 Task: Model a Vintage Vehicle.
Action: Key pressed Key.shift'A'
Screenshot: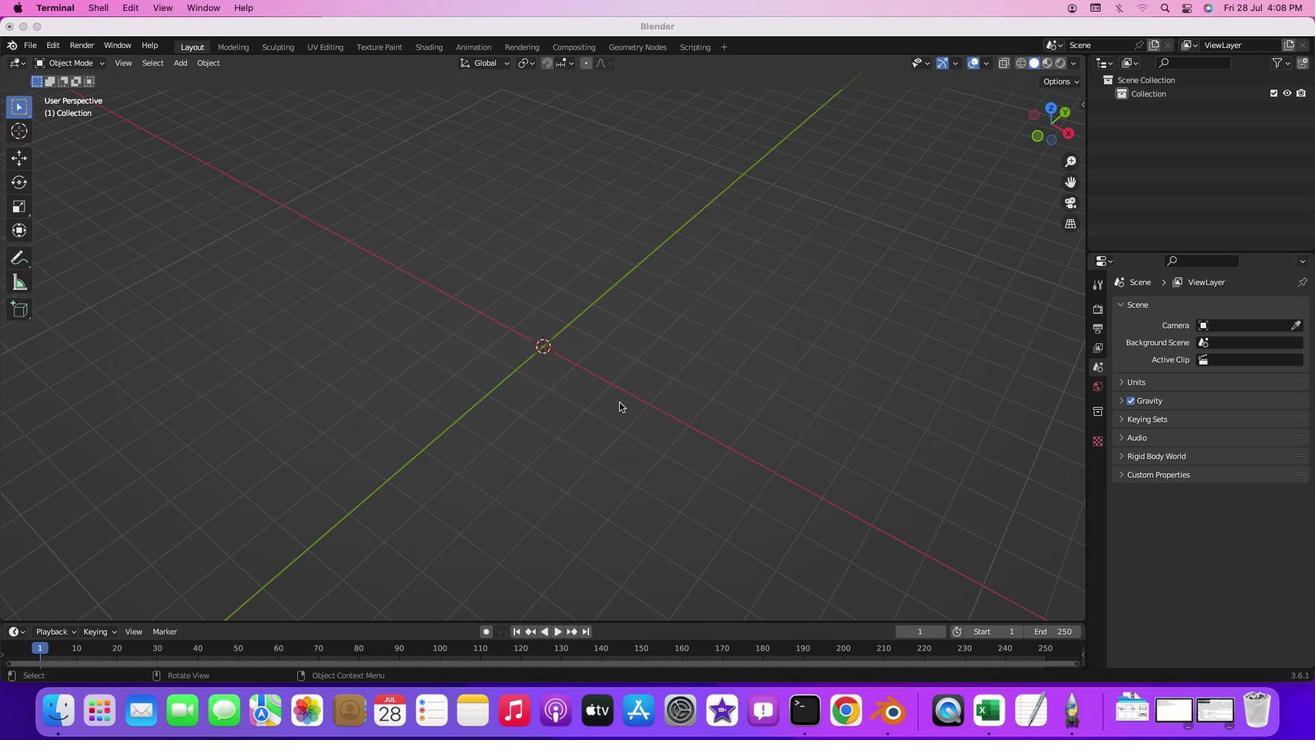 
Action: Mouse pressed left at (639, 455)
Screenshot: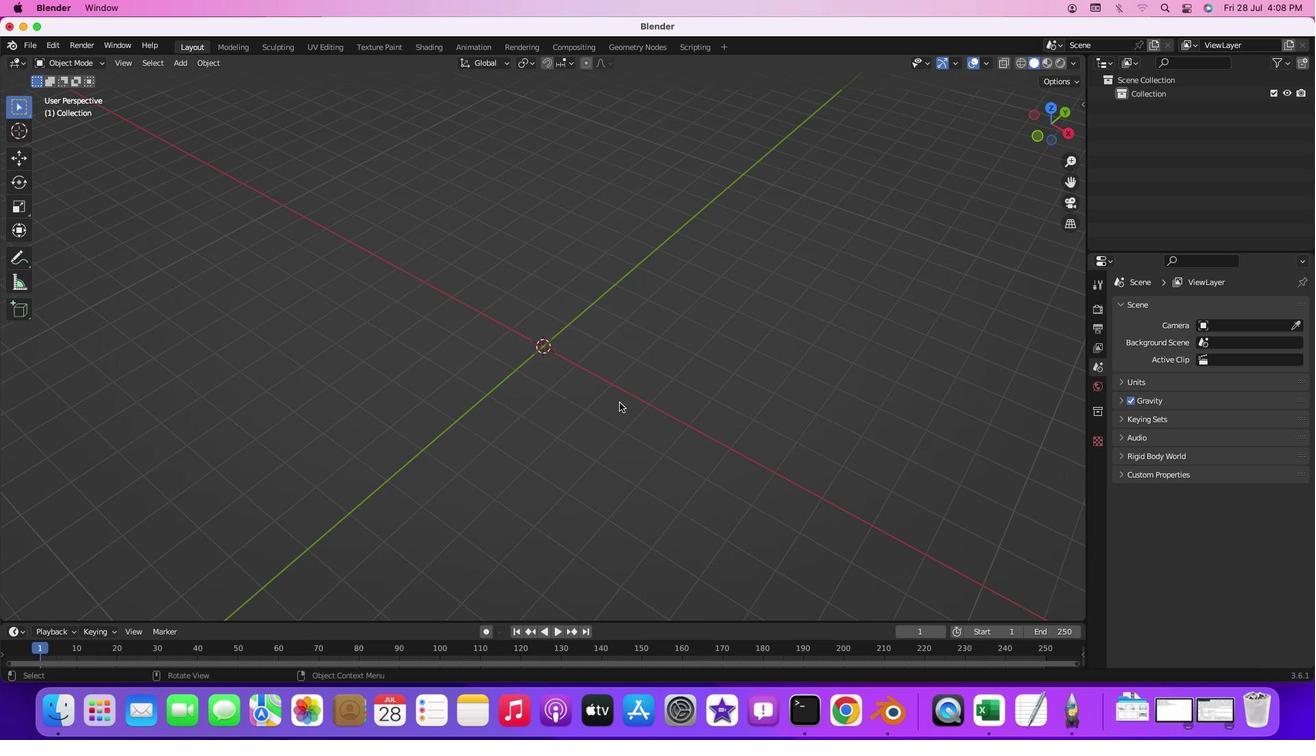 
Action: Mouse moved to (589, 416)
Screenshot: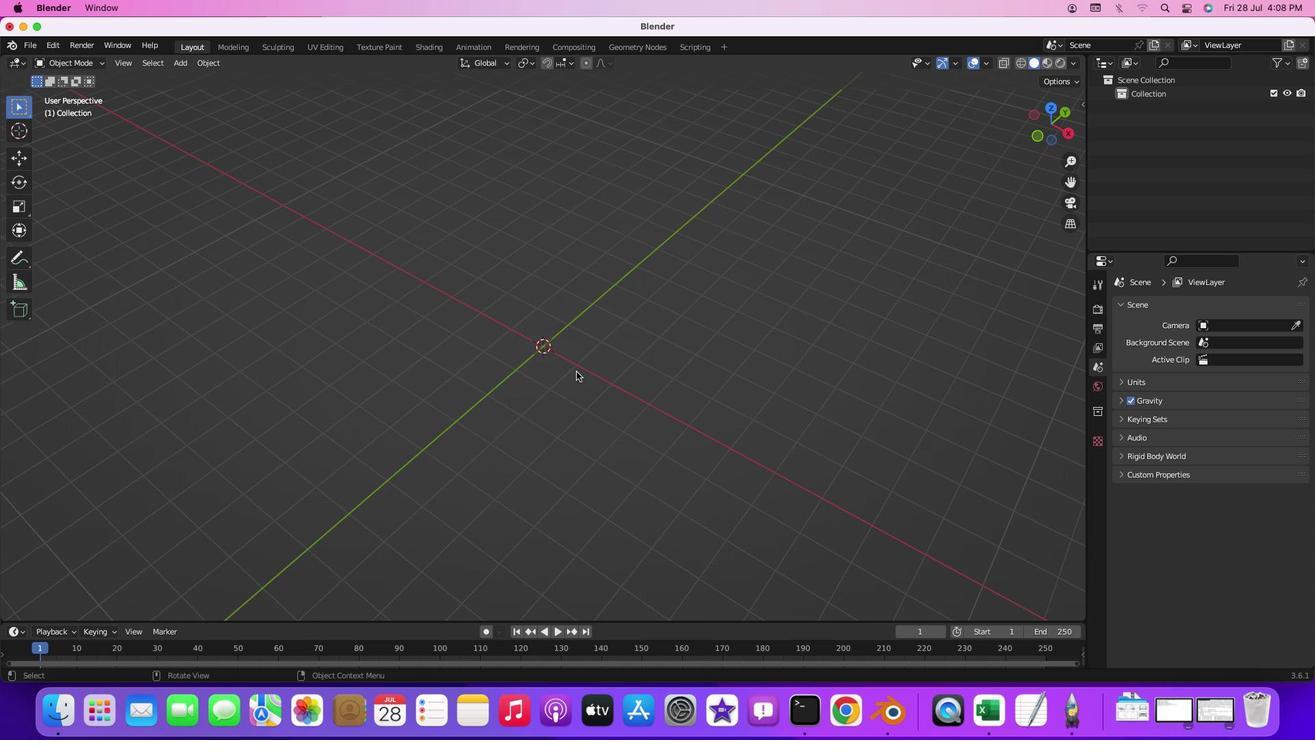
Action: Key pressed Key.shift'A'
Screenshot: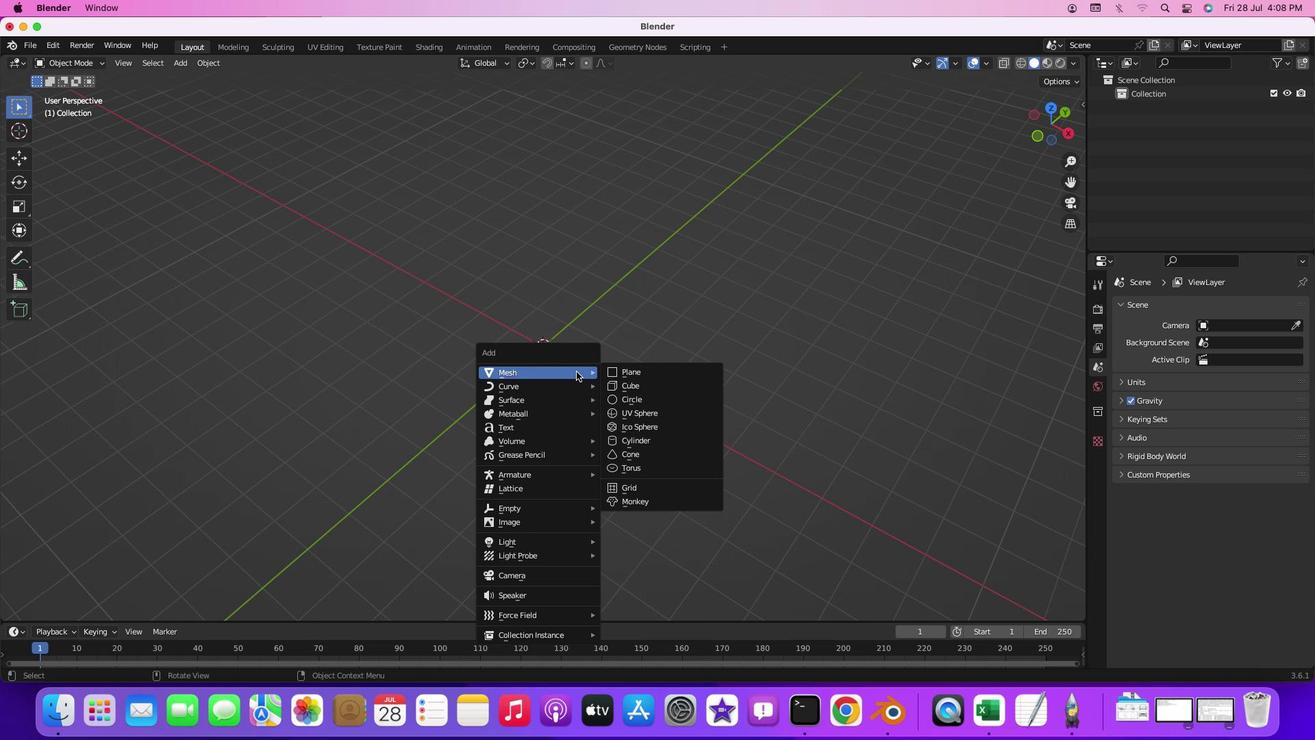 
Action: Mouse moved to (672, 438)
Screenshot: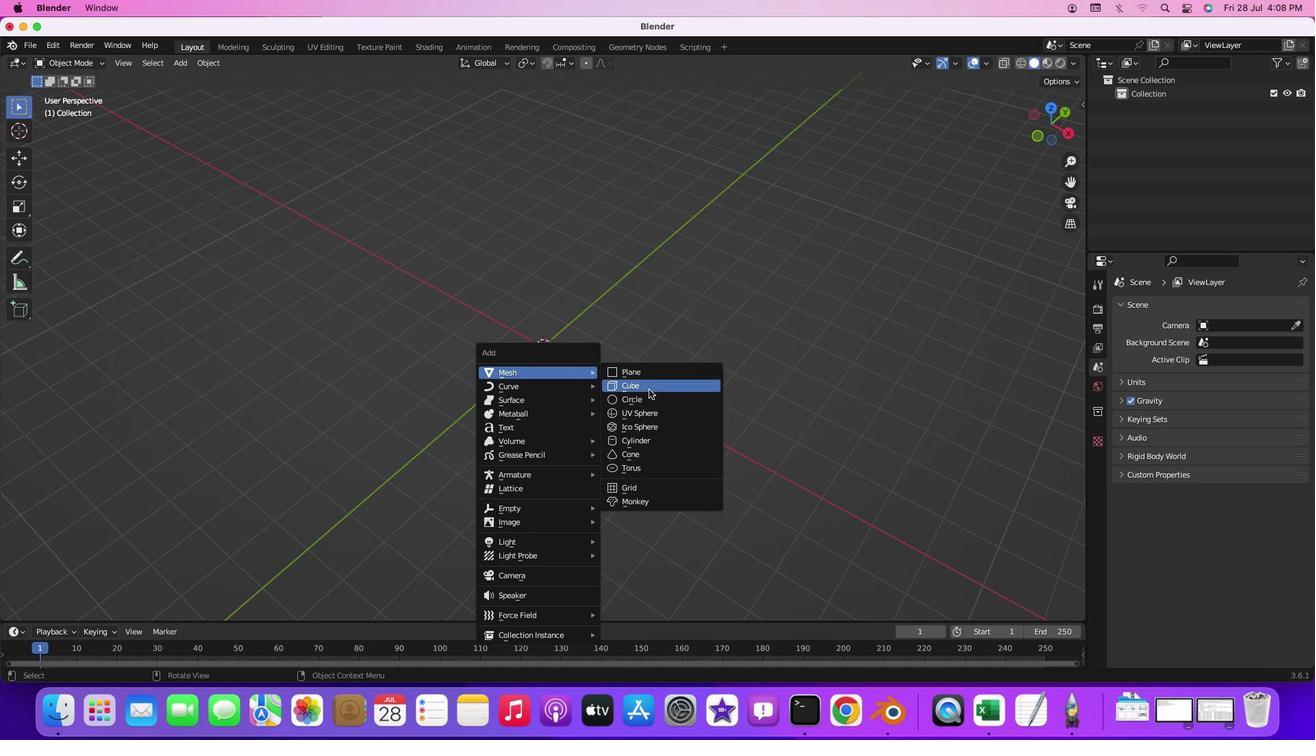 
Action: Mouse pressed left at (672, 438)
Screenshot: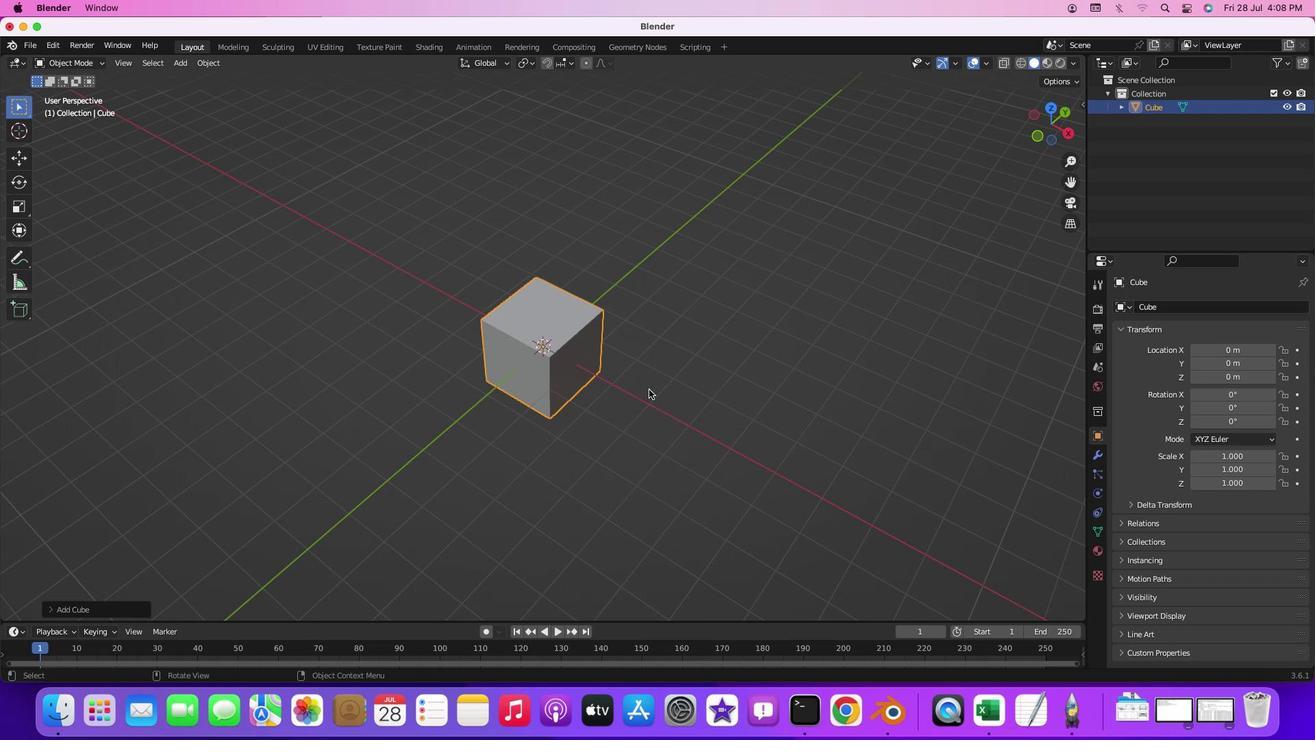 
Action: Mouse moved to (626, 447)
Screenshot: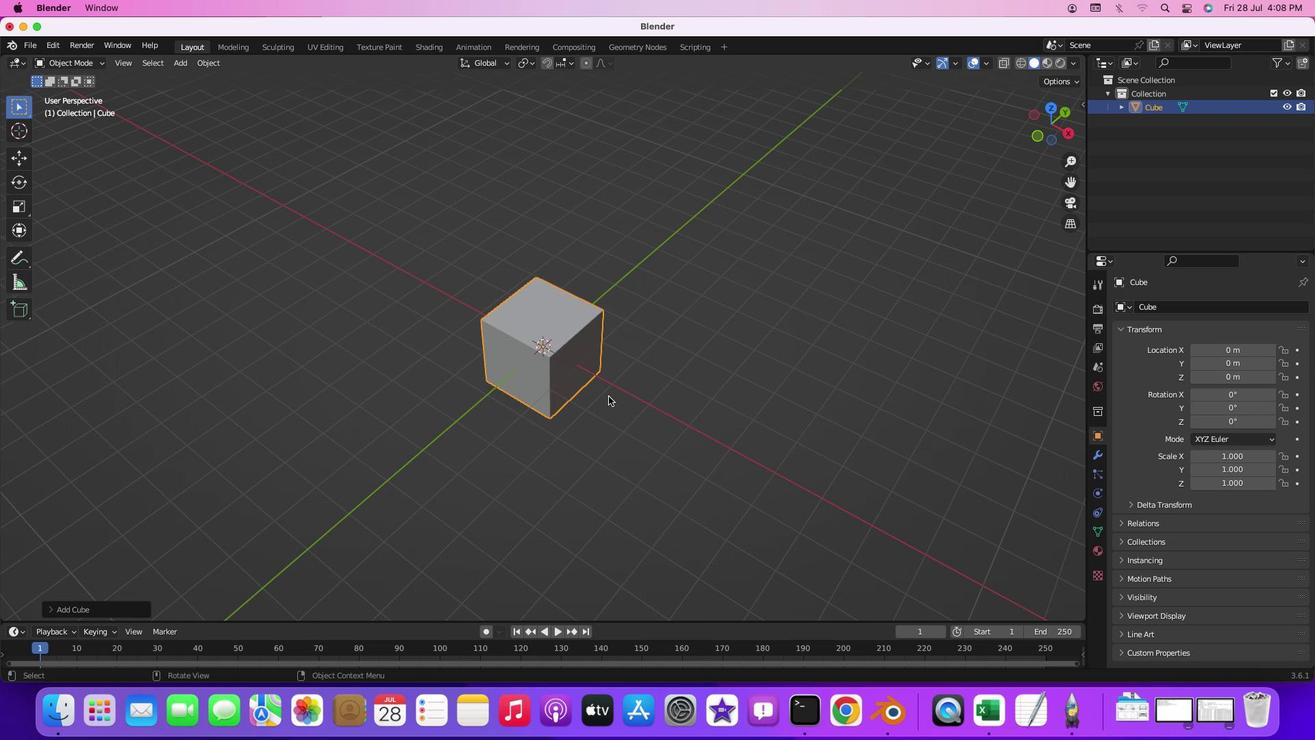 
Action: Key pressed '3'
Screenshot: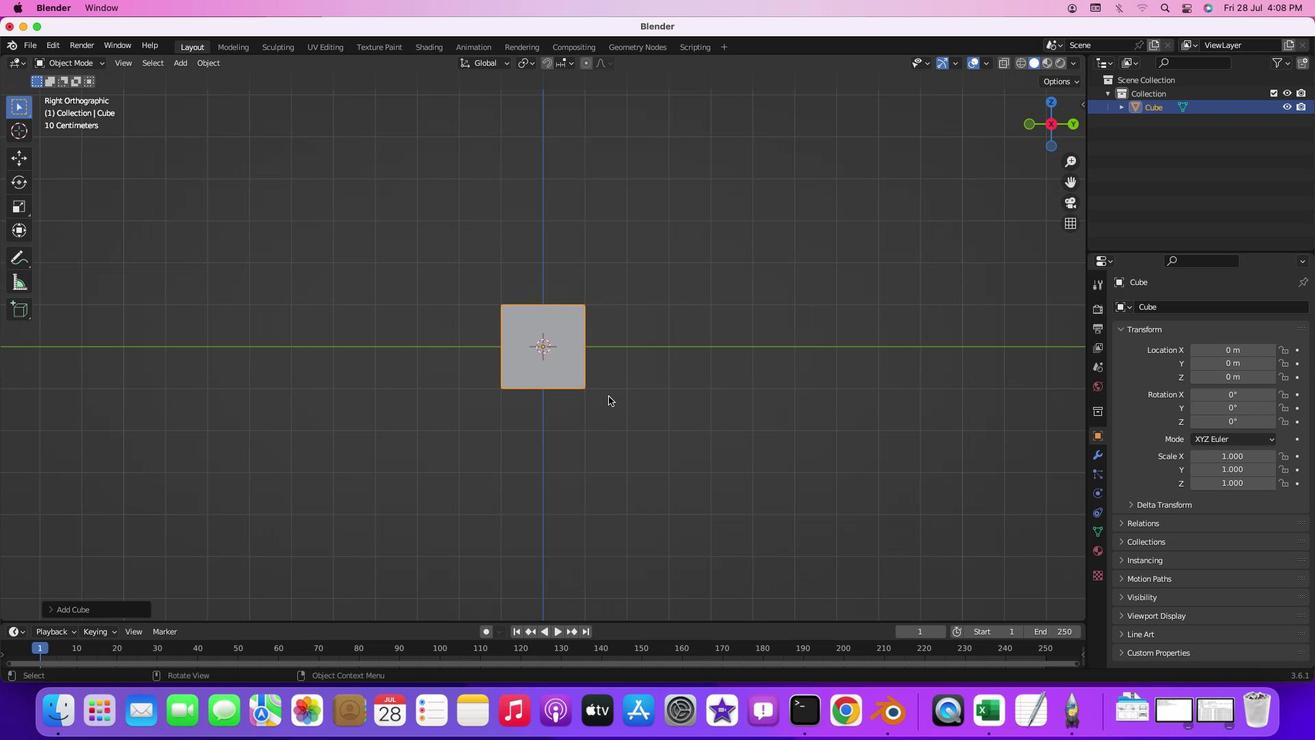 
Action: Mouse moved to (596, 402)
Screenshot: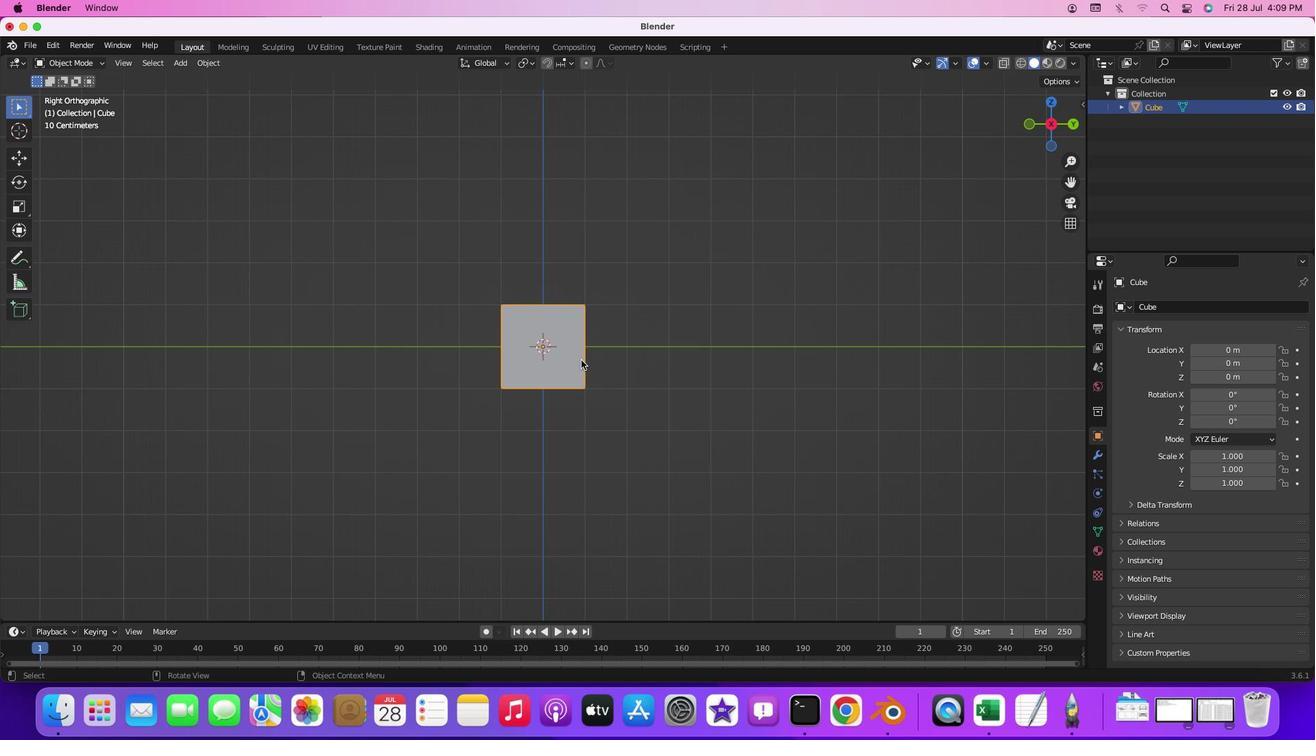 
Action: Mouse pressed left at (596, 402)
Screenshot: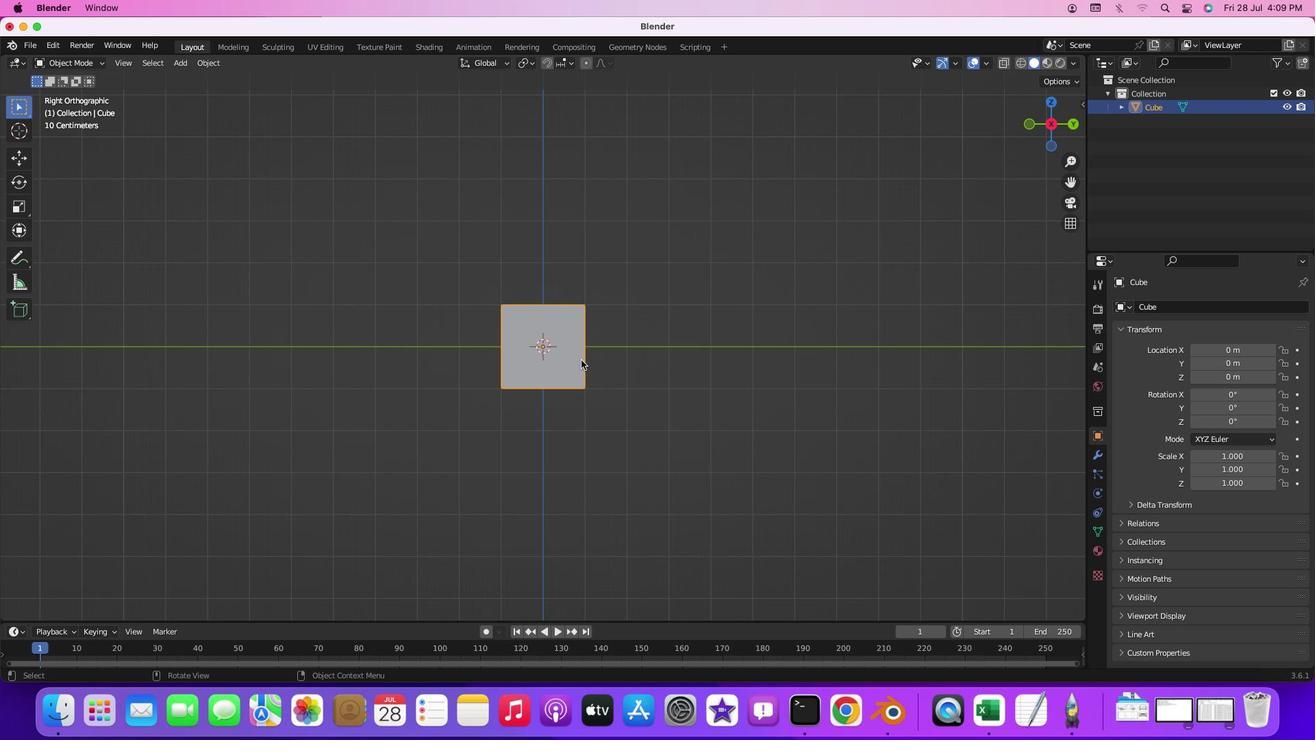 
Action: Mouse moved to (581, 397)
Screenshot: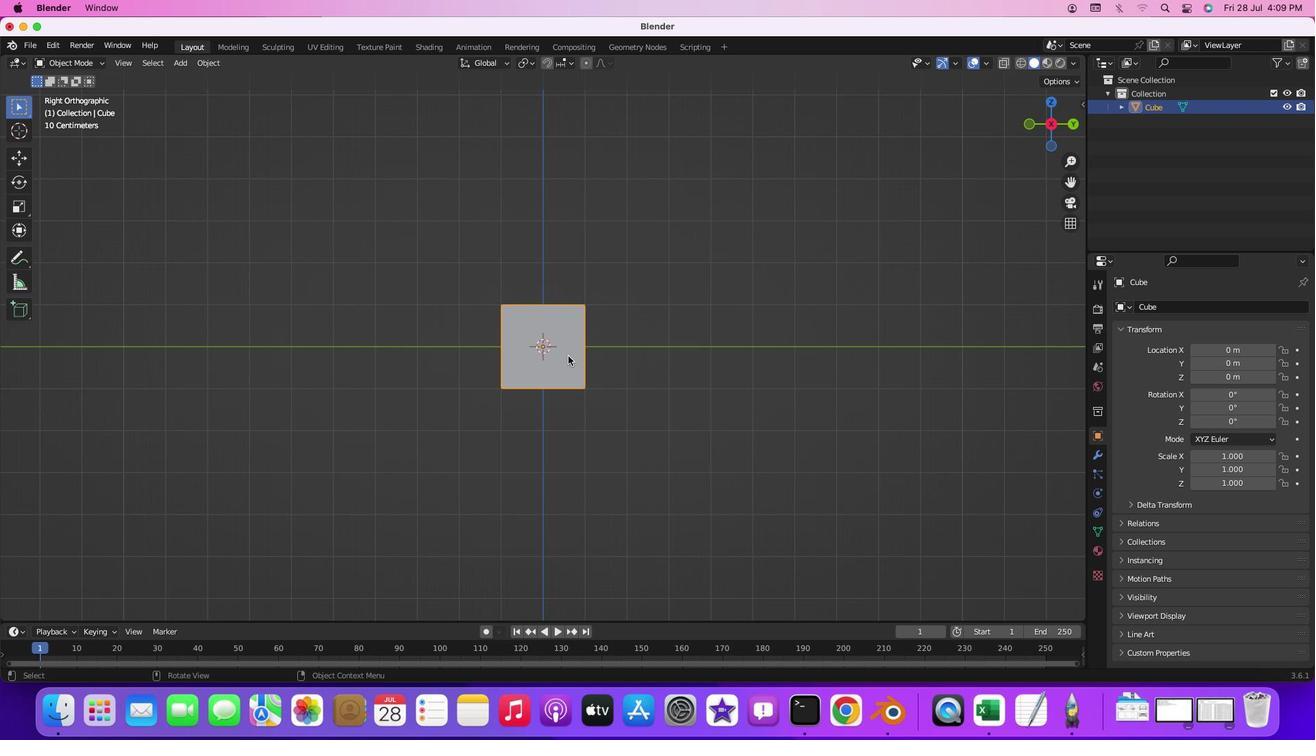 
Action: Key pressed 's''y'
Screenshot: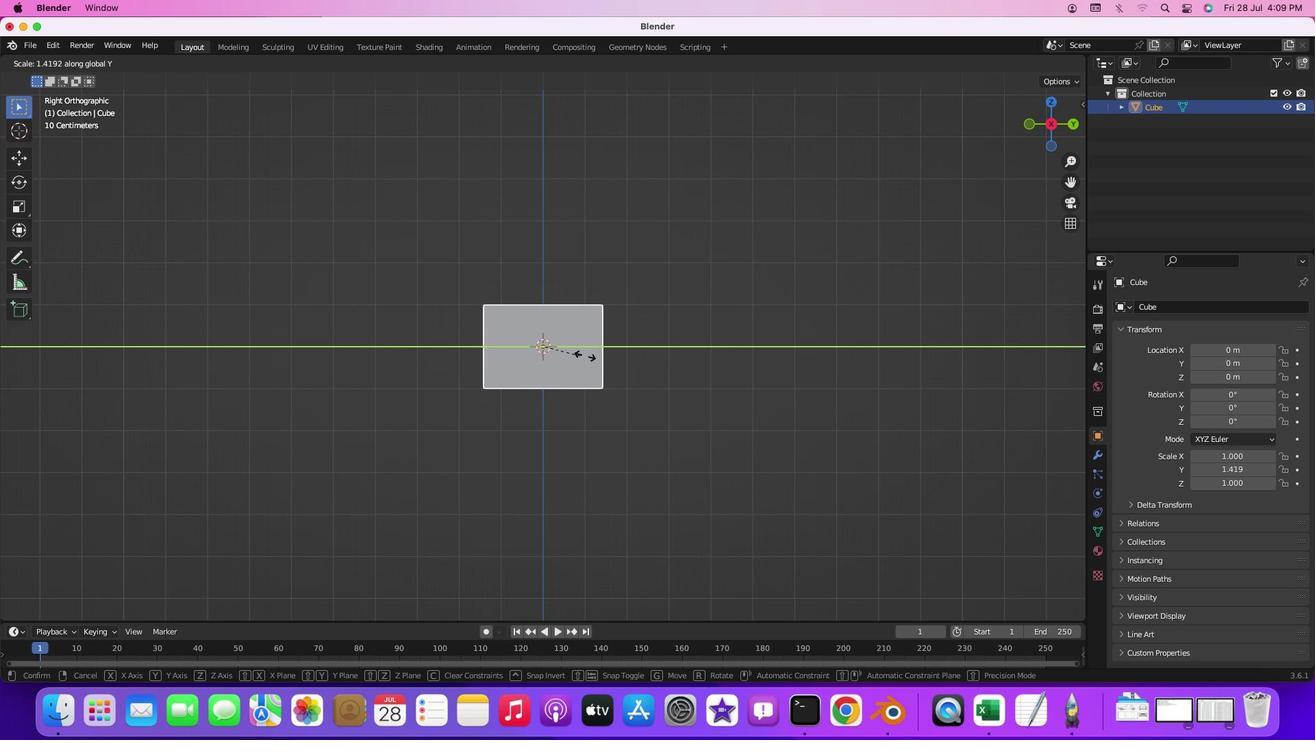 
Action: Mouse moved to (620, 396)
Screenshot: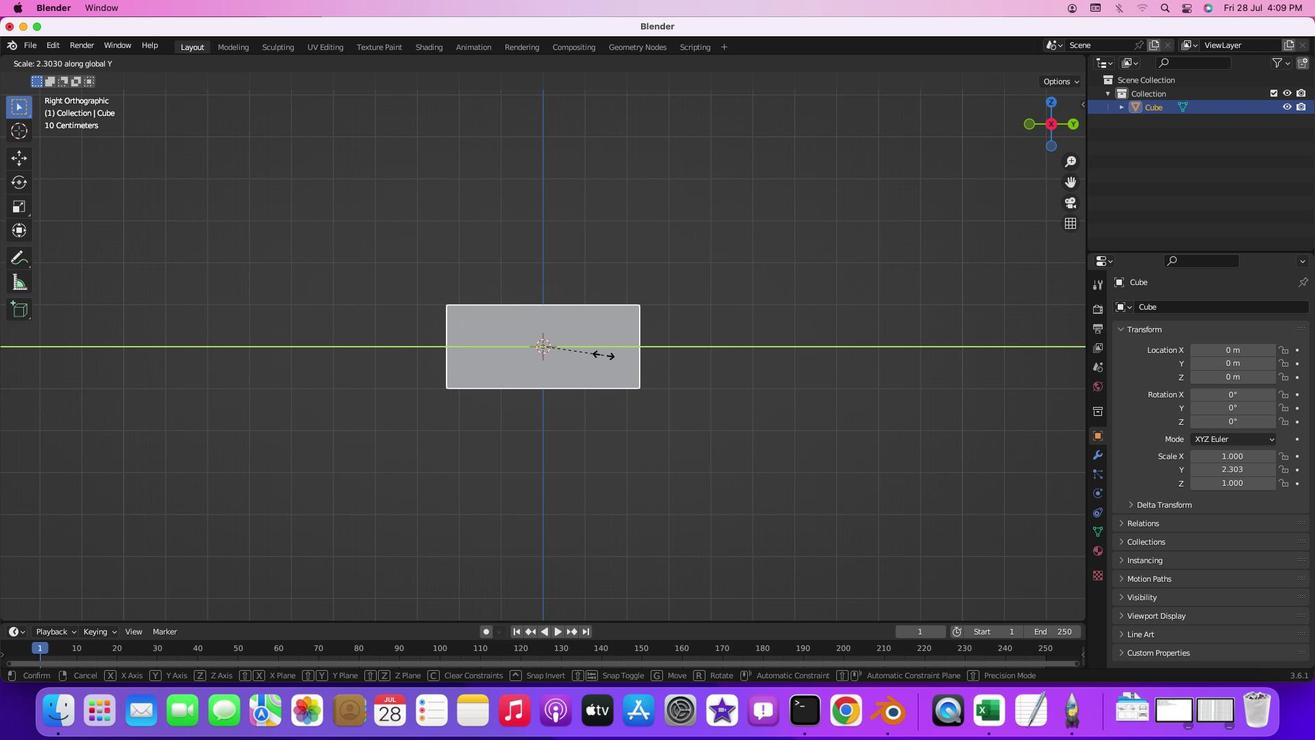 
Action: Mouse pressed left at (620, 396)
Screenshot: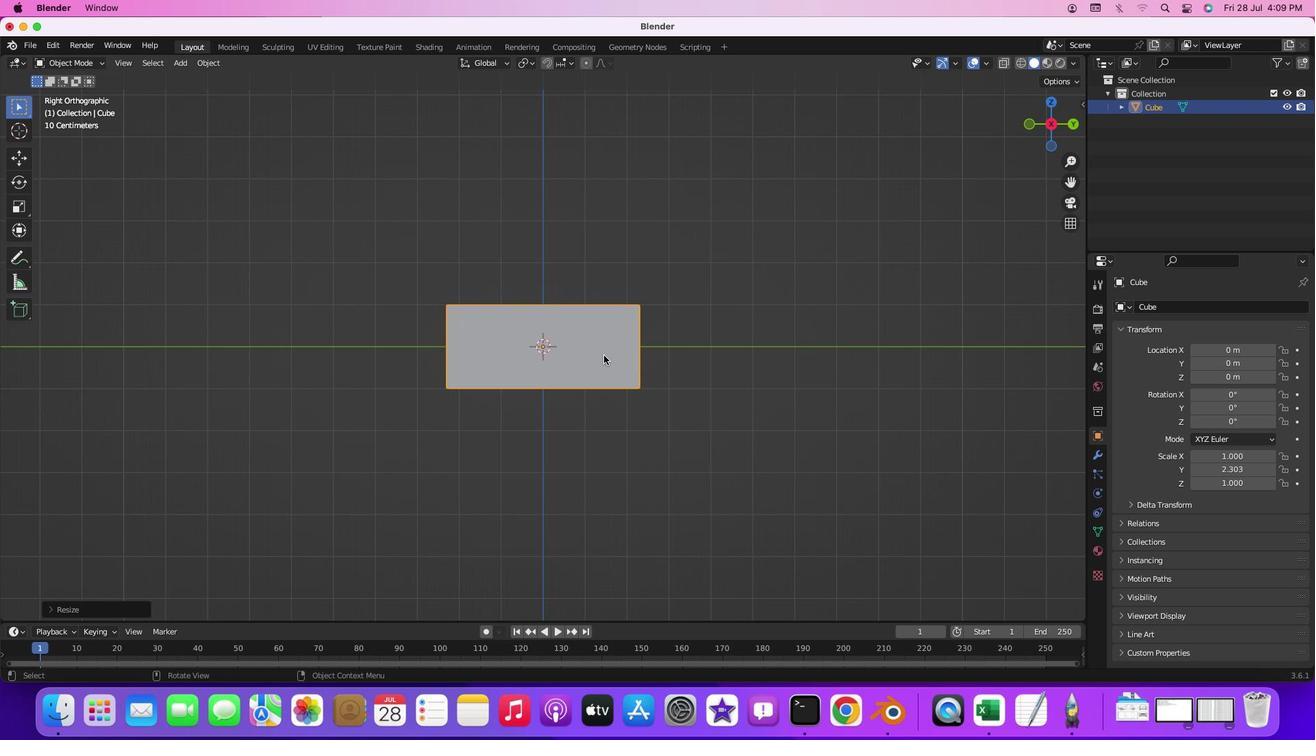
Action: Mouse moved to (541, 450)
Screenshot: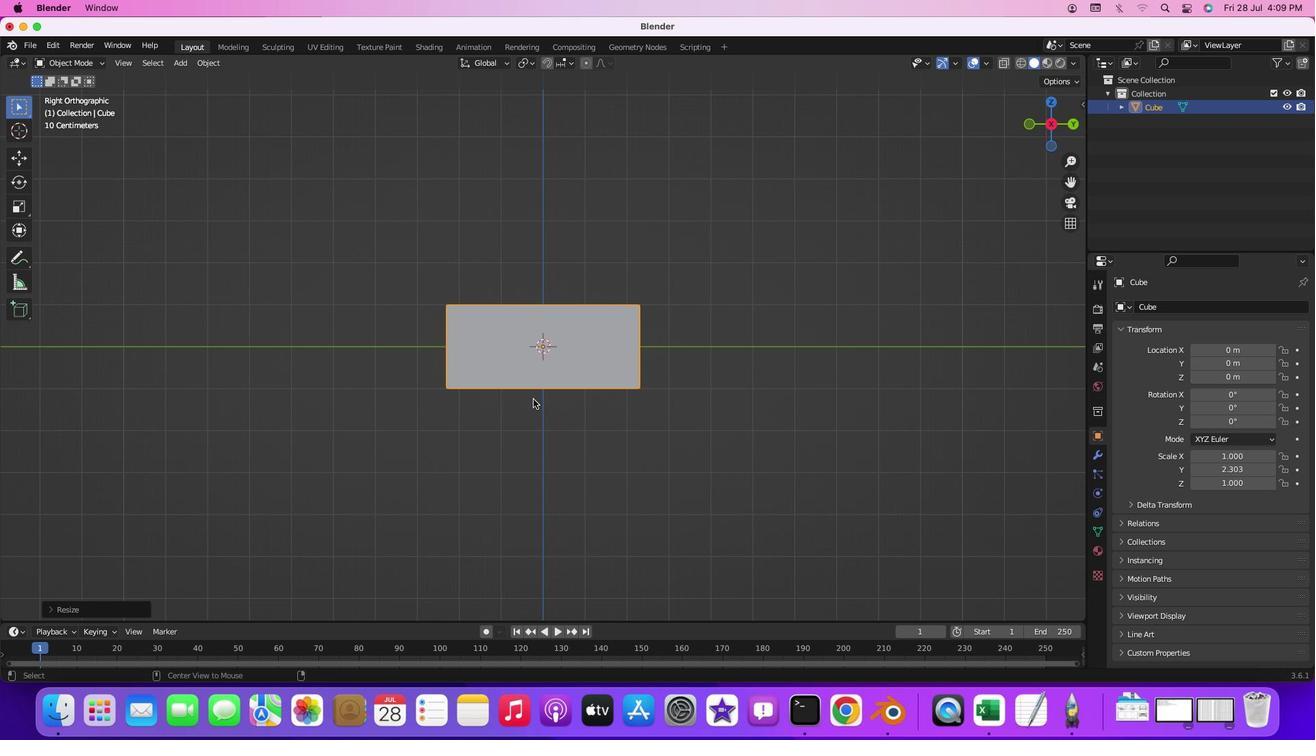 
Action: Key pressed Key.alt
Screenshot: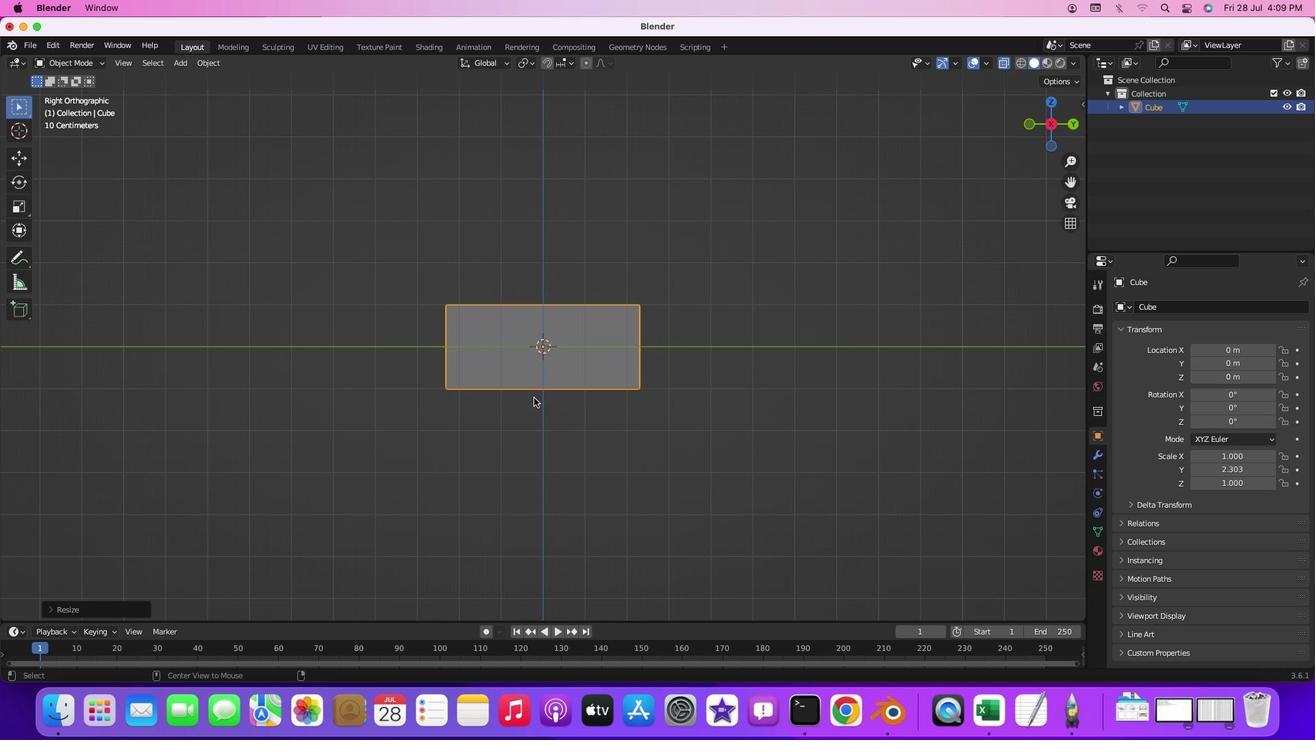 
Action: Mouse moved to (541, 450)
Screenshot: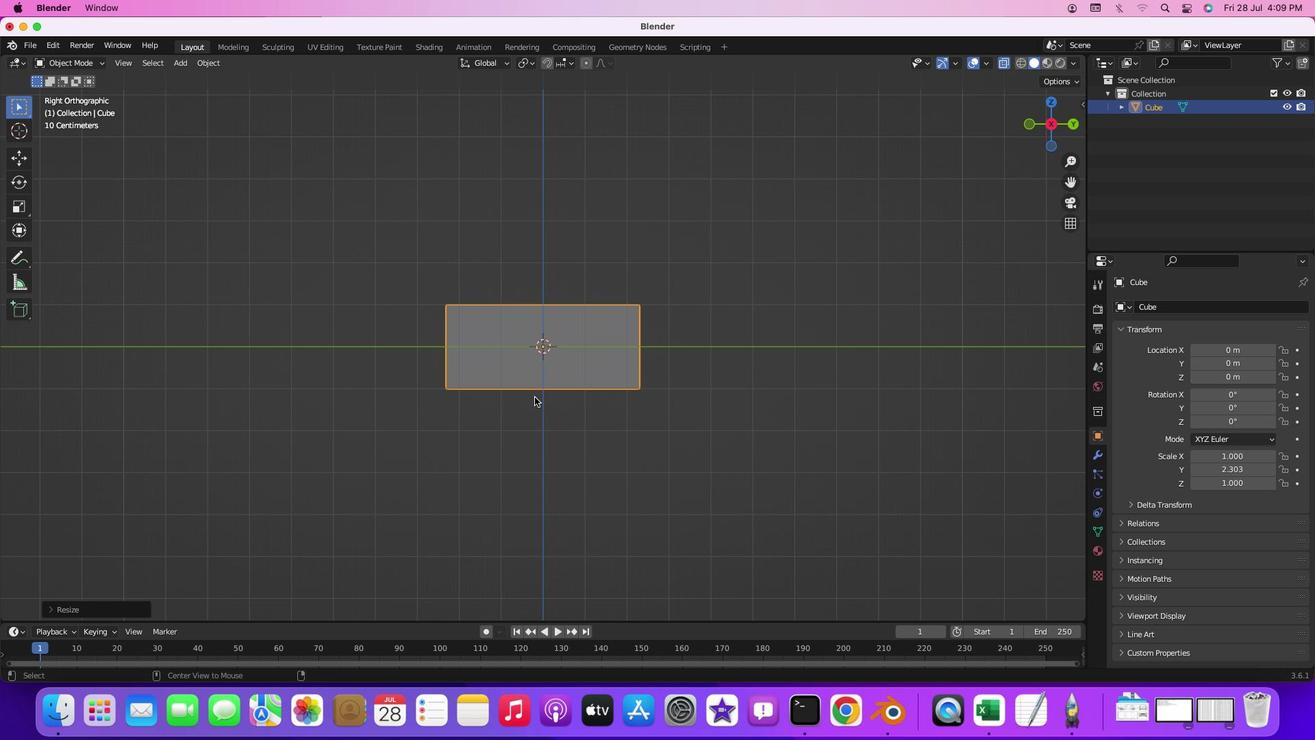
Action: Key pressed <6>
Screenshot: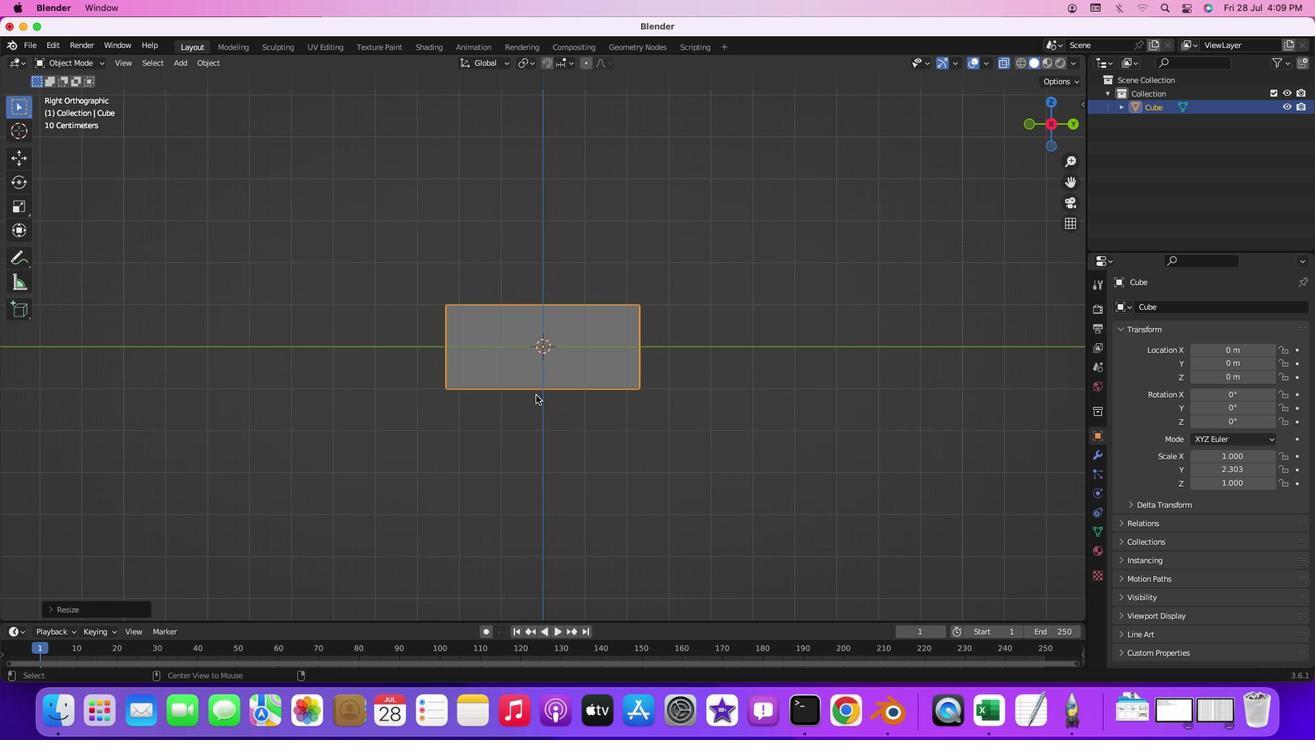 
Action: Mouse moved to (610, 475)
Screenshot: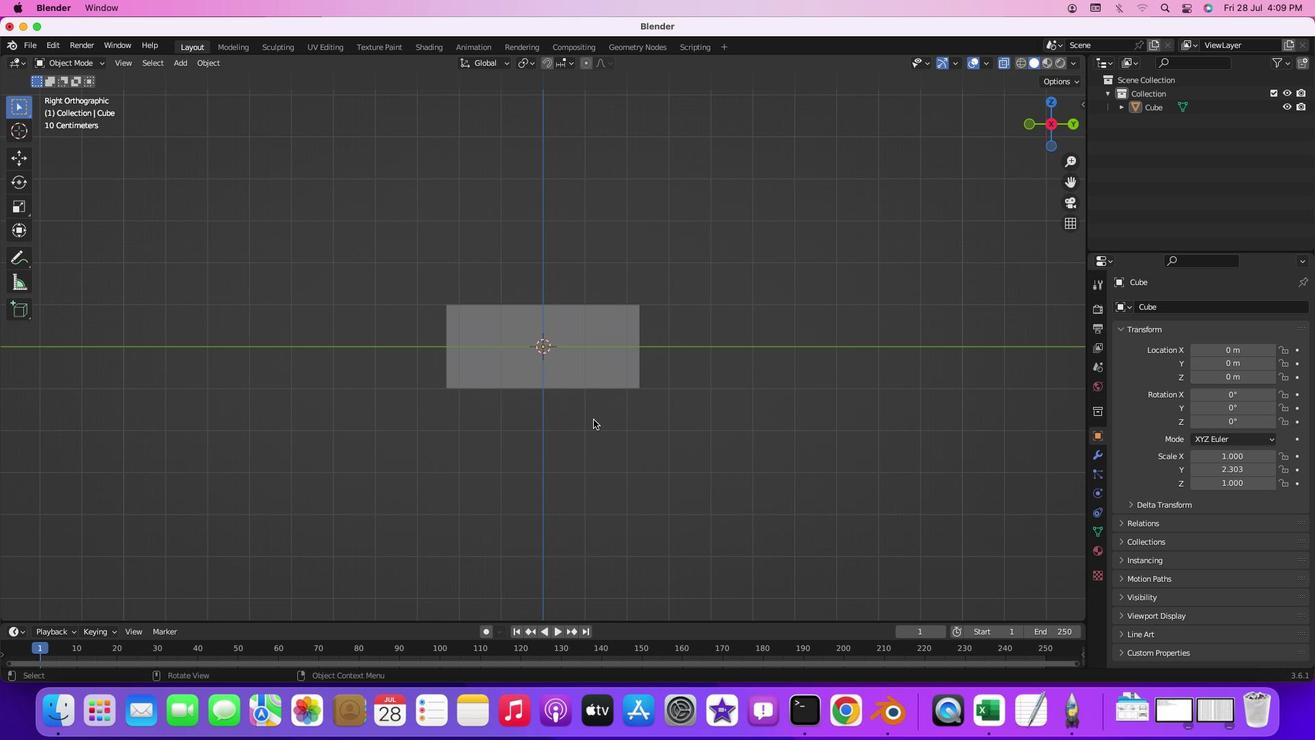 
Action: Mouse pressed left at (610, 475)
Screenshot: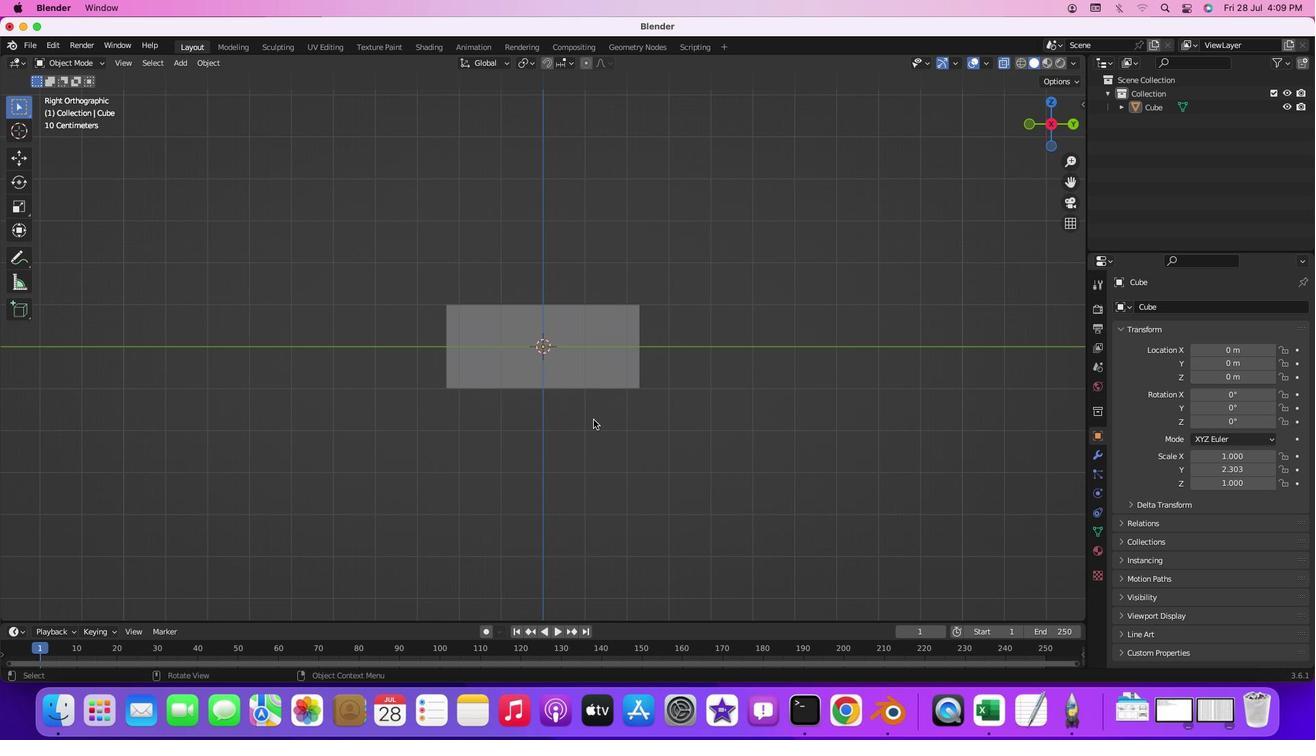 
Action: Mouse moved to (411, 407)
Screenshot: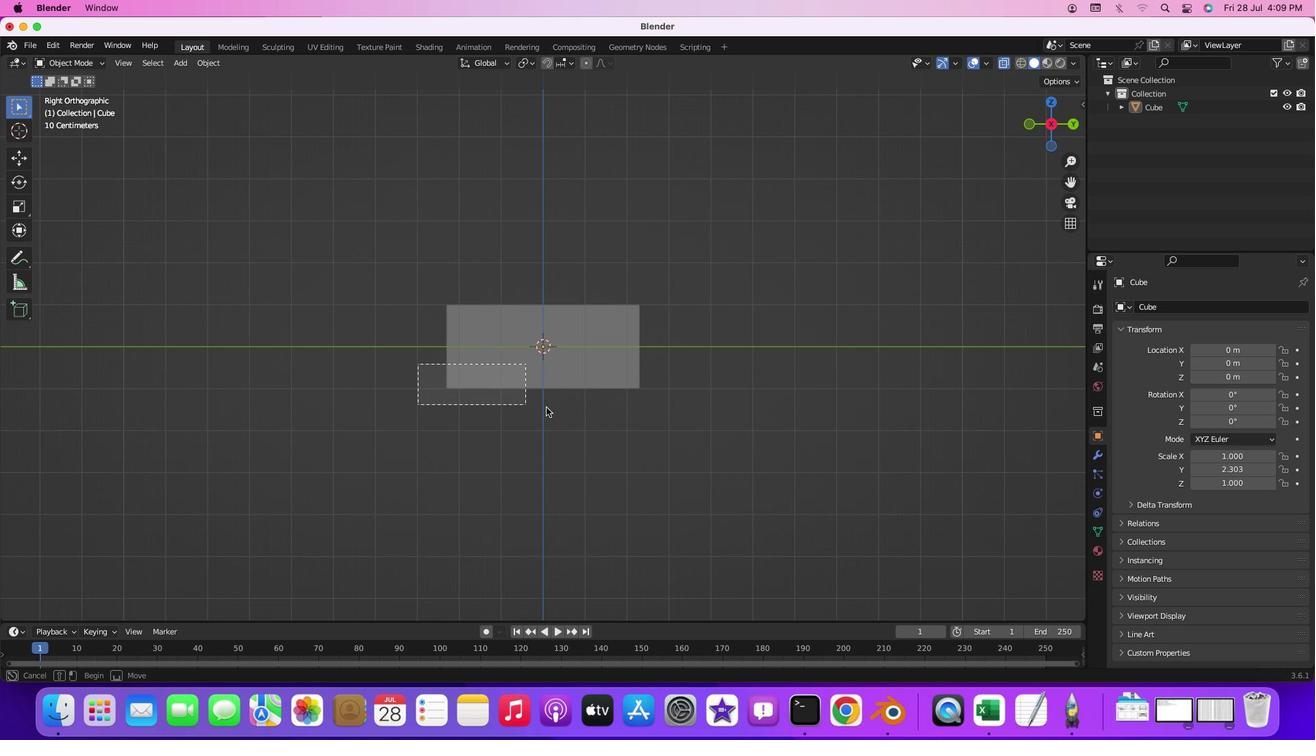 
Action: Mouse pressed left at (411, 407)
Screenshot: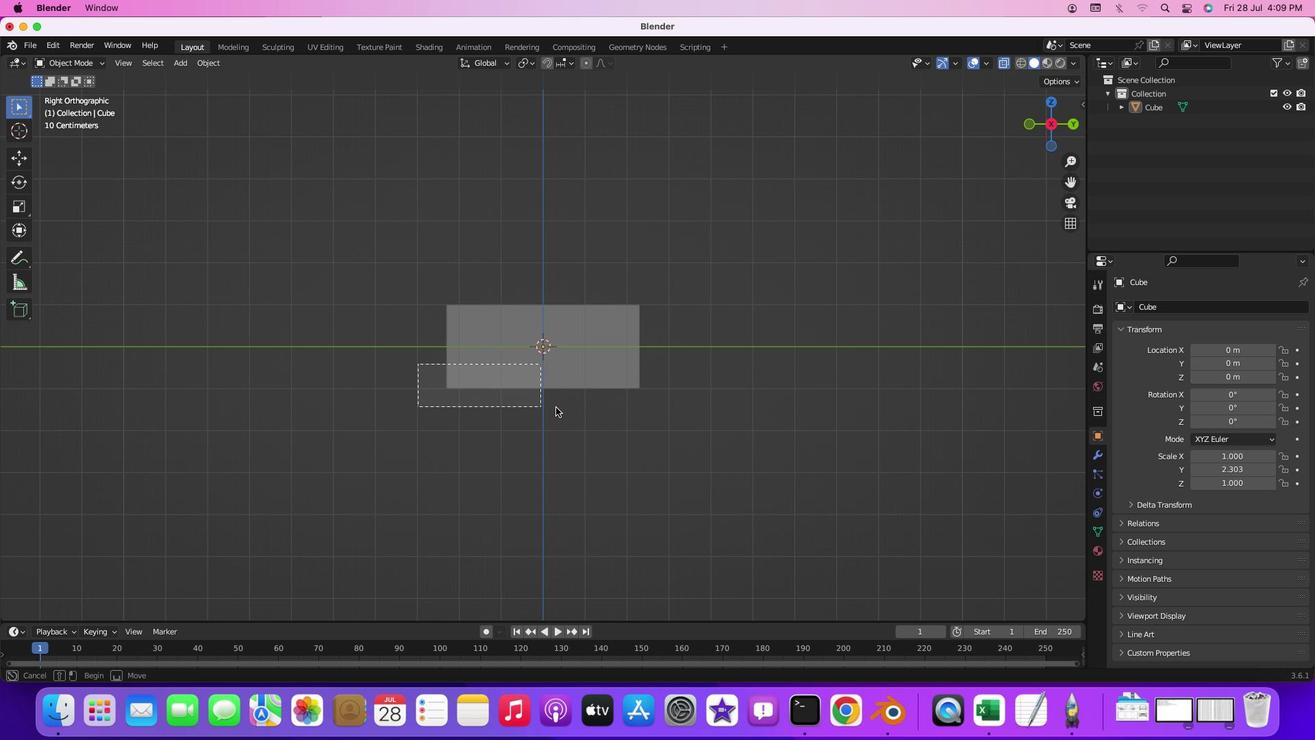 
Action: Mouse moved to (696, 478)
Screenshot: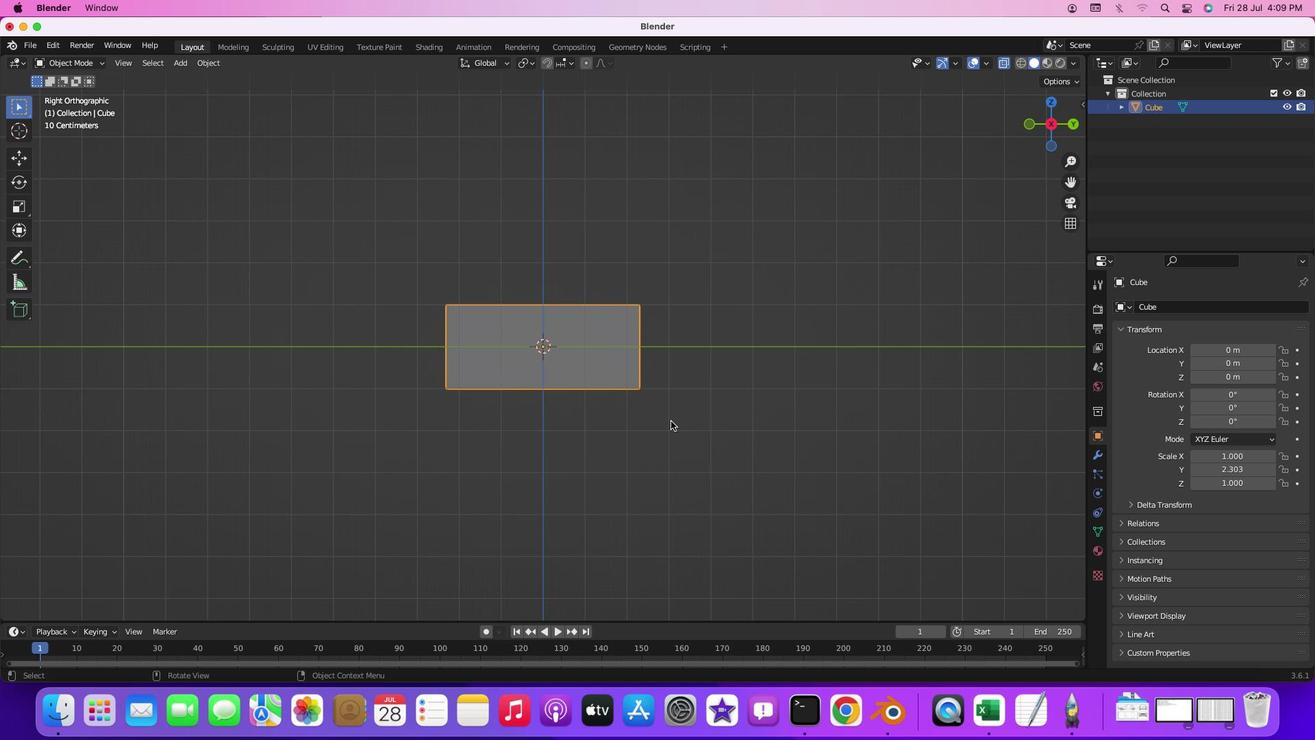 
Action: Key pressed Key.tab
Screenshot: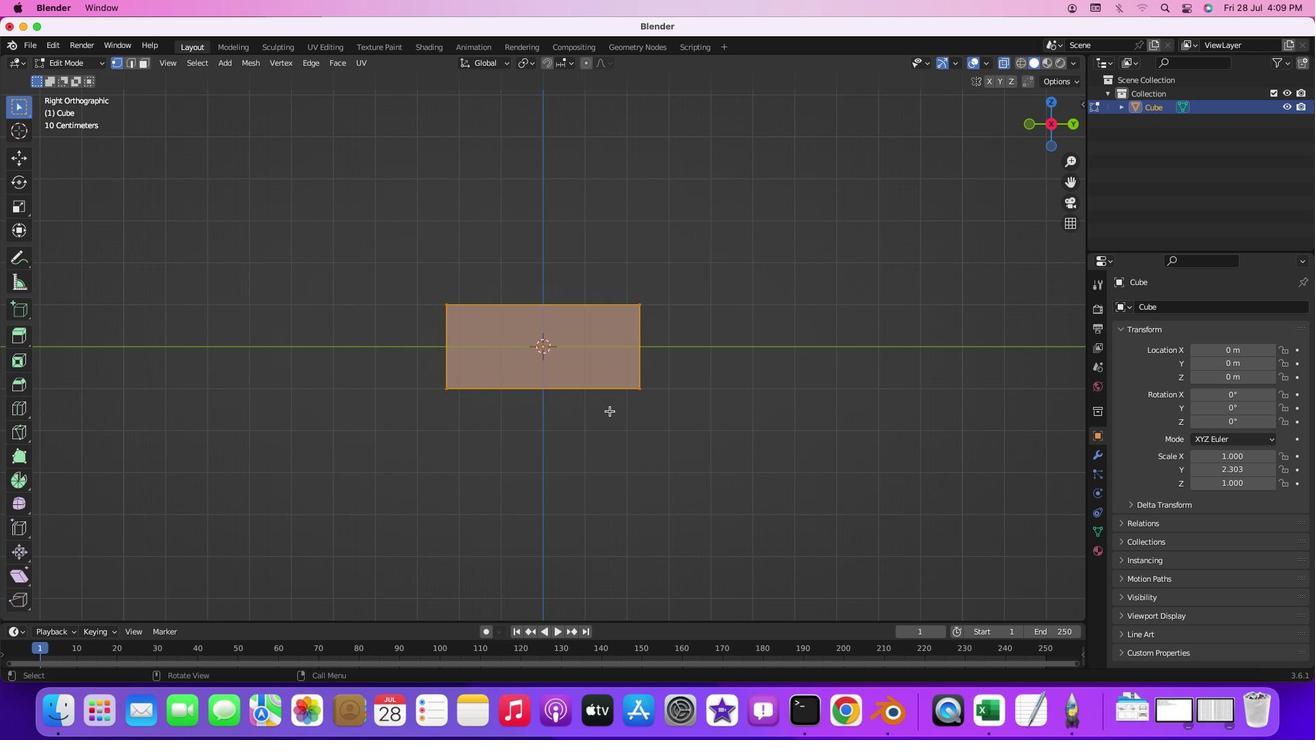 
Action: Mouse moved to (543, 464)
Screenshot: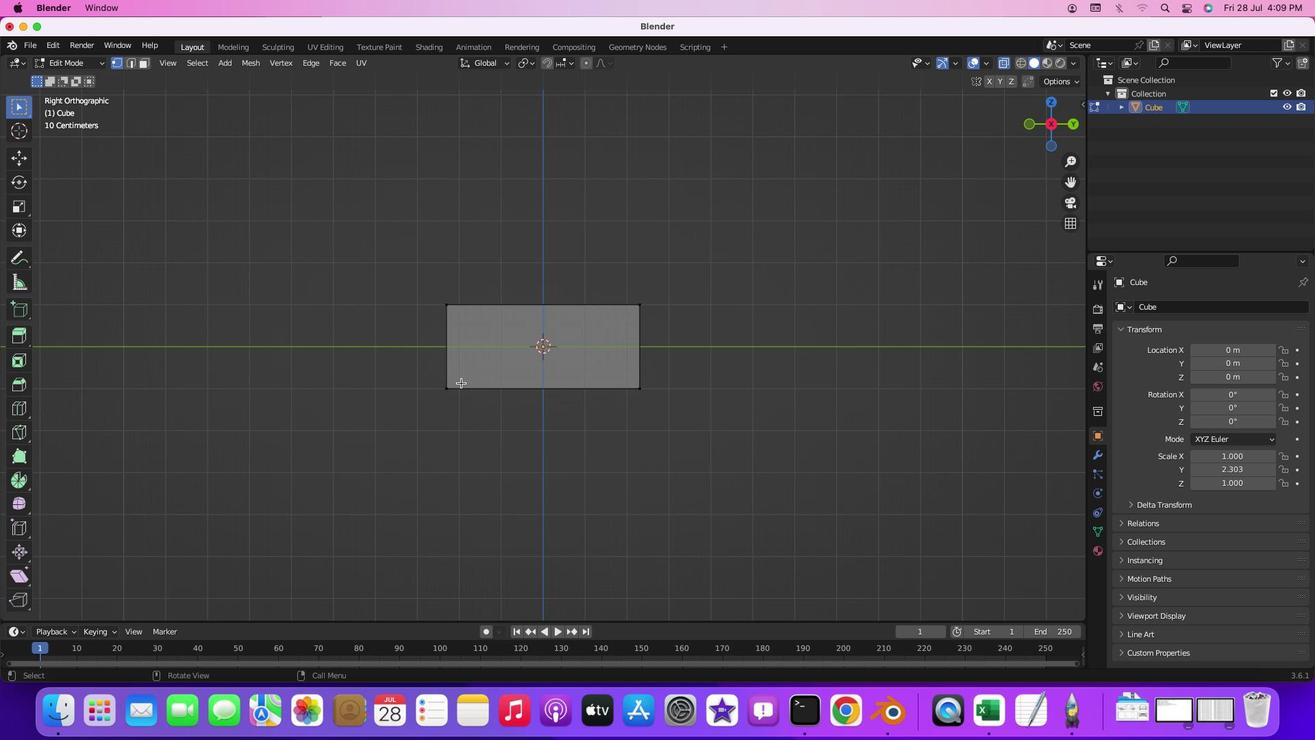 
Action: Mouse pressed left at (543, 464)
Screenshot: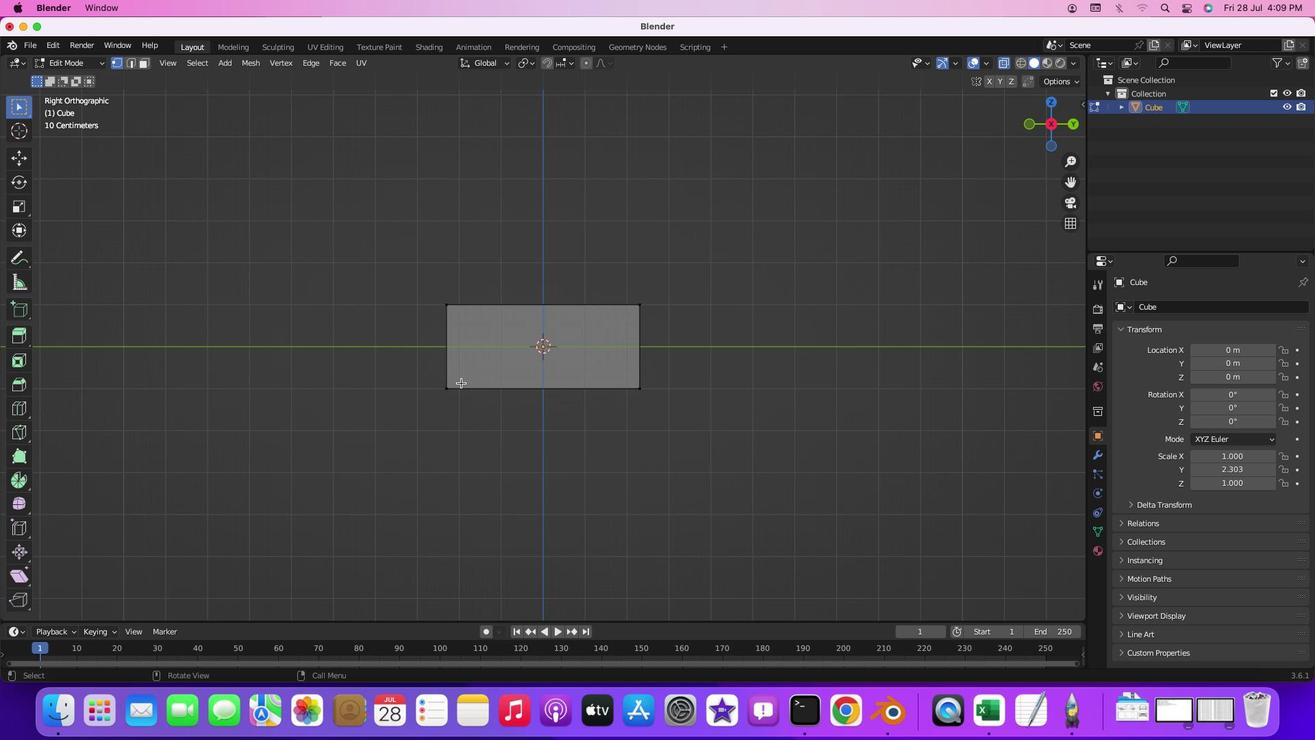 
Action: Mouse moved to (425, 411)
Screenshot: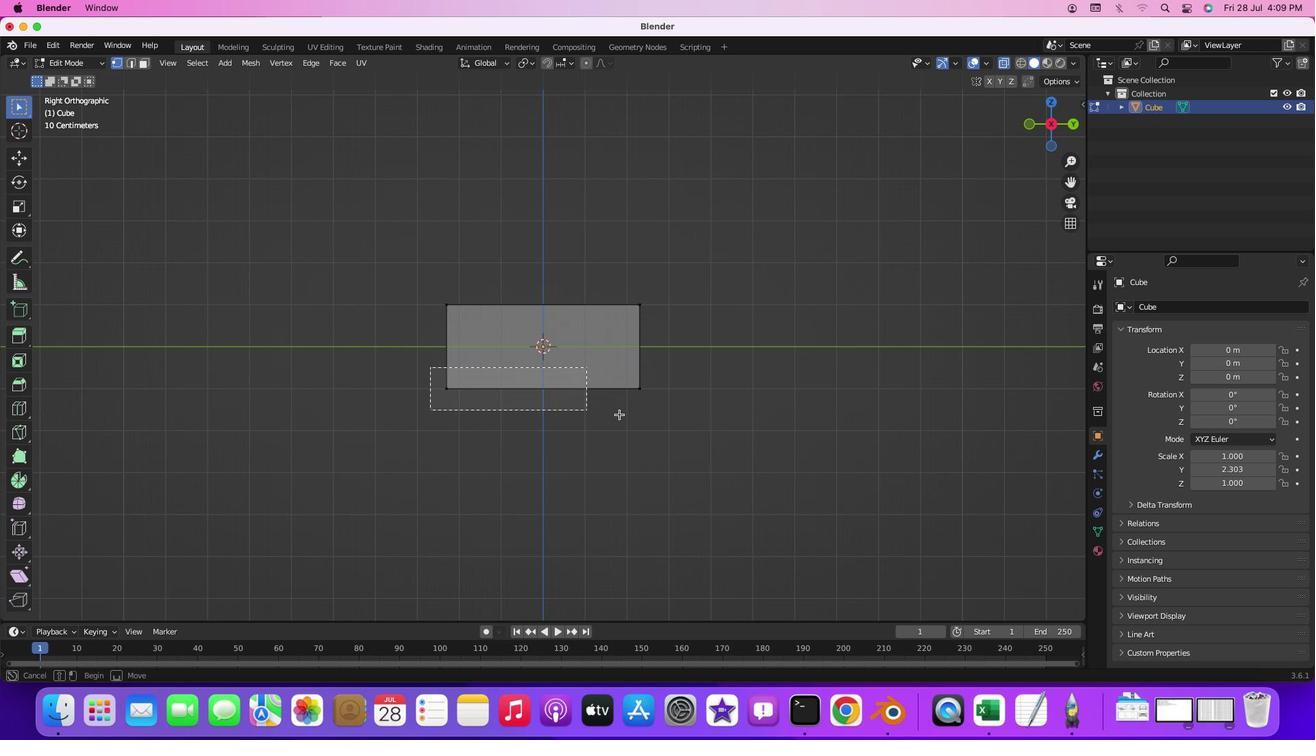 
Action: Mouse pressed left at (425, 411)
Screenshot: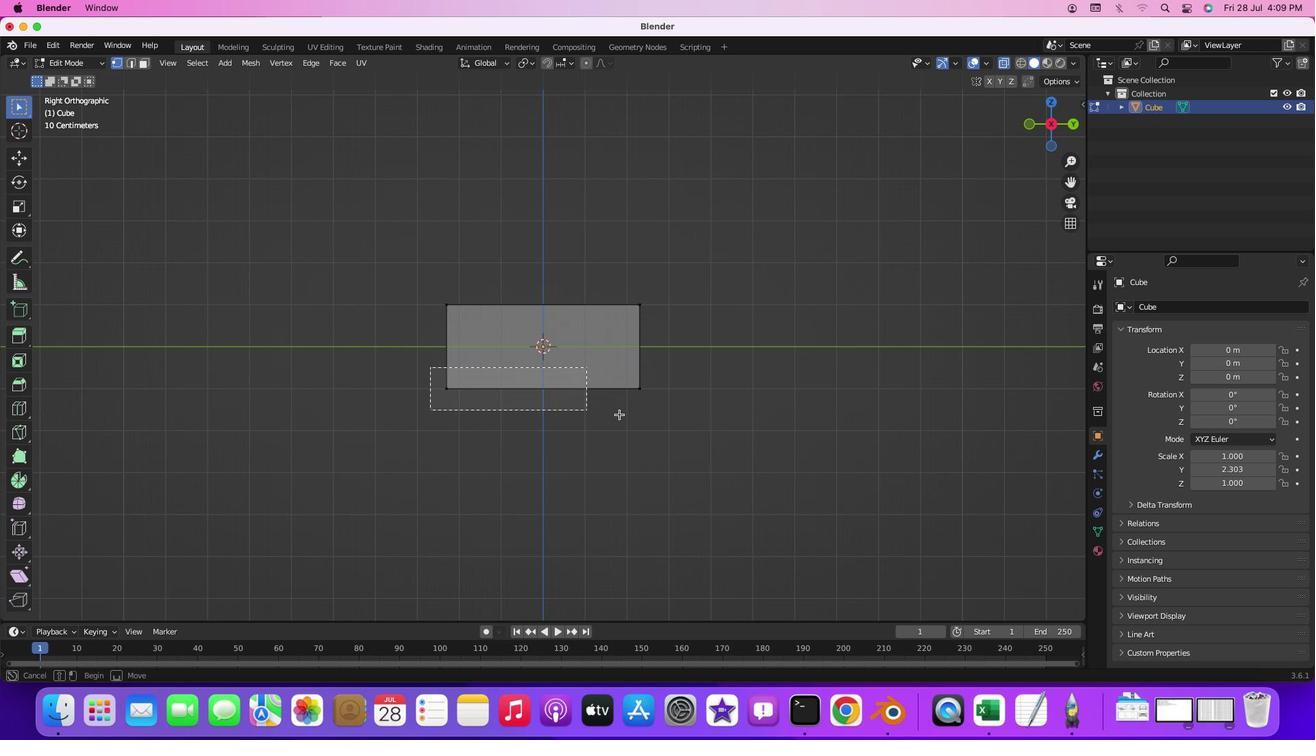 
Action: Mouse moved to (611, 494)
Screenshot: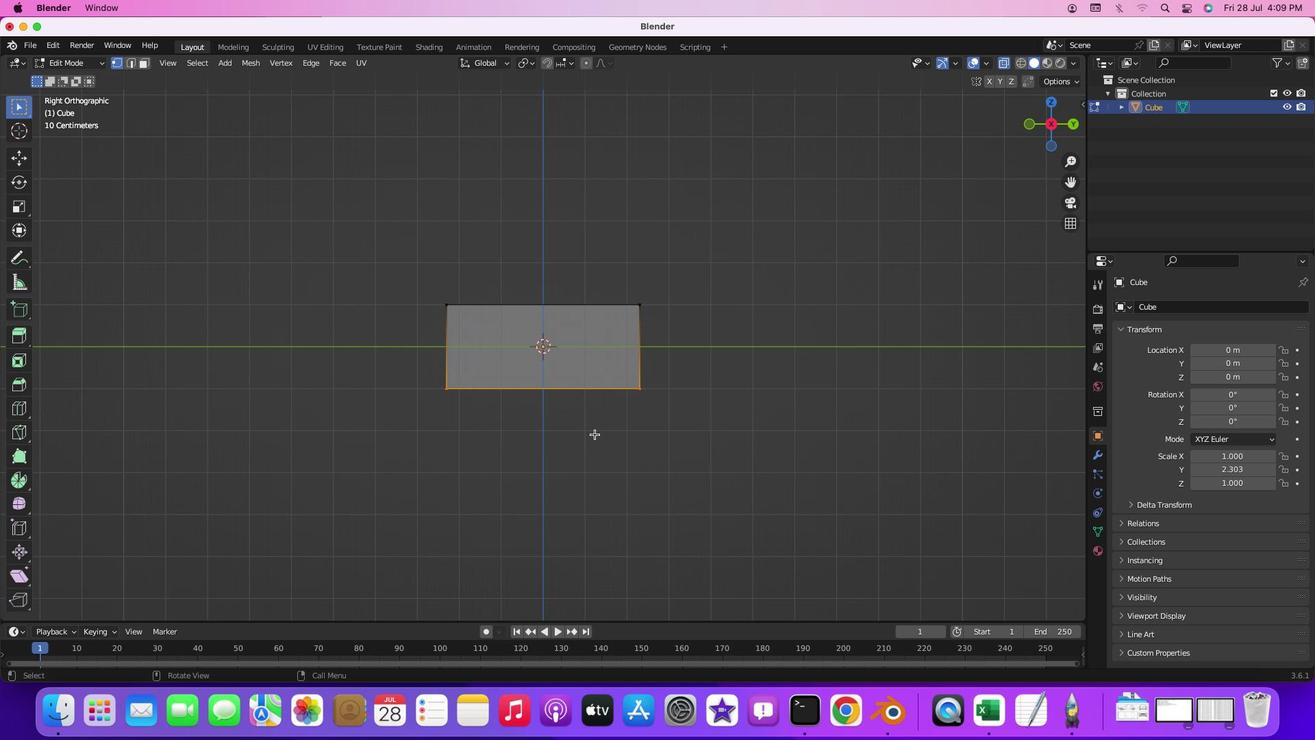 
Action: Key pressed 'g''z'
Screenshot: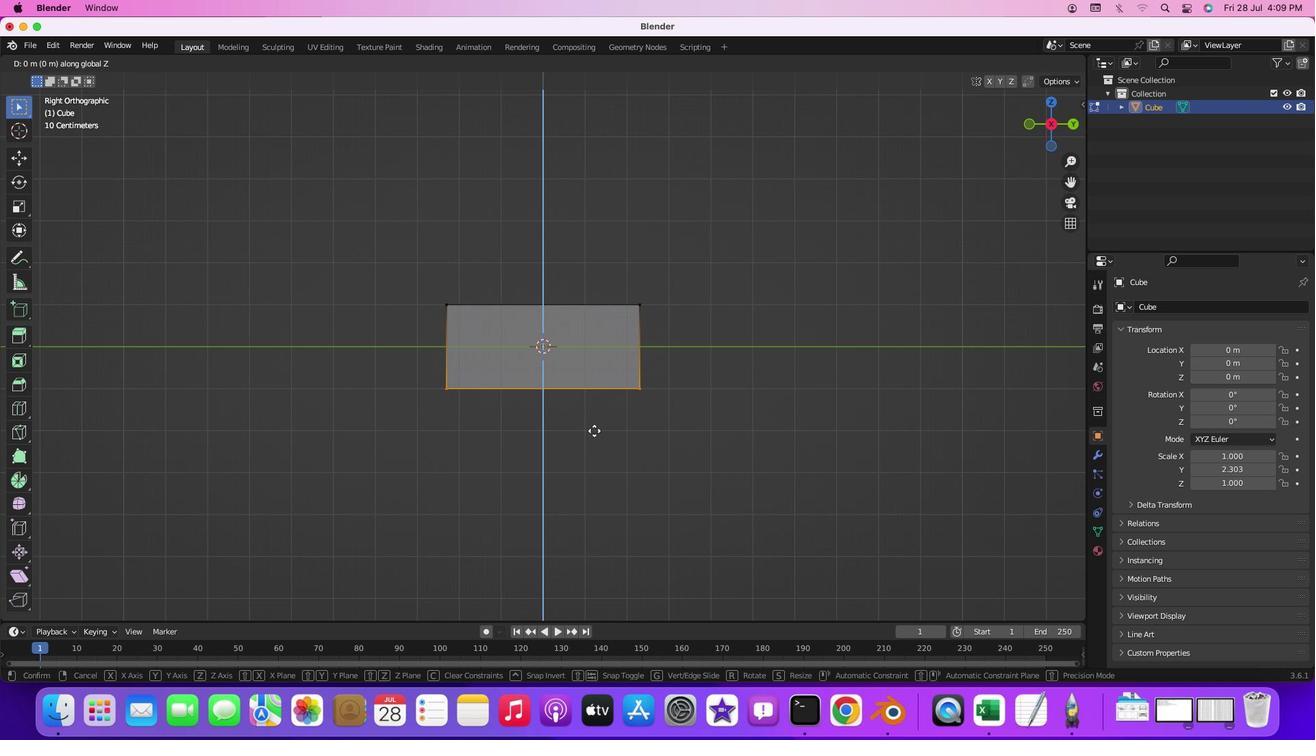 
Action: Mouse moved to (609, 430)
Screenshot: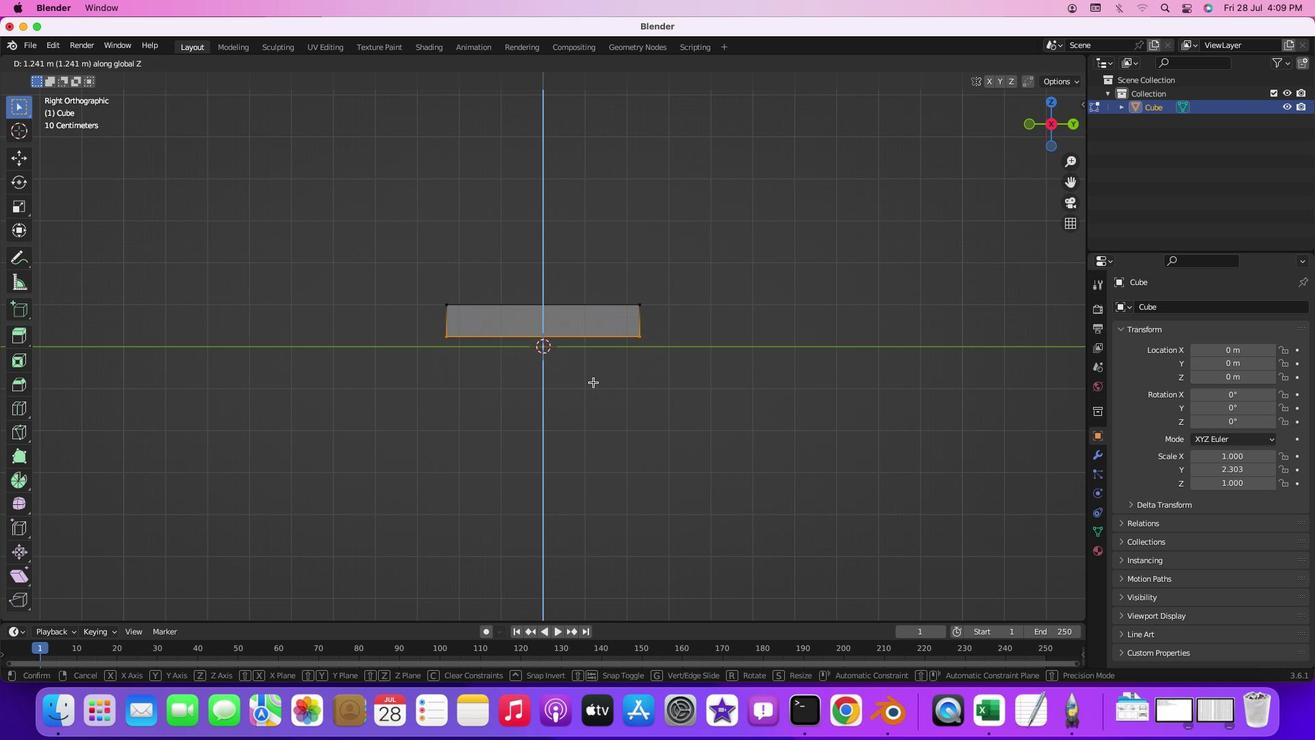 
Action: Mouse pressed left at (609, 430)
Screenshot: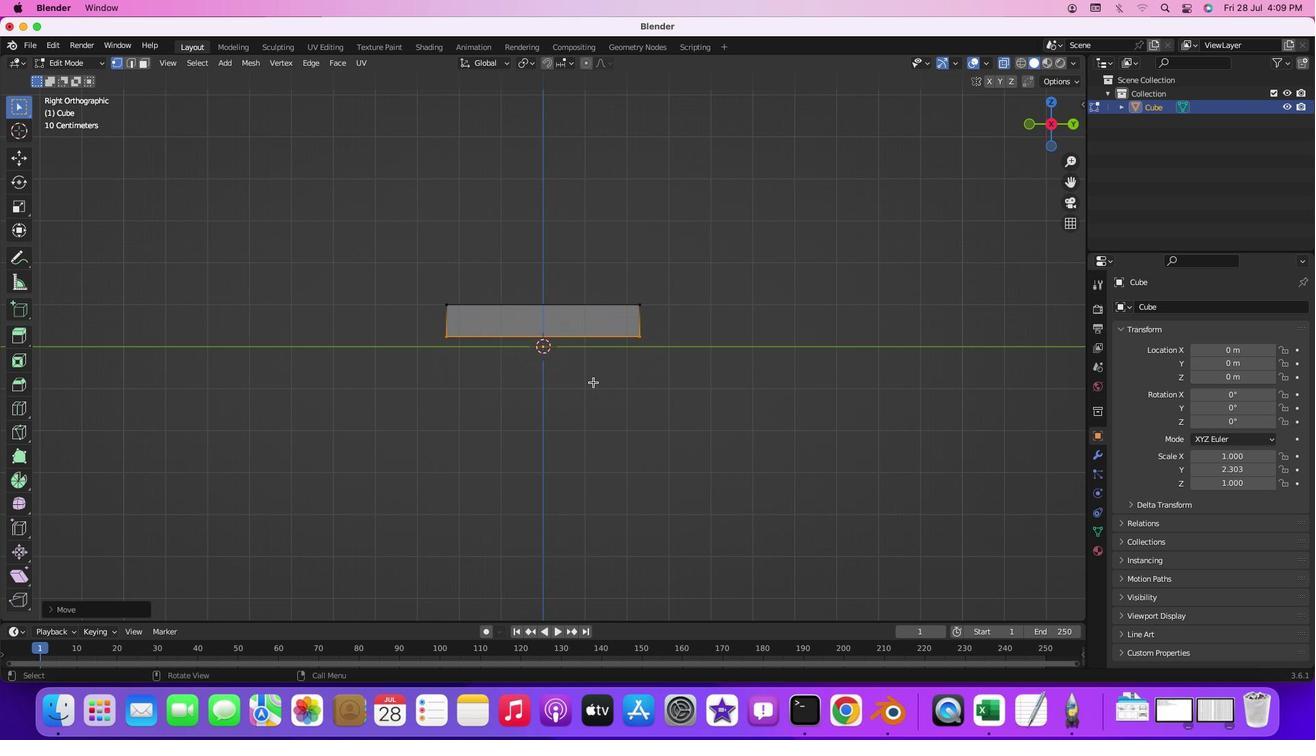 
Action: Mouse moved to (421, 324)
Screenshot: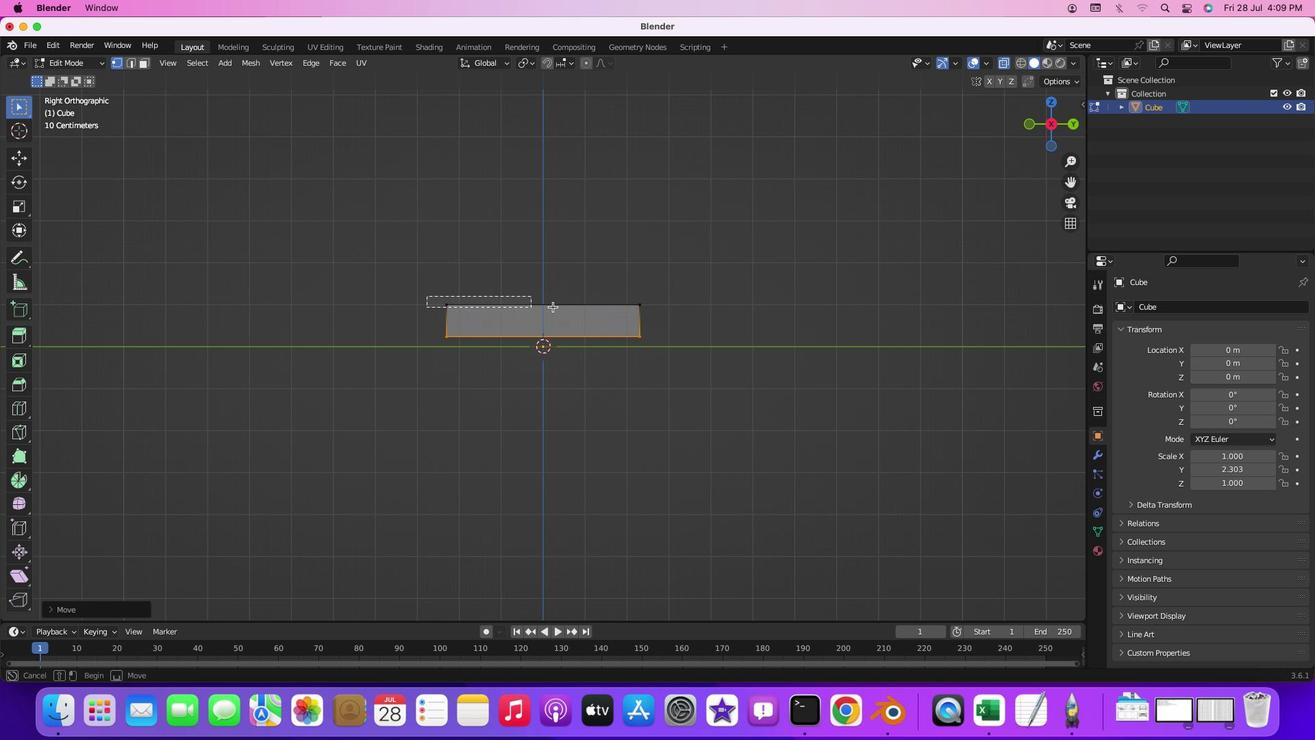 
Action: Mouse pressed left at (421, 324)
Screenshot: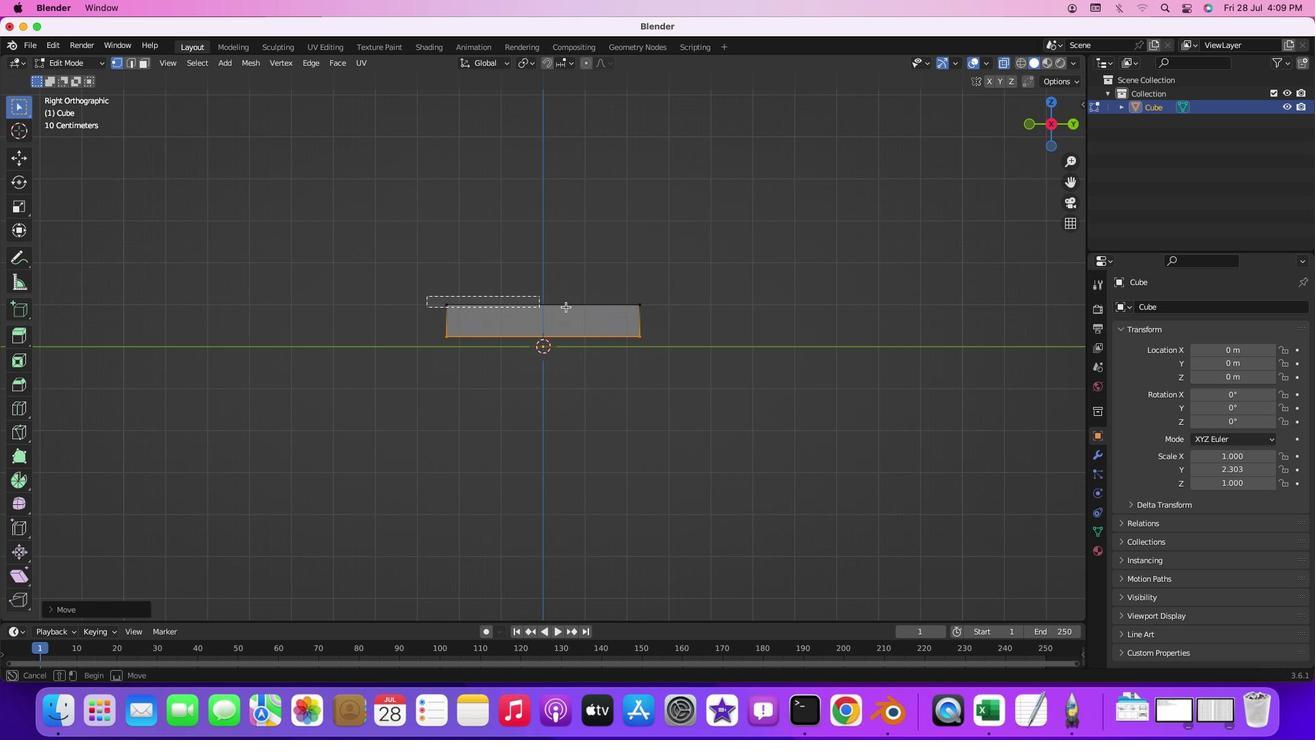 
Action: Mouse moved to (576, 328)
Screenshot: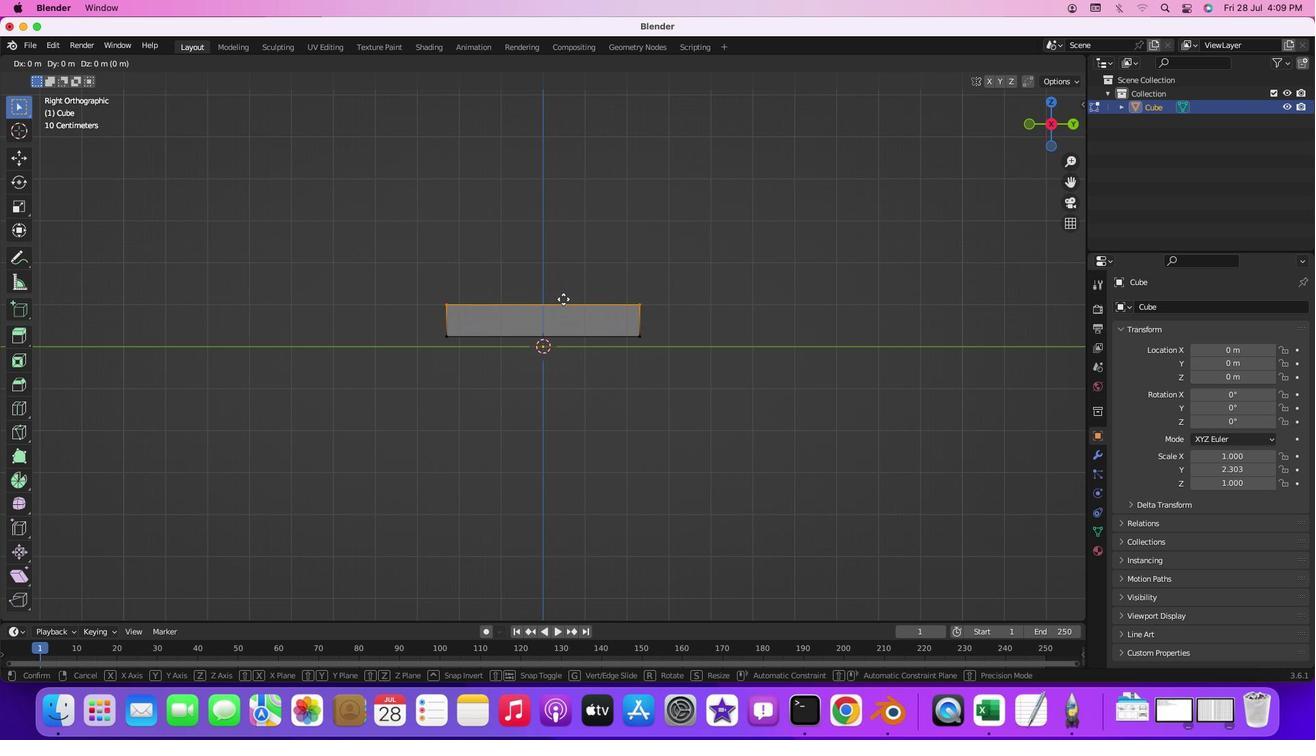 
Action: Key pressed 'g'
Screenshot: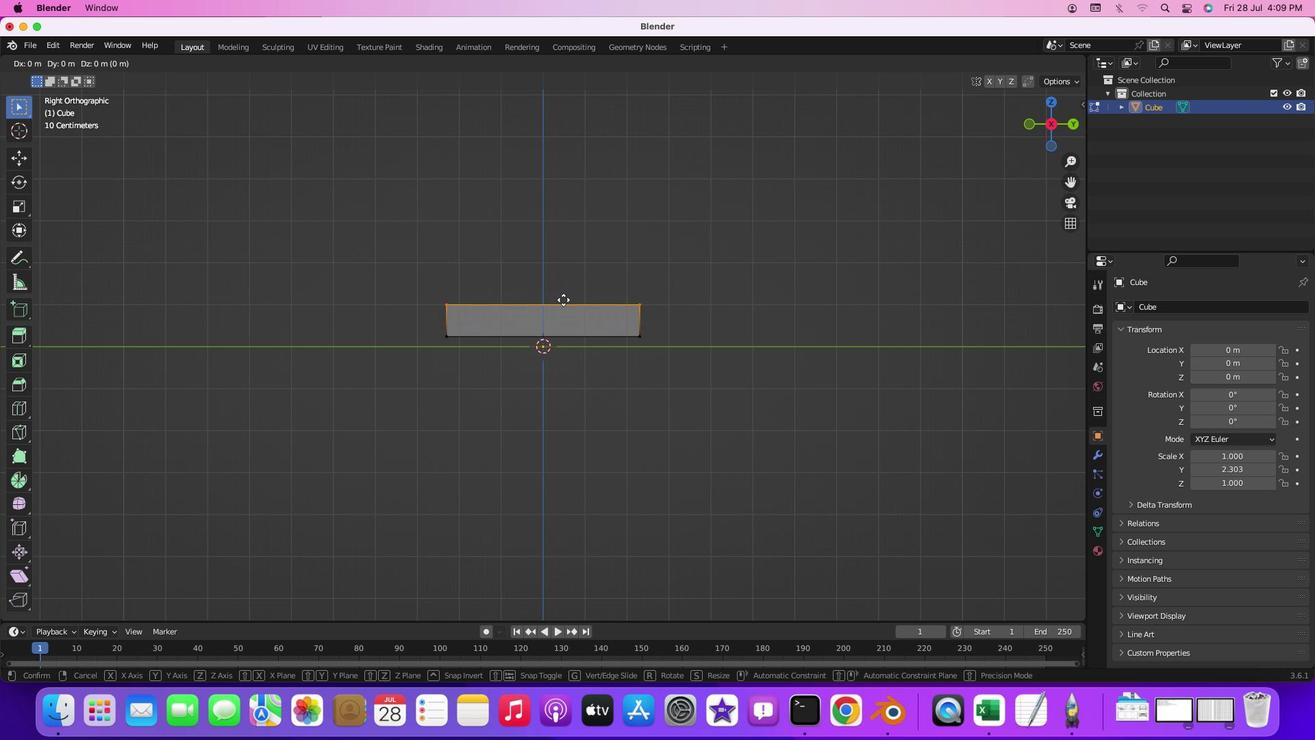 
Action: Mouse moved to (578, 333)
Screenshot: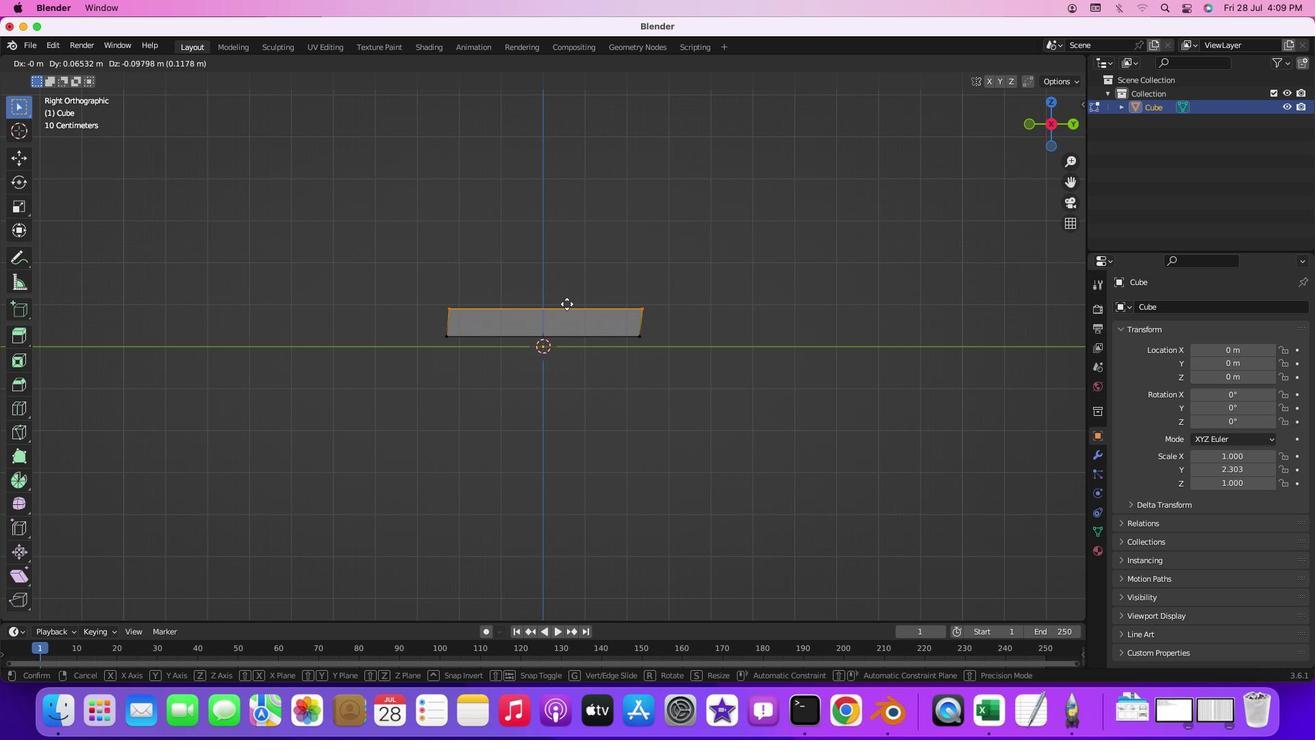 
Action: Key pressed 'z'
Screenshot: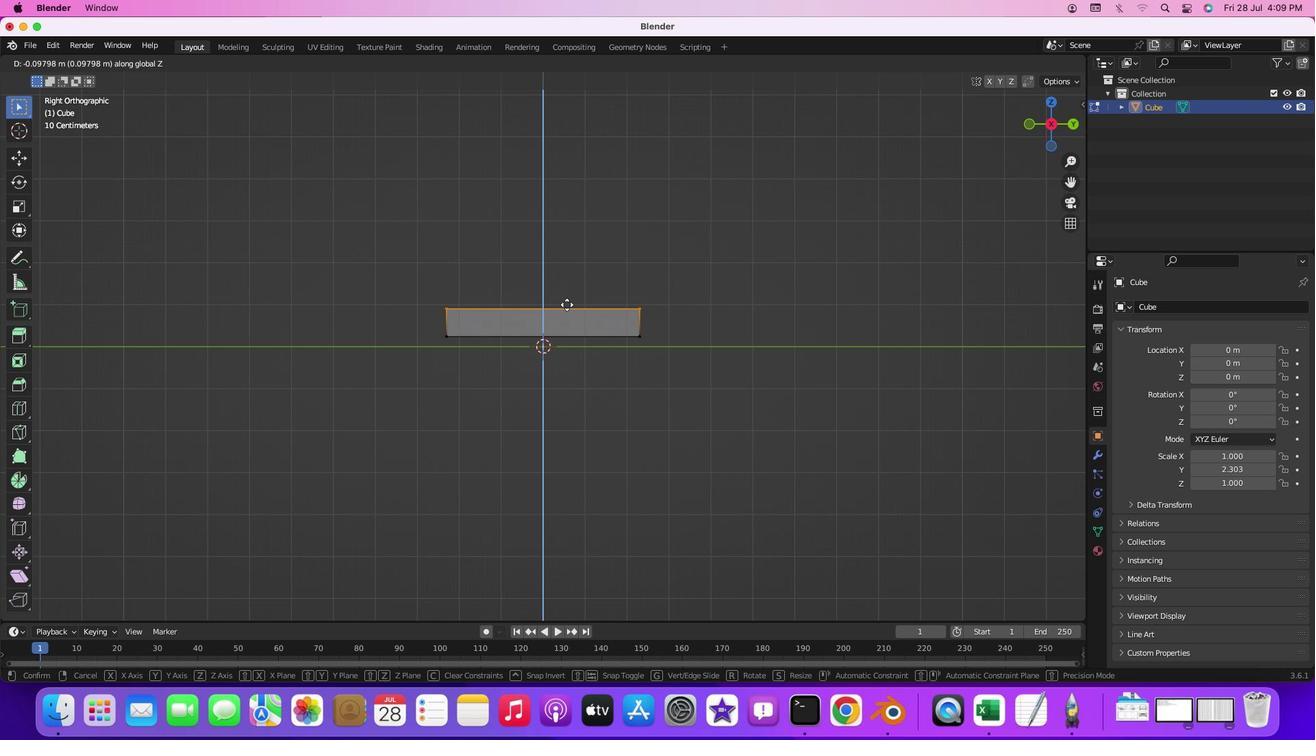 
Action: Mouse moved to (578, 338)
Screenshot: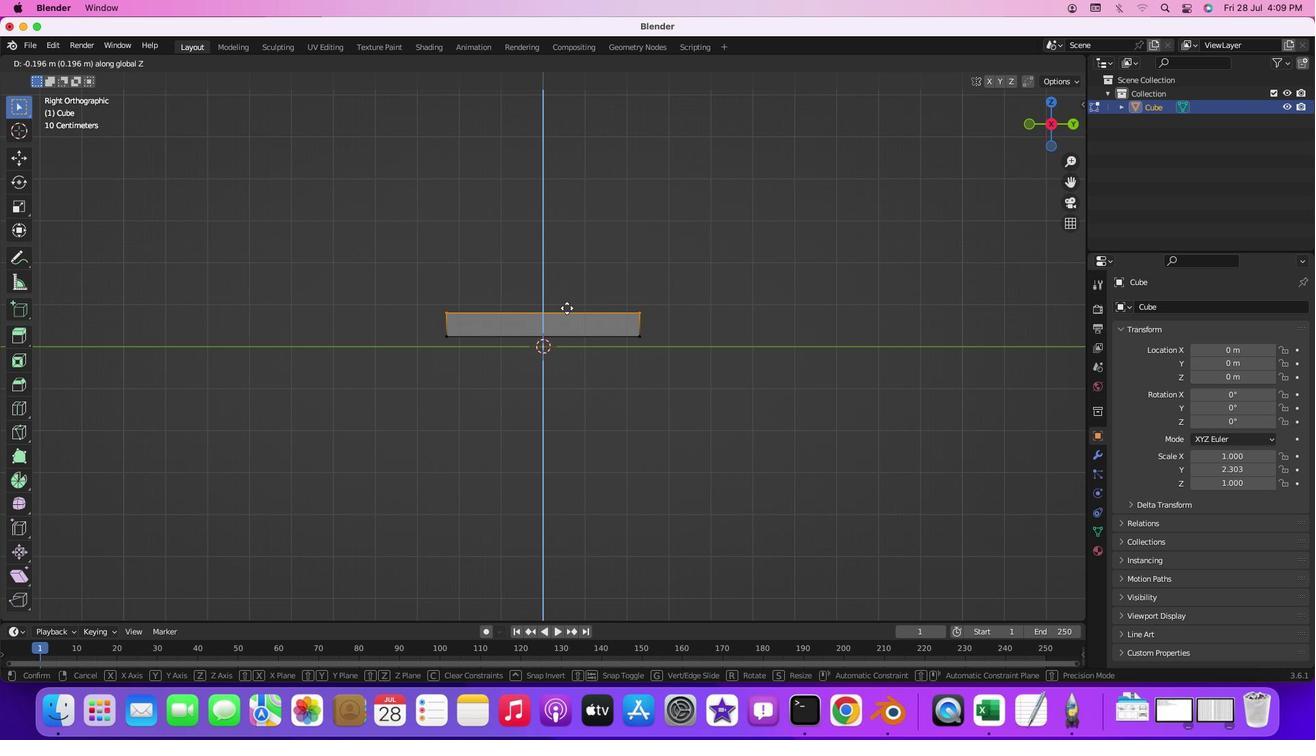 
Action: Mouse pressed left at (578, 338)
Screenshot: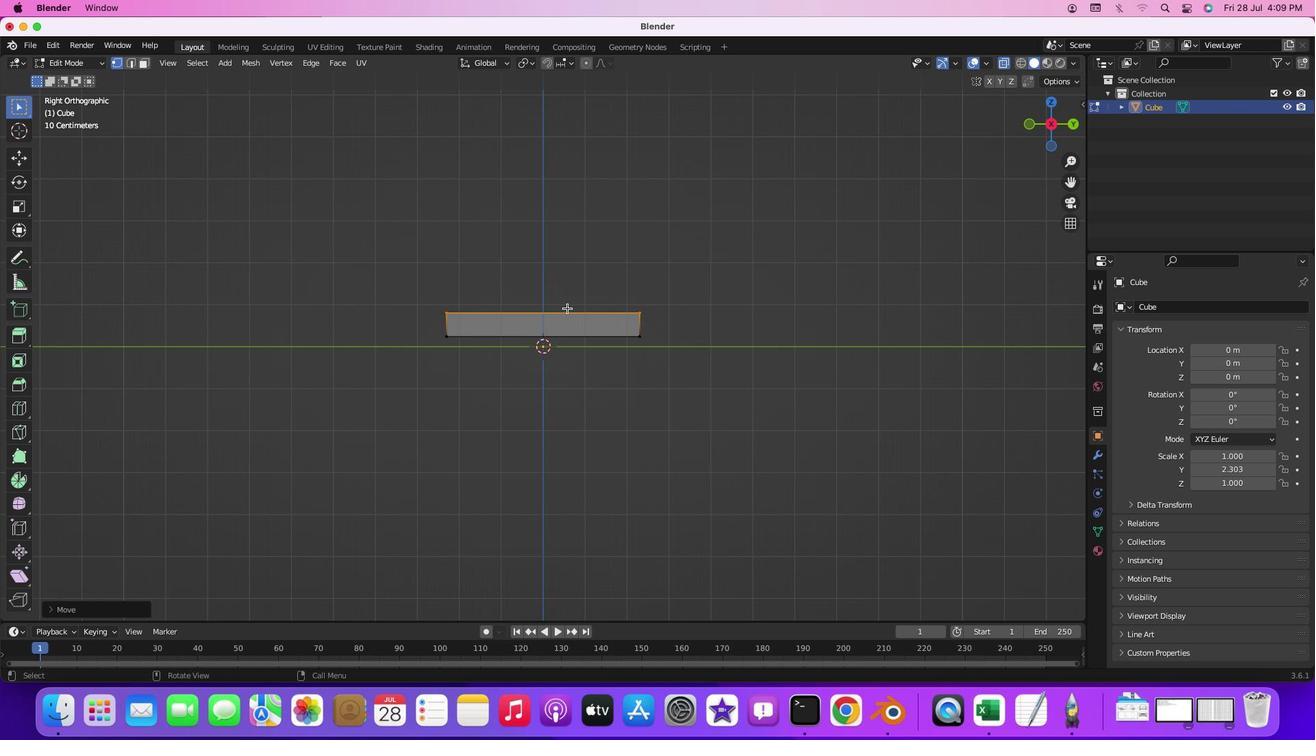 
Action: Key pressed '1'
Screenshot: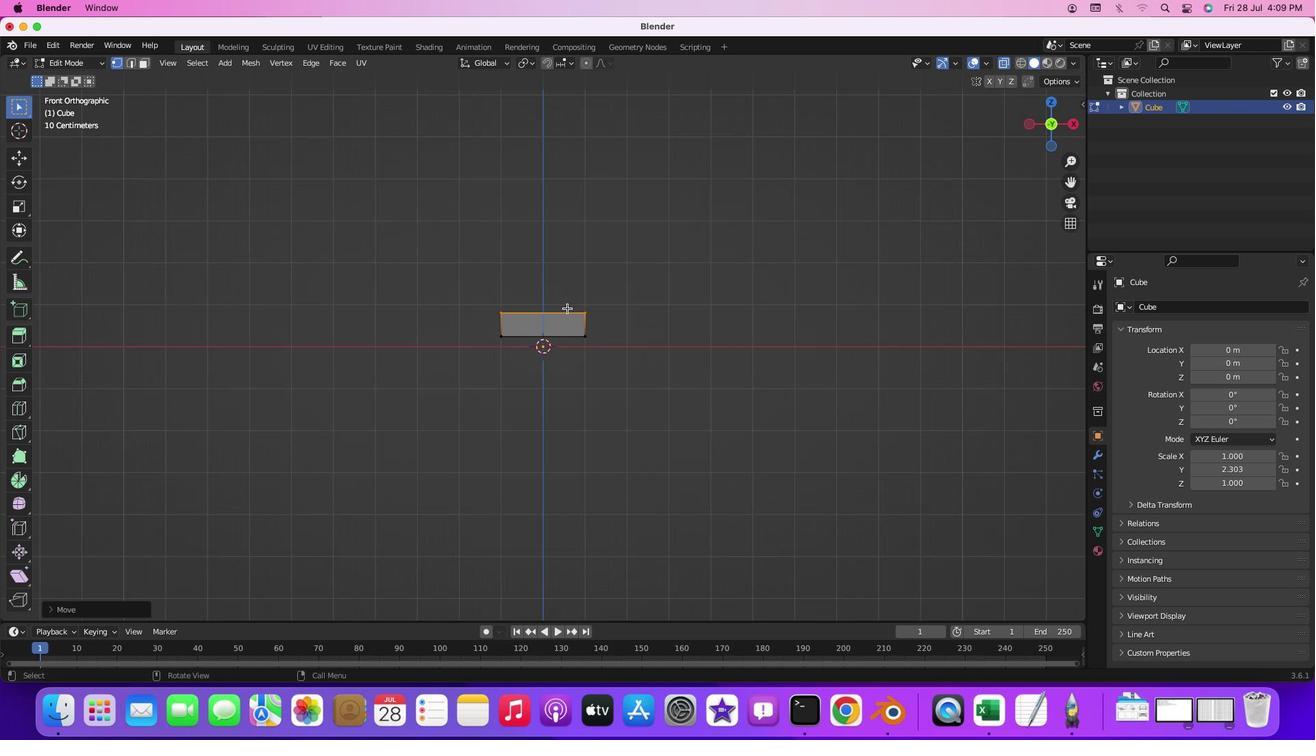 
Action: Mouse moved to (485, 328)
Screenshot: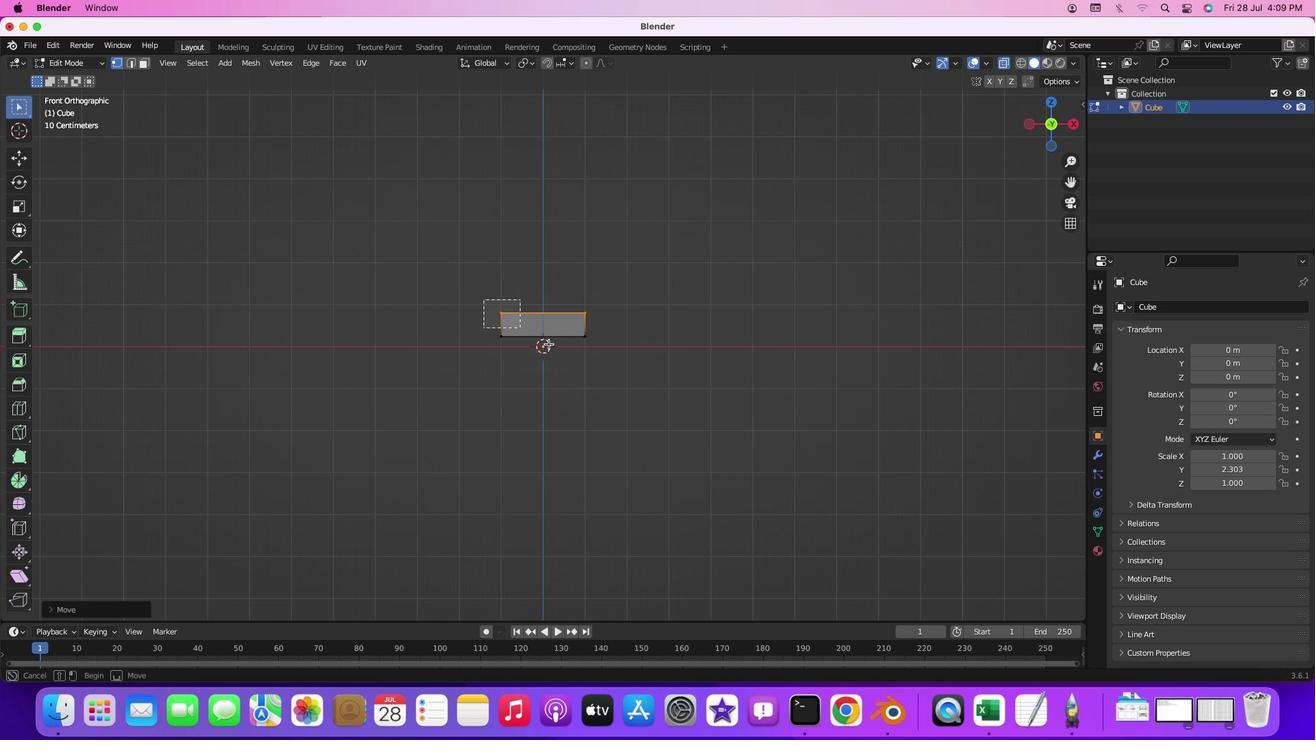 
Action: Mouse pressed left at (485, 328)
Screenshot: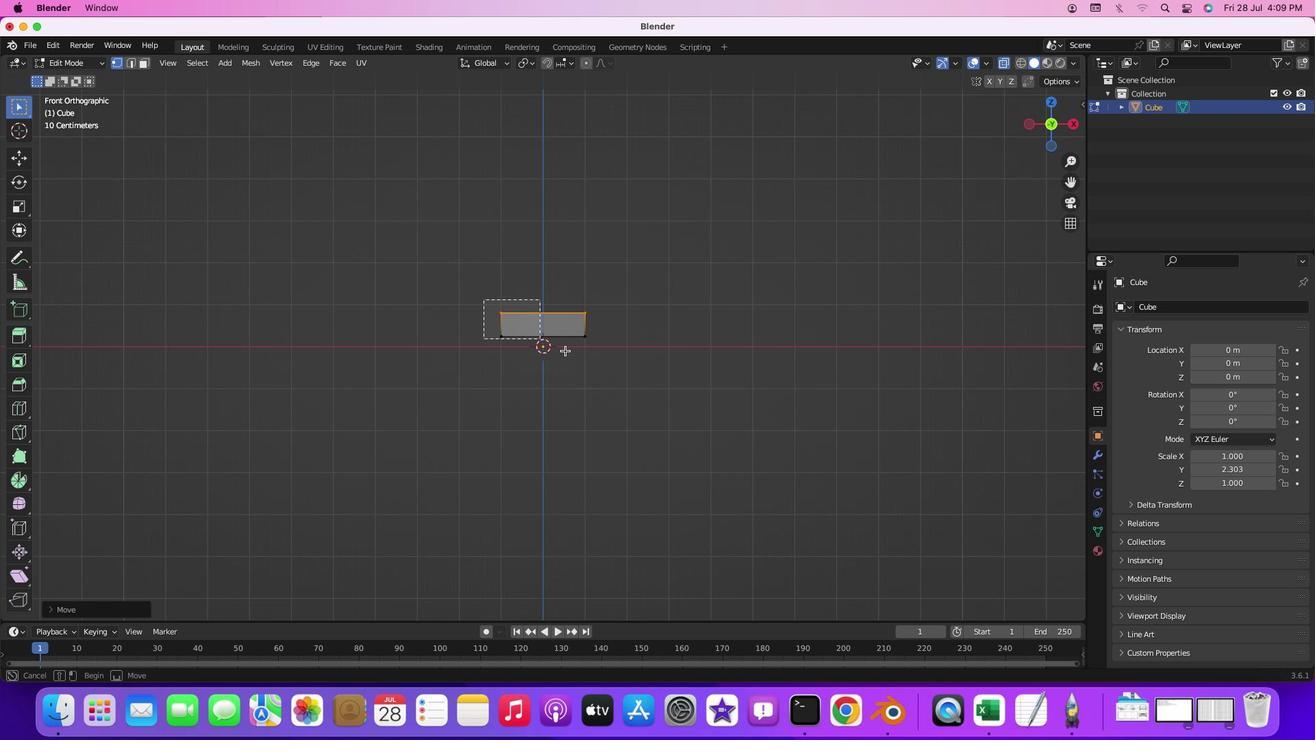 
Action: Mouse moved to (589, 365)
Screenshot: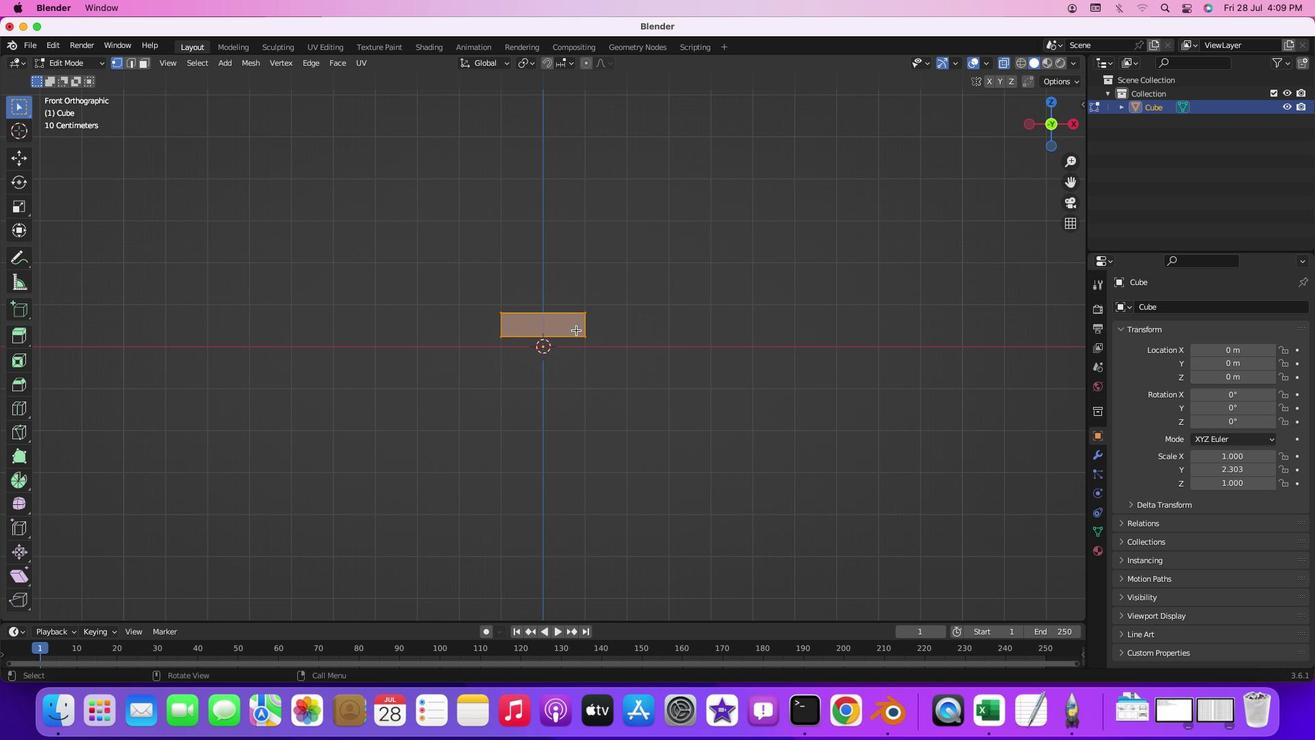 
Action: Key pressed 's''x'
Screenshot: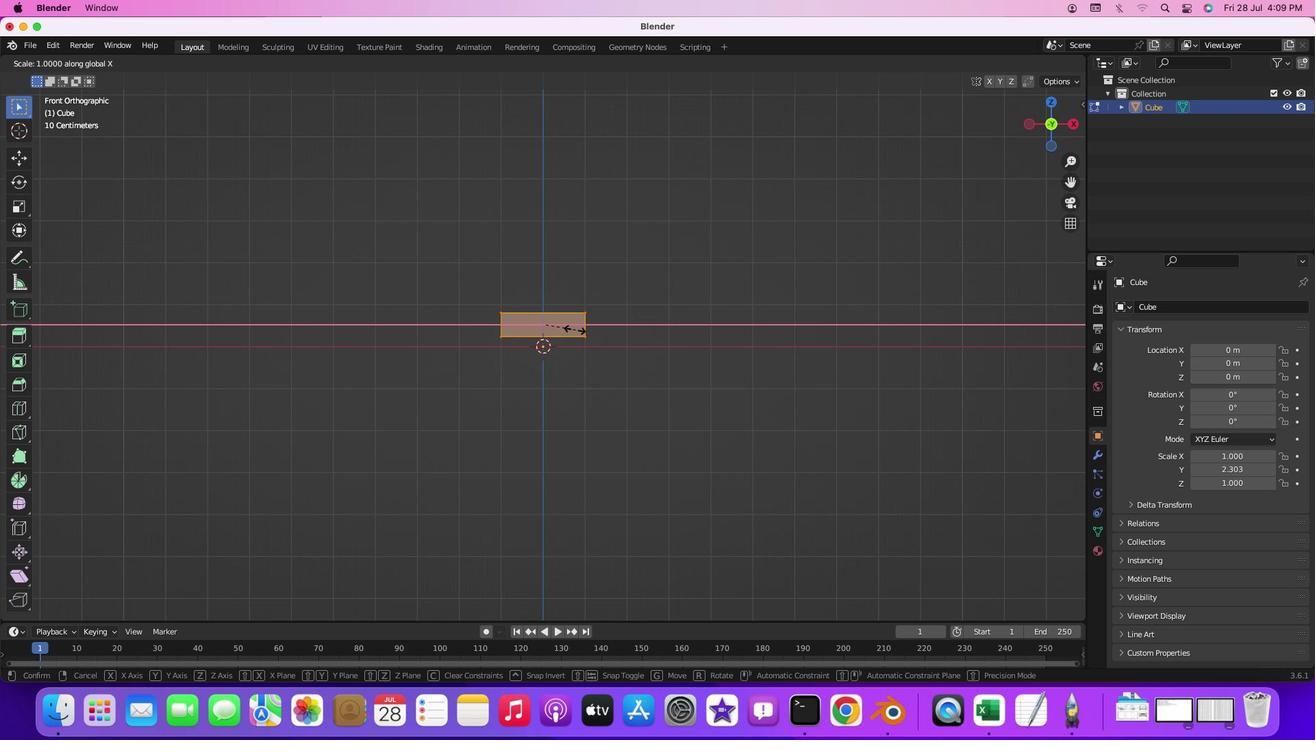
Action: Mouse moved to (578, 365)
Screenshot: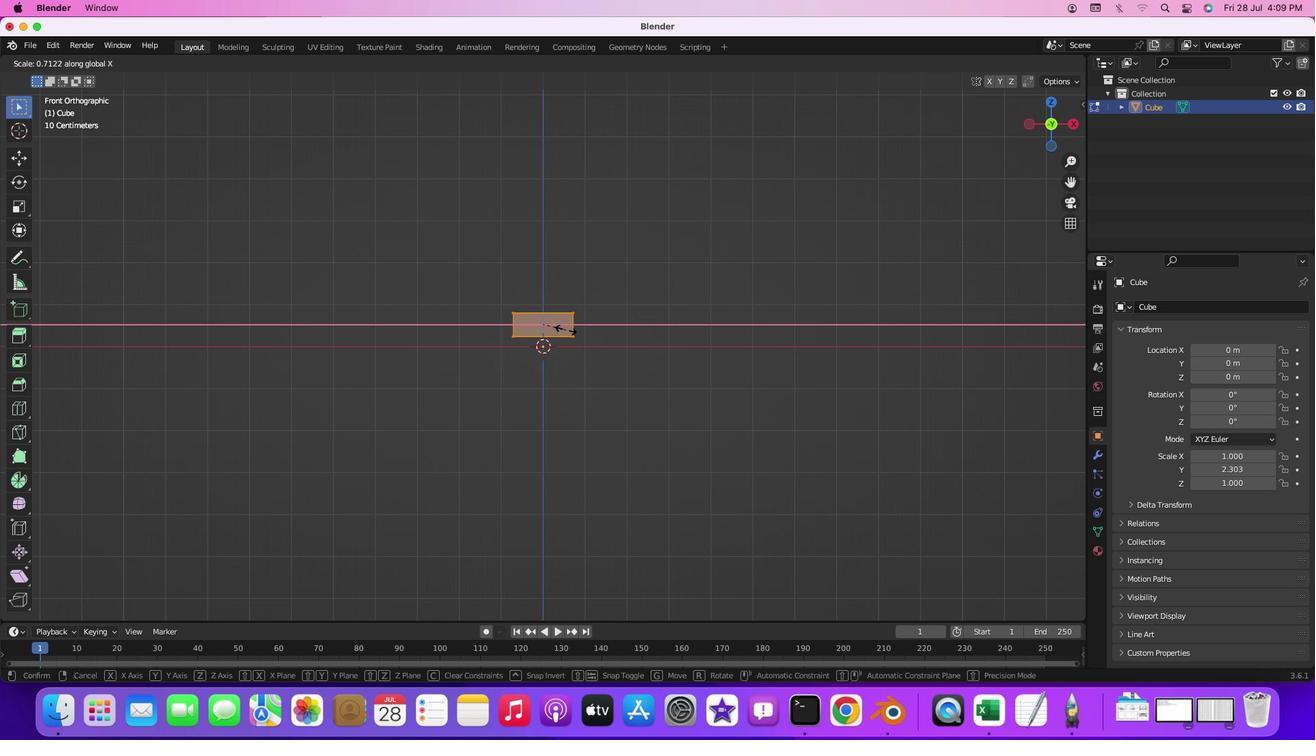 
Action: Mouse pressed left at (578, 365)
Screenshot: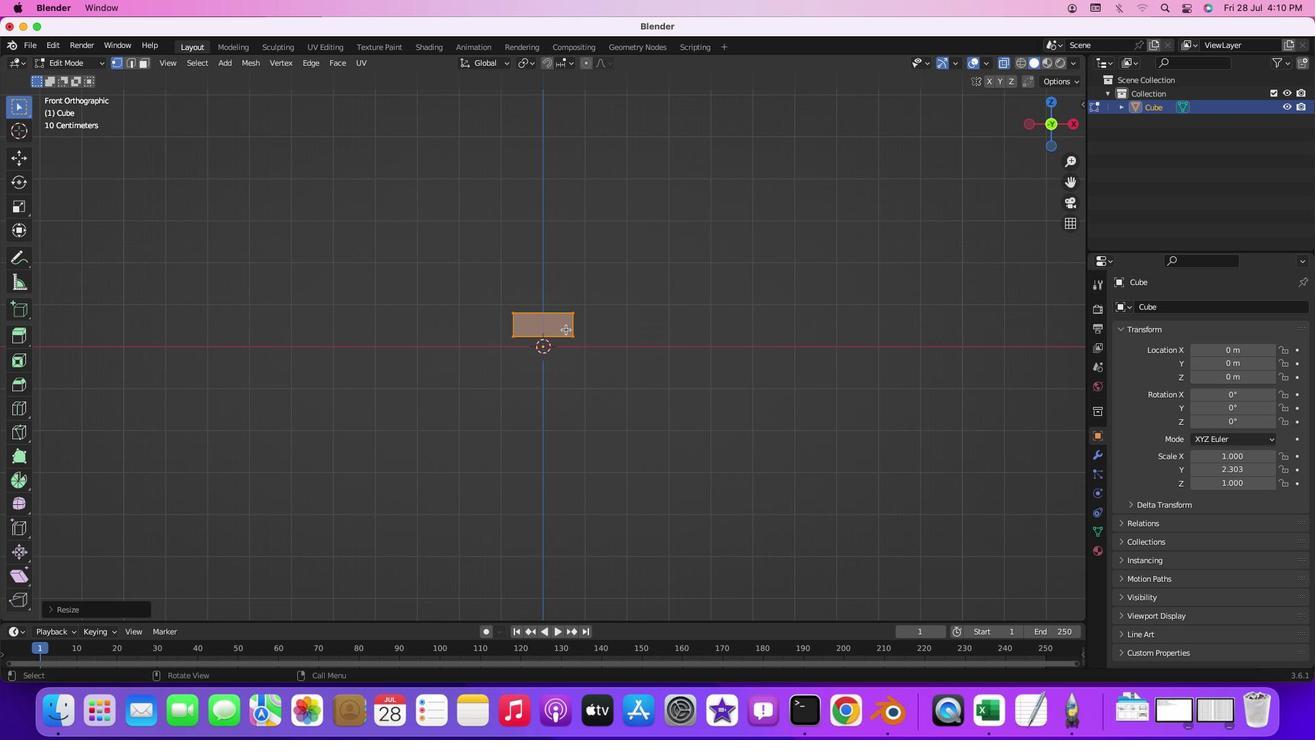 
Action: Mouse moved to (590, 348)
Screenshot: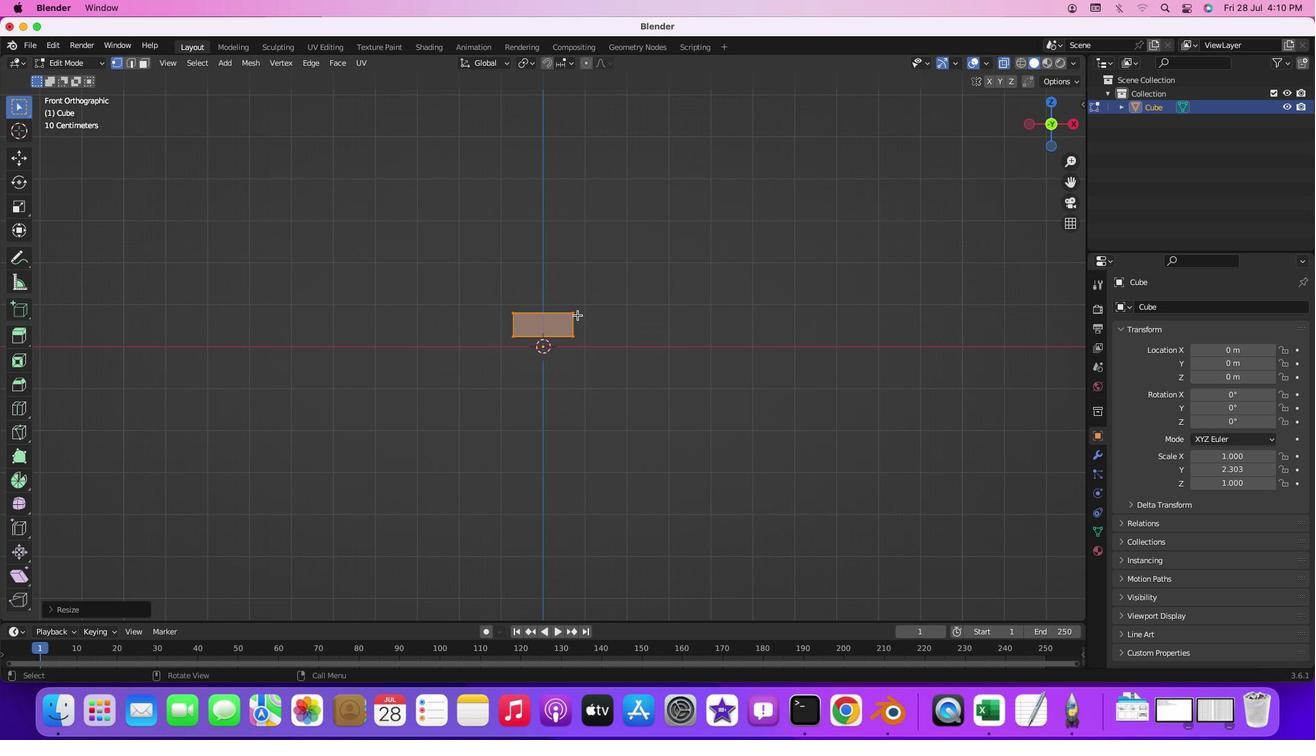 
Action: Mouse scrolled (590, 348) with delta (-59, -38)
Screenshot: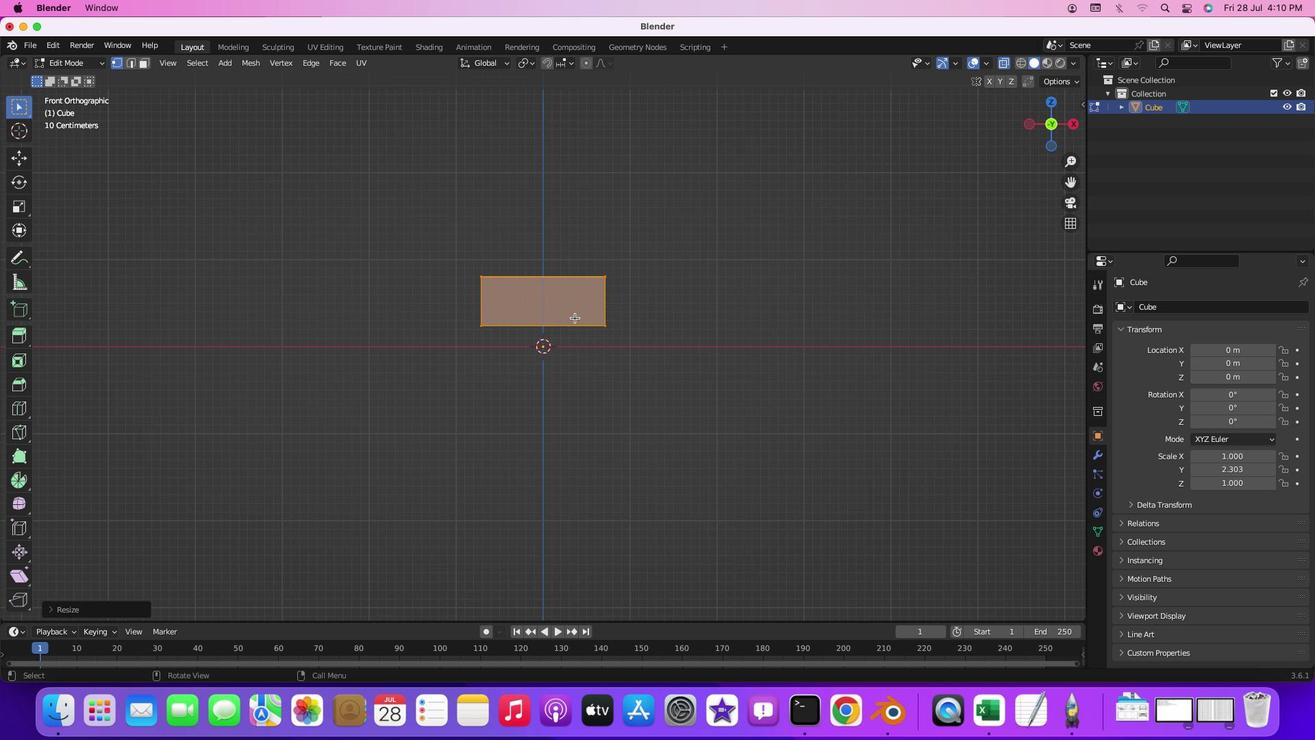 
Action: Mouse scrolled (590, 348) with delta (-59, -38)
Screenshot: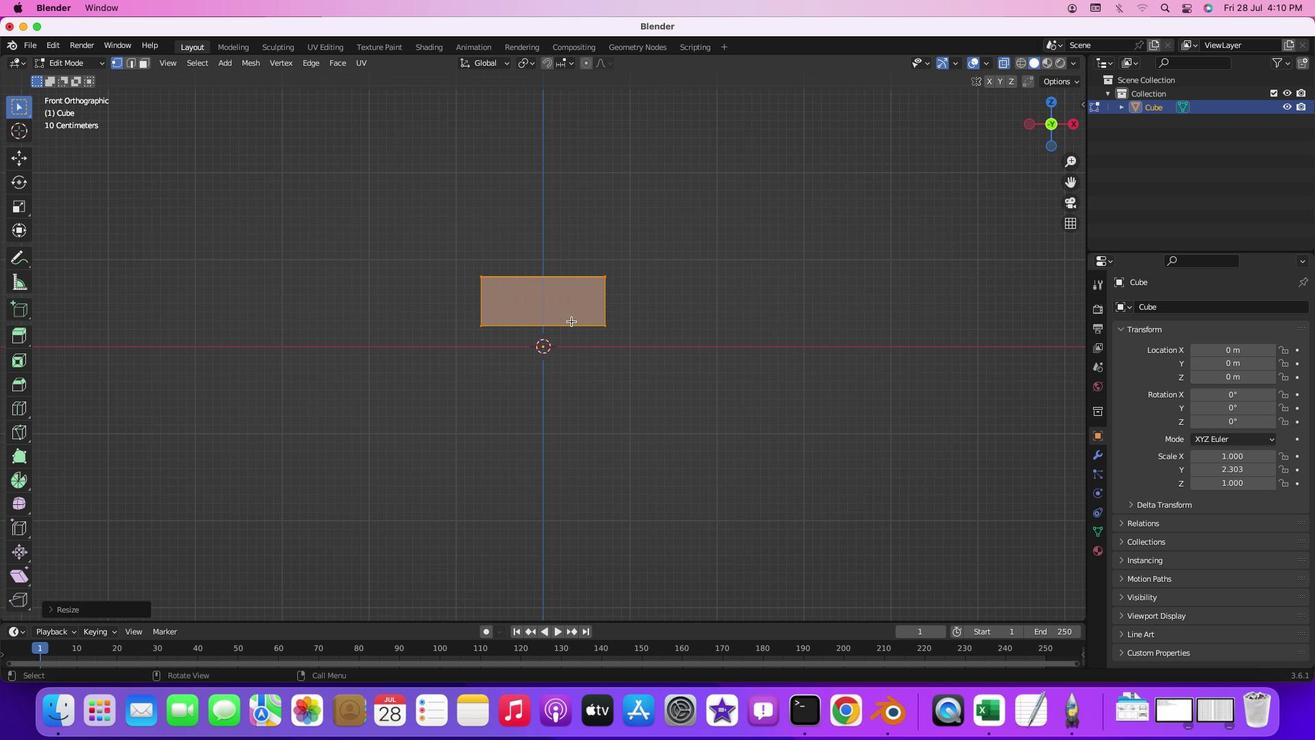 
Action: Mouse scrolled (590, 348) with delta (-59, -36)
Screenshot: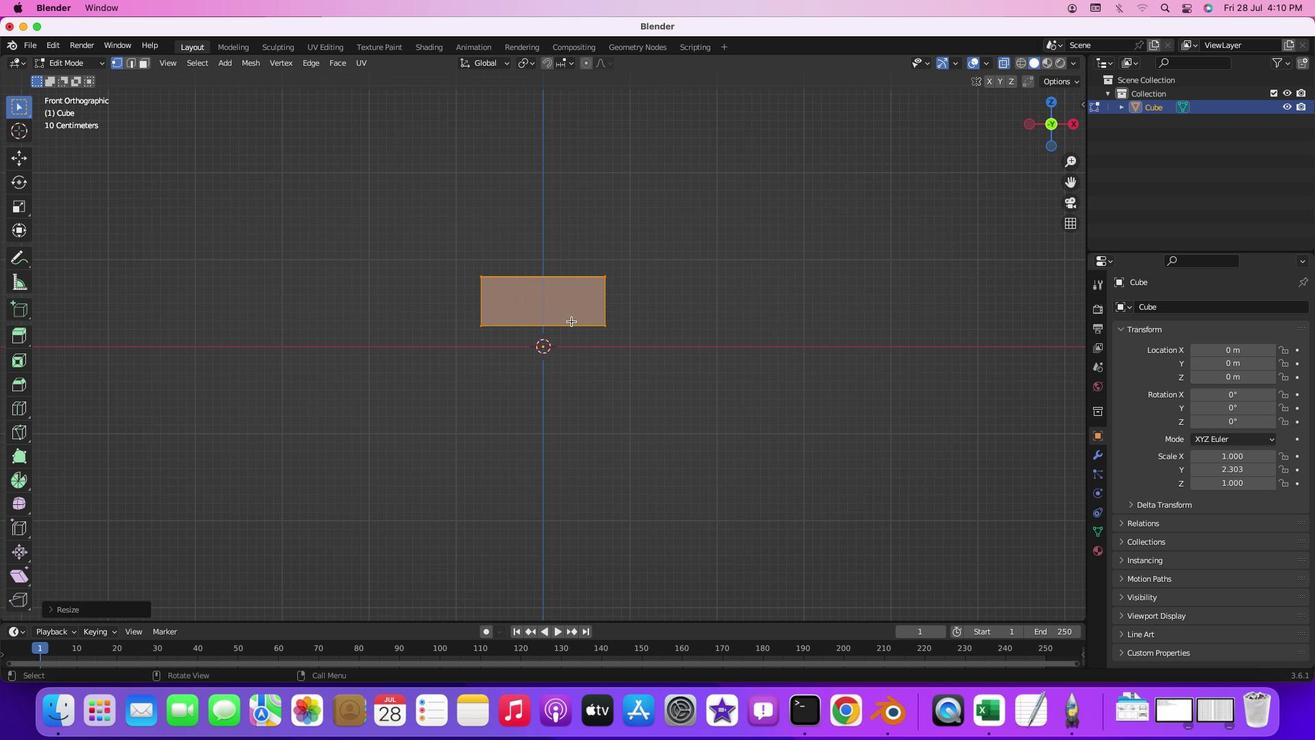
Action: Mouse scrolled (590, 348) with delta (-59, -35)
Screenshot: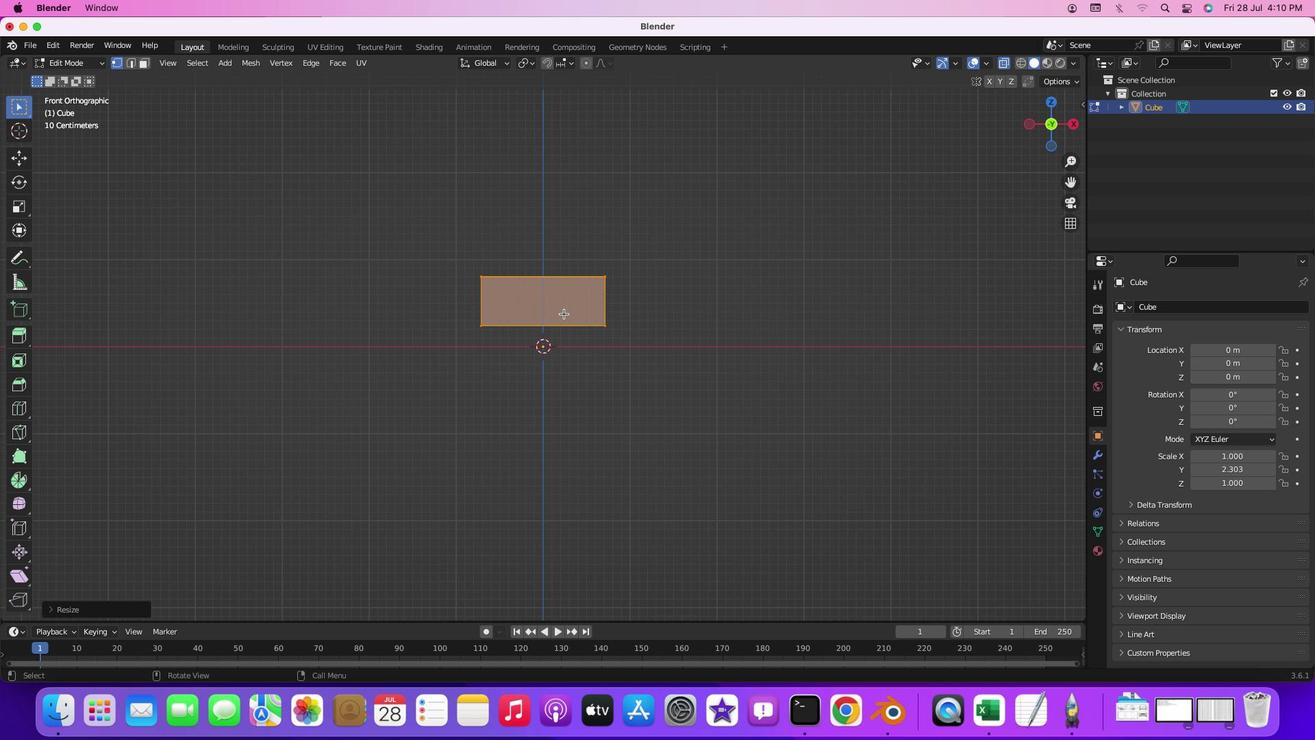 
Action: Mouse moved to (573, 327)
Screenshot: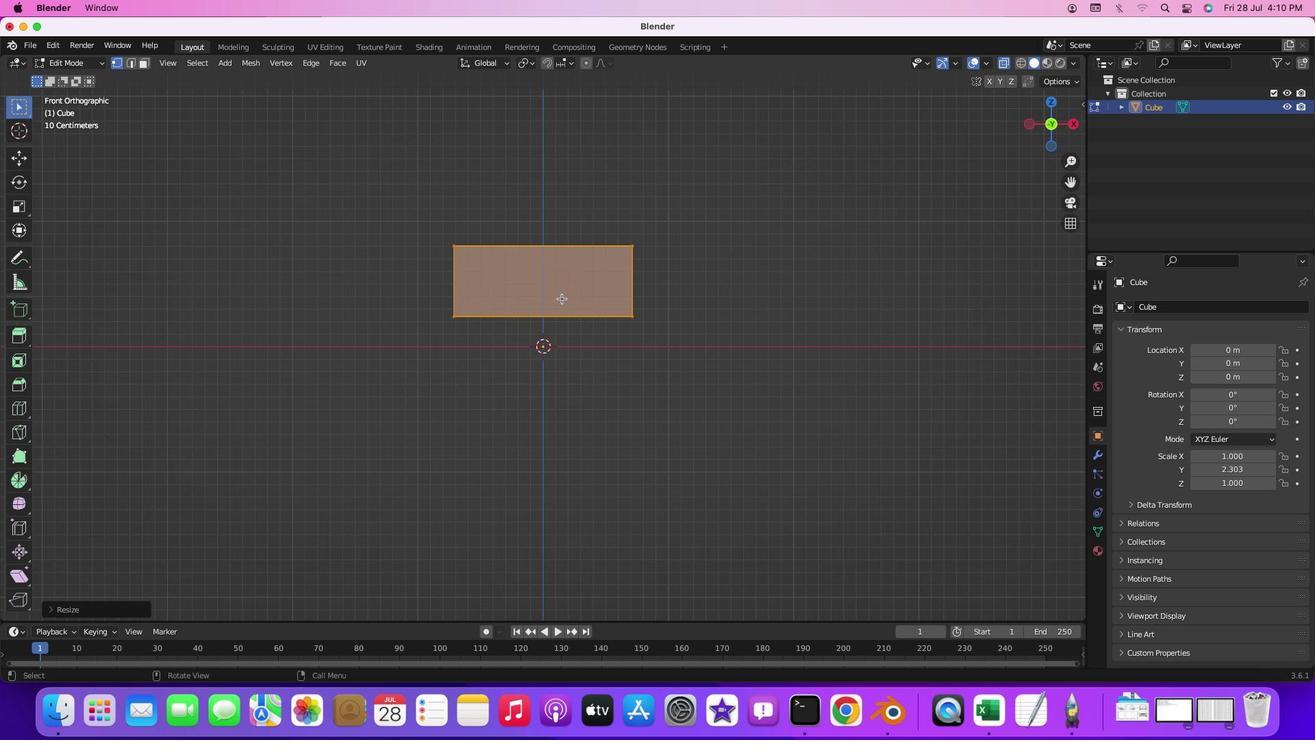 
Action: Mouse scrolled (573, 327) with delta (-59, -38)
Screenshot: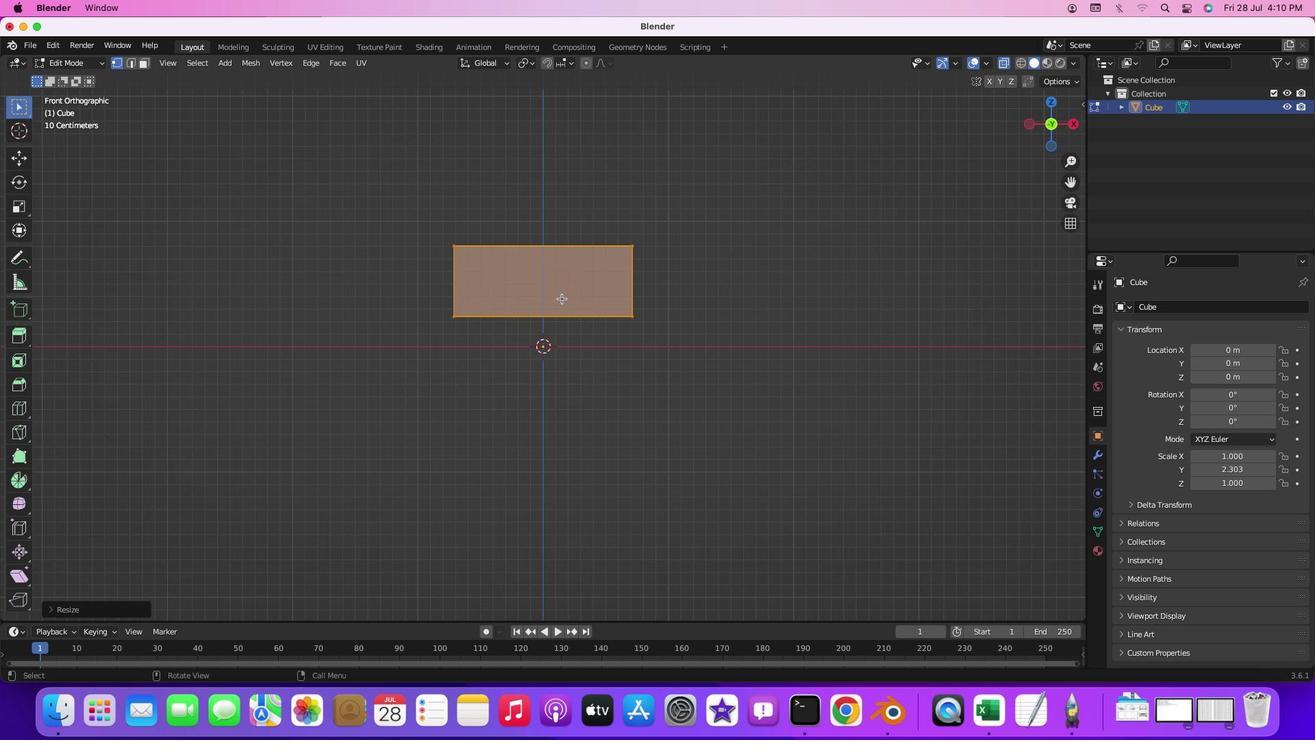 
Action: Mouse scrolled (573, 327) with delta (-59, -38)
Screenshot: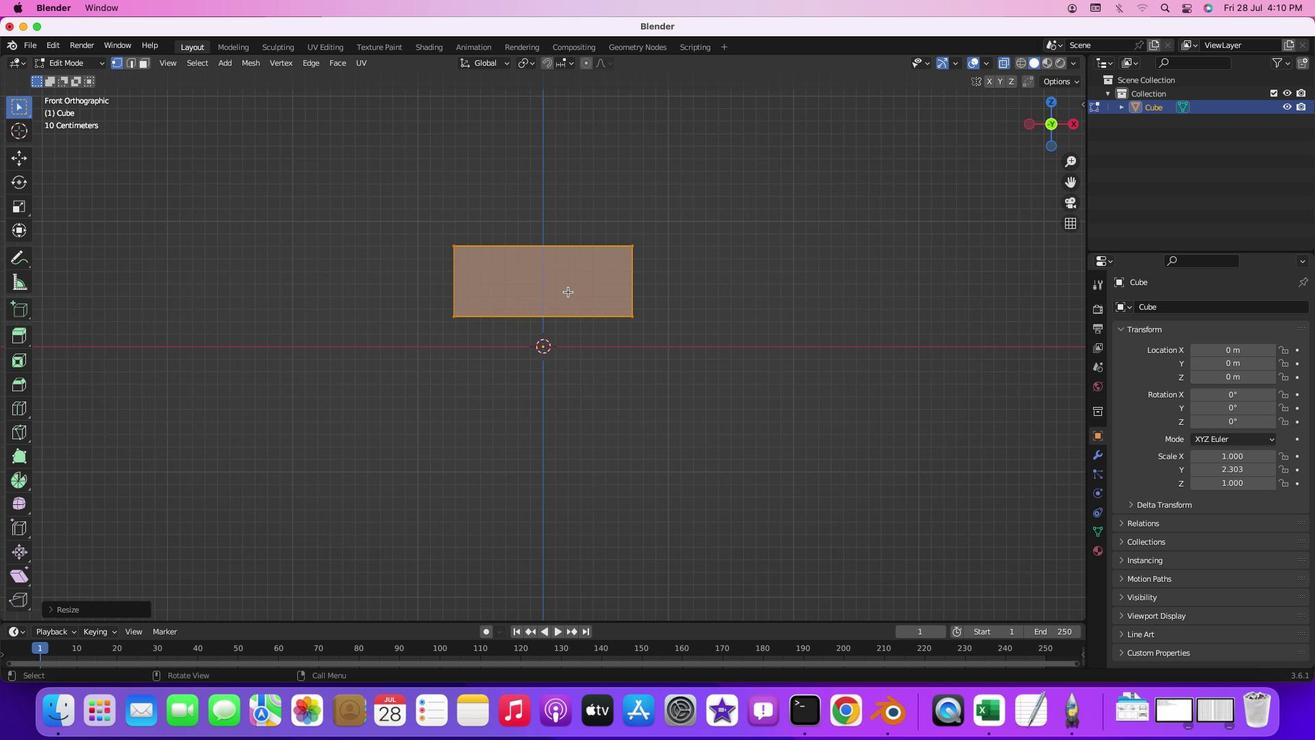 
Action: Mouse moved to (582, 309)
Screenshot: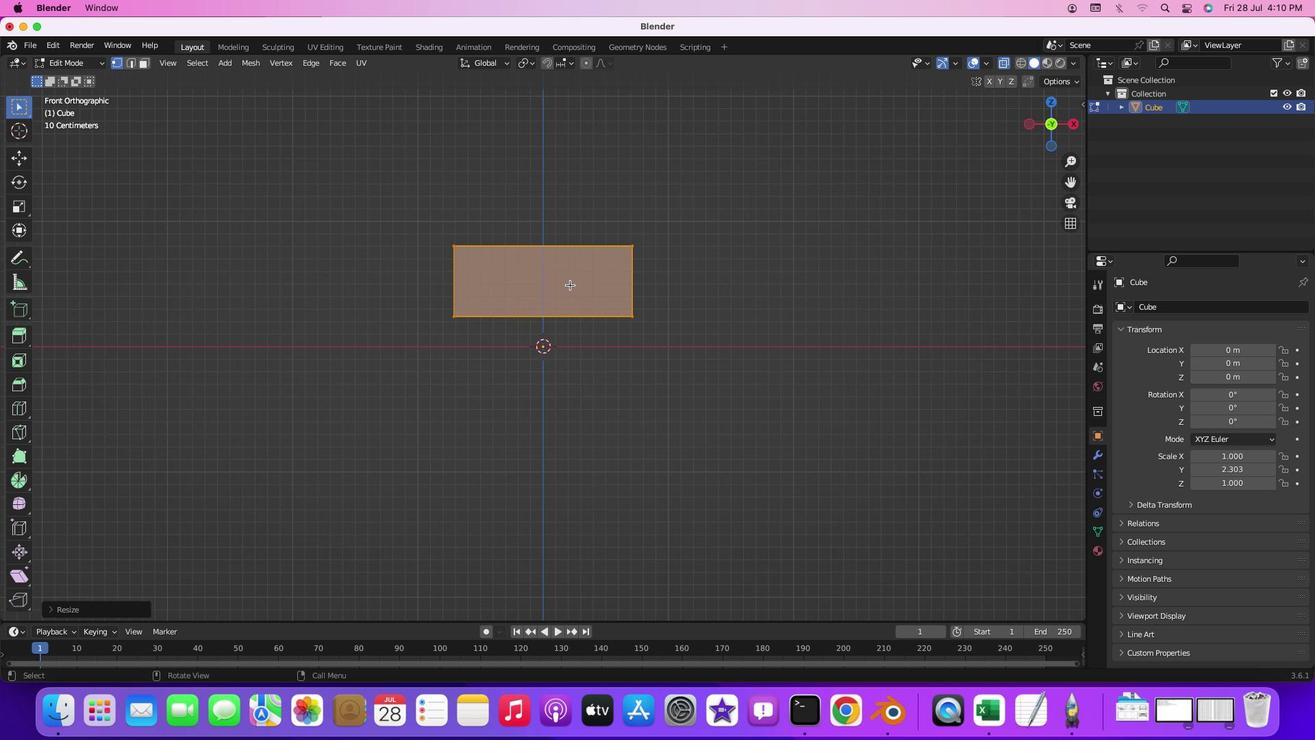 
Action: Key pressed Key.ctrl'r'
Screenshot: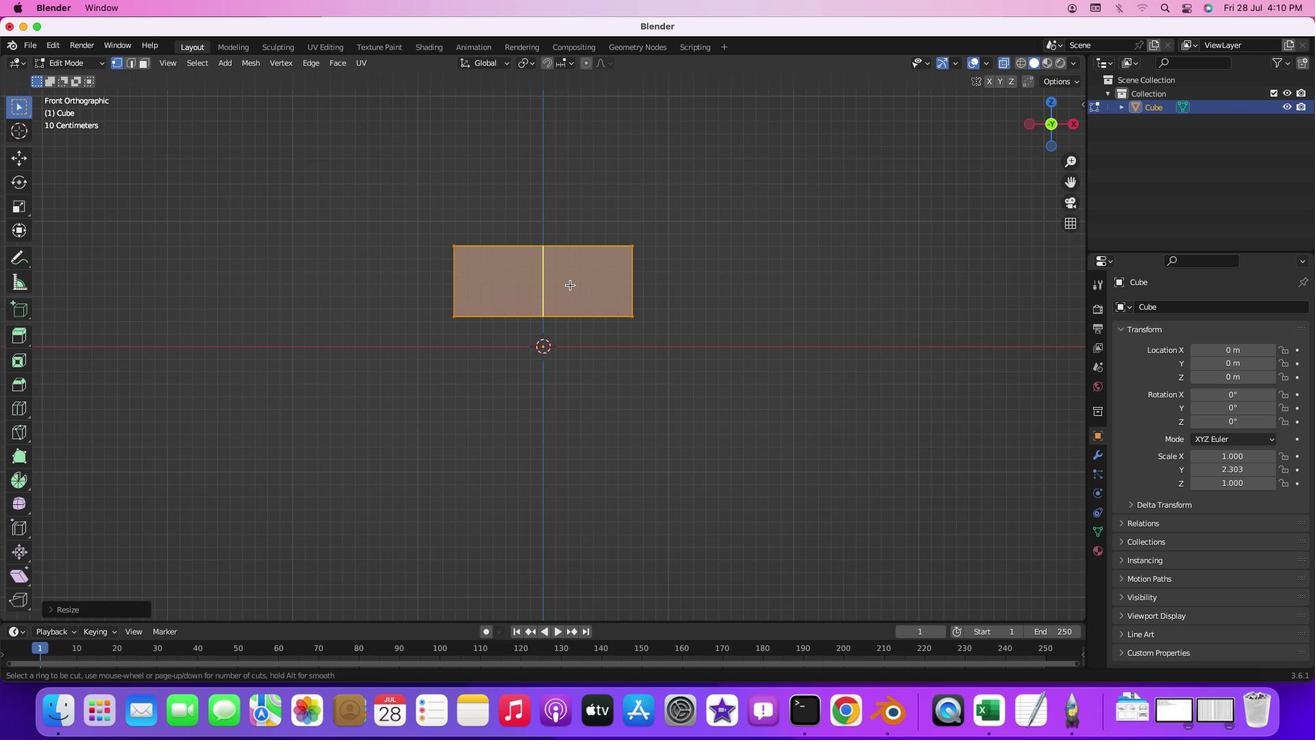 
Action: Mouse moved to (576, 309)
Screenshot: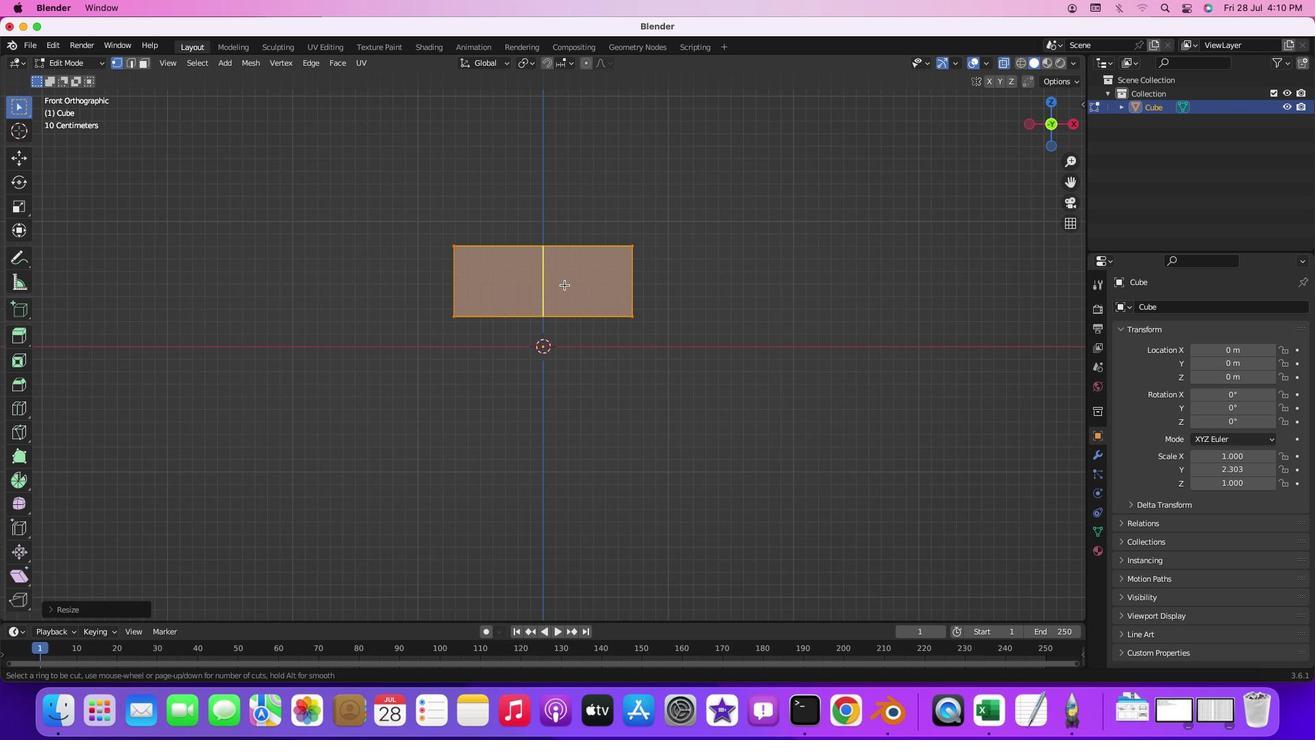 
Action: Mouse pressed left at (576, 309)
Screenshot: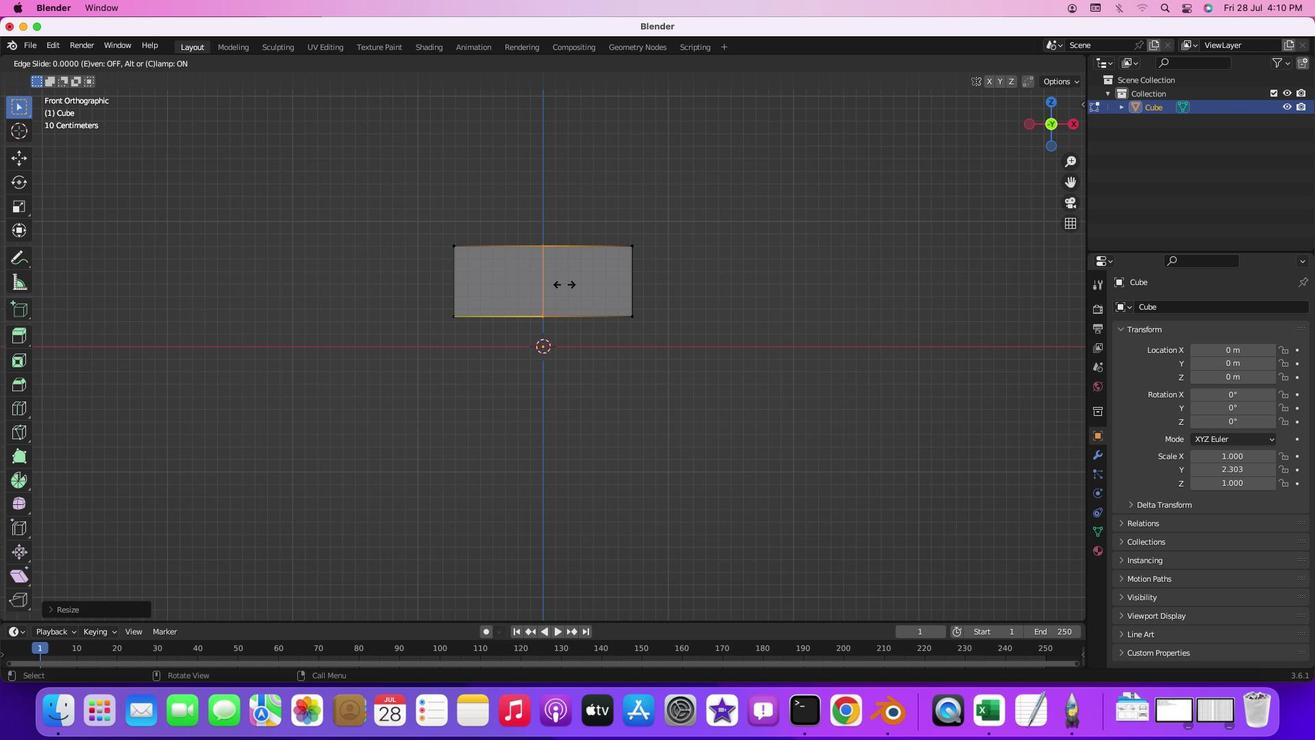
Action: Mouse pressed left at (576, 309)
Screenshot: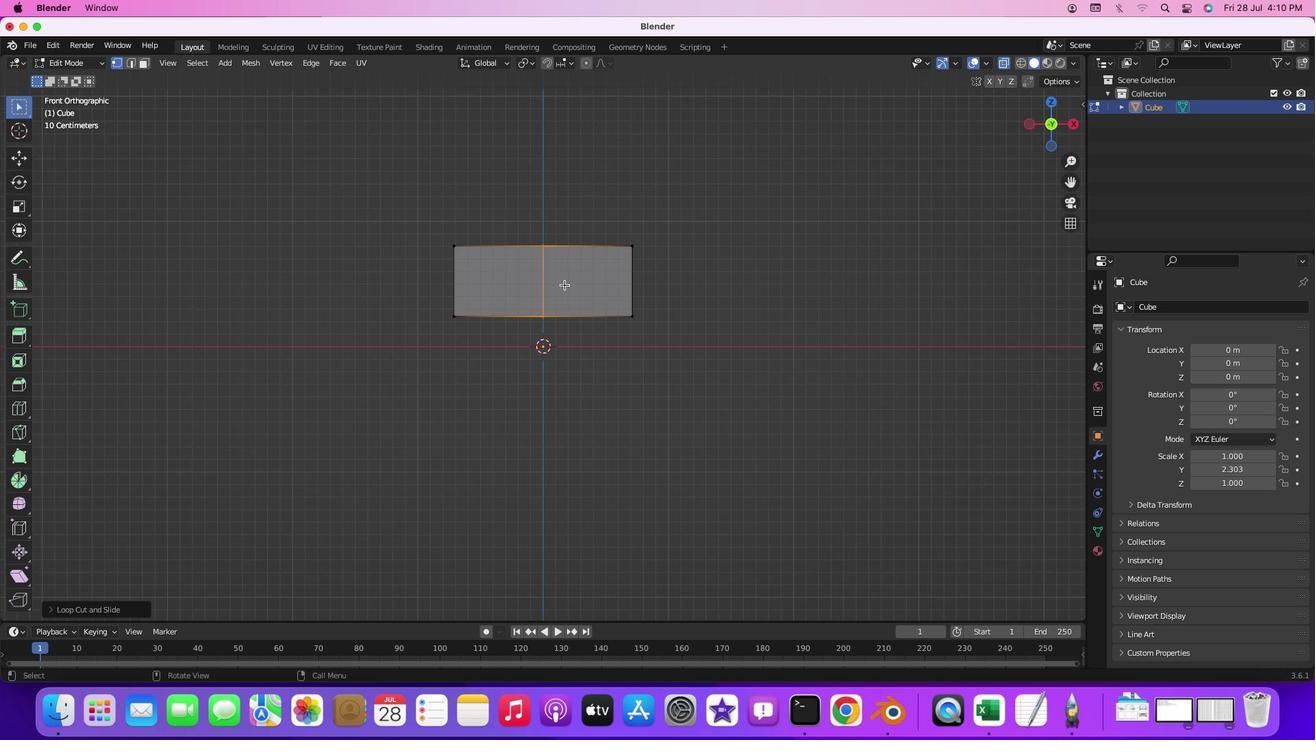 
Action: Mouse moved to (646, 407)
Screenshot: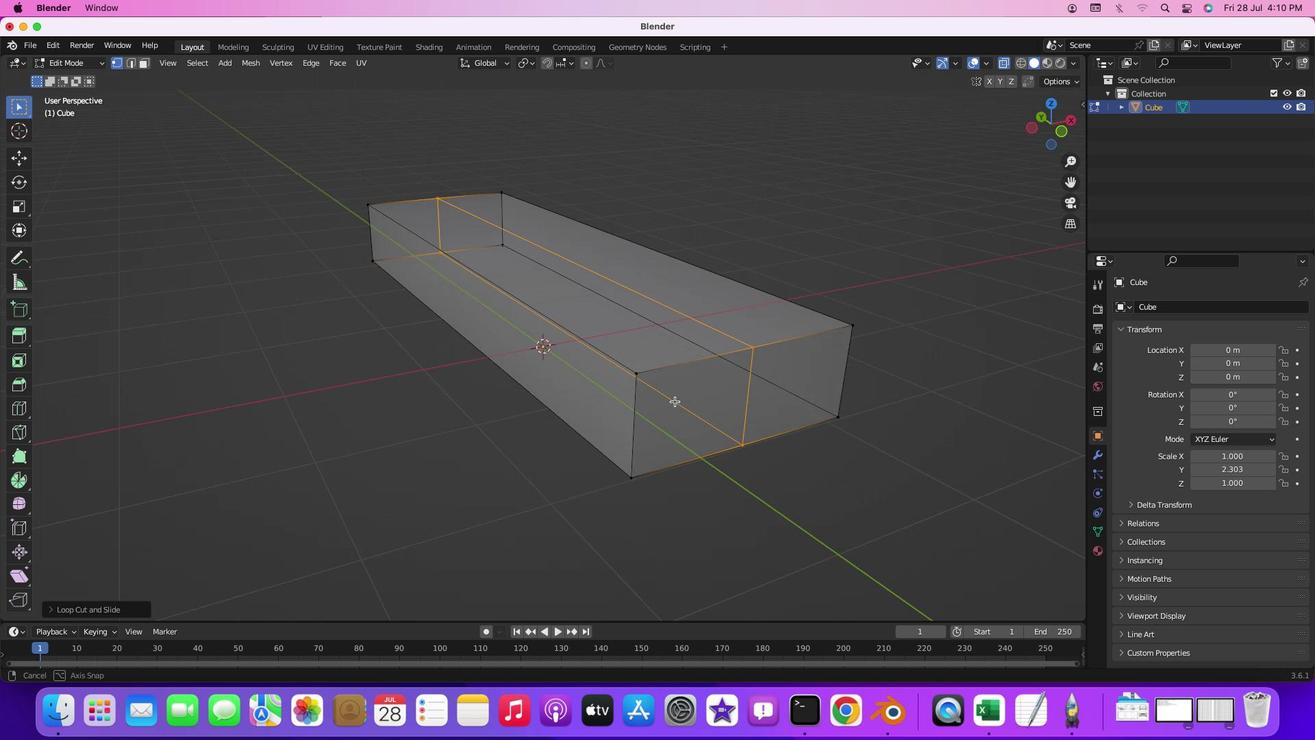 
Action: Mouse pressed middle at (646, 407)
Screenshot: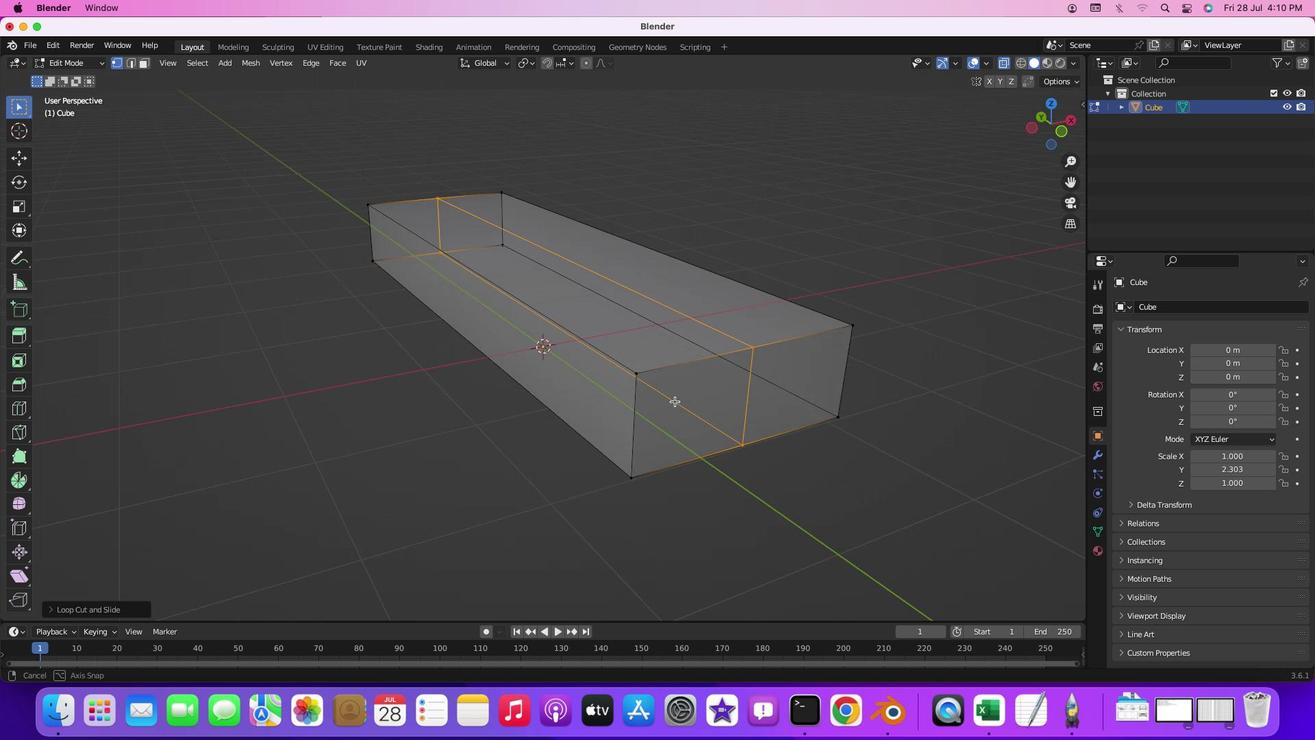 
Action: Mouse moved to (341, 206)
Screenshot: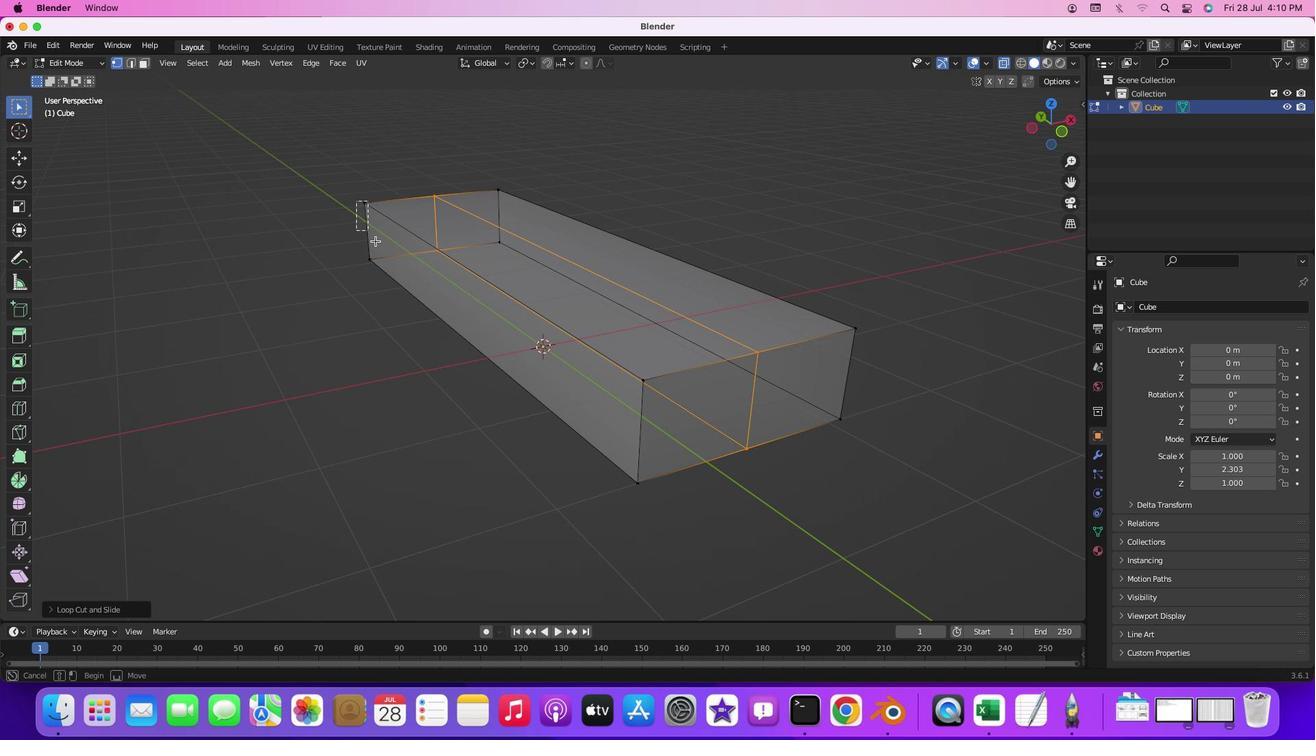 
Action: Mouse pressed left at (341, 206)
Screenshot: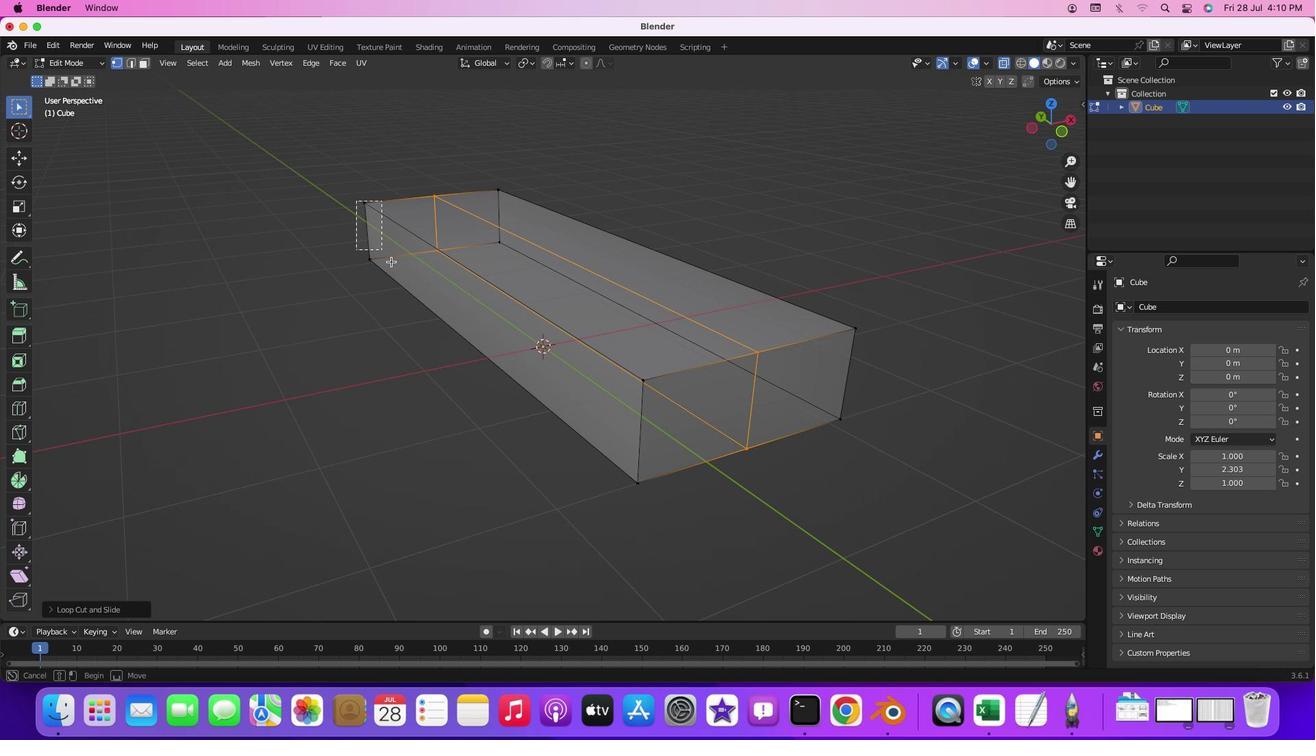 
Action: Mouse moved to (522, 415)
Screenshot: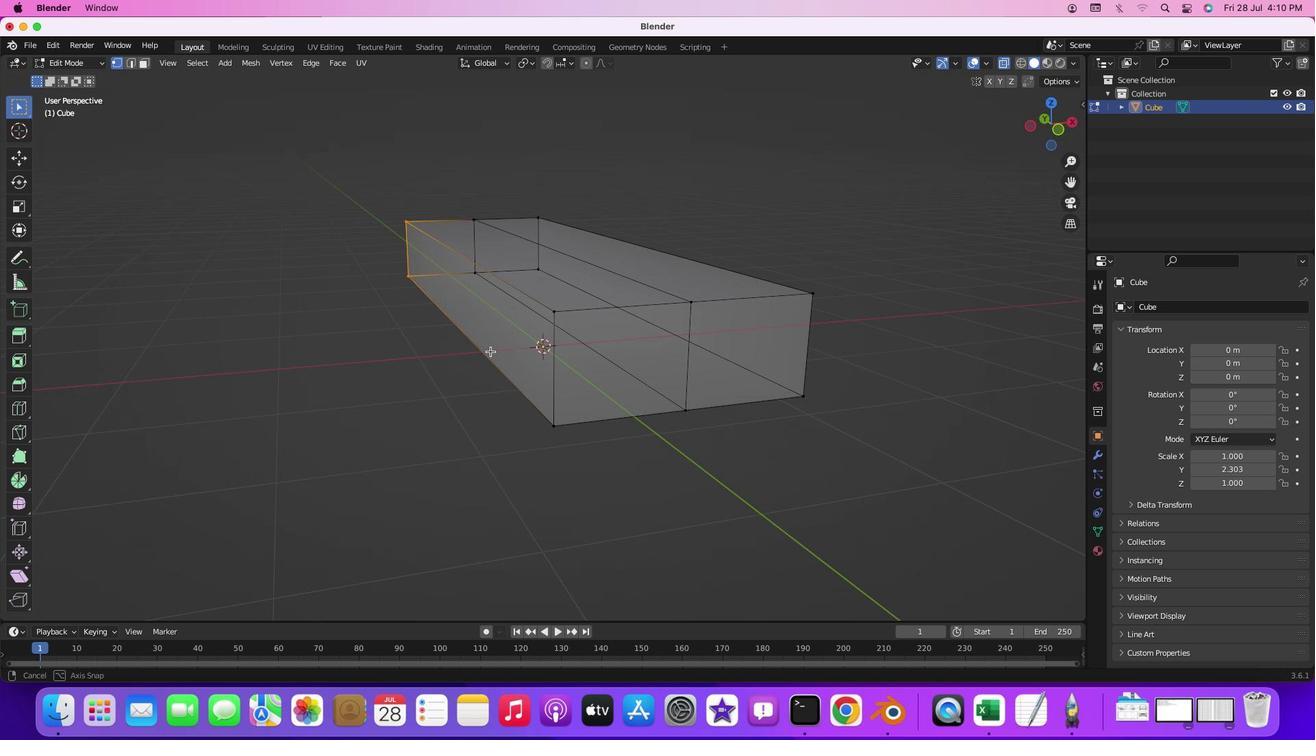 
Action: Mouse pressed middle at (522, 415)
Screenshot: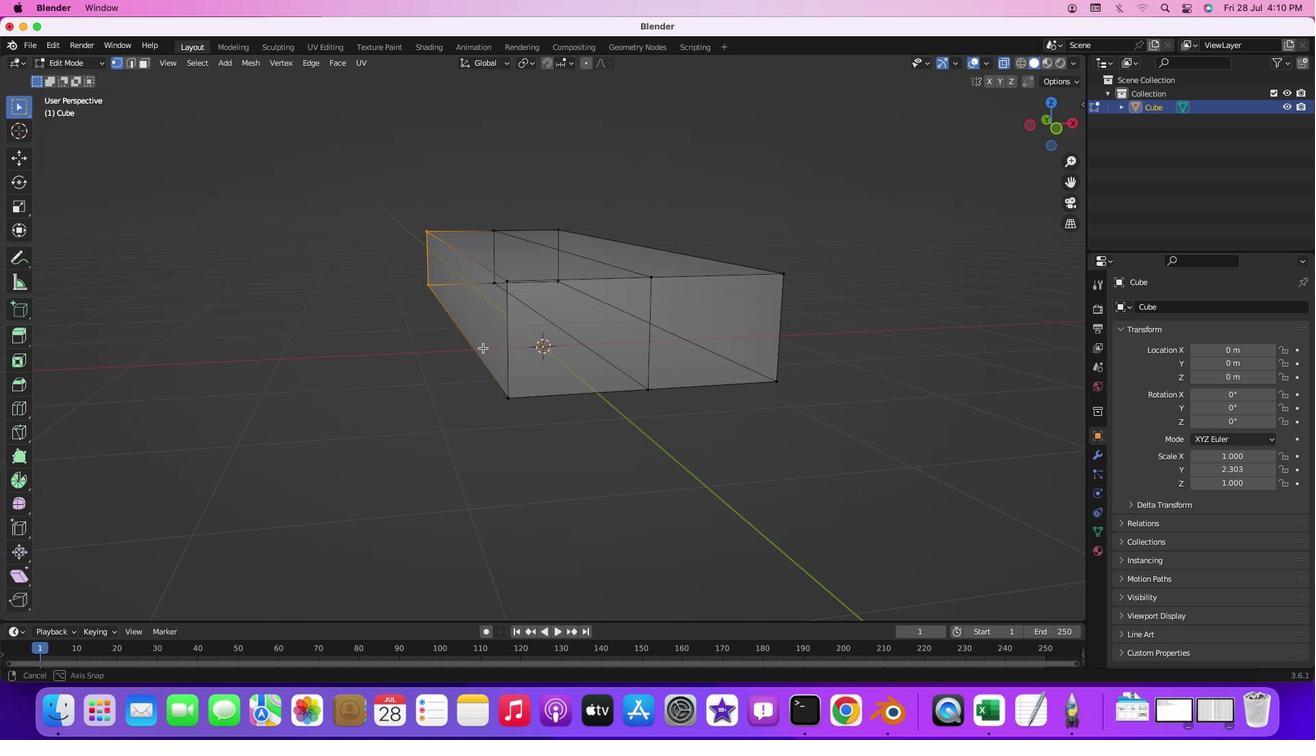 
Action: Mouse moved to (428, 228)
Screenshot: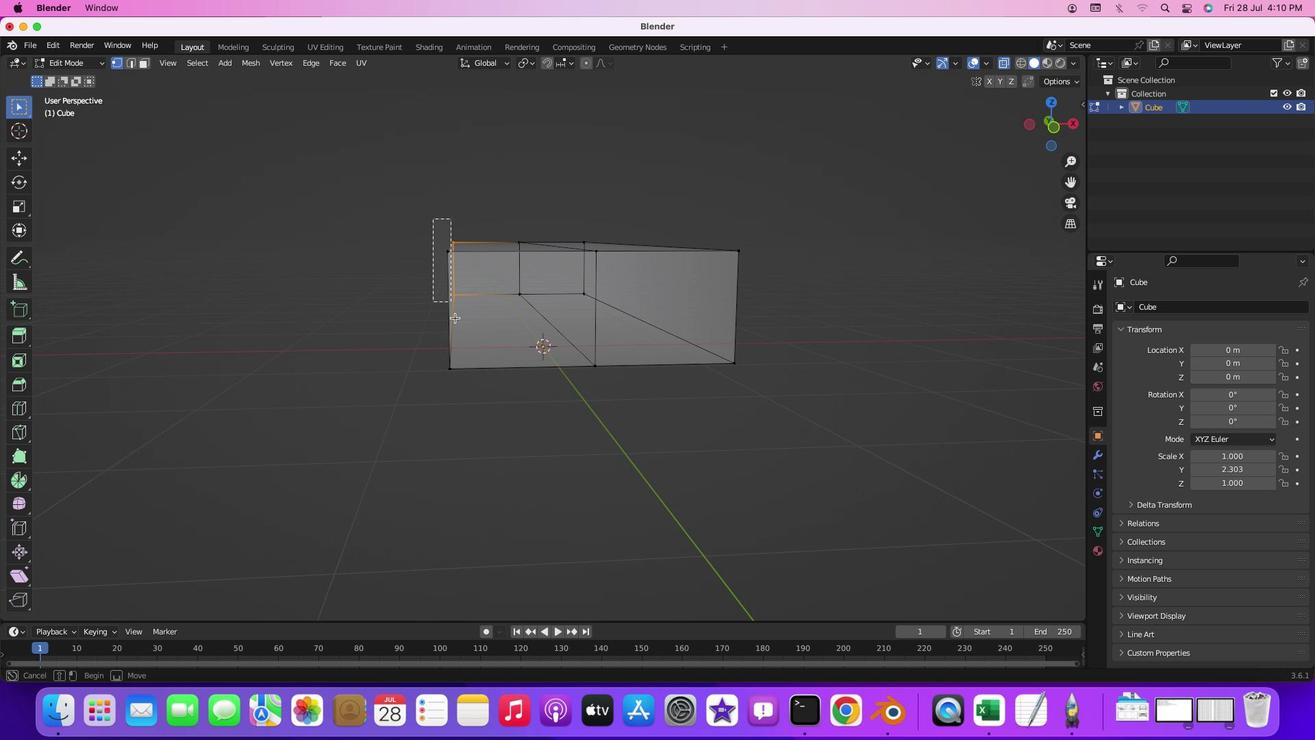 
Action: Mouse pressed left at (428, 228)
Screenshot: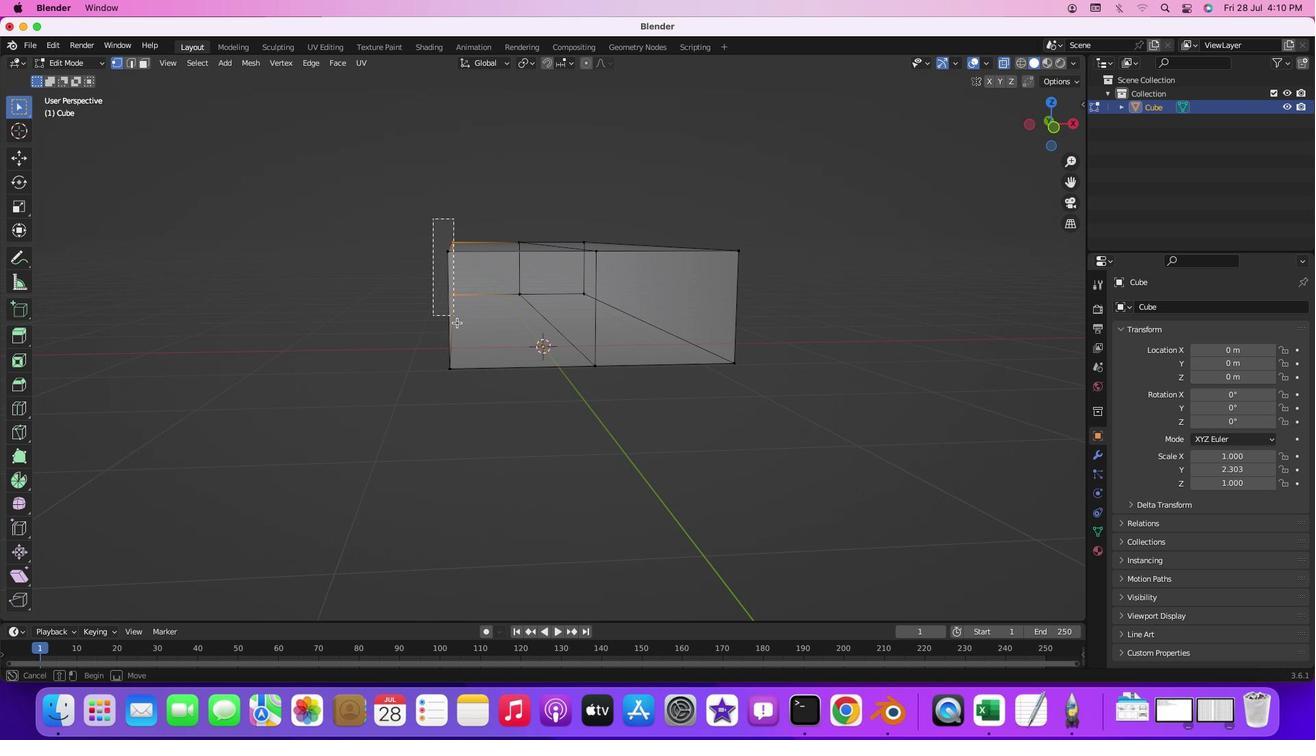 
Action: Mouse moved to (425, 238)
Screenshot: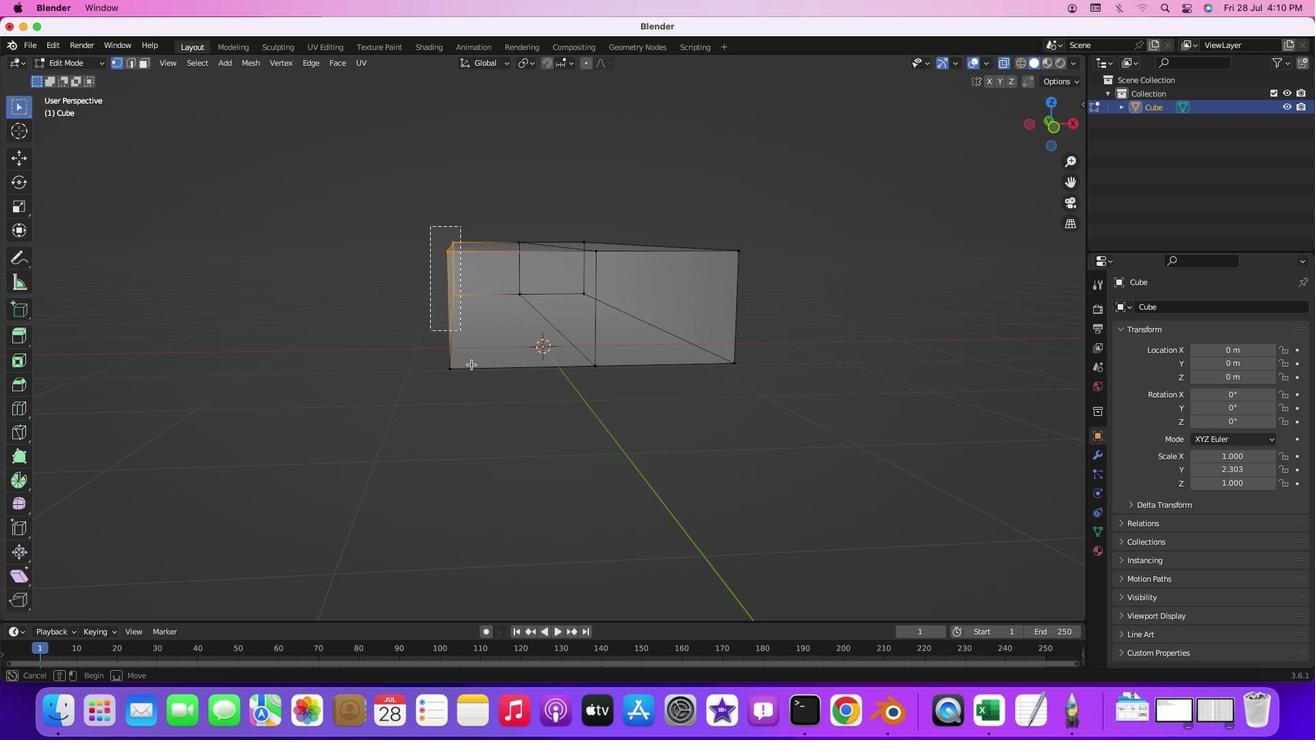 
Action: Mouse pressed left at (425, 238)
Screenshot: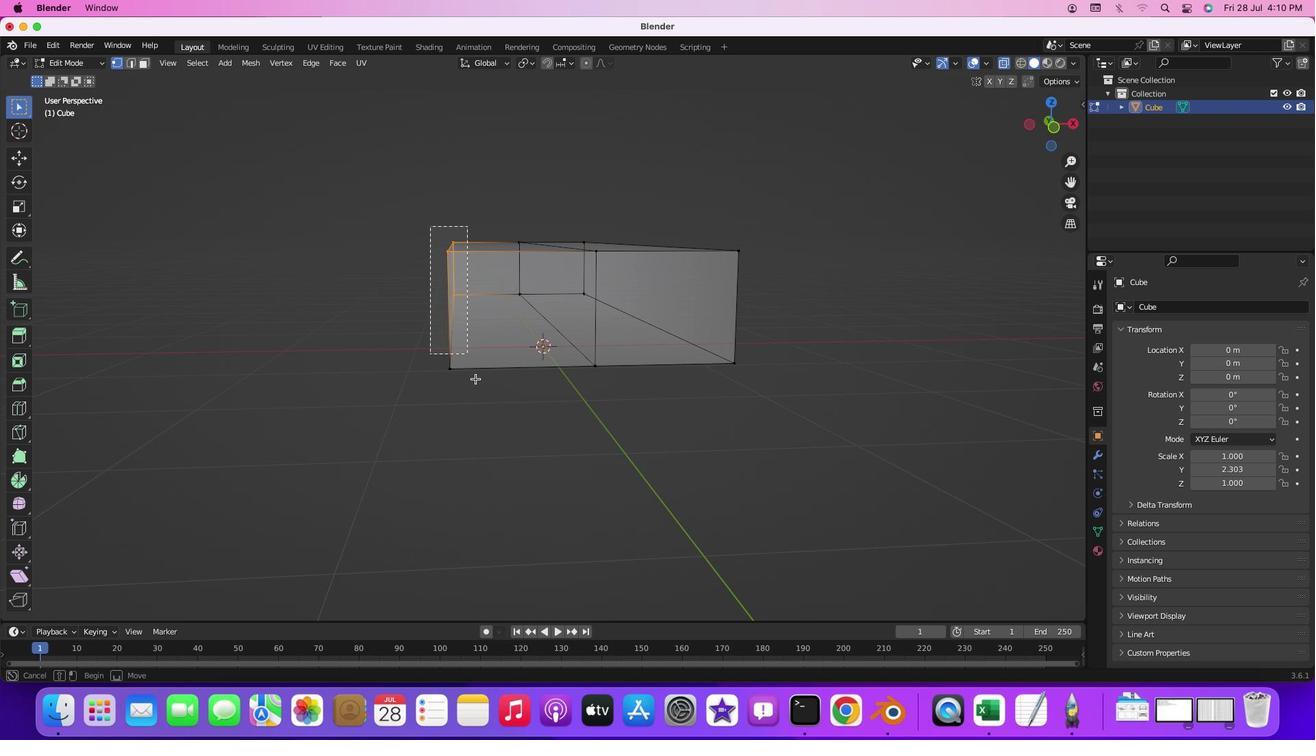 
Action: Mouse moved to (452, 365)
Screenshot: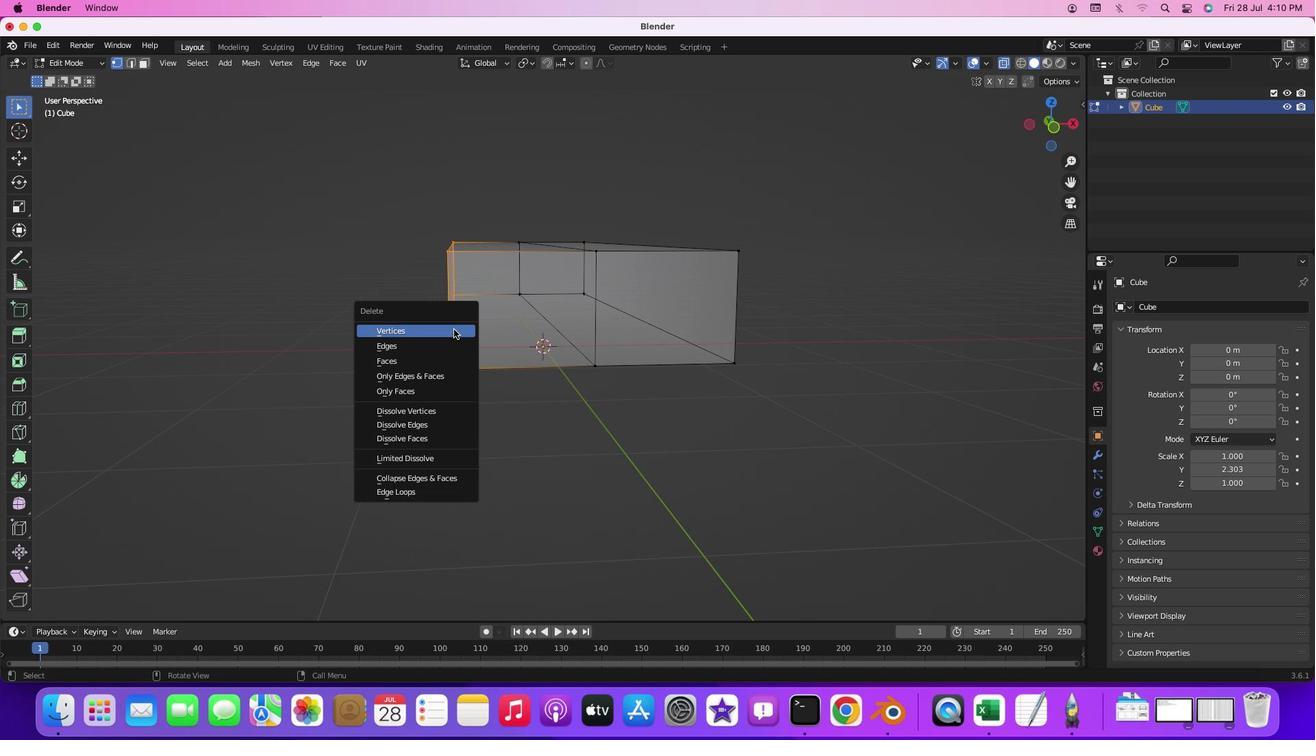 
Action: Key pressed Key.delete
Screenshot: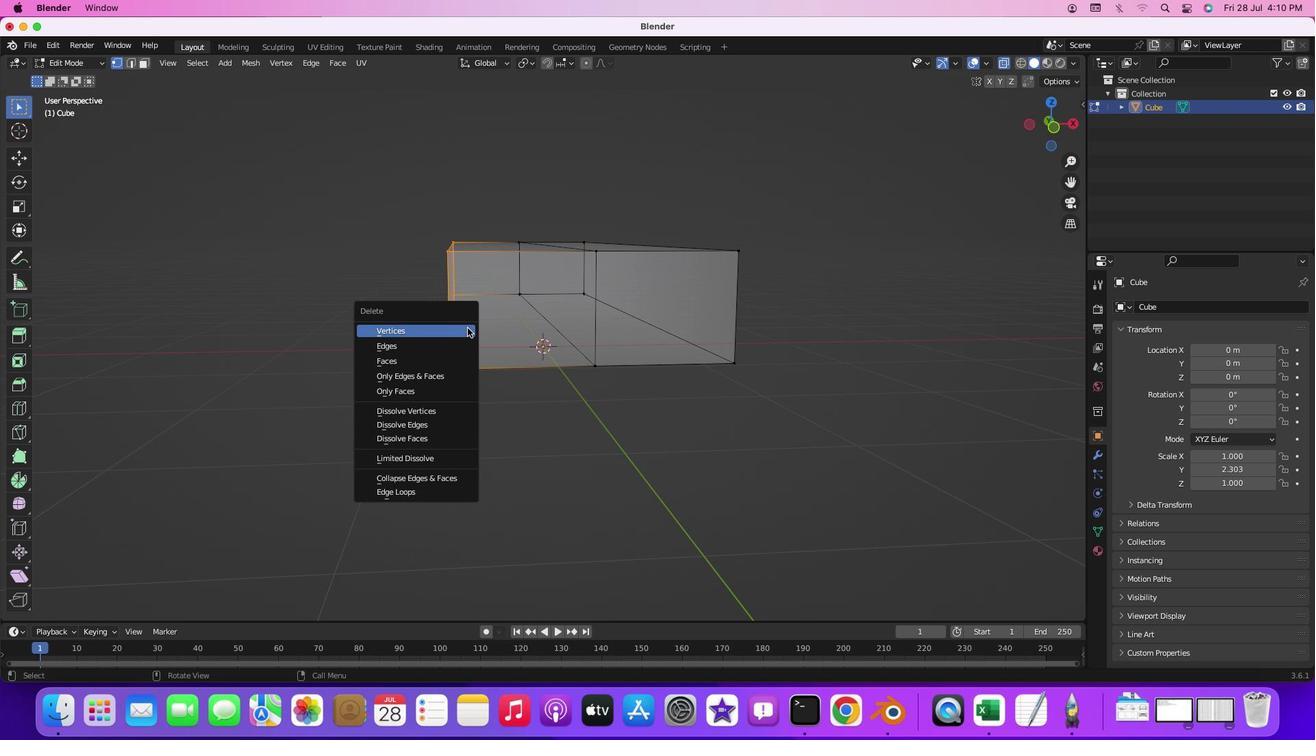 
Action: Mouse moved to (446, 366)
Screenshot: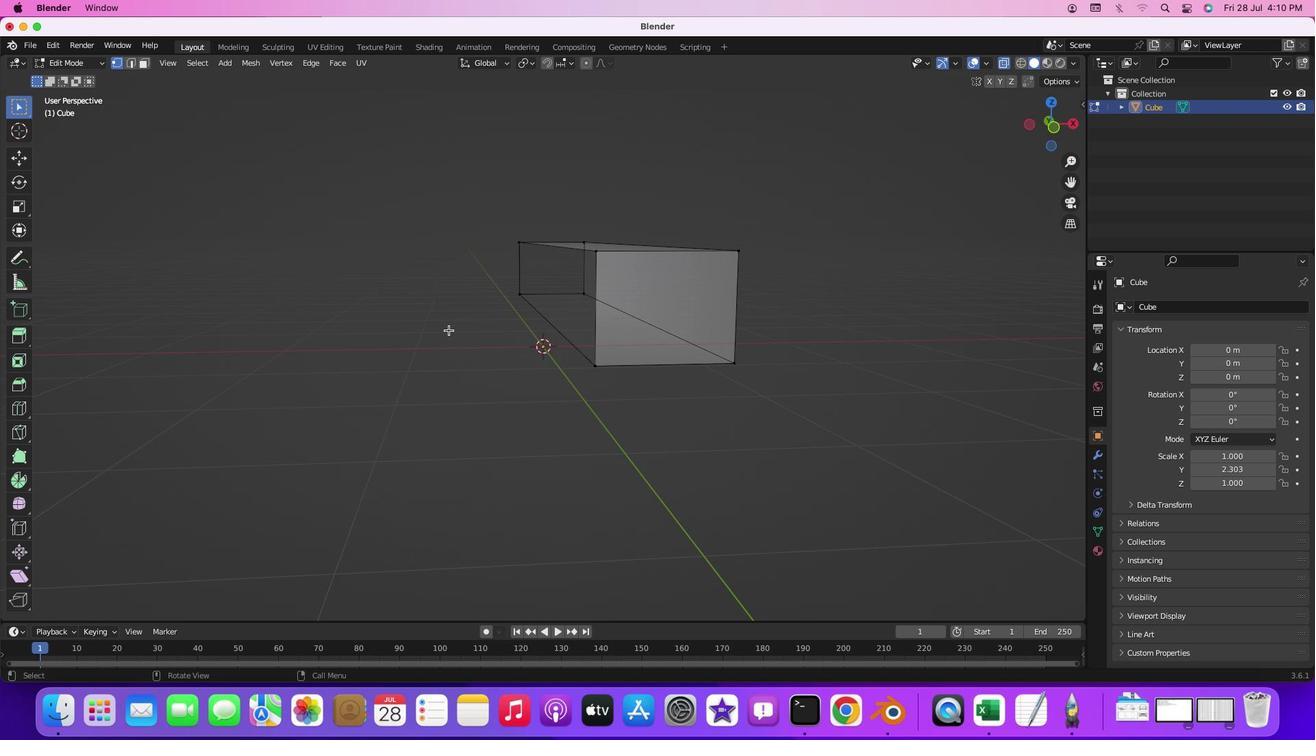 
Action: Mouse pressed left at (446, 366)
Screenshot: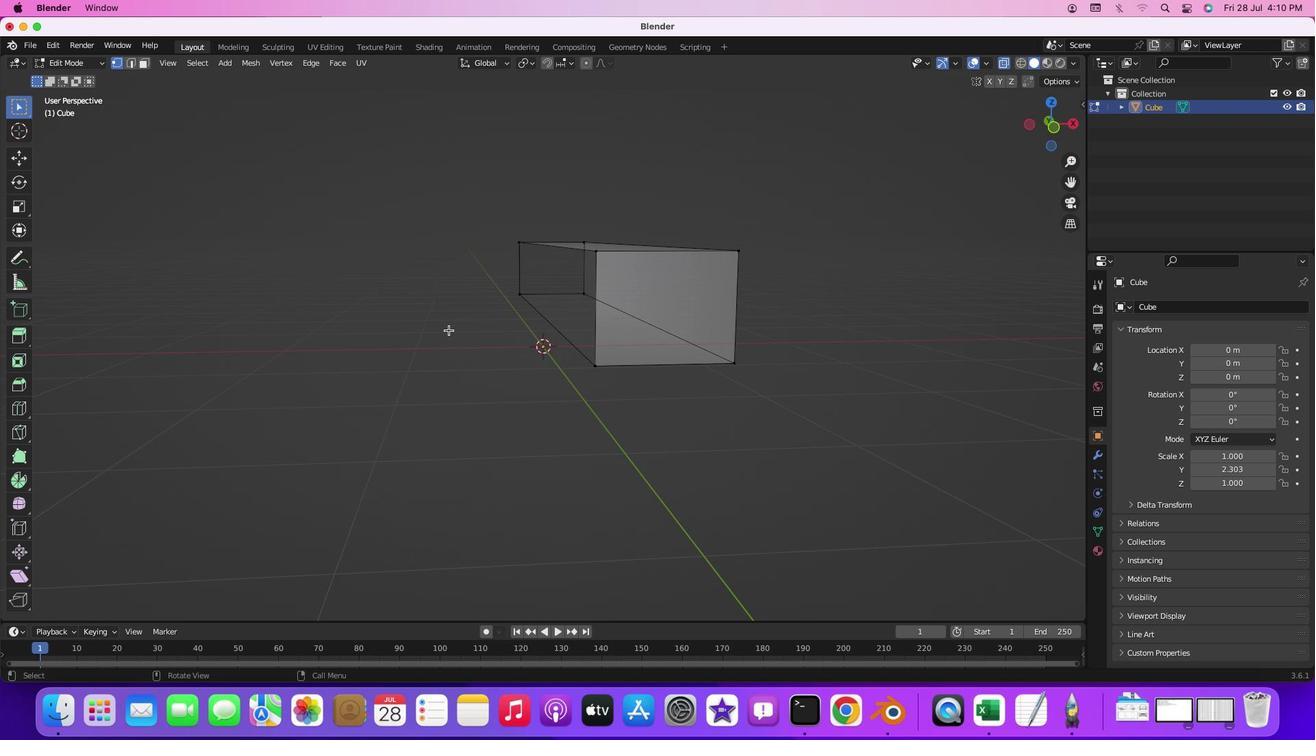 
Action: Mouse moved to (556, 462)
Screenshot: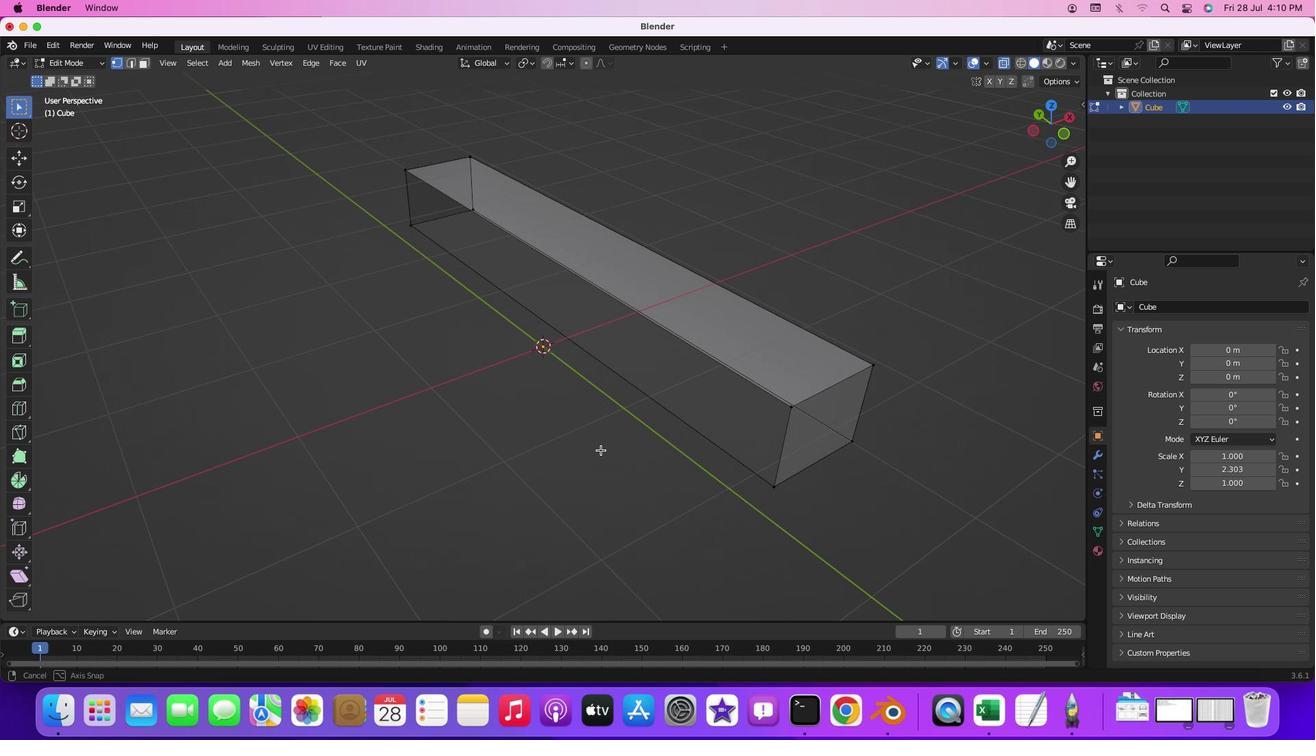 
Action: Mouse pressed middle at (556, 462)
Screenshot: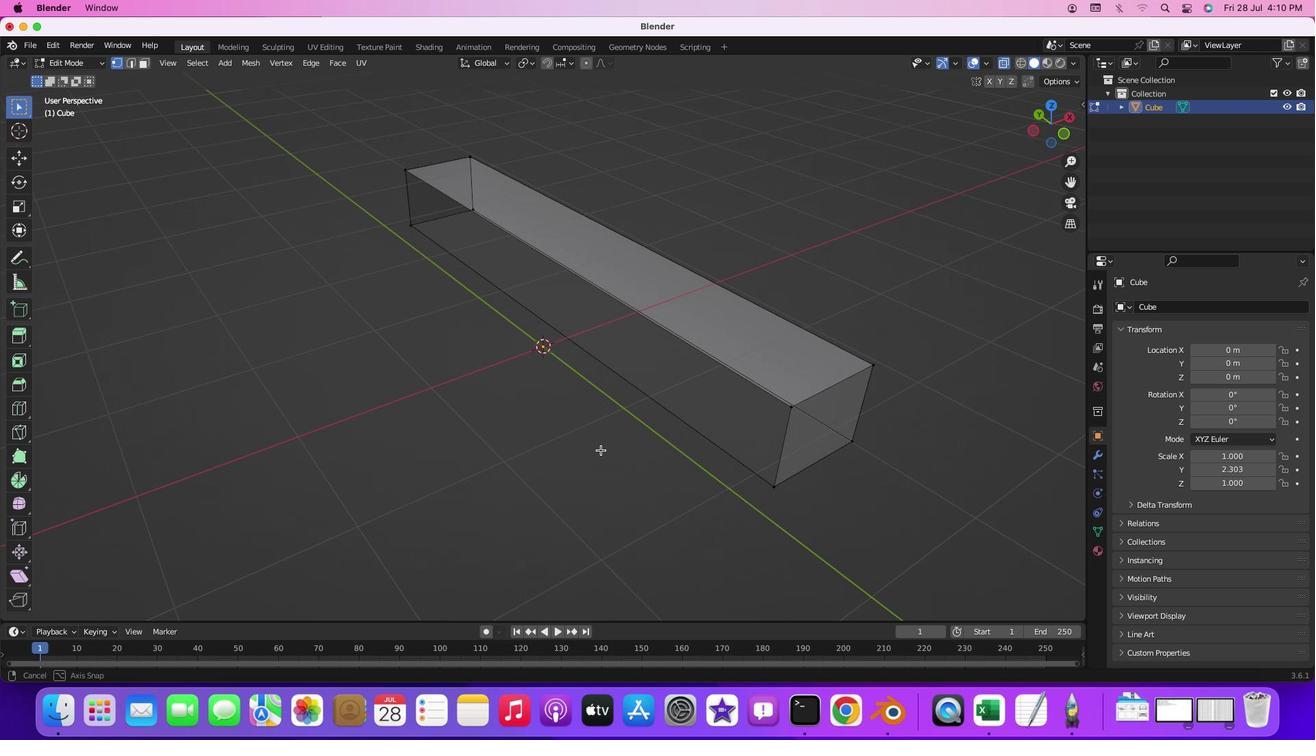 
Action: Mouse moved to (639, 504)
Screenshot: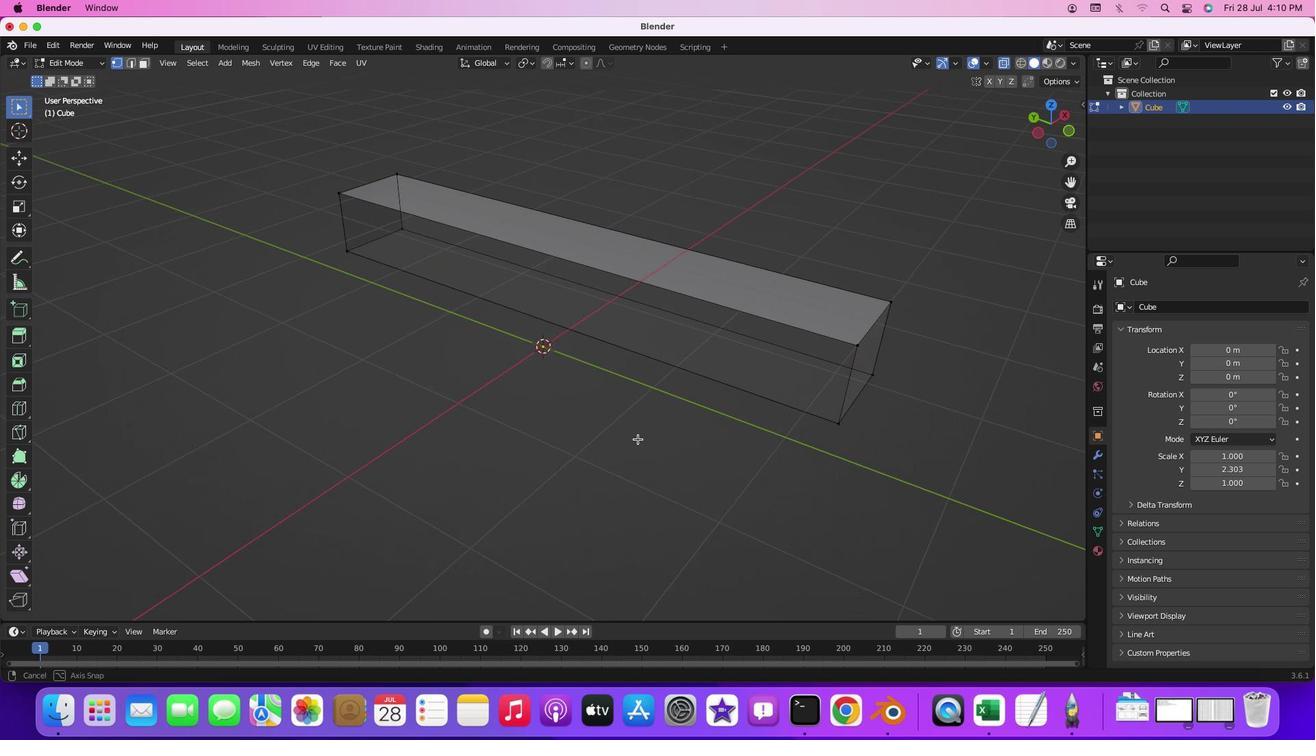 
Action: Mouse pressed middle at (639, 504)
Screenshot: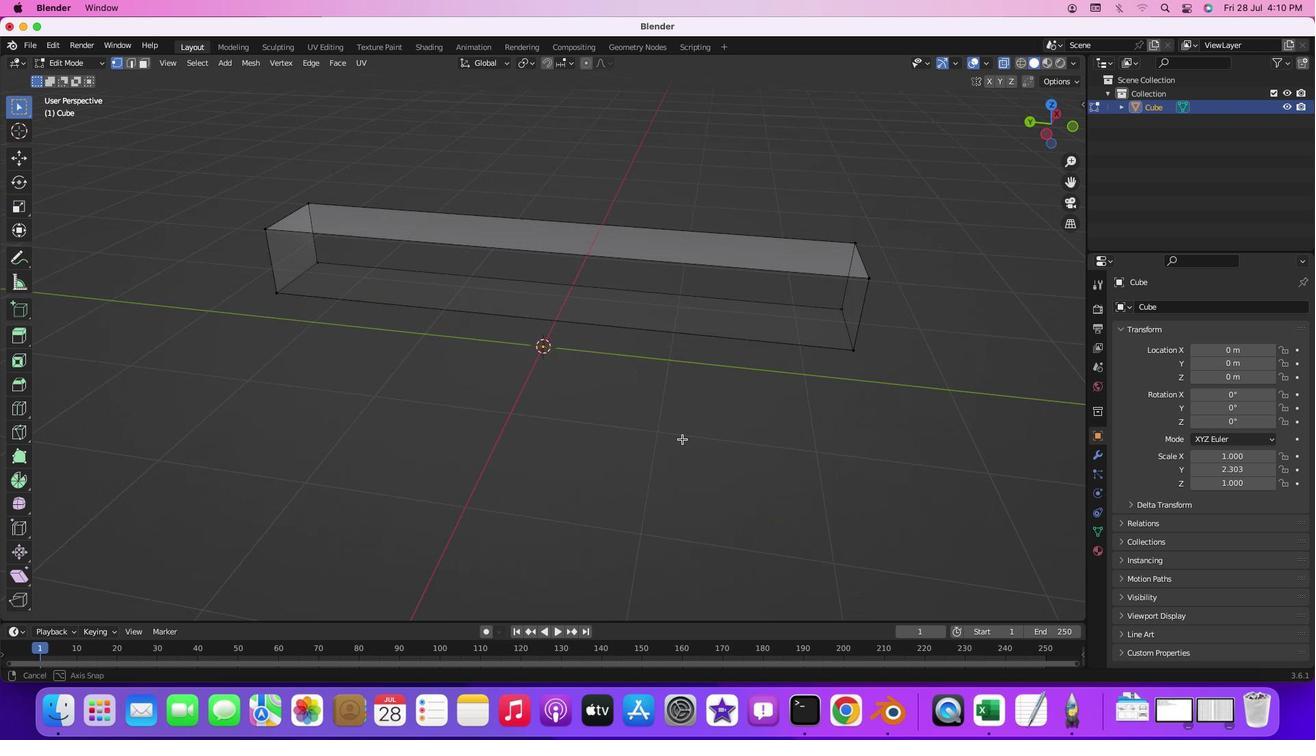 
Action: Mouse moved to (635, 485)
Screenshot: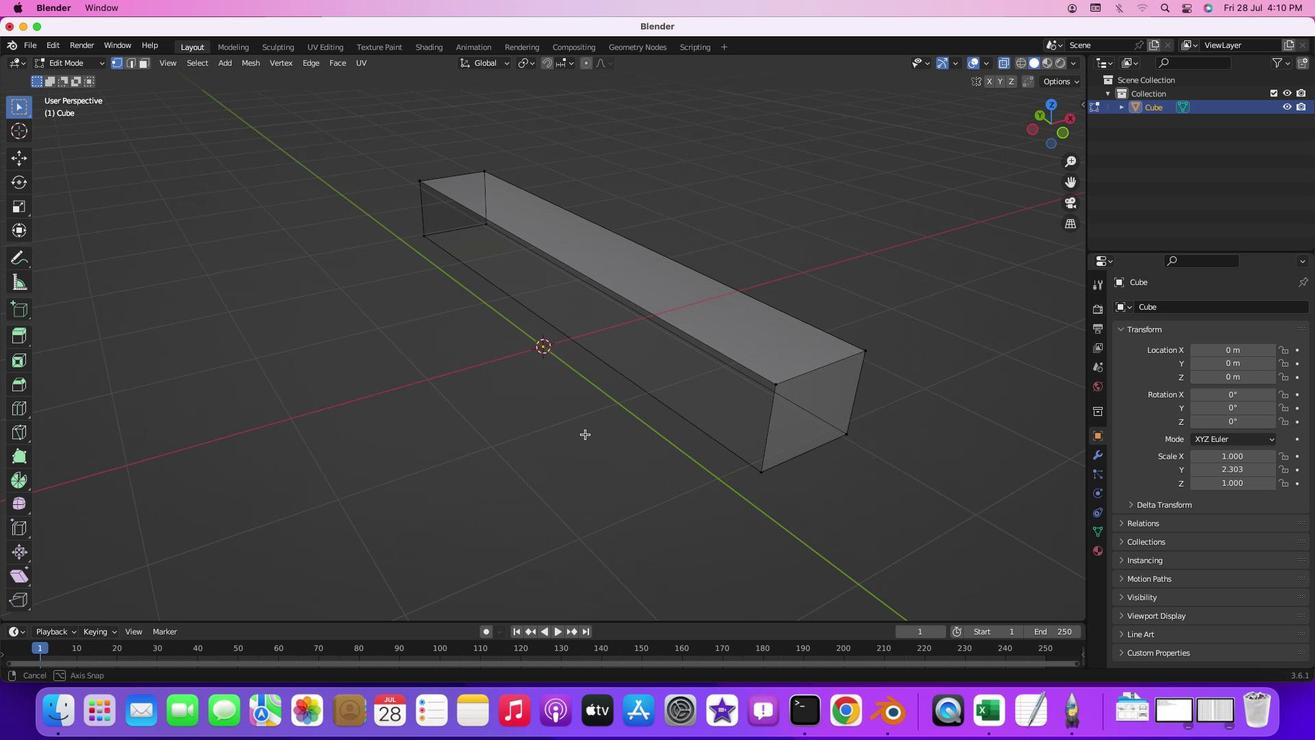 
Action: Mouse pressed middle at (635, 485)
Screenshot: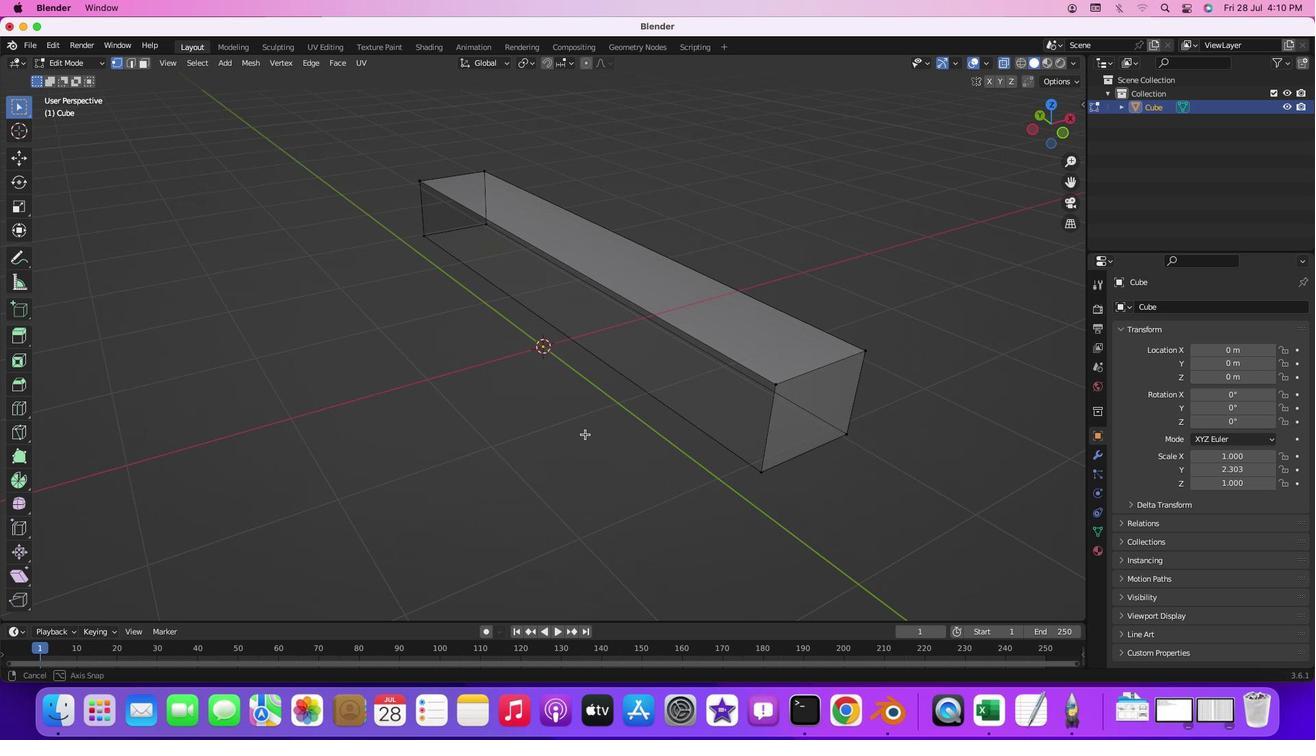 
Action: Mouse moved to (1180, 518)
Screenshot: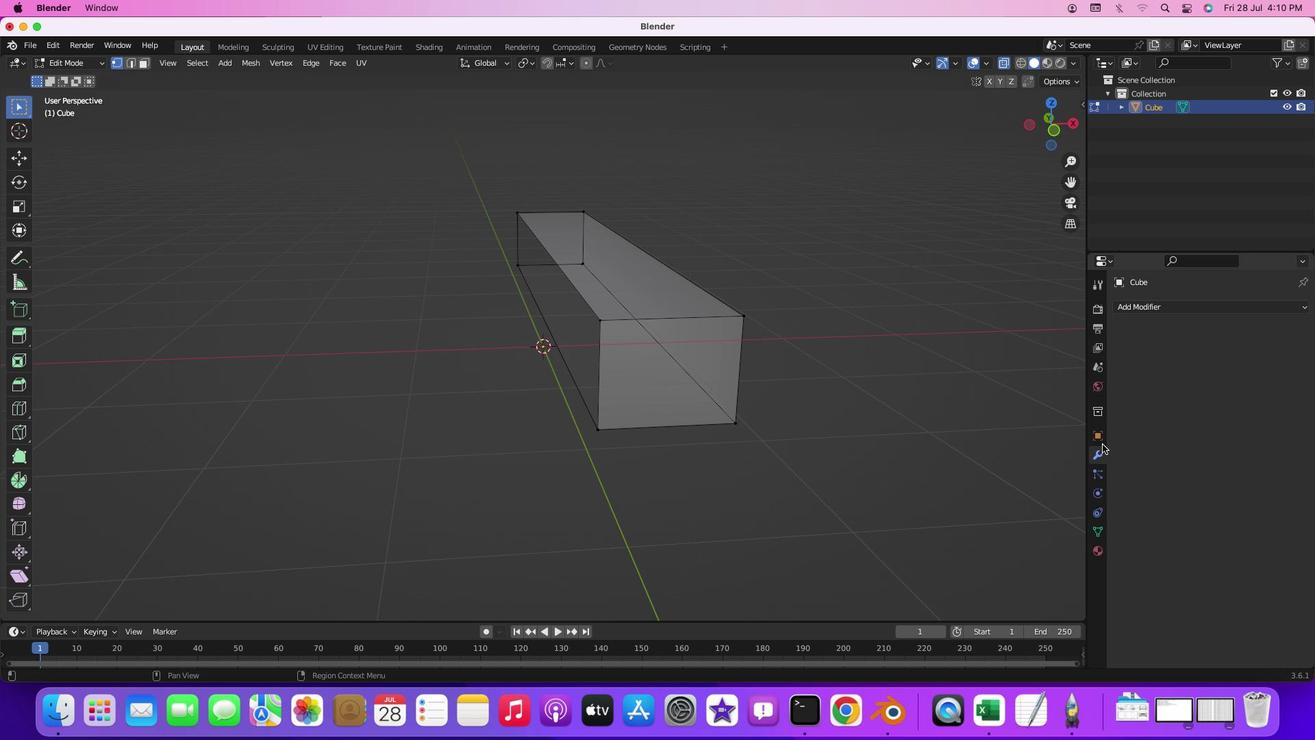 
Action: Mouse pressed left at (1180, 518)
Screenshot: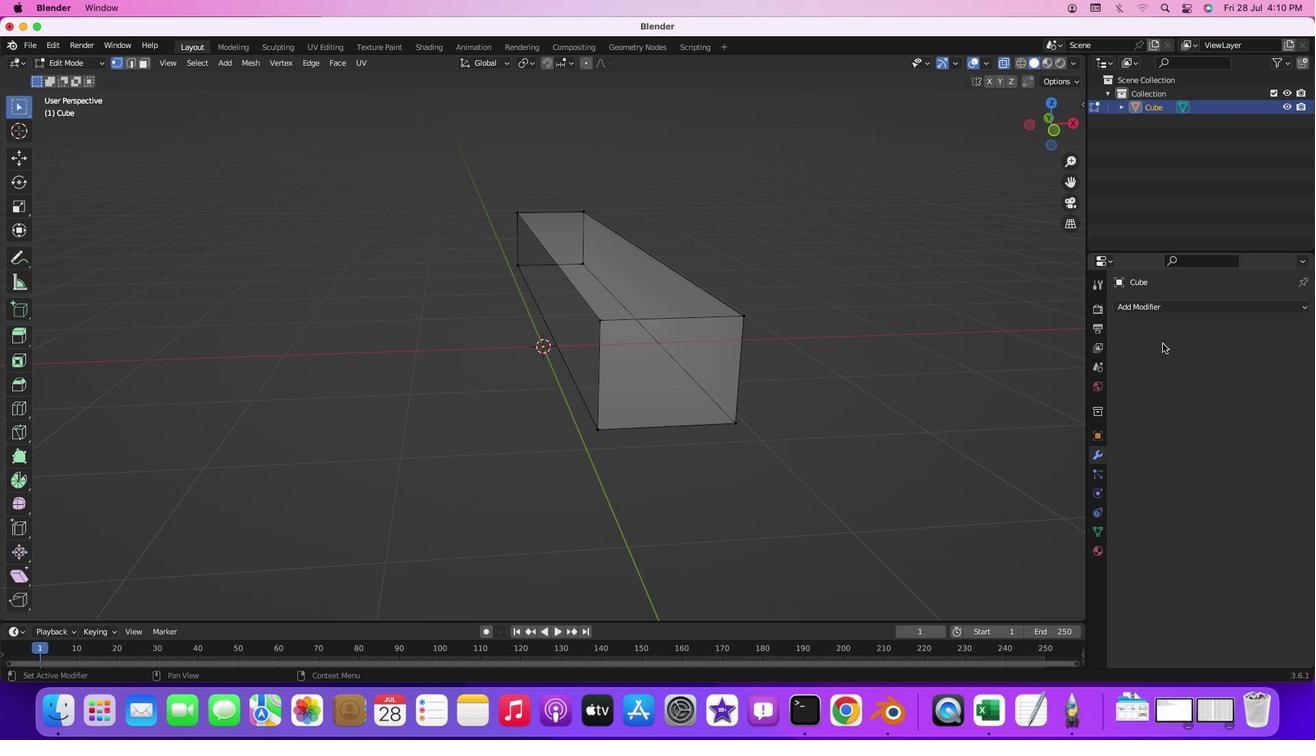 
Action: Mouse moved to (1264, 344)
Screenshot: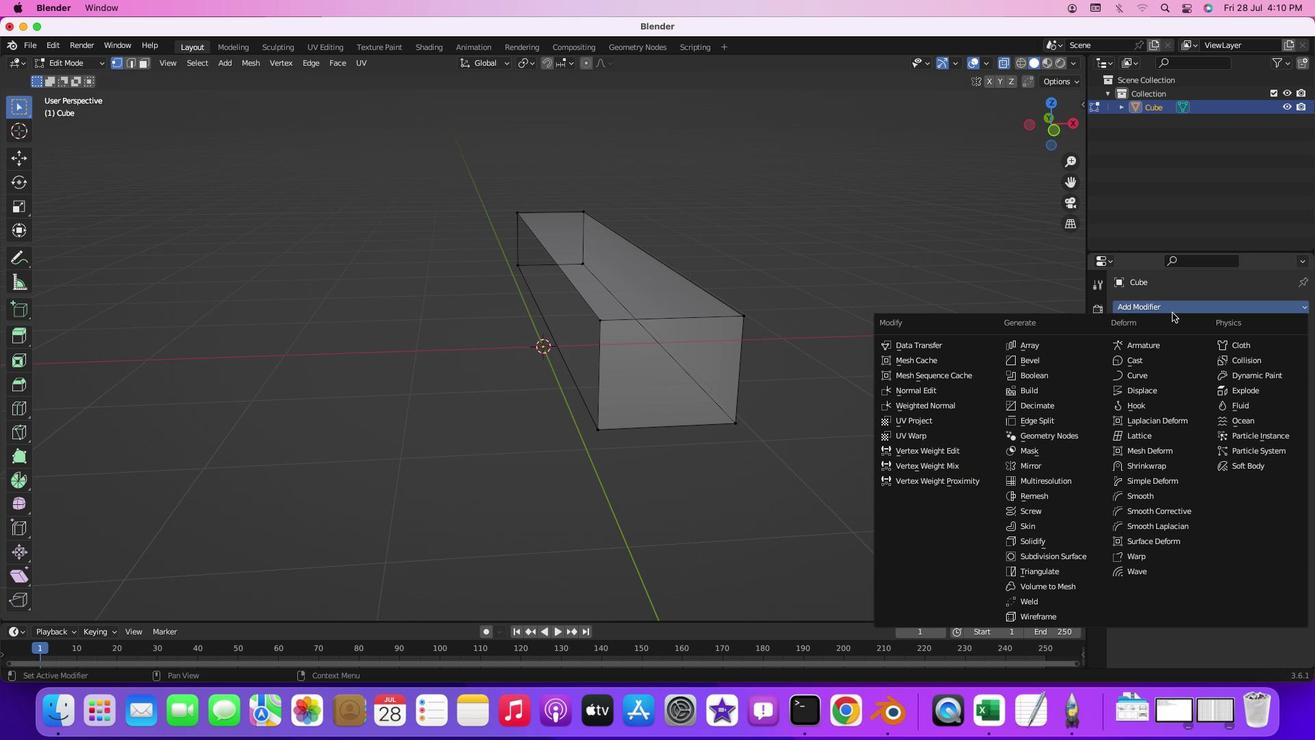 
Action: Mouse pressed left at (1264, 344)
Screenshot: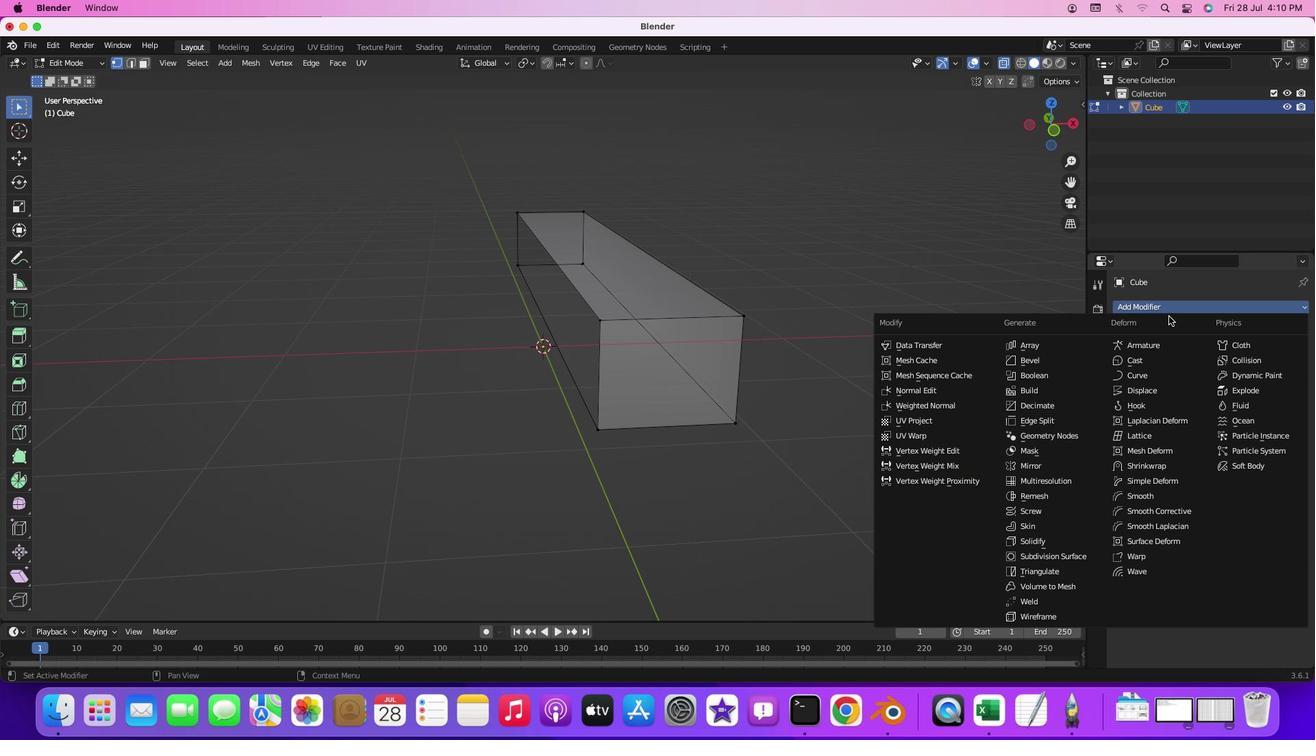 
Action: Mouse moved to (1112, 537)
Screenshot: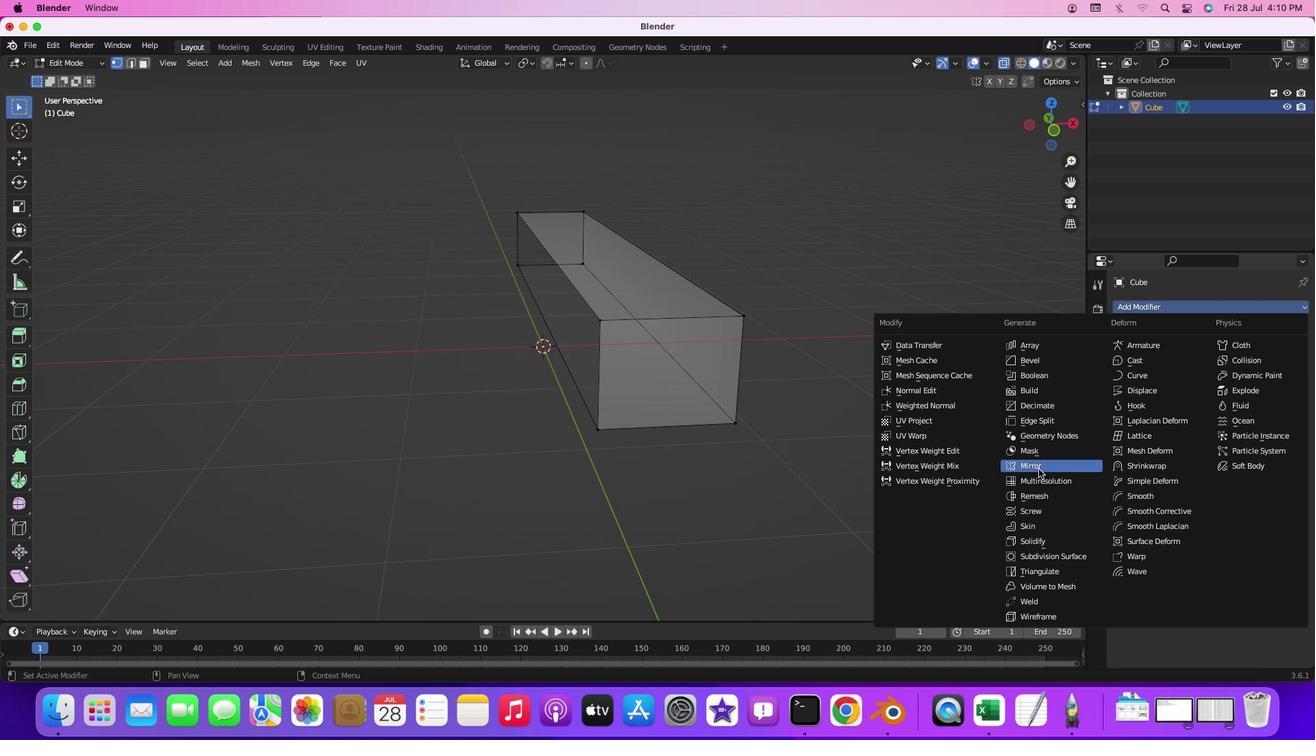 
Action: Mouse pressed left at (1112, 537)
Screenshot: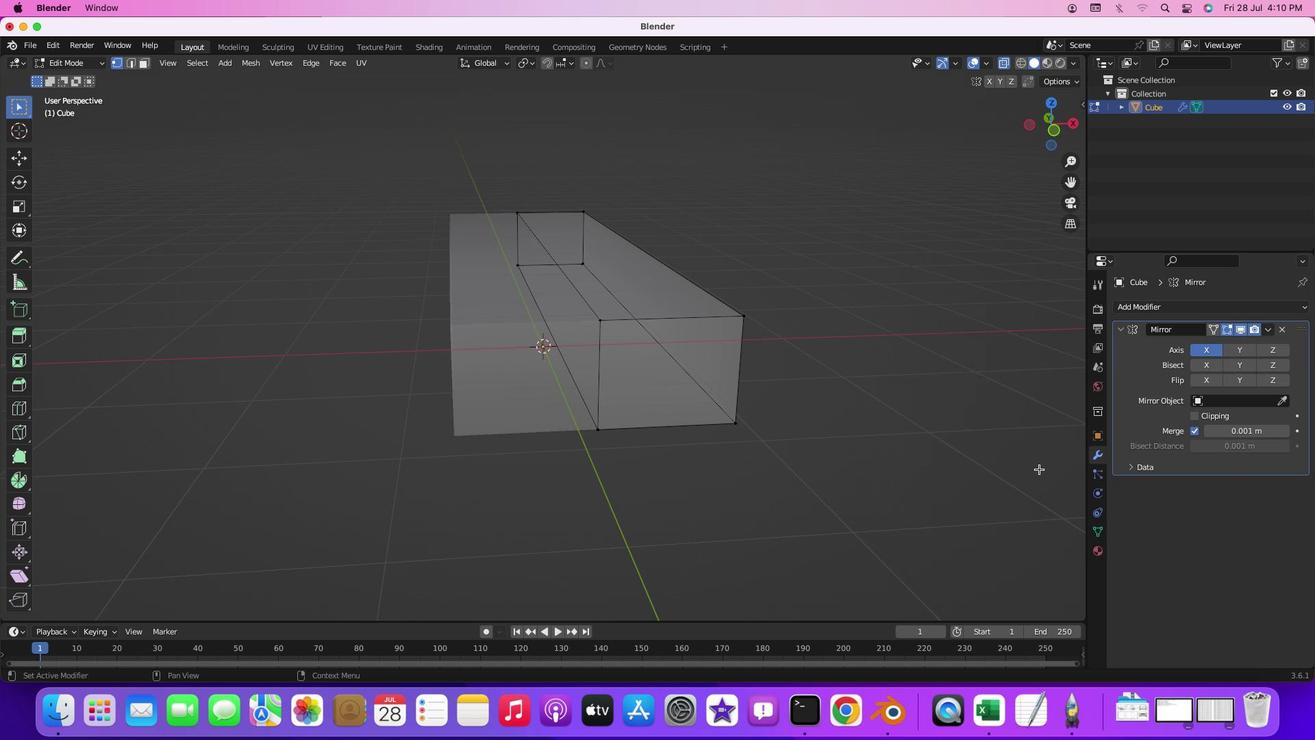 
Action: Mouse moved to (1284, 473)
Screenshot: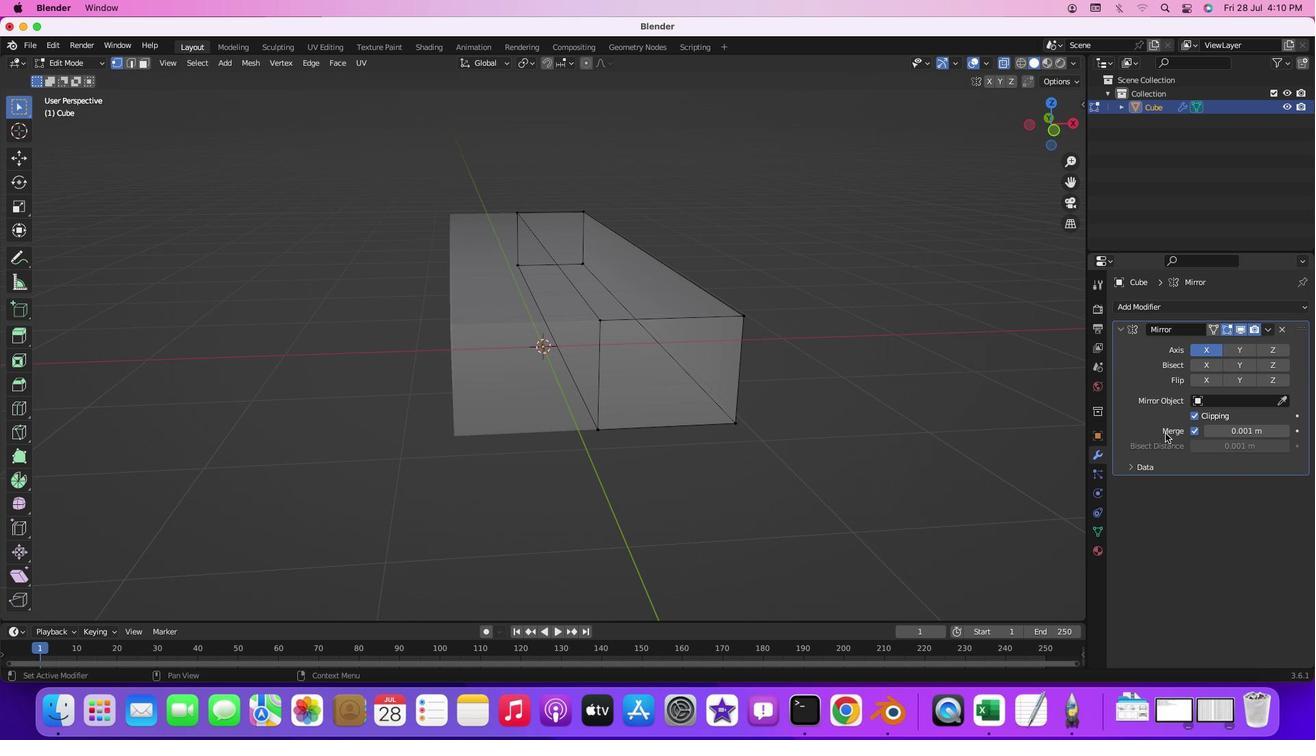 
Action: Mouse pressed left at (1284, 473)
Screenshot: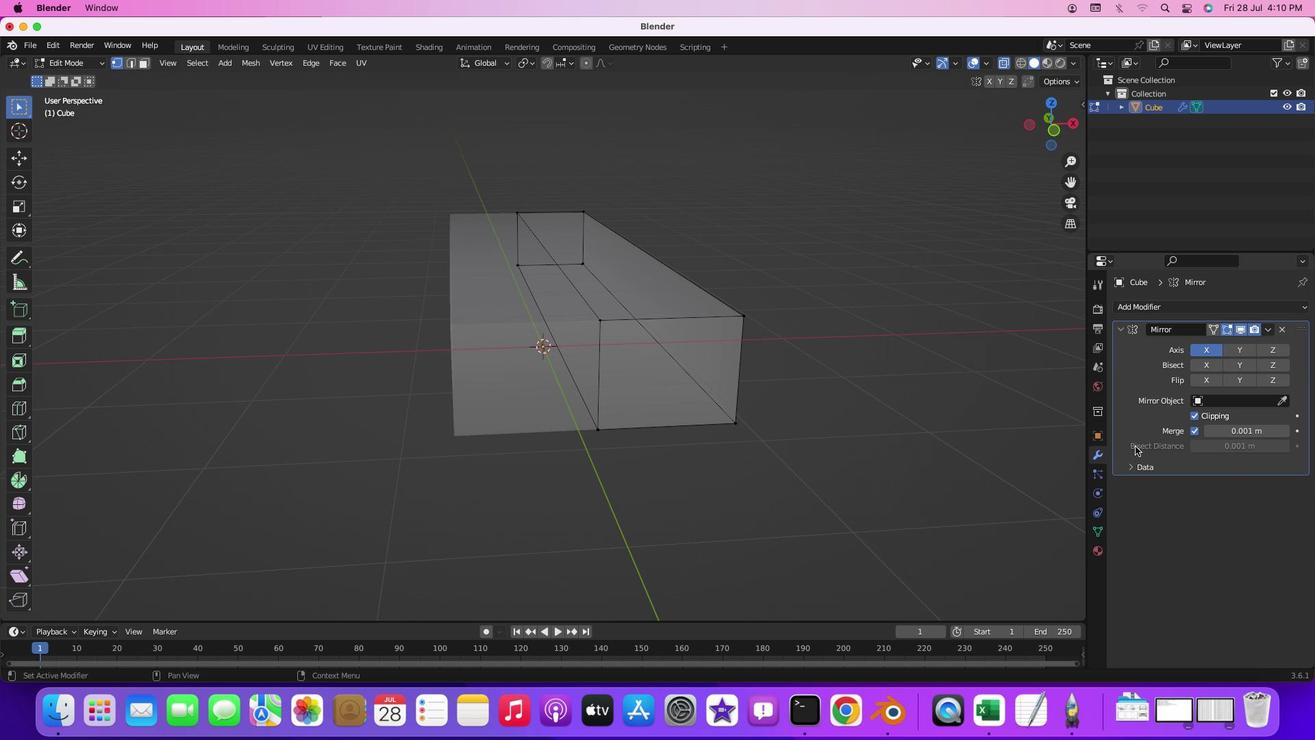 
Action: Mouse moved to (718, 515)
Screenshot: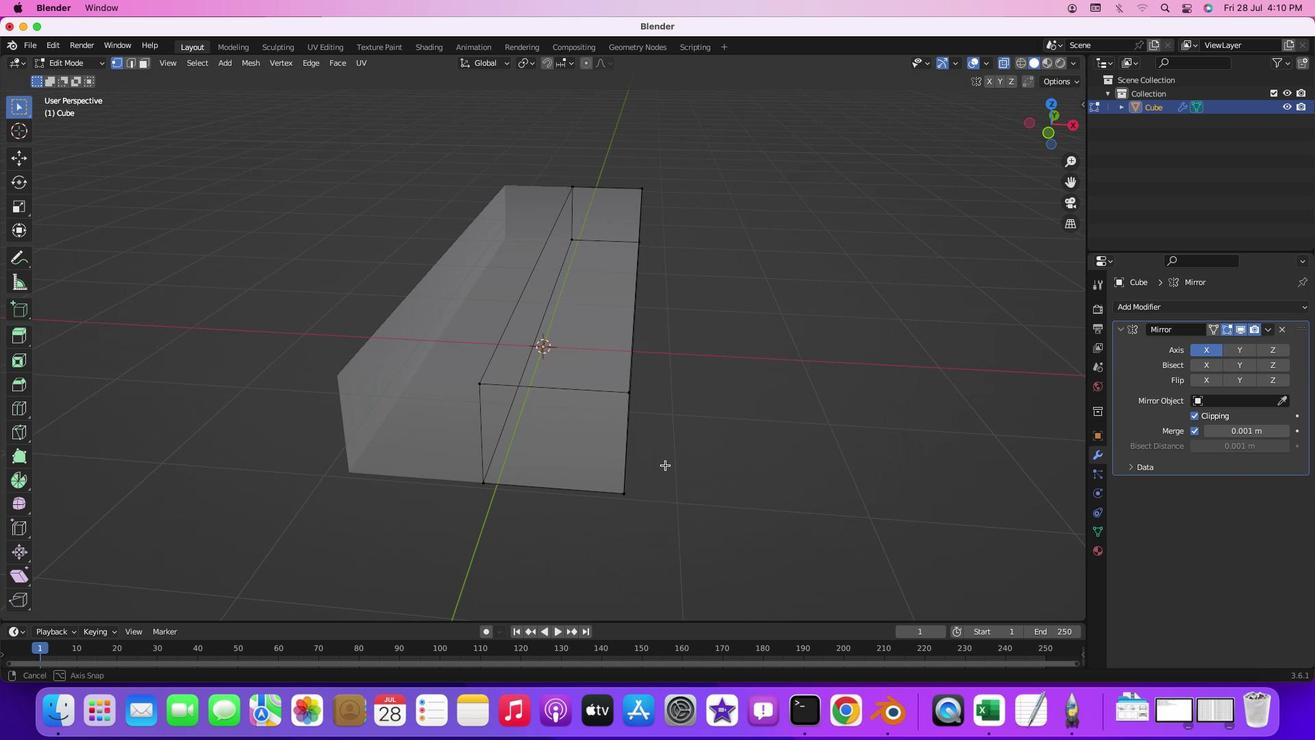 
Action: Mouse pressed middle at (718, 515)
Screenshot: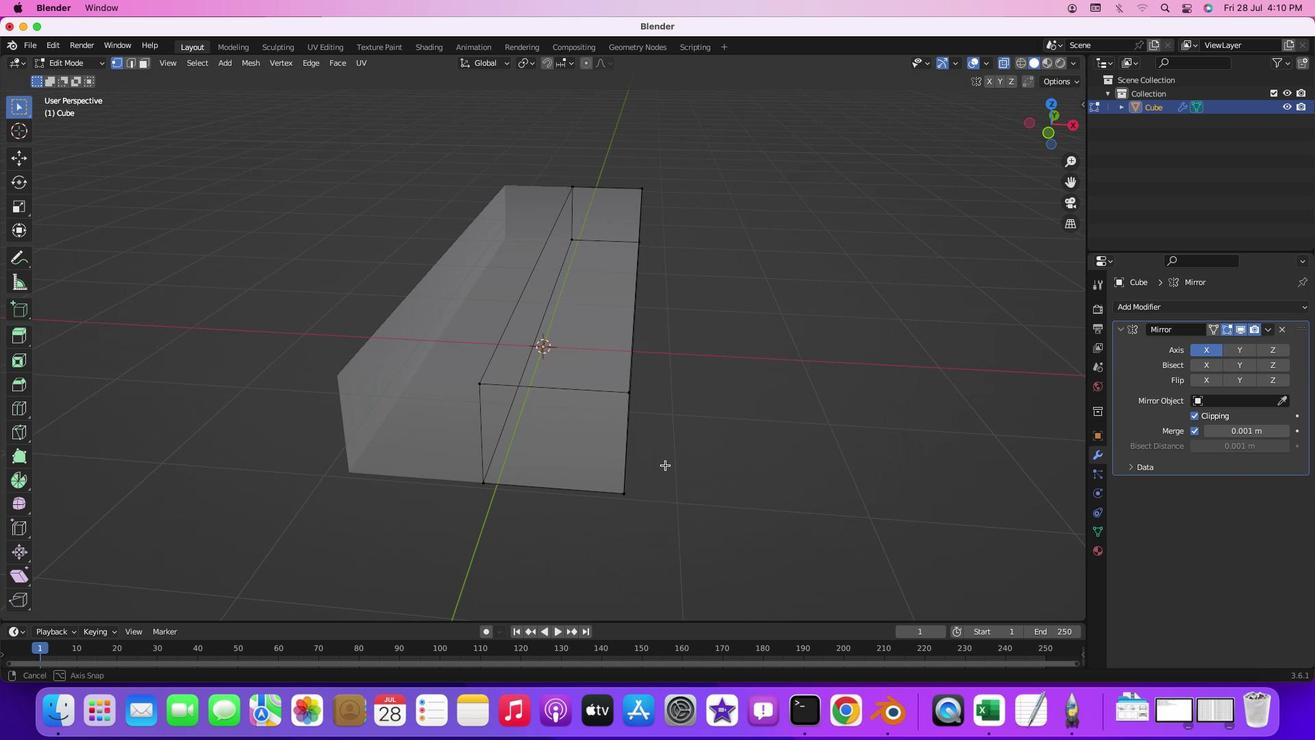 
Action: Mouse moved to (807, 515)
Screenshot: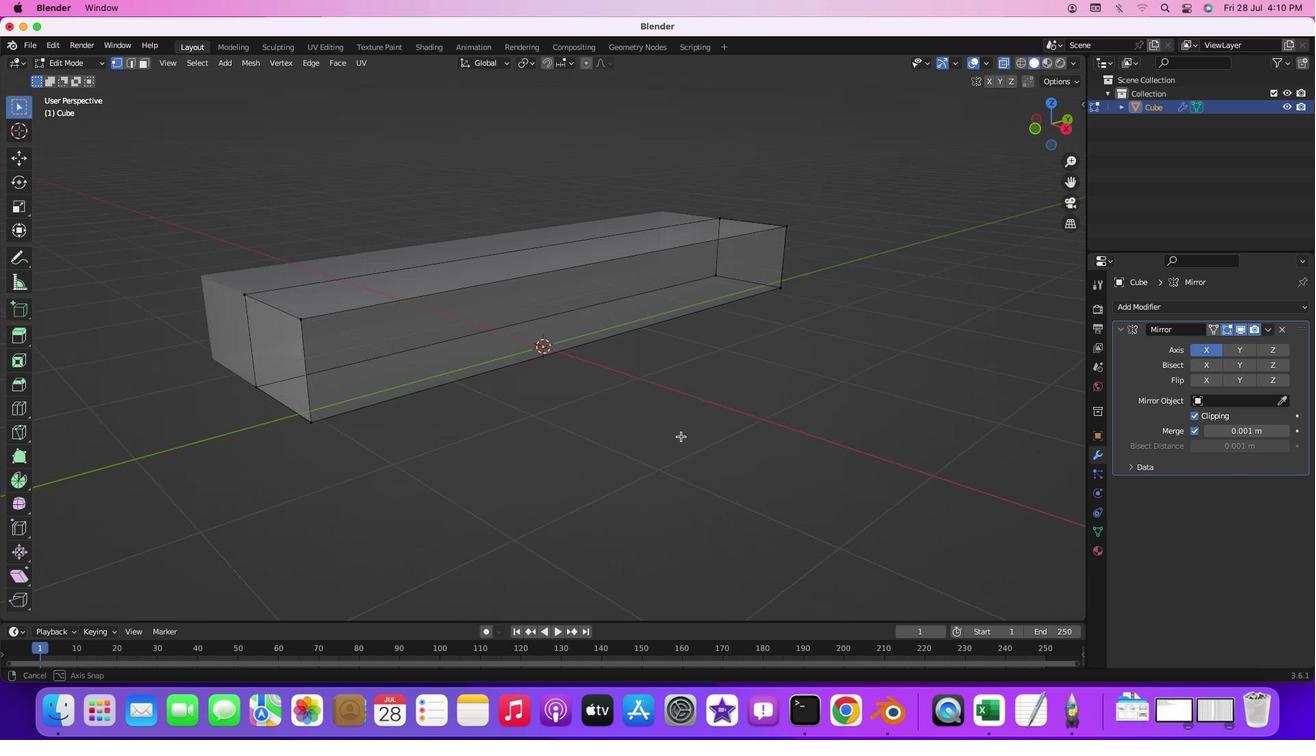 
Action: Mouse pressed middle at (807, 515)
Screenshot: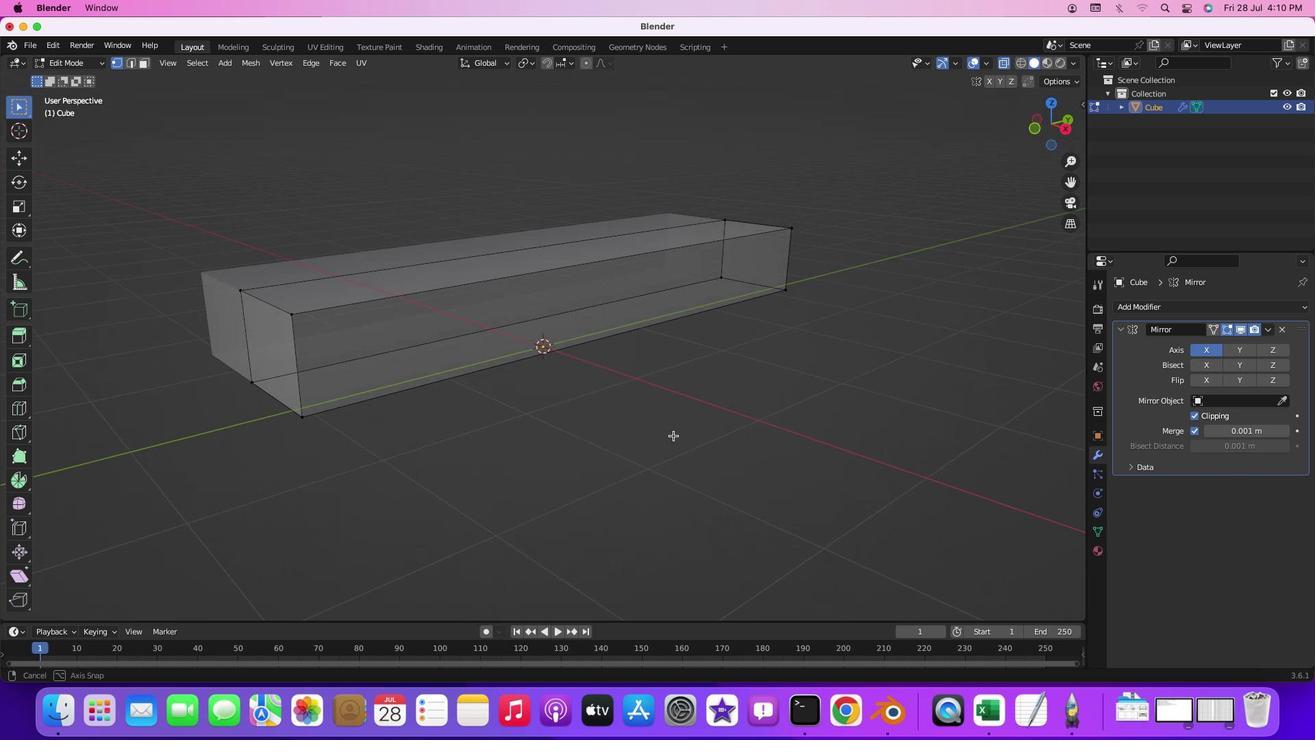 
Action: Mouse moved to (707, 517)
Screenshot: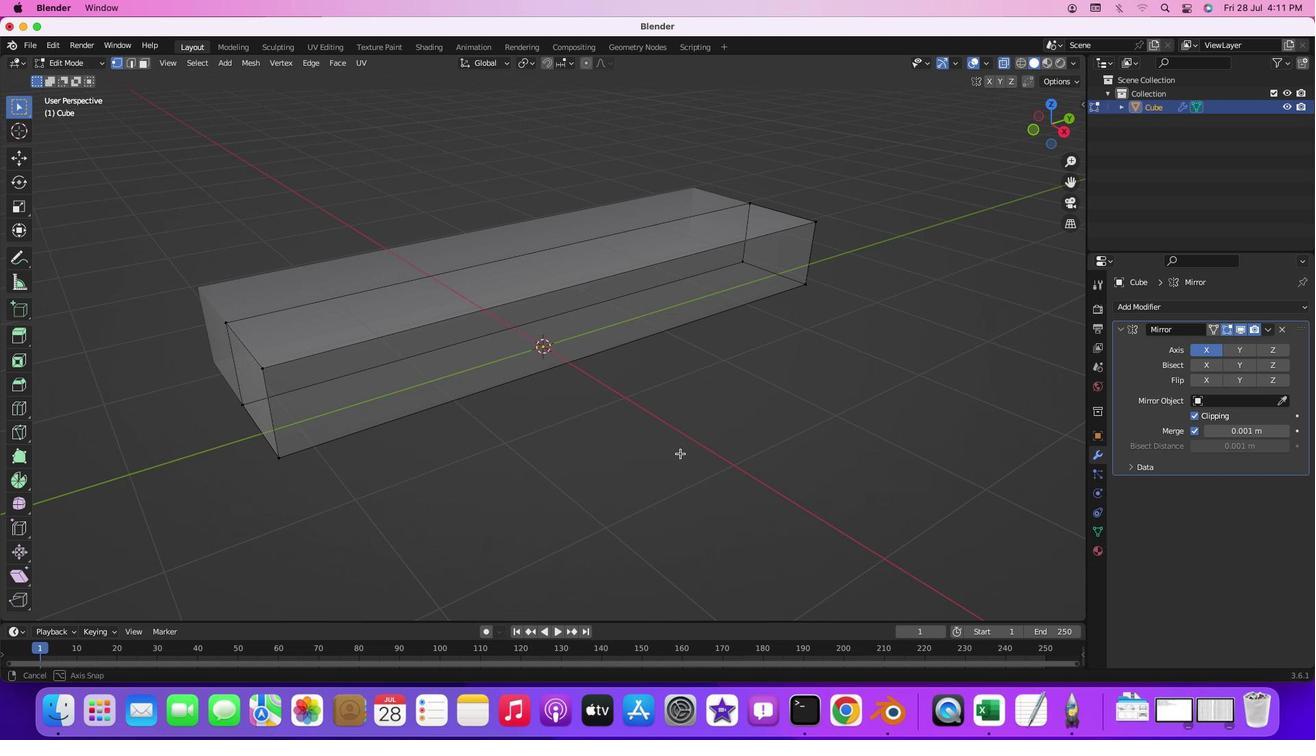 
Action: Key pressed '3'
Screenshot: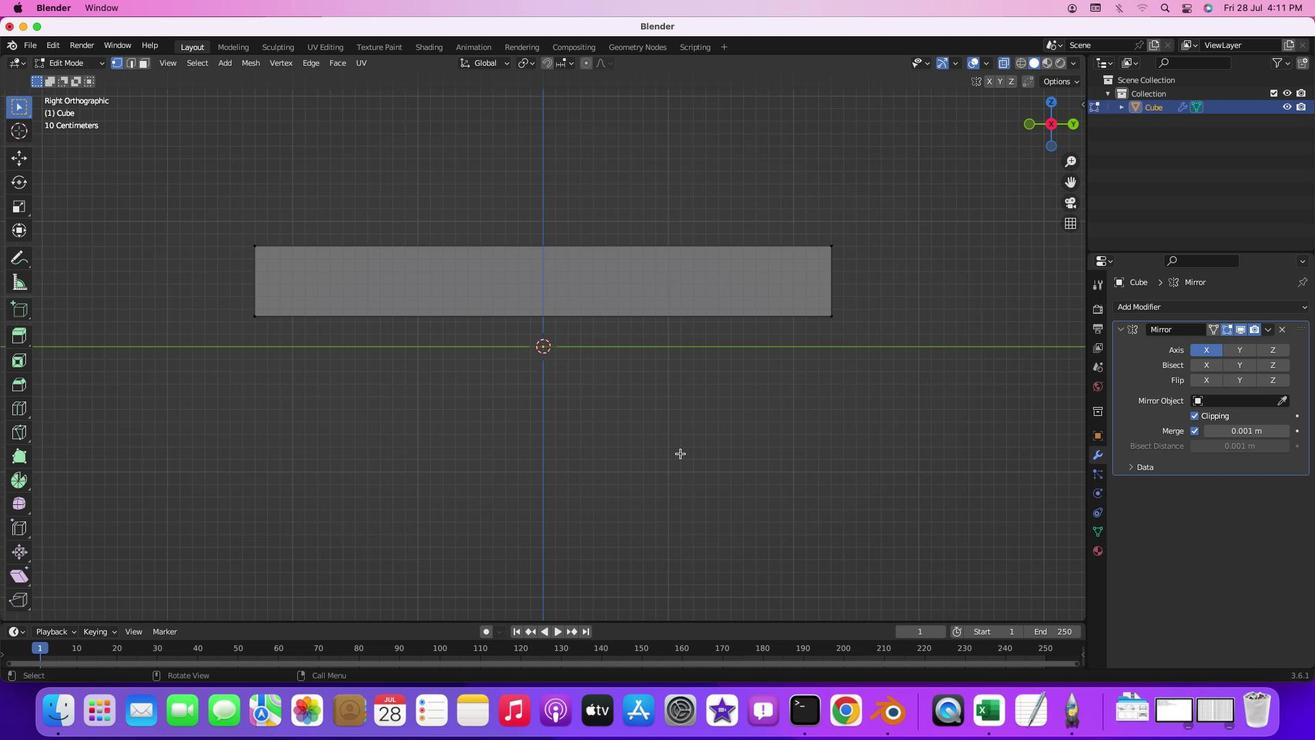 
Action: Mouse moved to (611, 530)
Screenshot: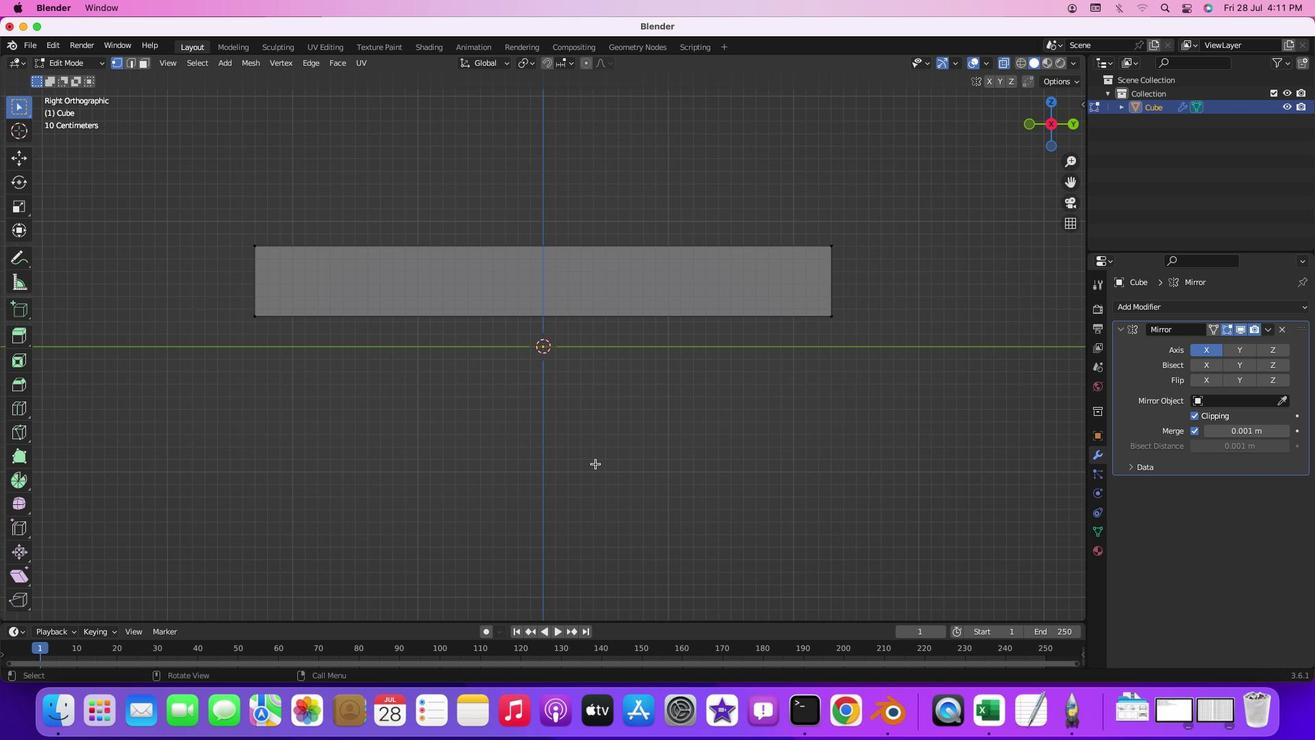 
Action: Mouse pressed left at (611, 530)
Screenshot: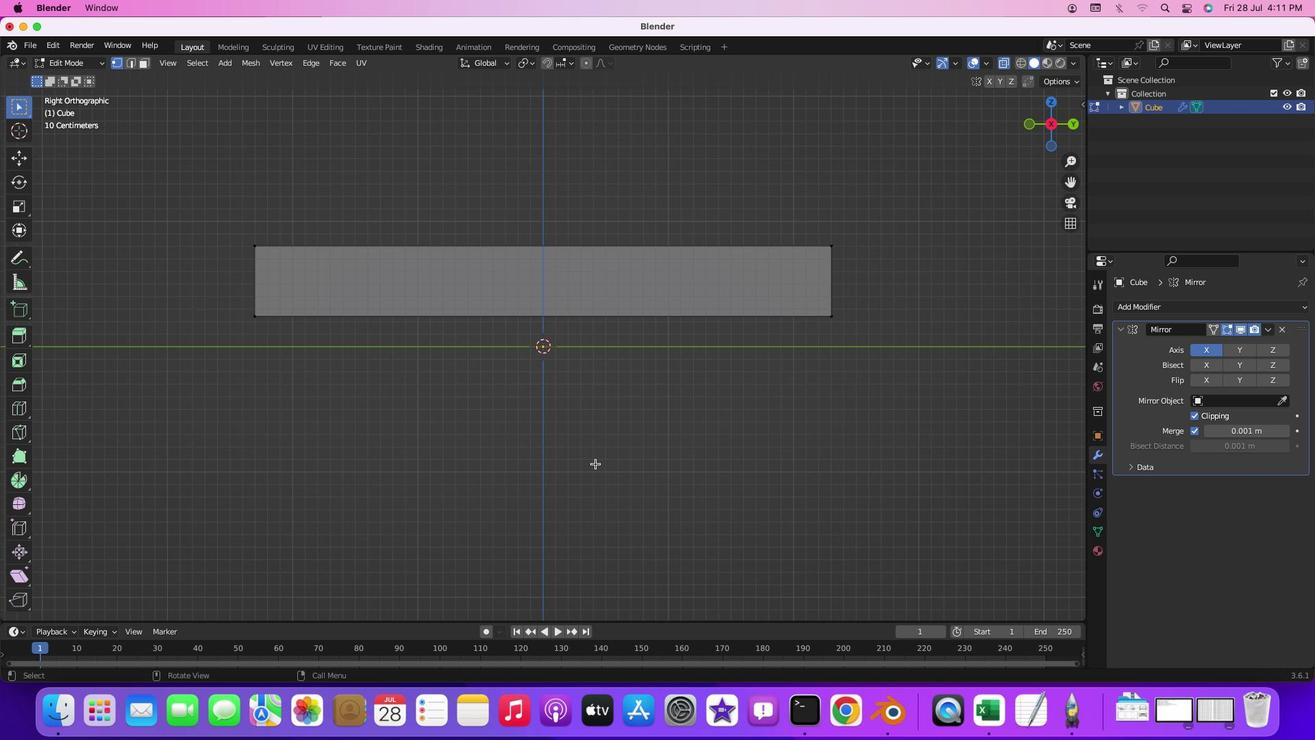 
Action: Mouse moved to (611, 530)
Screenshot: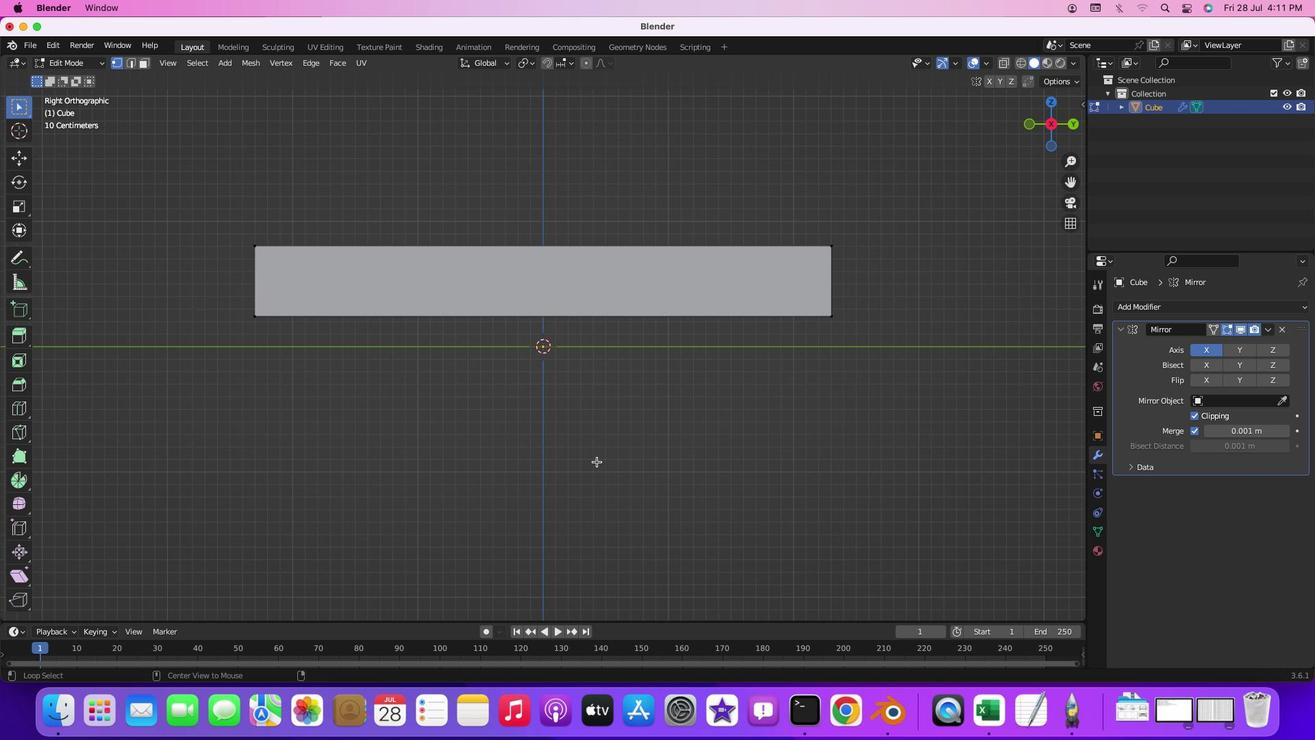 
Action: Key pressed Key.alt
Screenshot: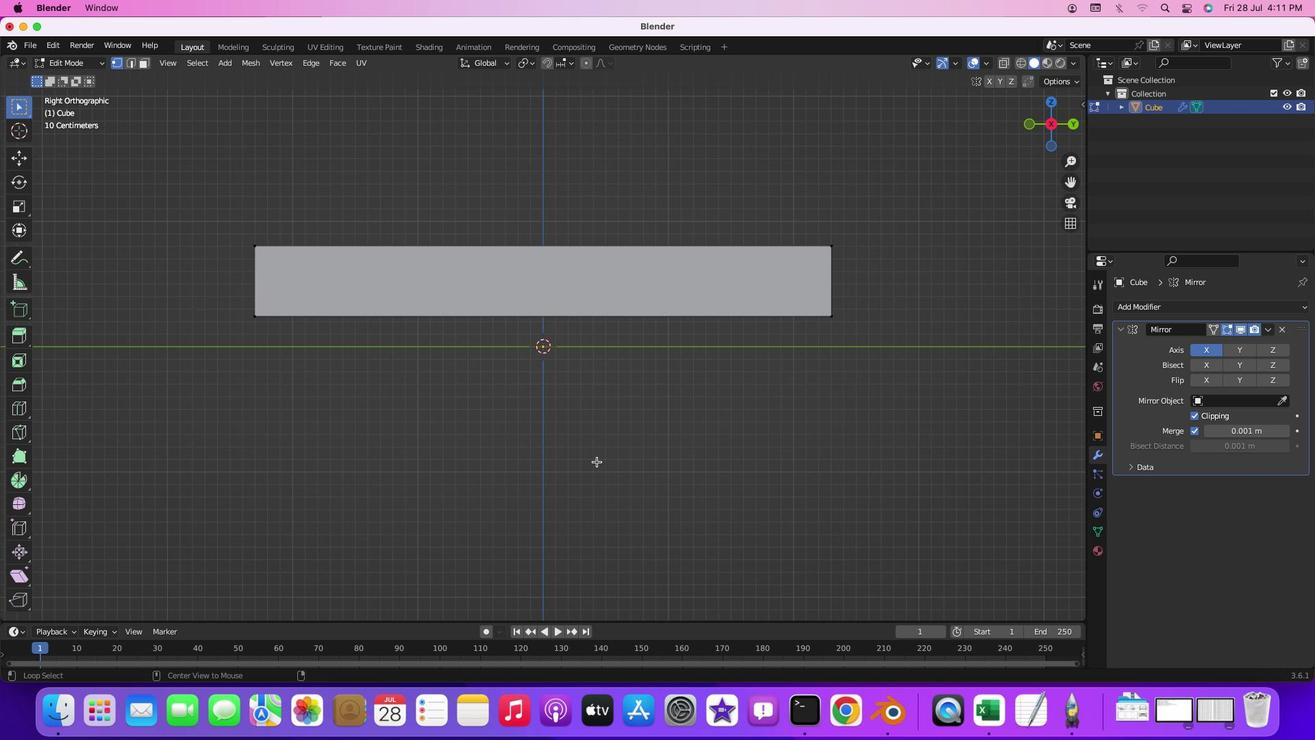 
Action: Mouse moved to (612, 528)
Screenshot: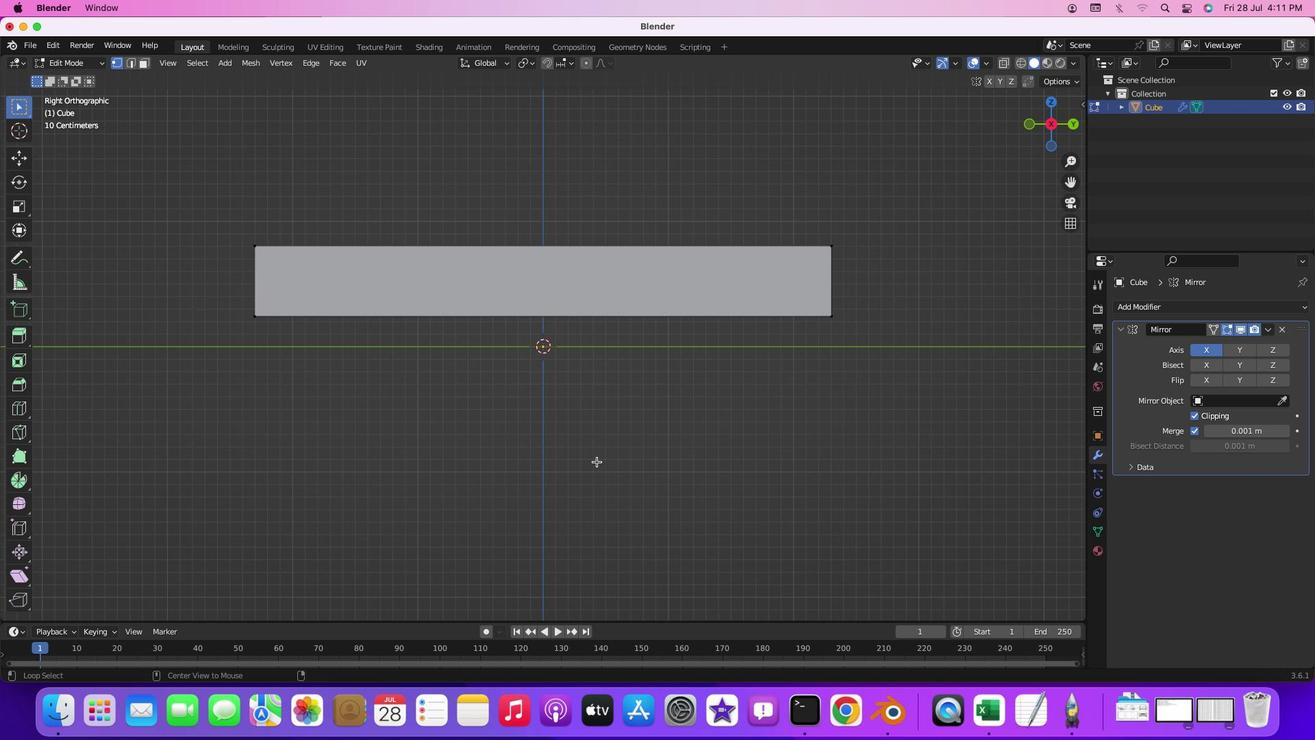 
Action: Key pressed <6>
Screenshot: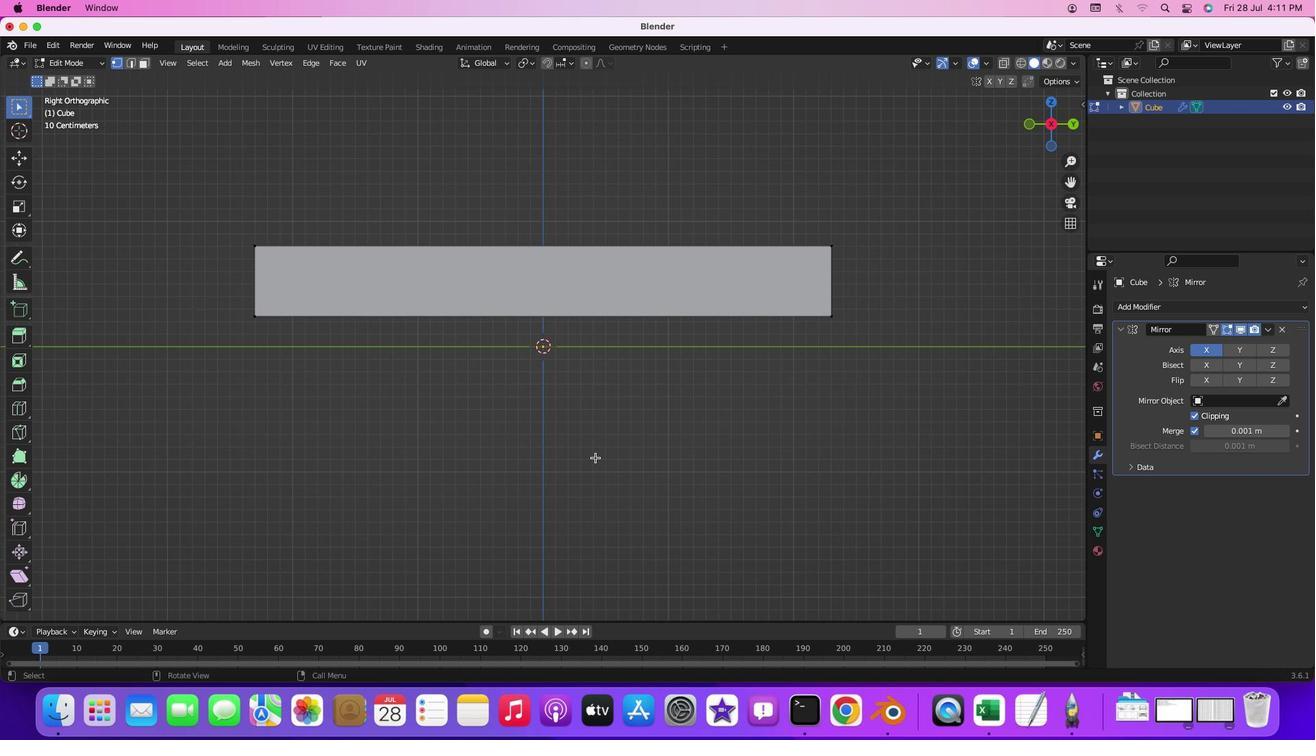 
Action: Mouse moved to (593, 308)
Screenshot: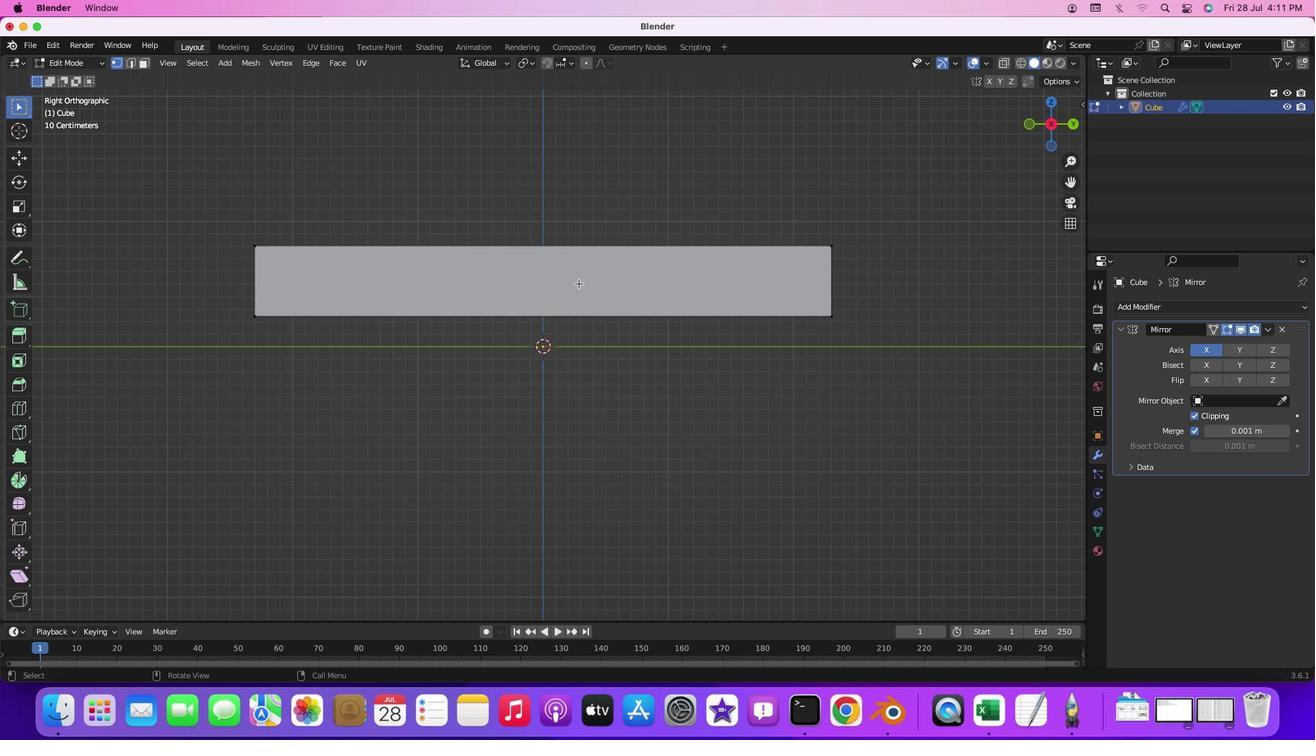 
Action: Mouse pressed left at (593, 308)
Screenshot: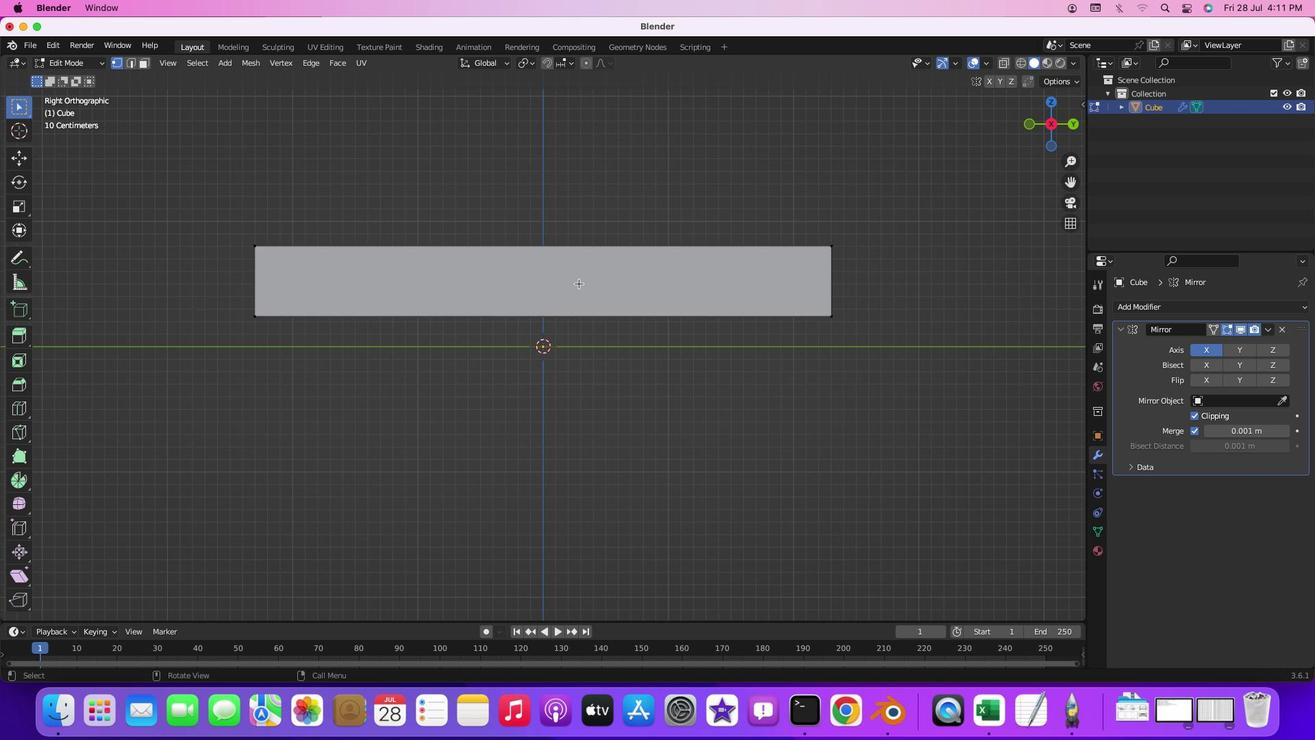
Action: Key pressed Key.ctrl'r'
Screenshot: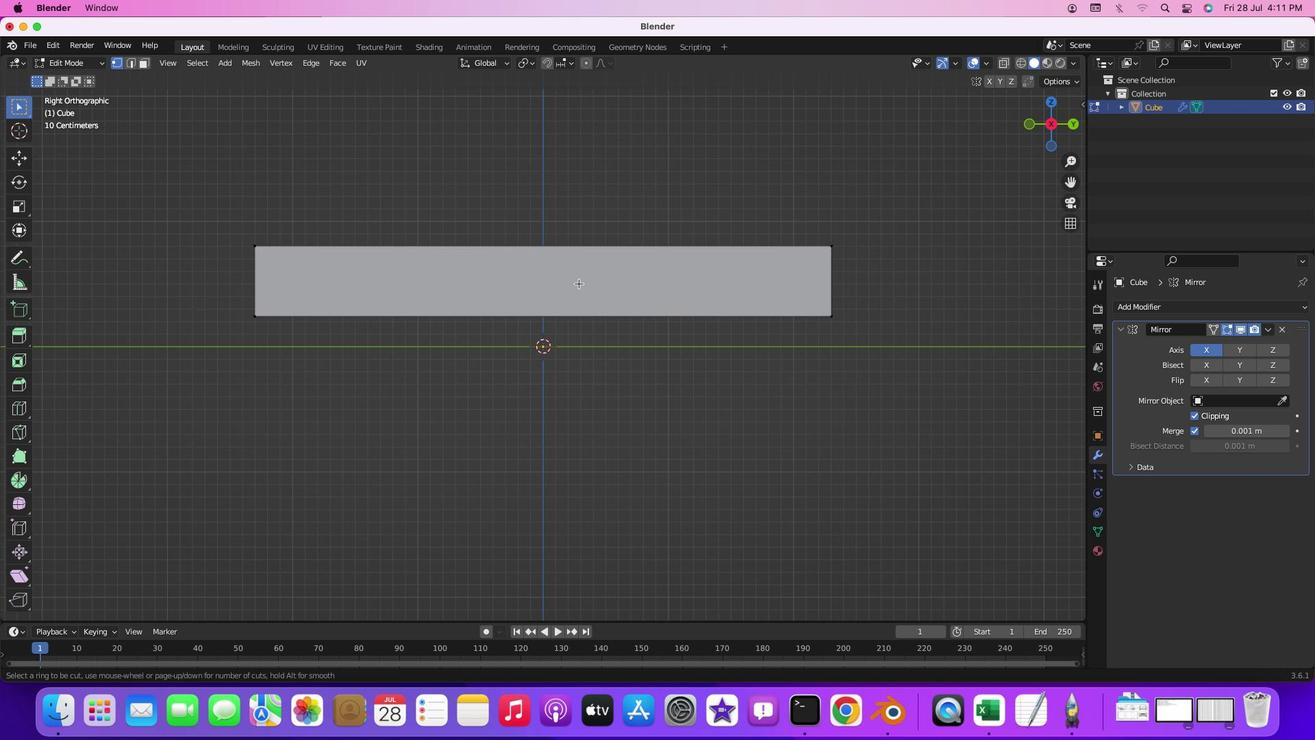 
Action: Mouse moved to (536, 300)
Screenshot: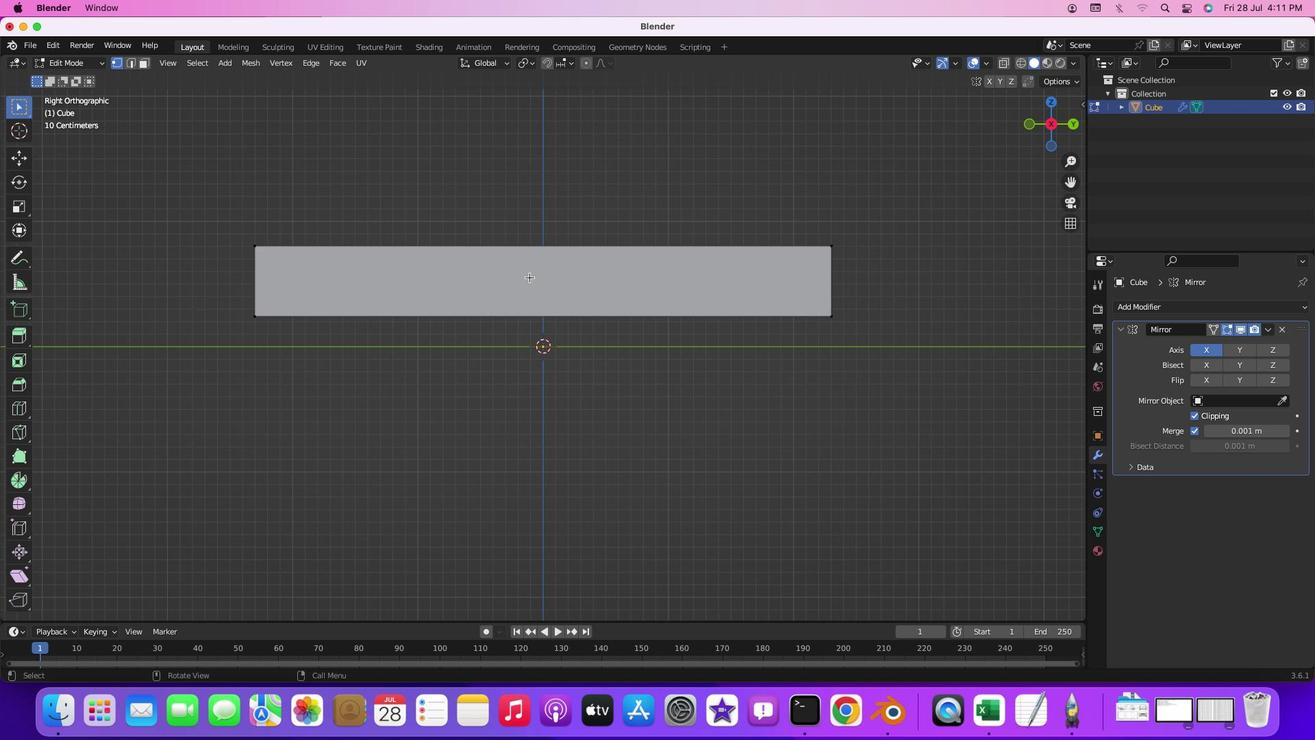 
Action: Mouse pressed left at (536, 300)
Screenshot: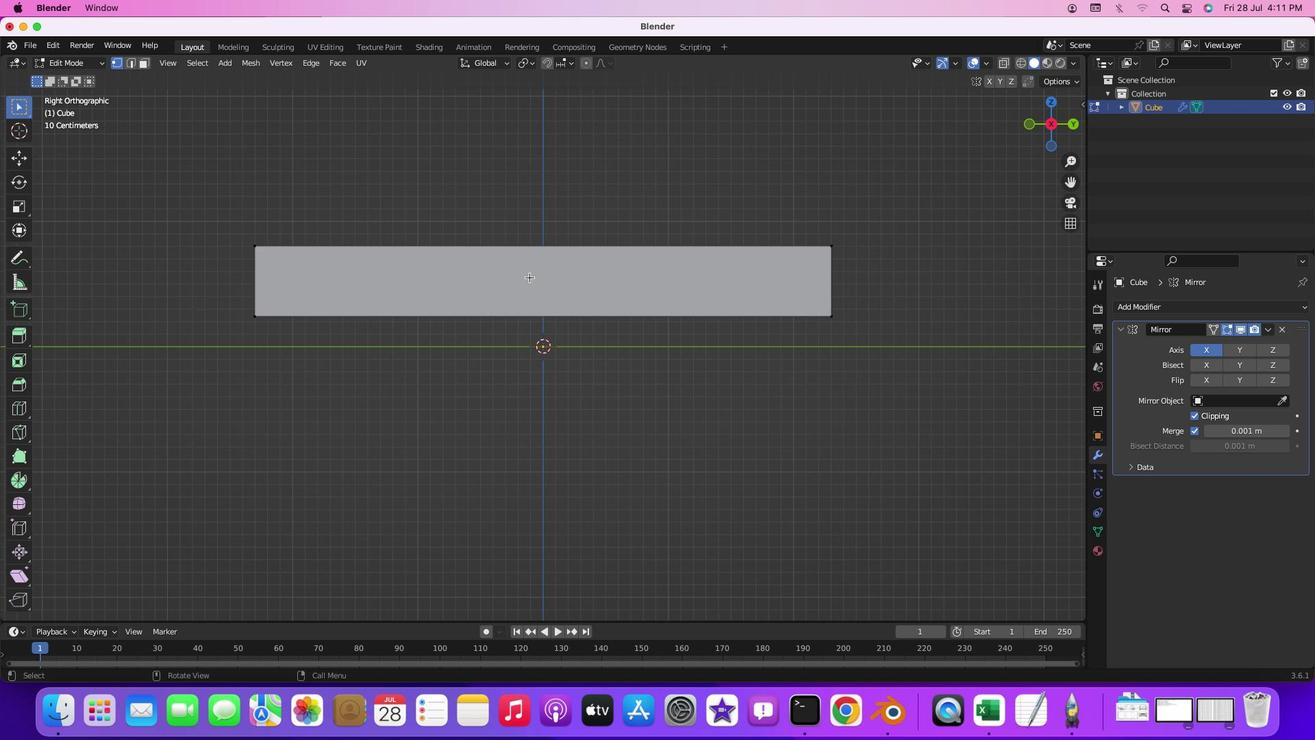 
Action: Key pressed Key.ctrl'r'
Screenshot: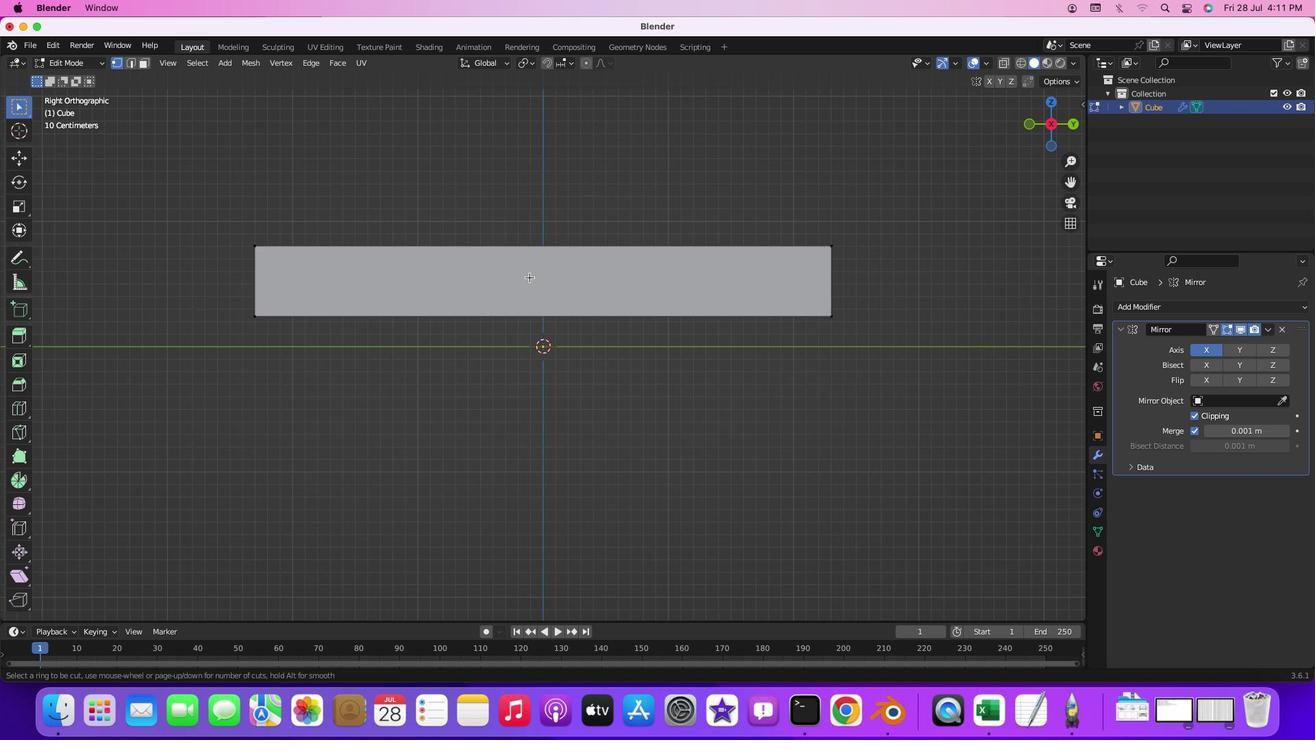 
Action: Mouse moved to (559, 305)
Screenshot: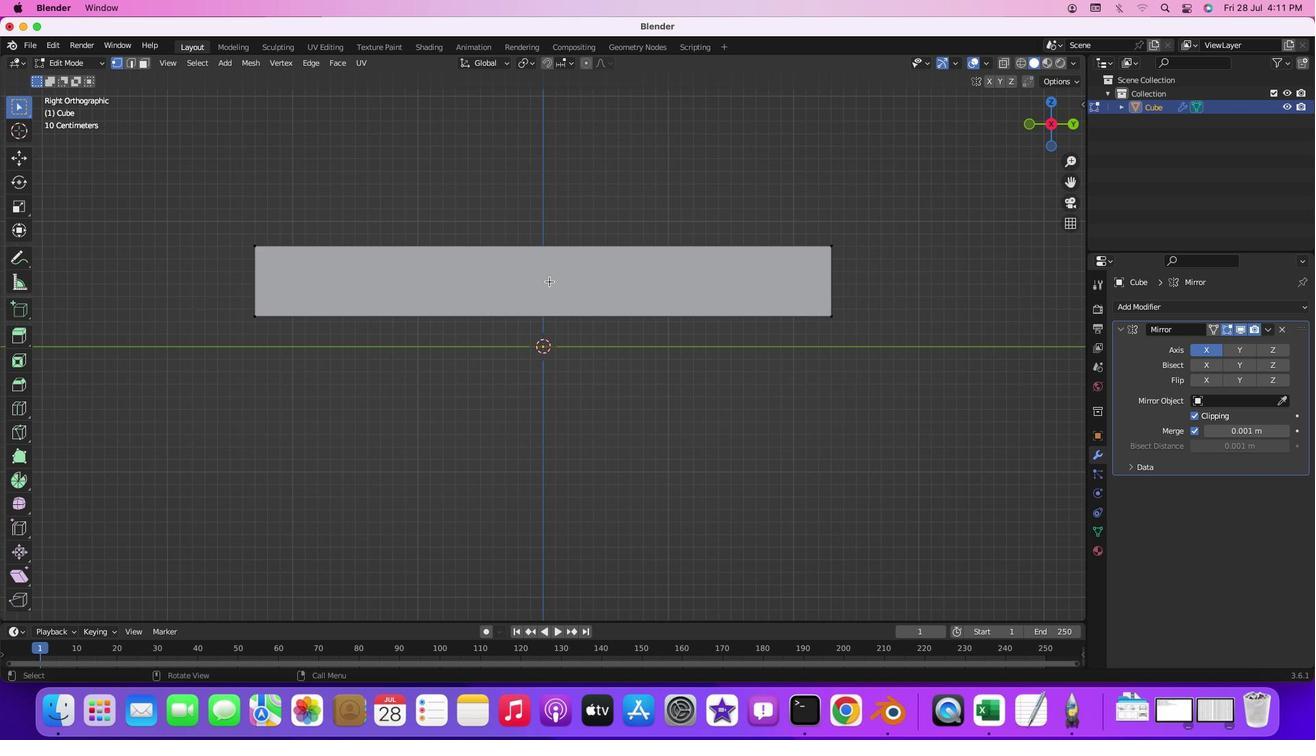 
Action: Mouse pressed left at (559, 305)
Screenshot: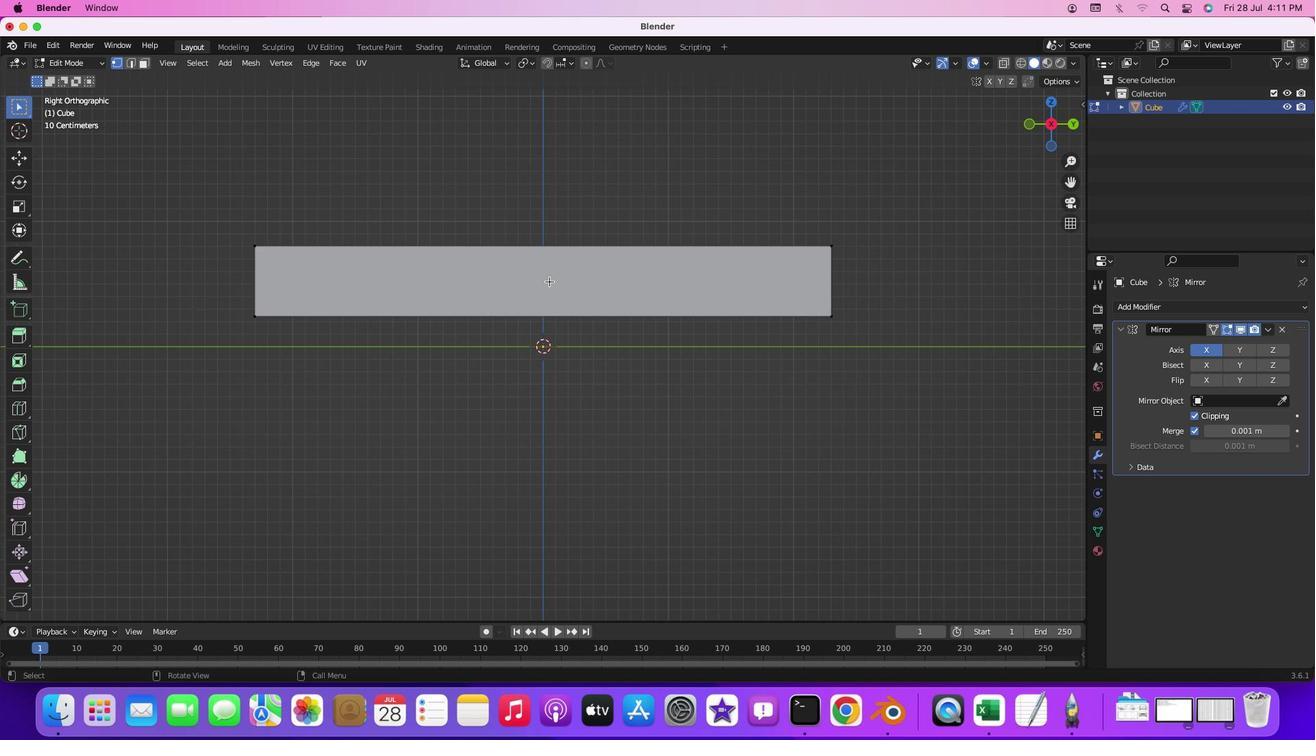 
Action: Mouse moved to (600, 313)
Screenshot: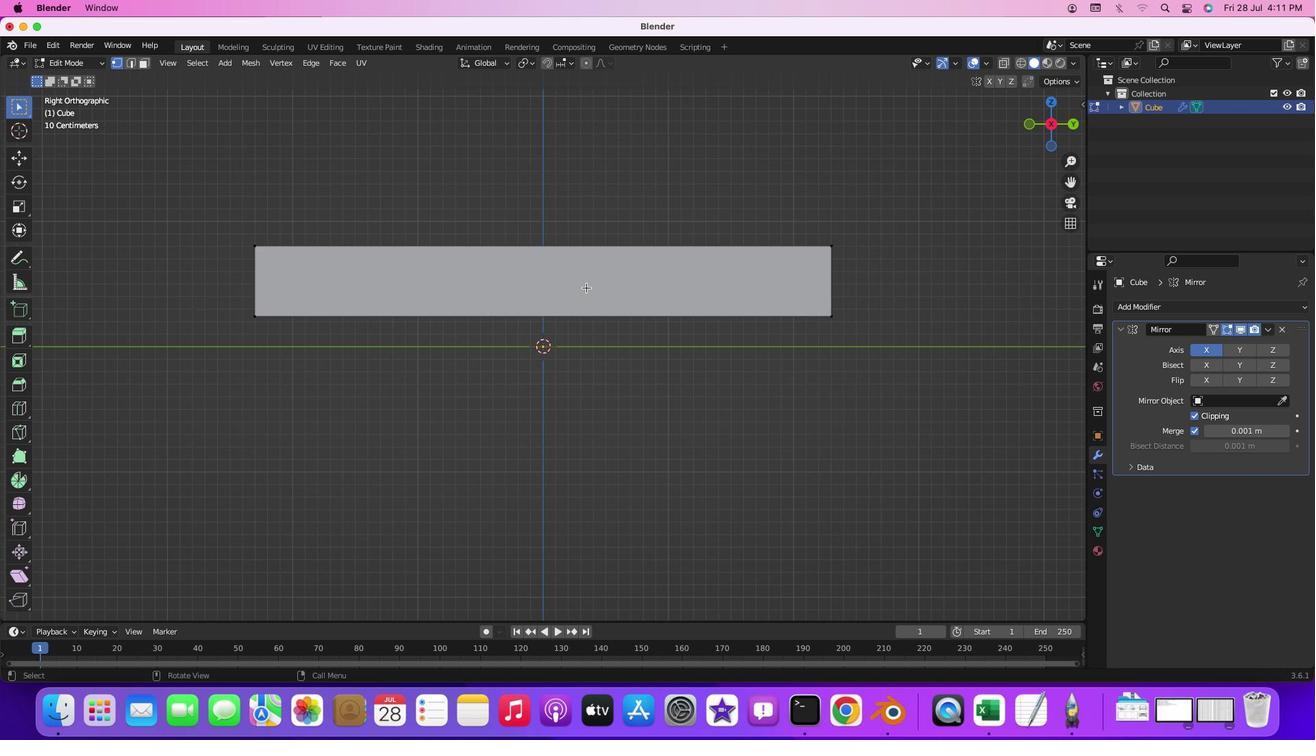 
Action: Key pressed Key.cmd'r'
Screenshot: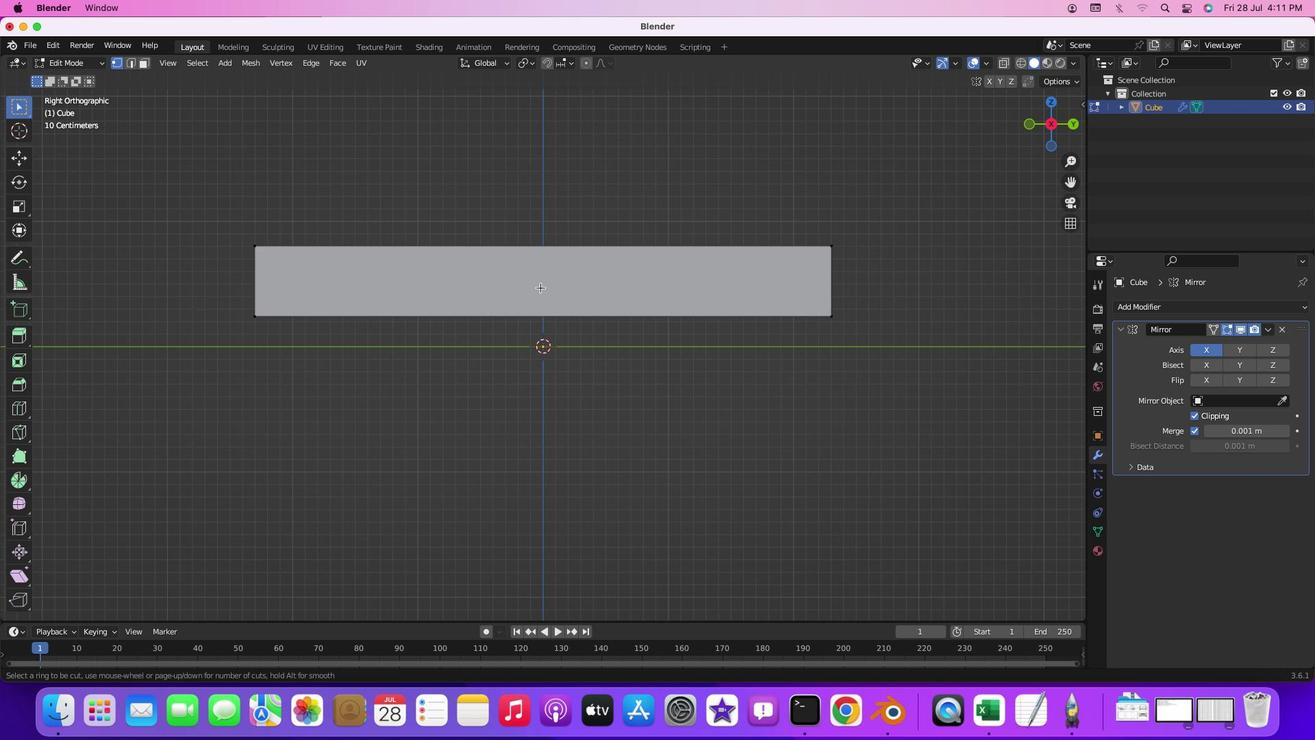 
Action: Mouse moved to (460, 298)
Screenshot: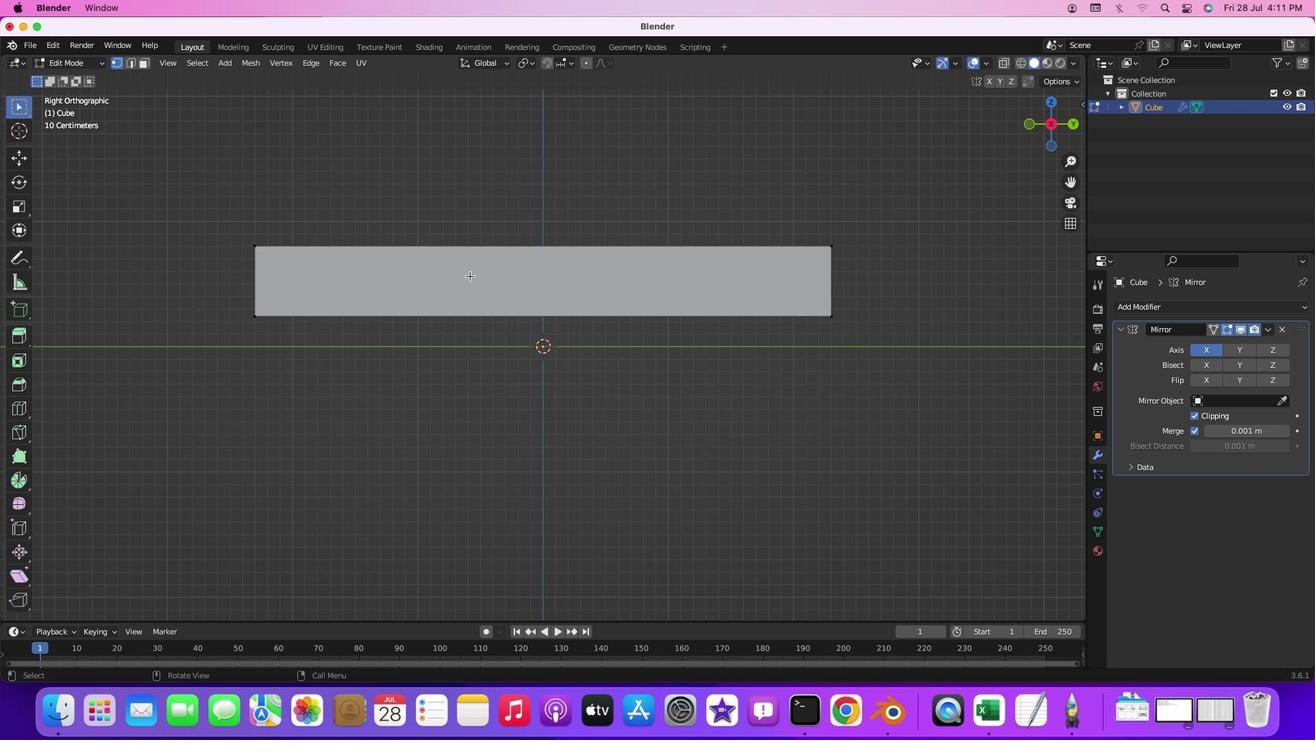 
Action: Mouse pressed left at (460, 298)
Screenshot: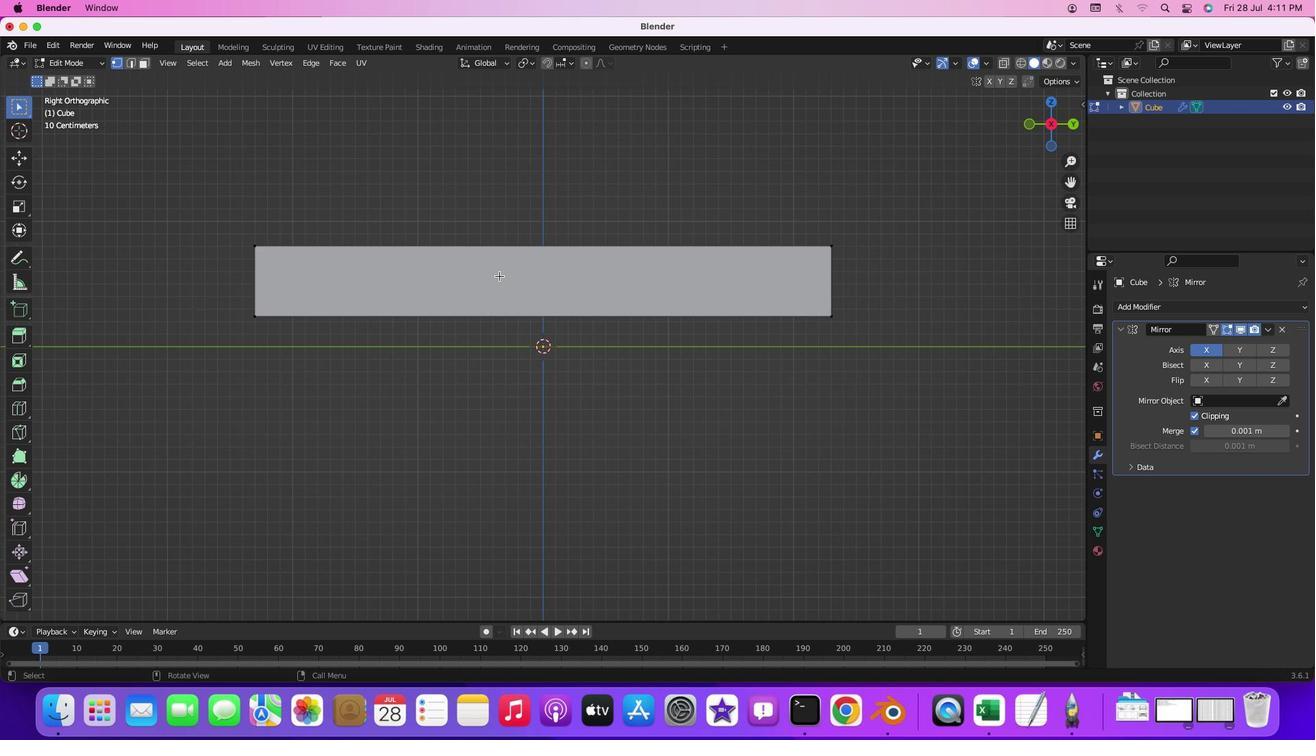 
Action: Mouse moved to (518, 298)
Screenshot: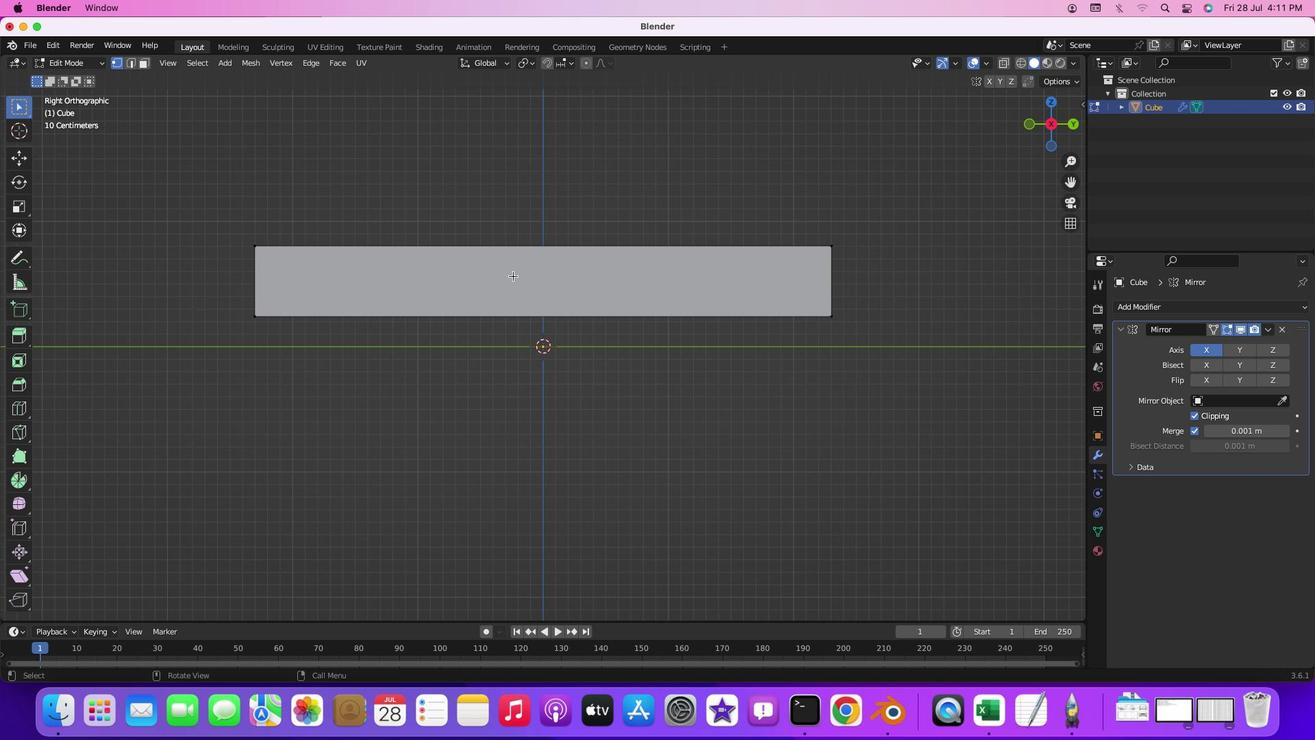 
Action: Mouse pressed left at (518, 298)
Screenshot: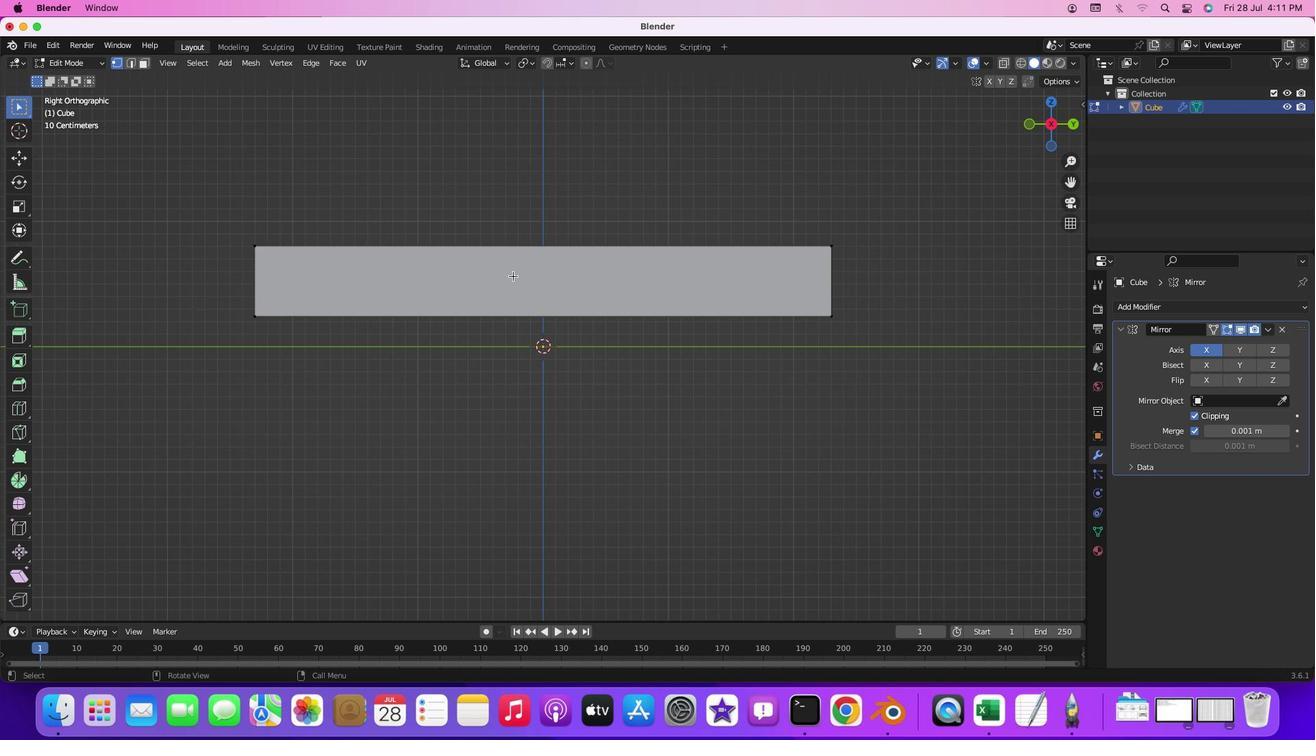
Action: Key pressed Key.tab
Screenshot: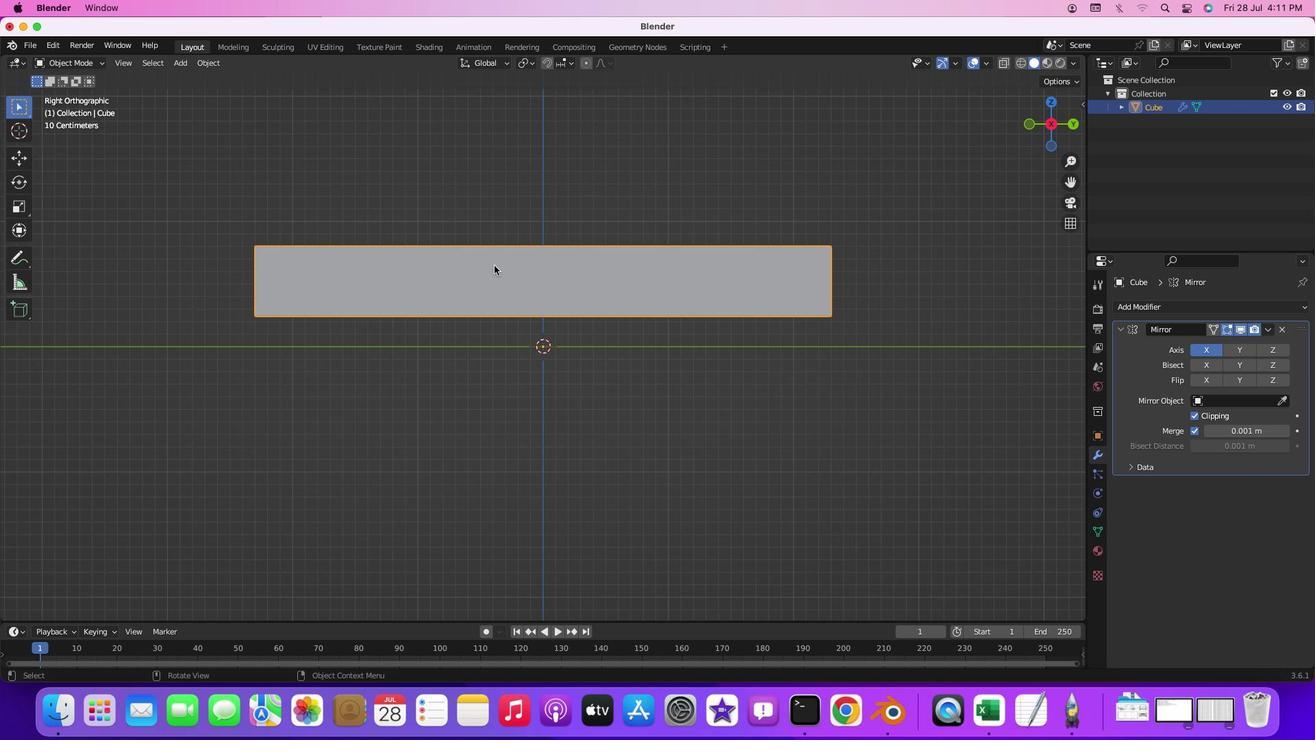 
Action: Mouse moved to (498, 286)
Screenshot: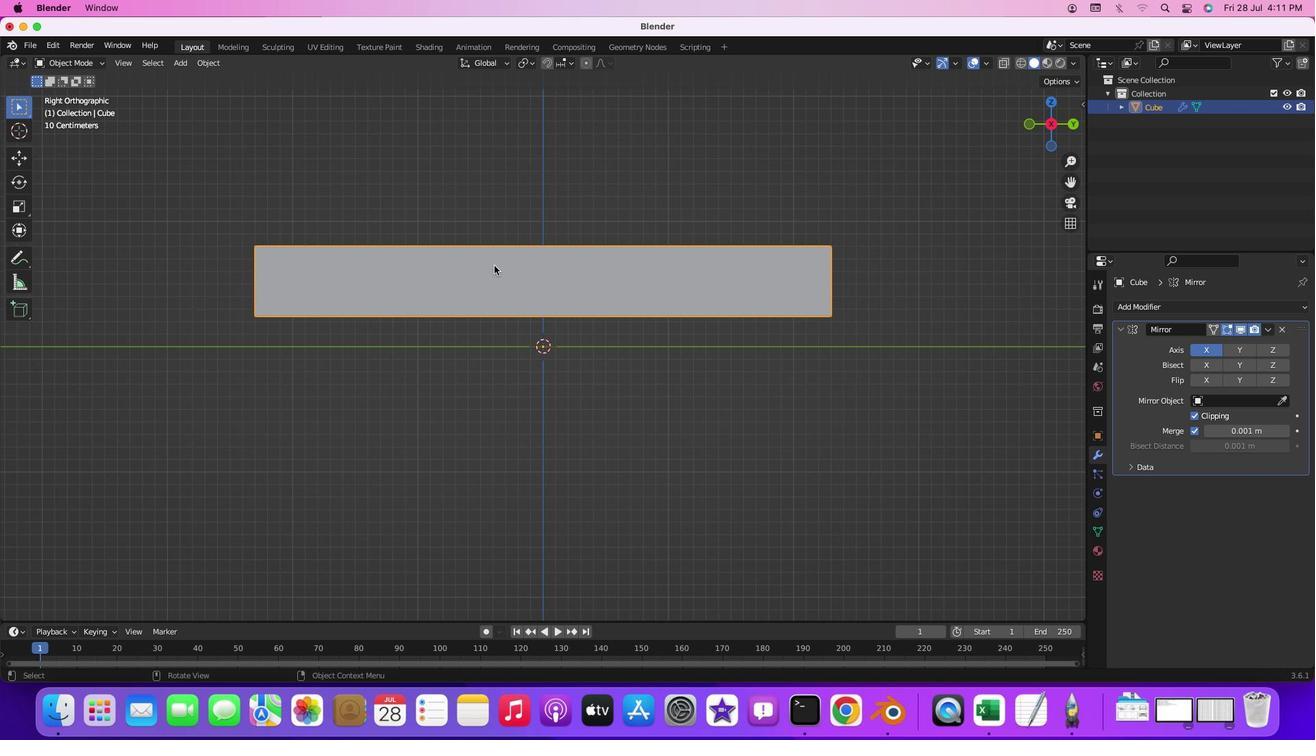 
Action: Mouse pressed left at (498, 286)
Screenshot: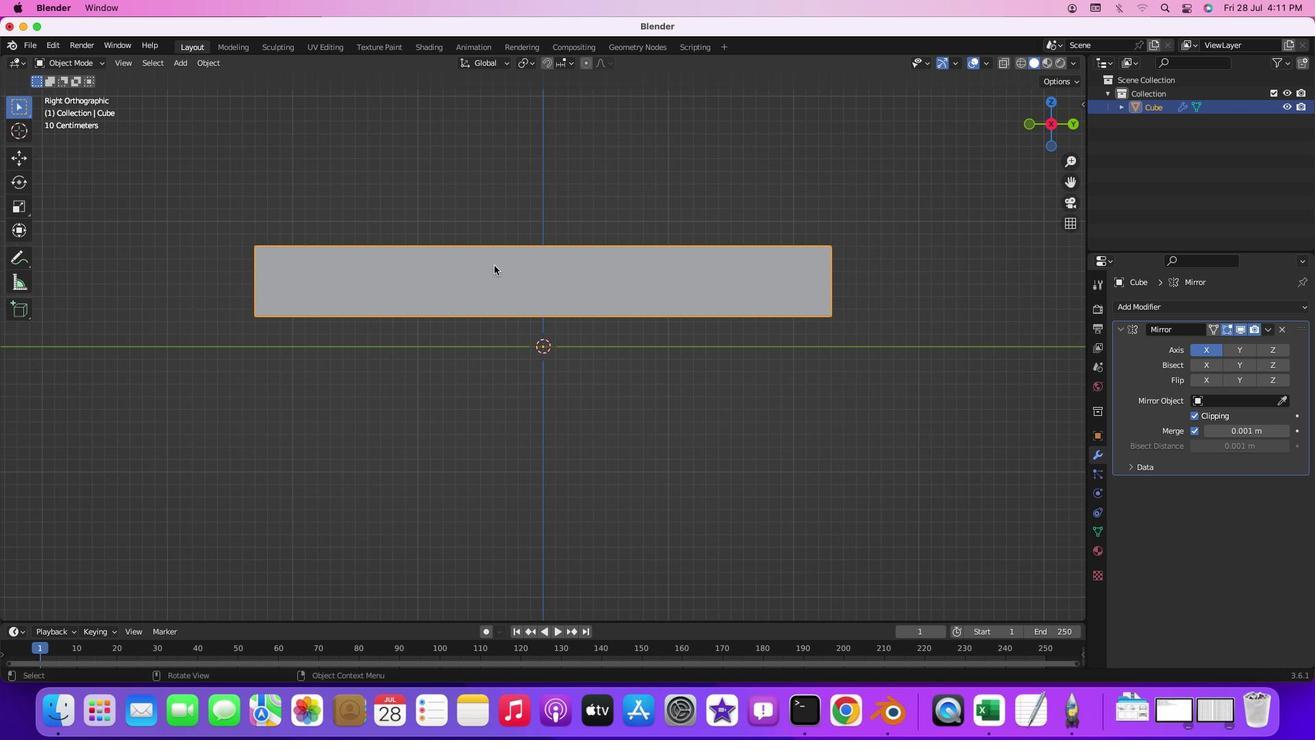 
Action: Mouse moved to (576, 298)
Screenshot: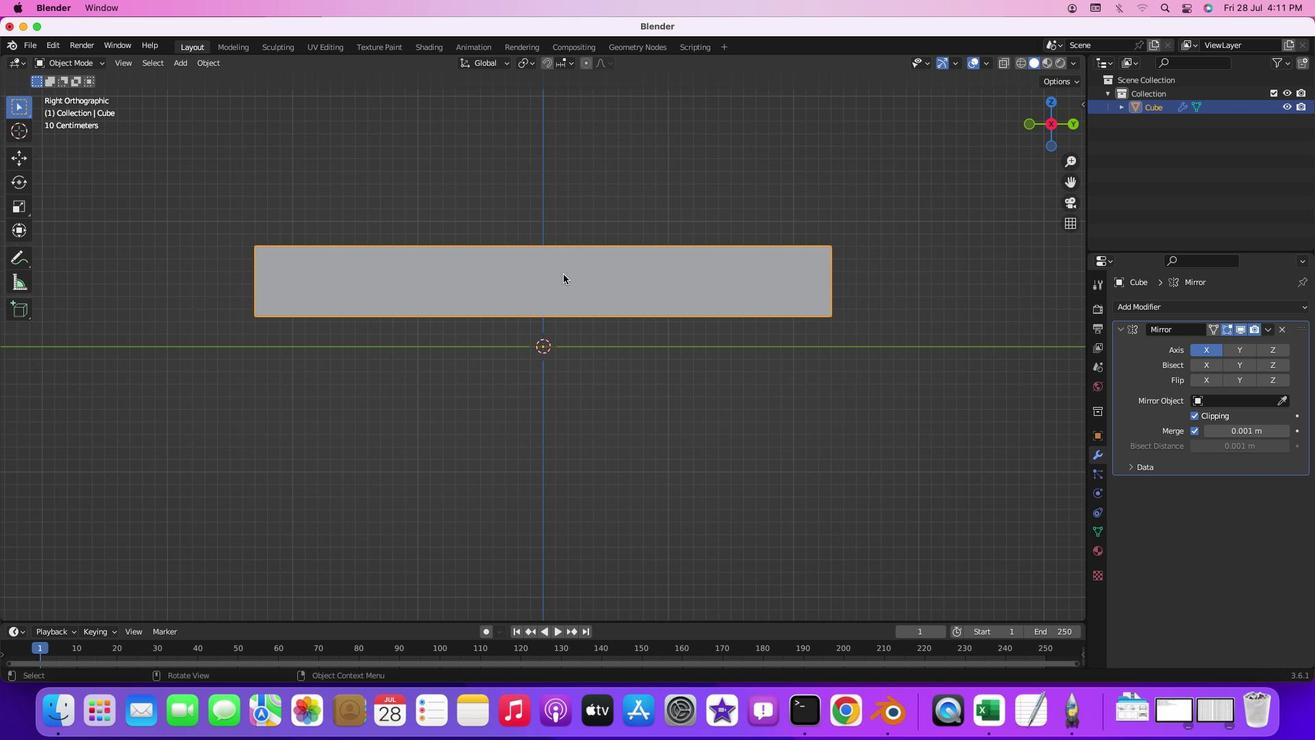 
Action: Key pressed Key.tab
Screenshot: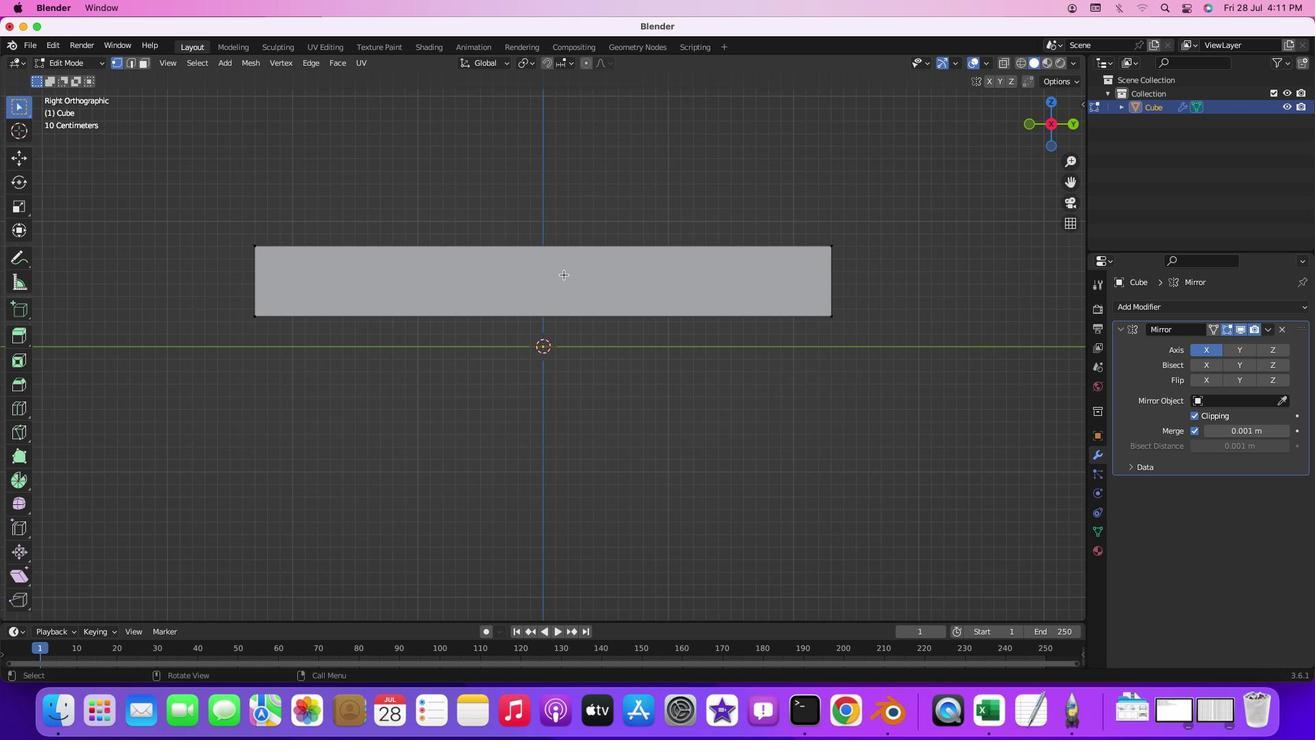 
Action: Mouse moved to (587, 300)
Screenshot: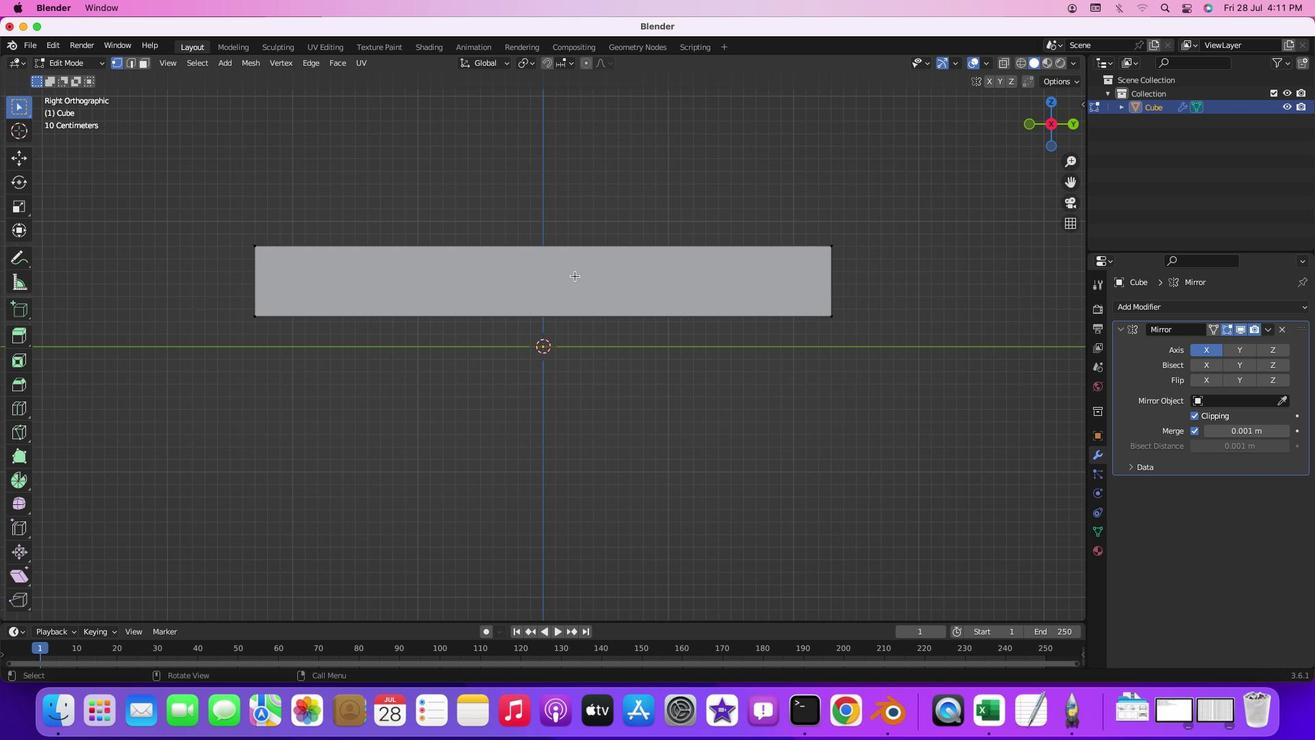 
Action: Key pressed Key.cmd'r'
Screenshot: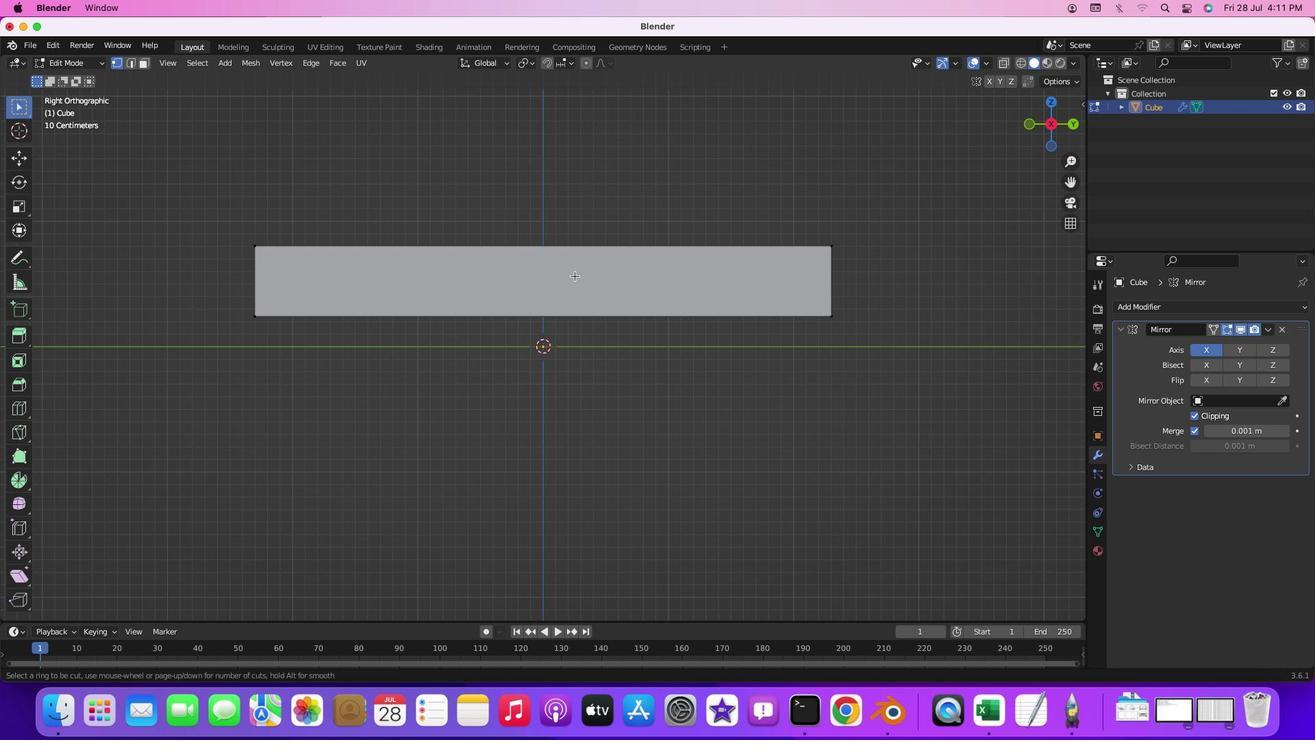 
Action: Mouse moved to (571, 289)
Screenshot: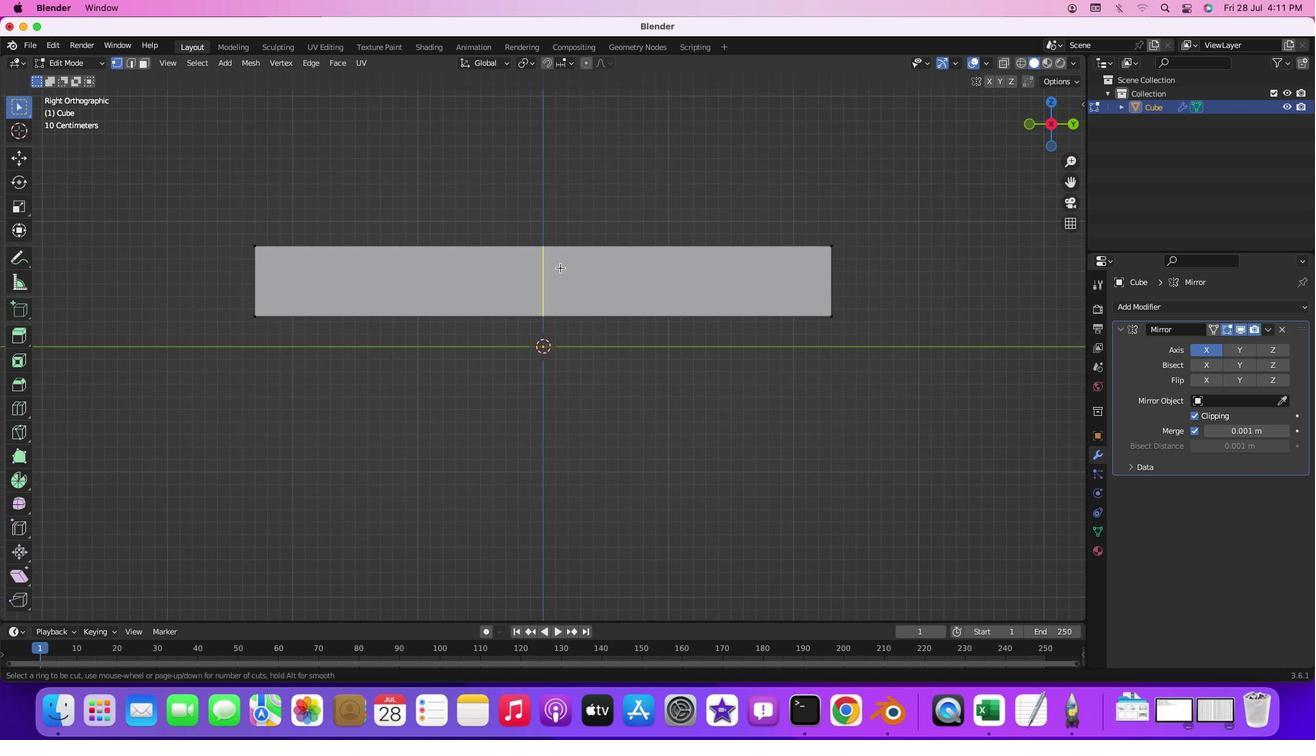 
Action: Mouse pressed left at (571, 289)
Screenshot: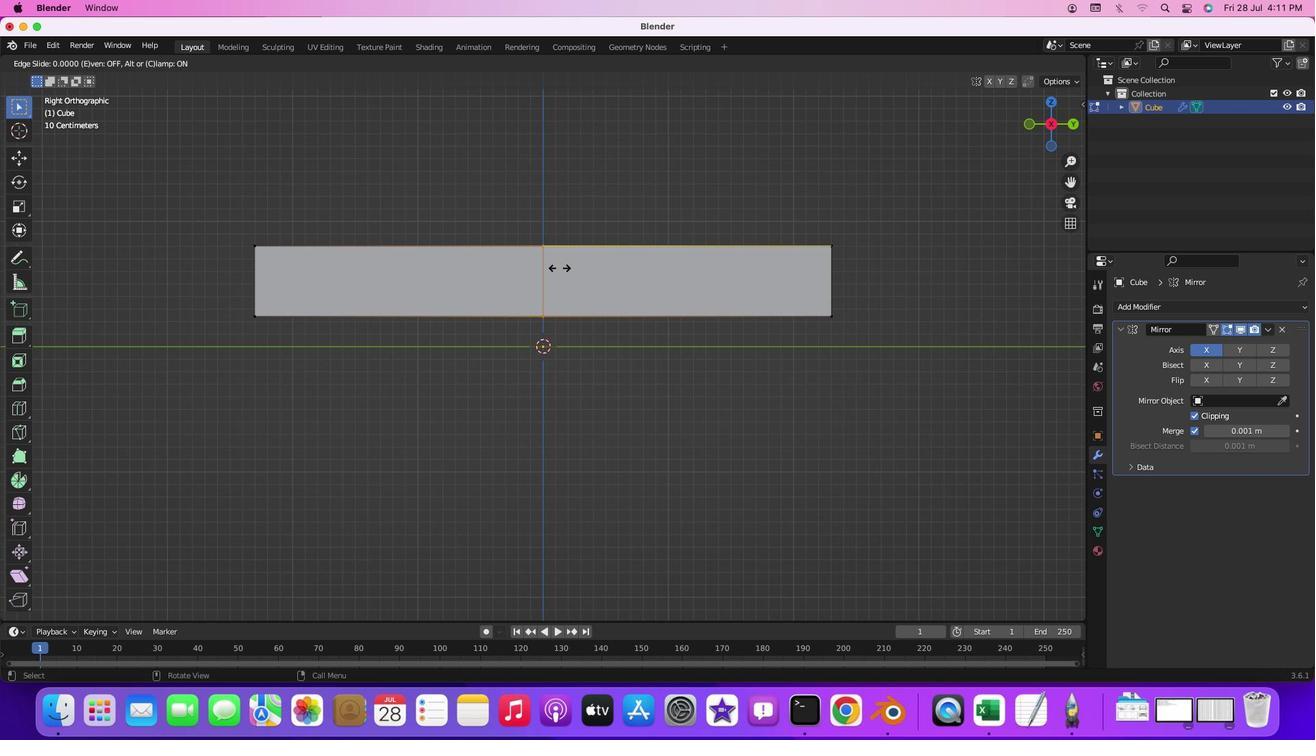 
Action: Mouse moved to (474, 309)
Screenshot: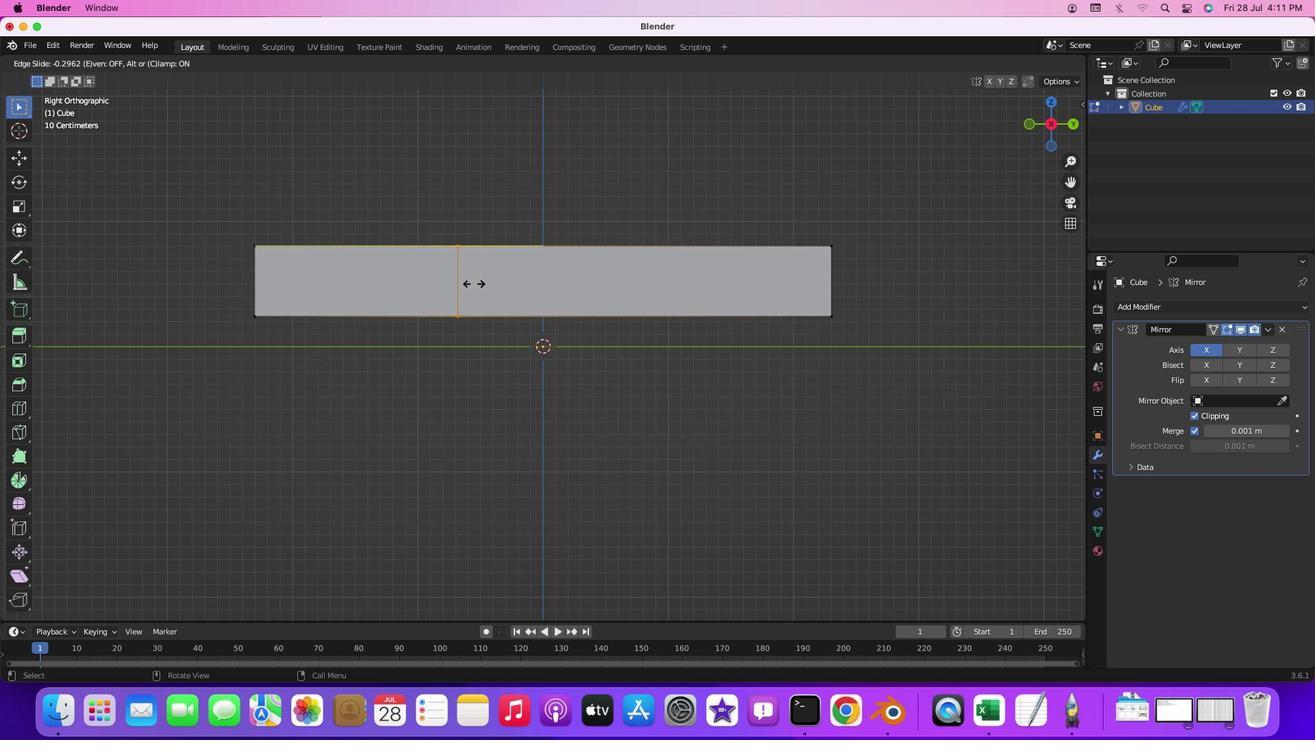 
Action: Mouse pressed left at (474, 309)
Screenshot: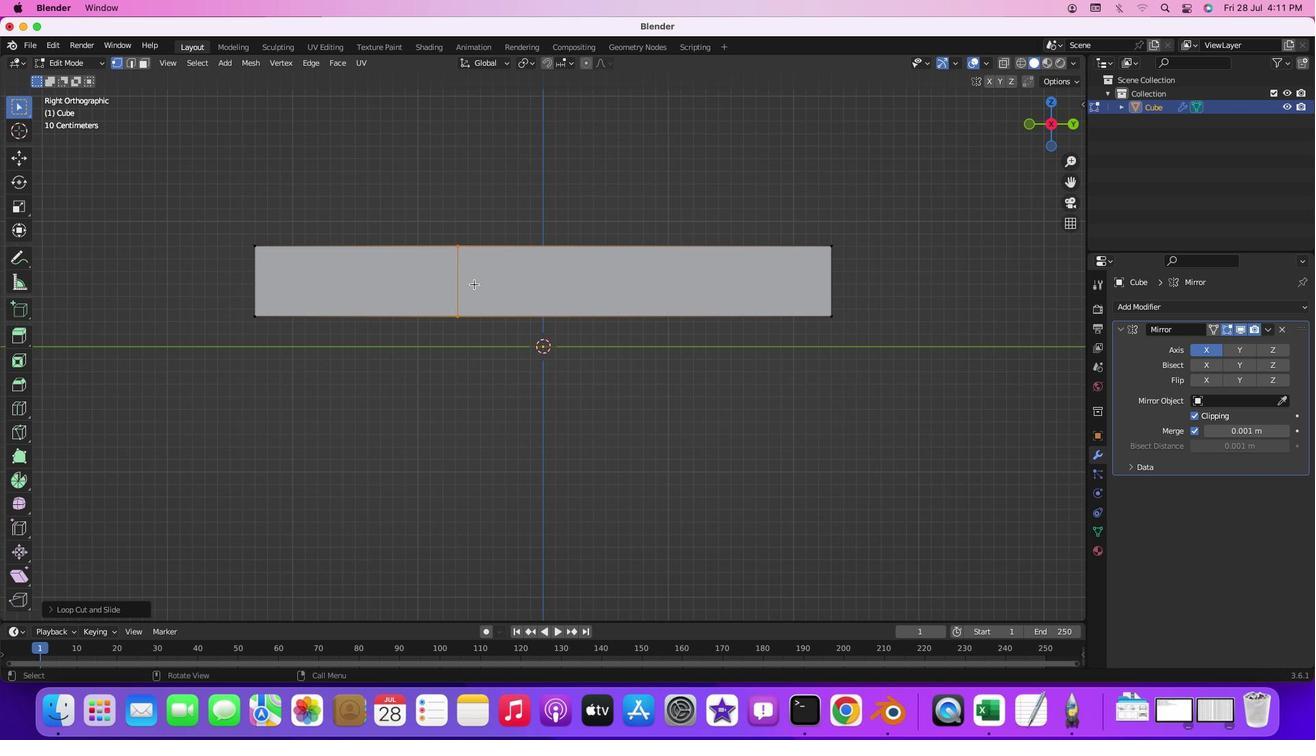 
Action: Mouse moved to (528, 418)
Screenshot: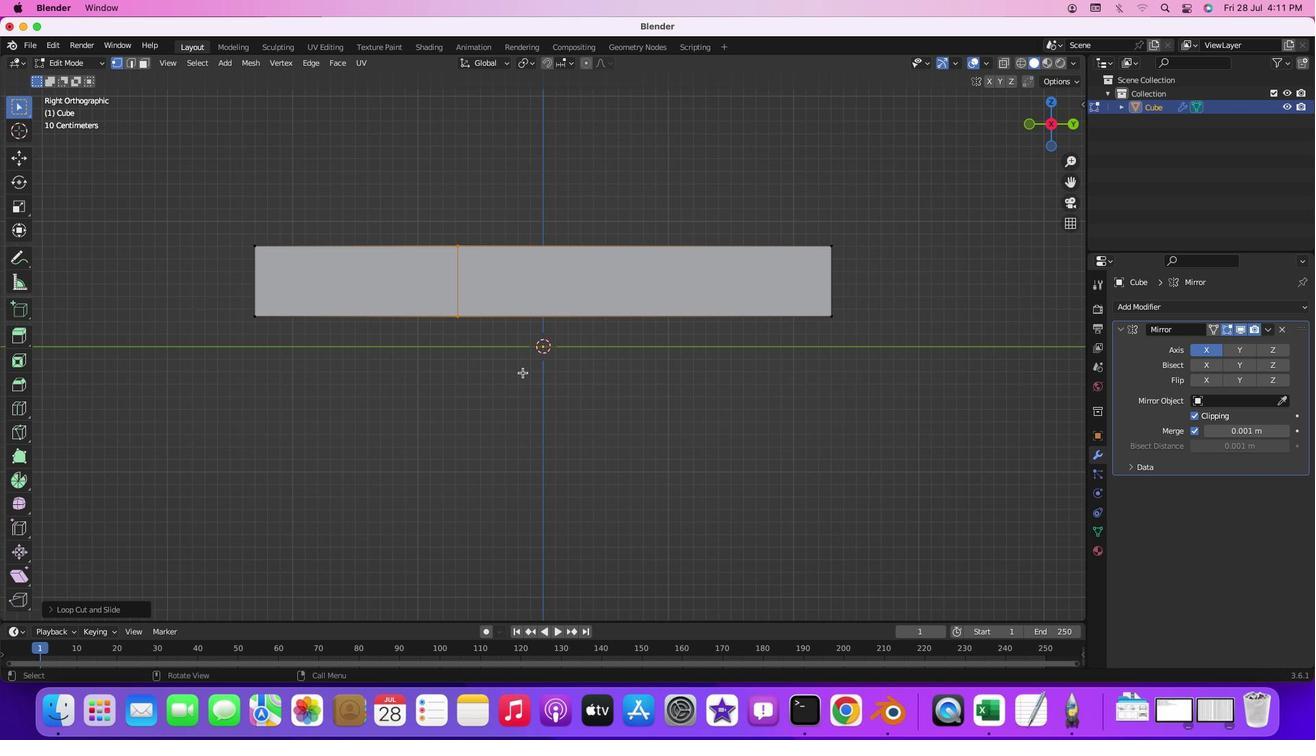 
Action: Mouse pressed middle at (528, 418)
Screenshot: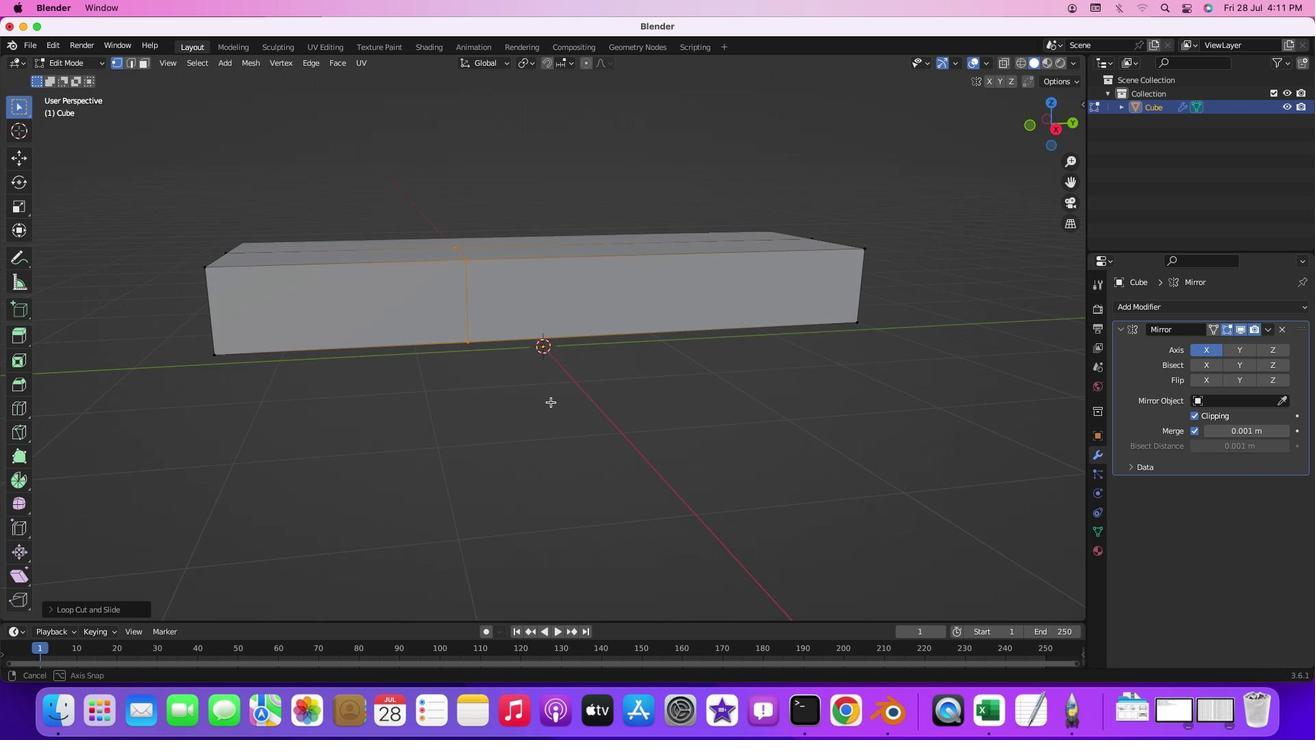 
Action: Mouse moved to (605, 487)
Screenshot: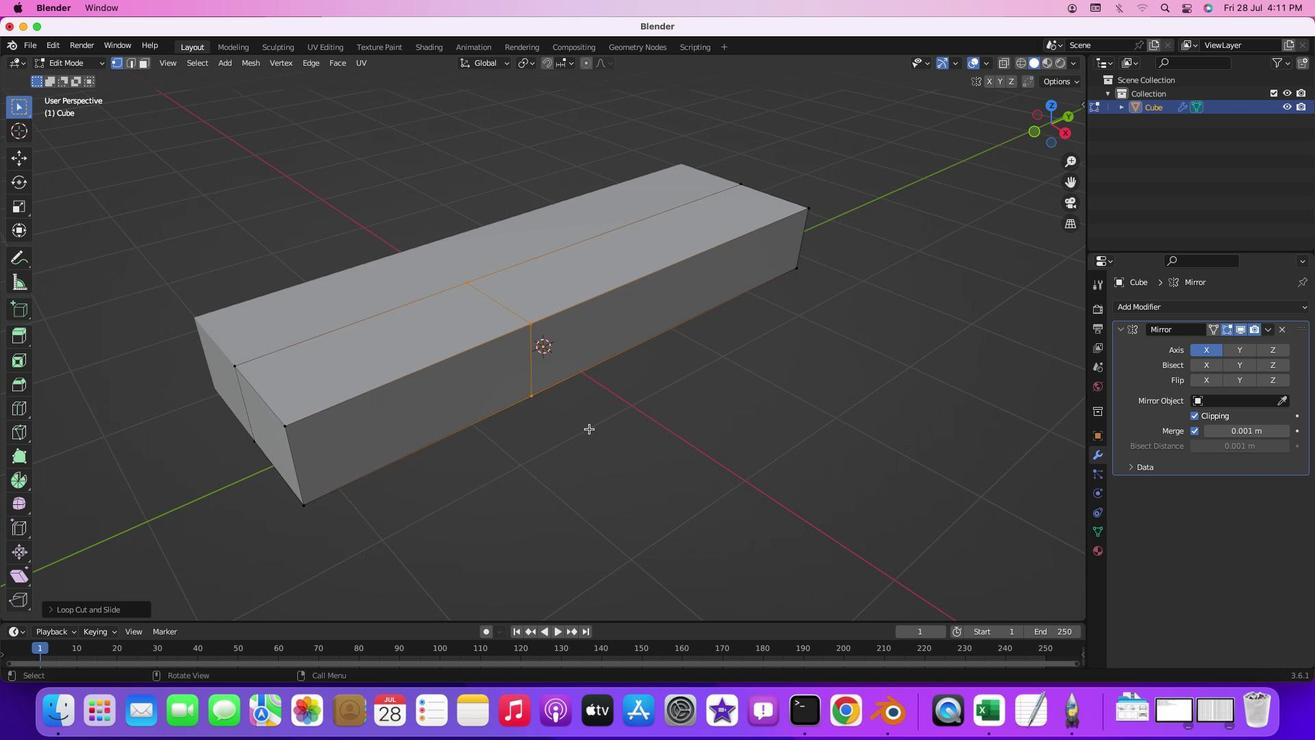 
Action: Mouse pressed middle at (605, 487)
Screenshot: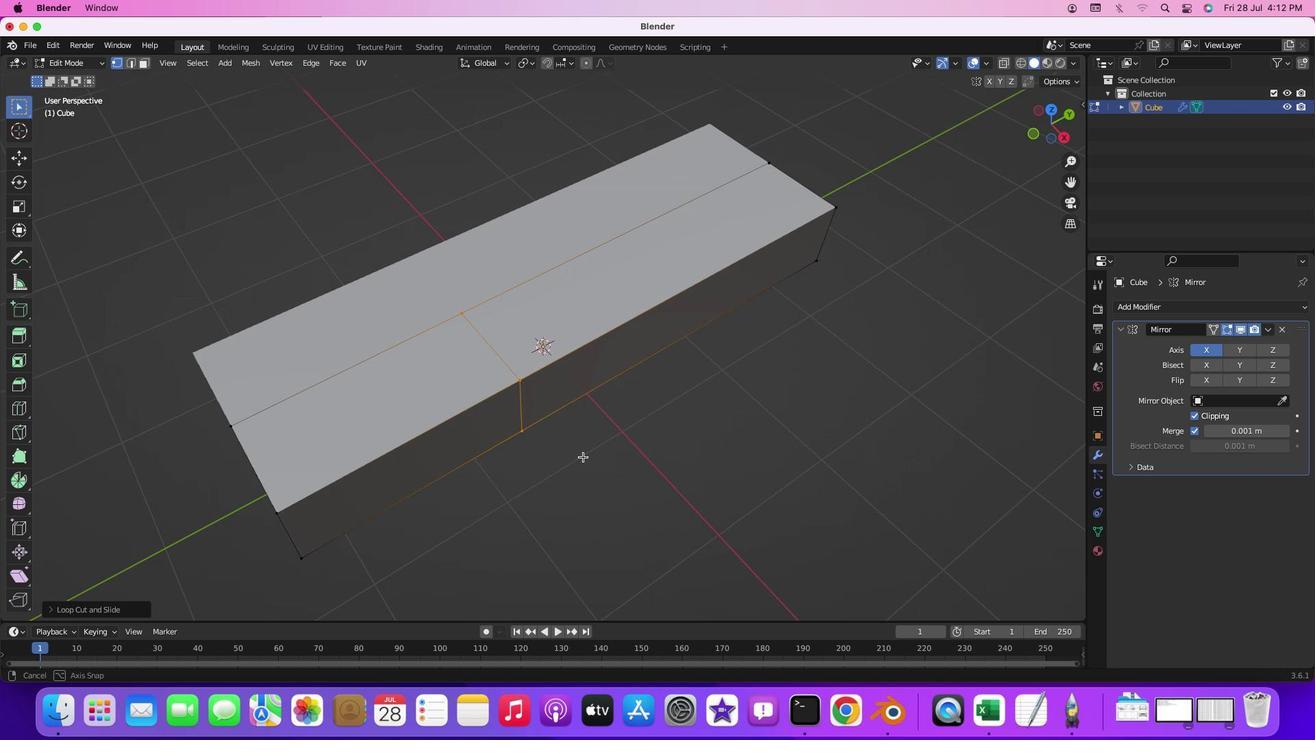 
Action: Mouse moved to (102, 36)
Screenshot: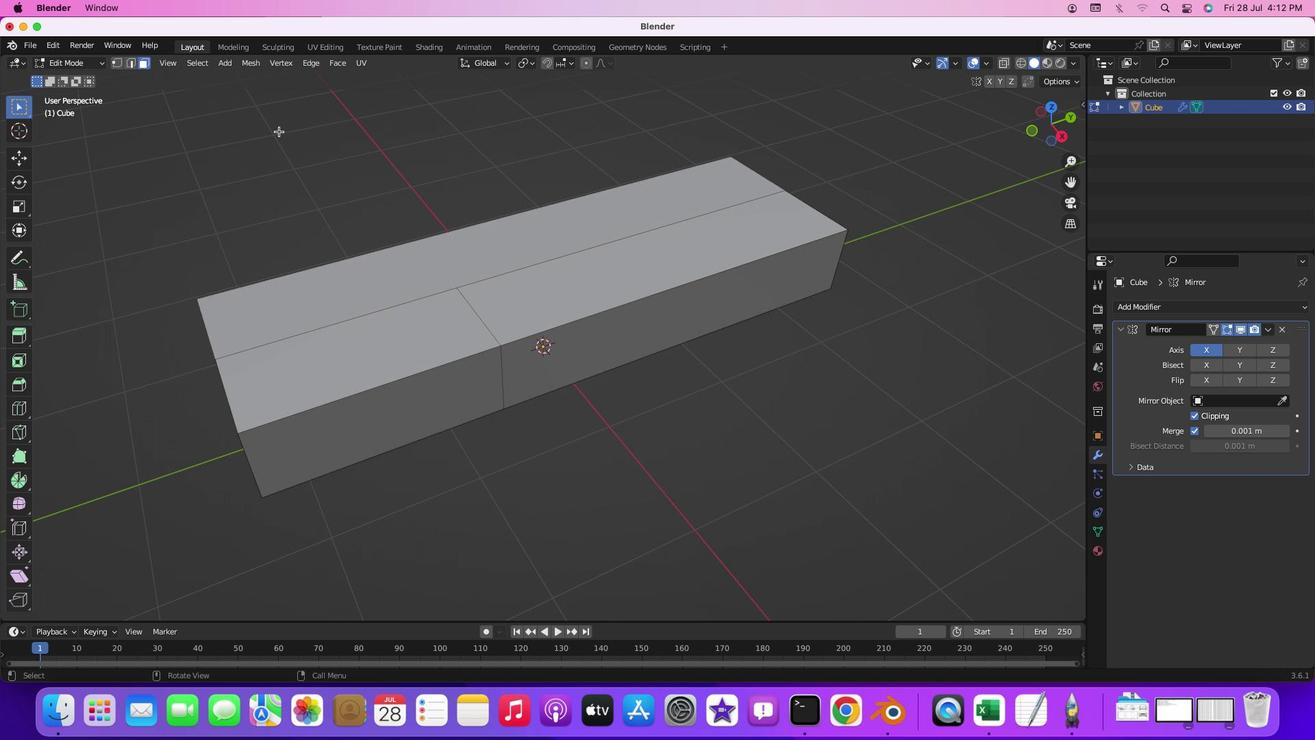 
Action: Mouse pressed left at (102, 36)
Screenshot: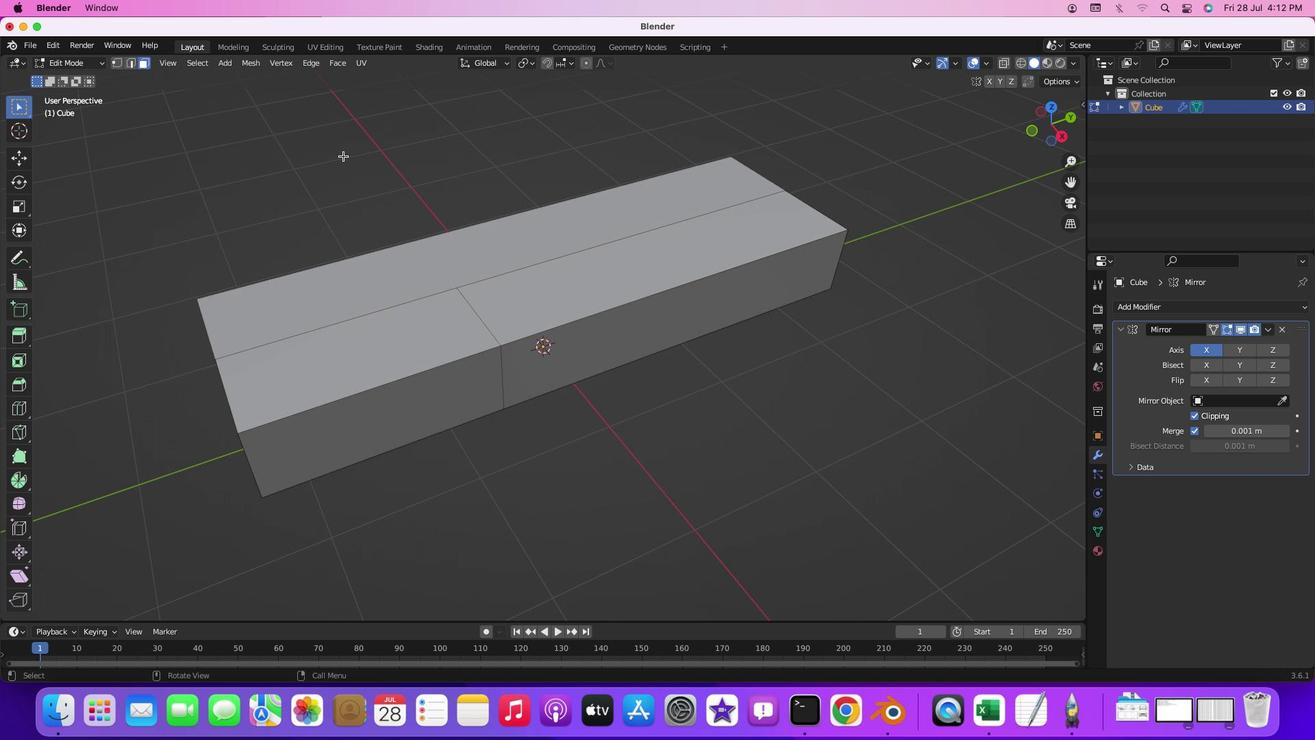 
Action: Mouse moved to (608, 344)
Screenshot: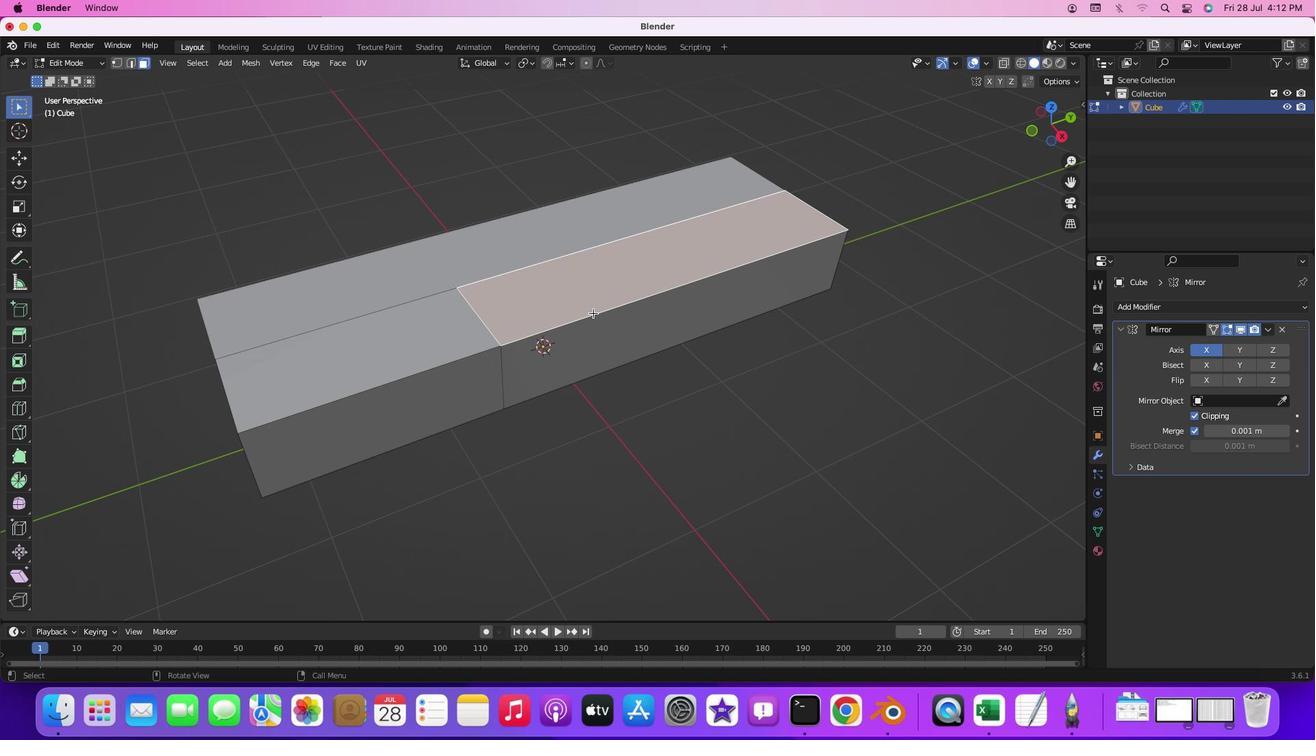 
Action: Mouse pressed left at (608, 344)
Screenshot: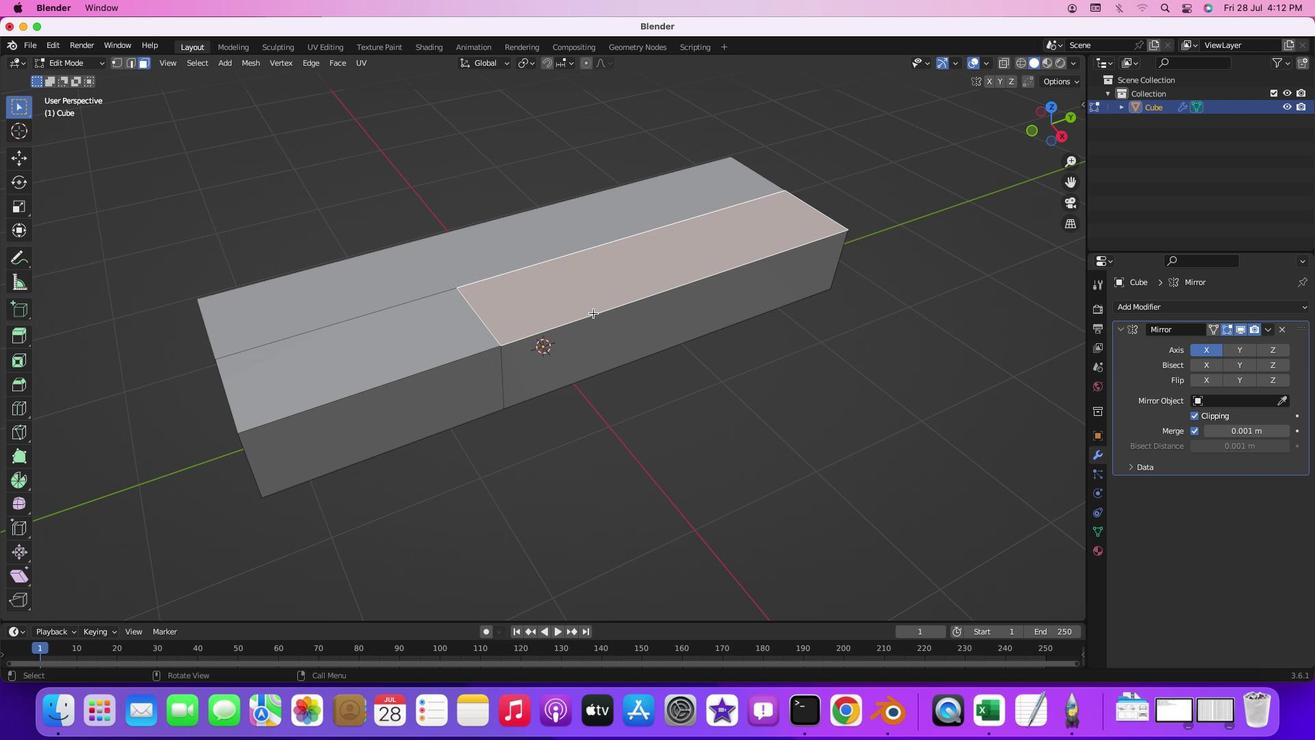 
Action: Key pressed '3'
Screenshot: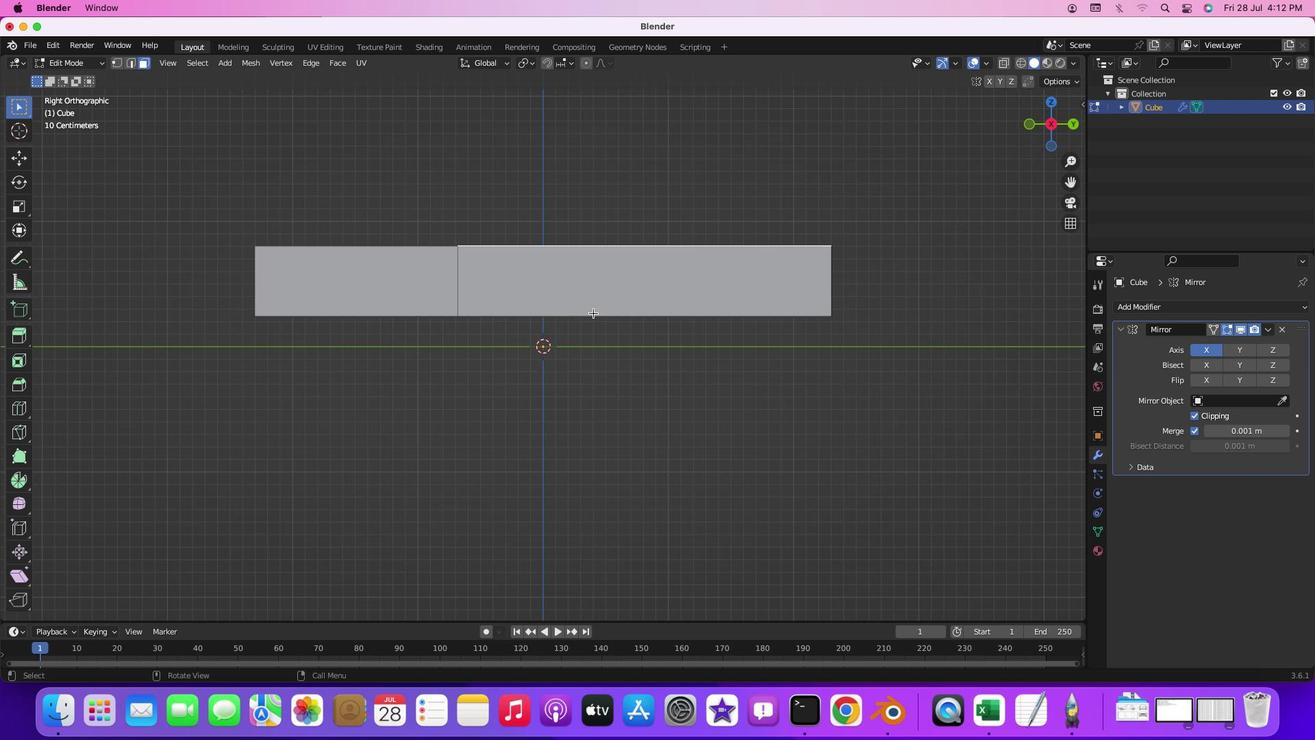 
Action: Mouse moved to (622, 263)
Screenshot: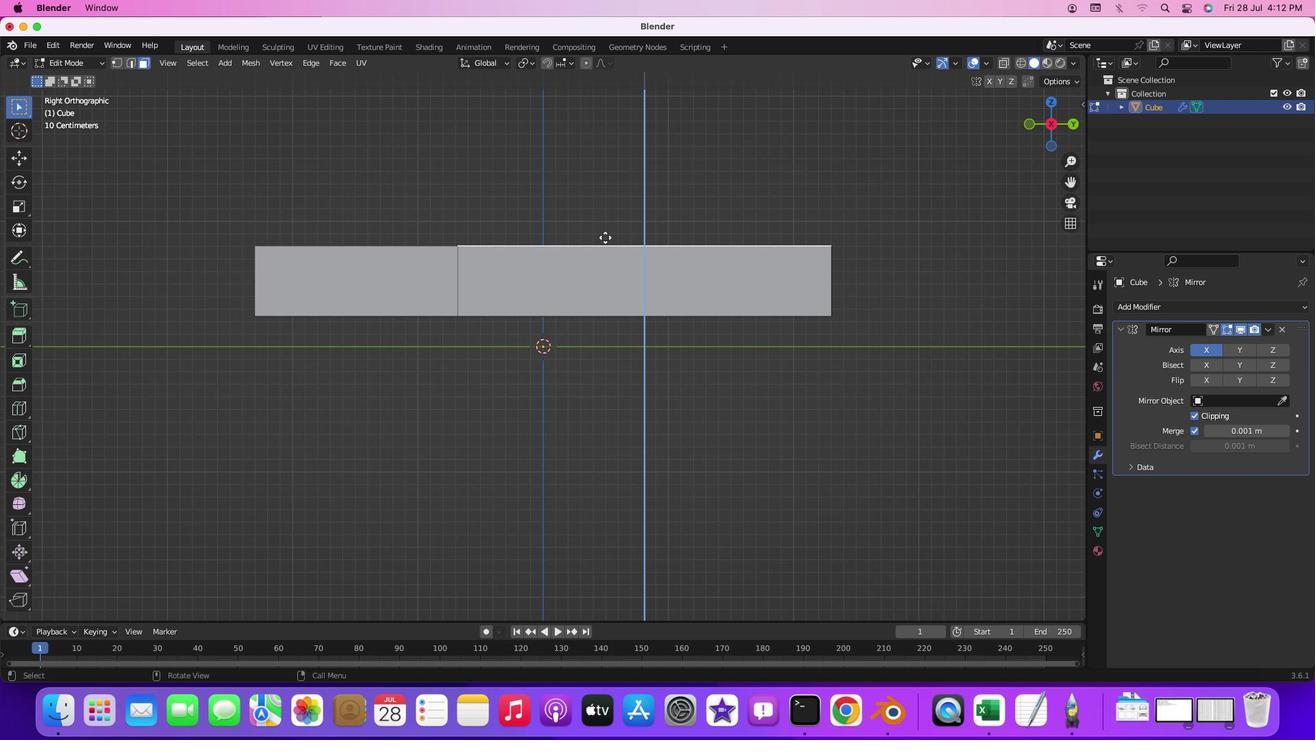 
Action: Key pressed 'e'
Screenshot: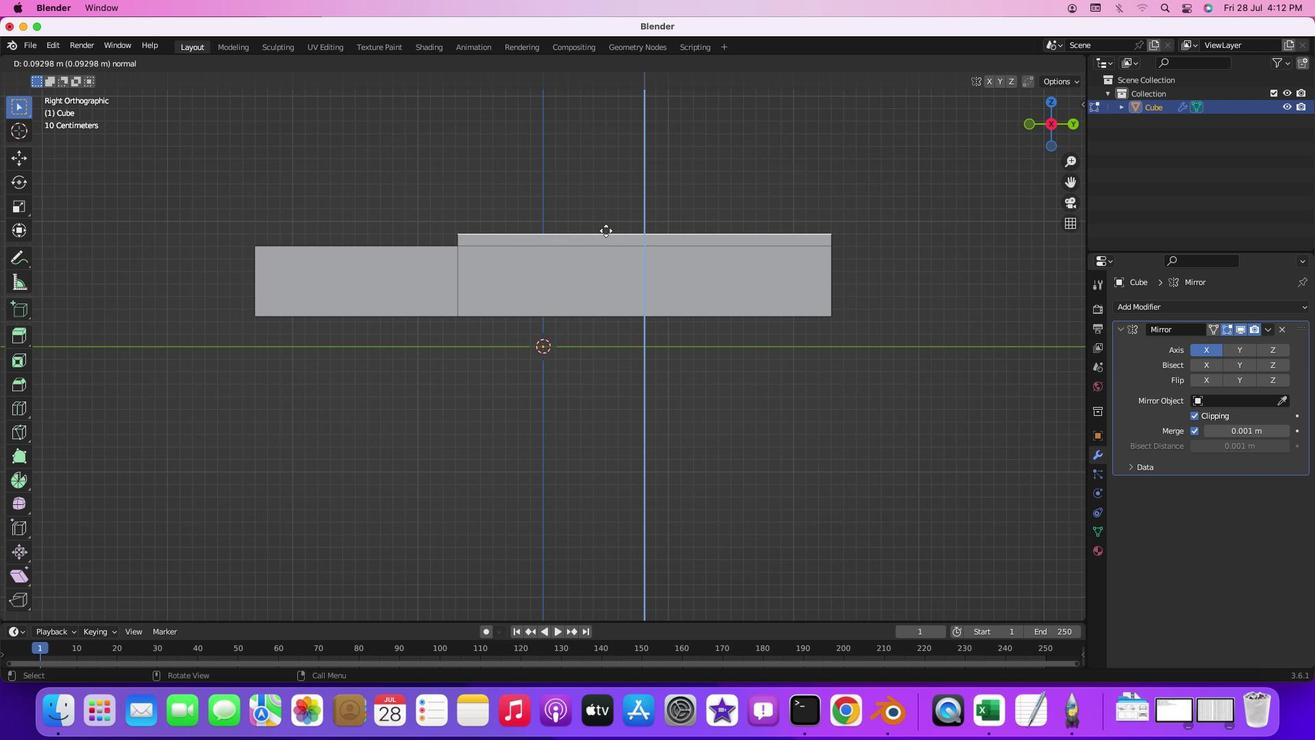 
Action: Mouse moved to (635, 179)
Screenshot: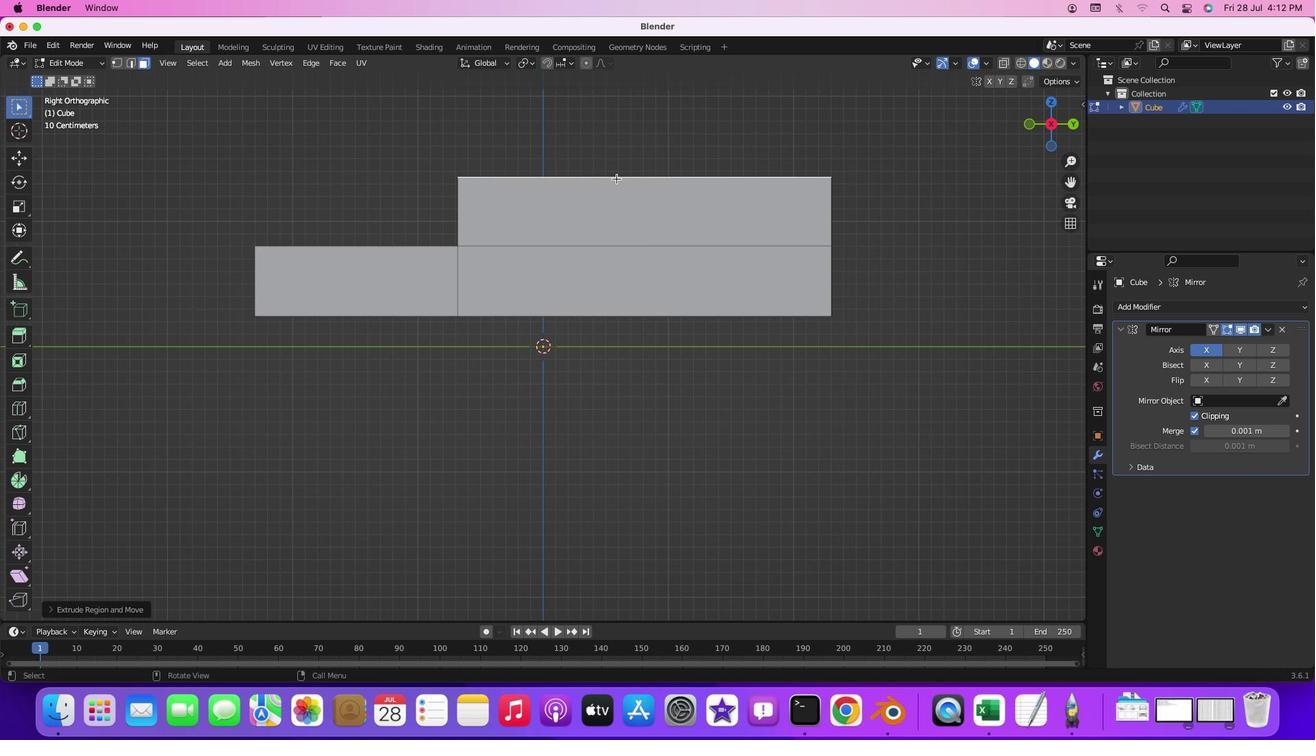 
Action: Mouse pressed left at (635, 179)
Screenshot: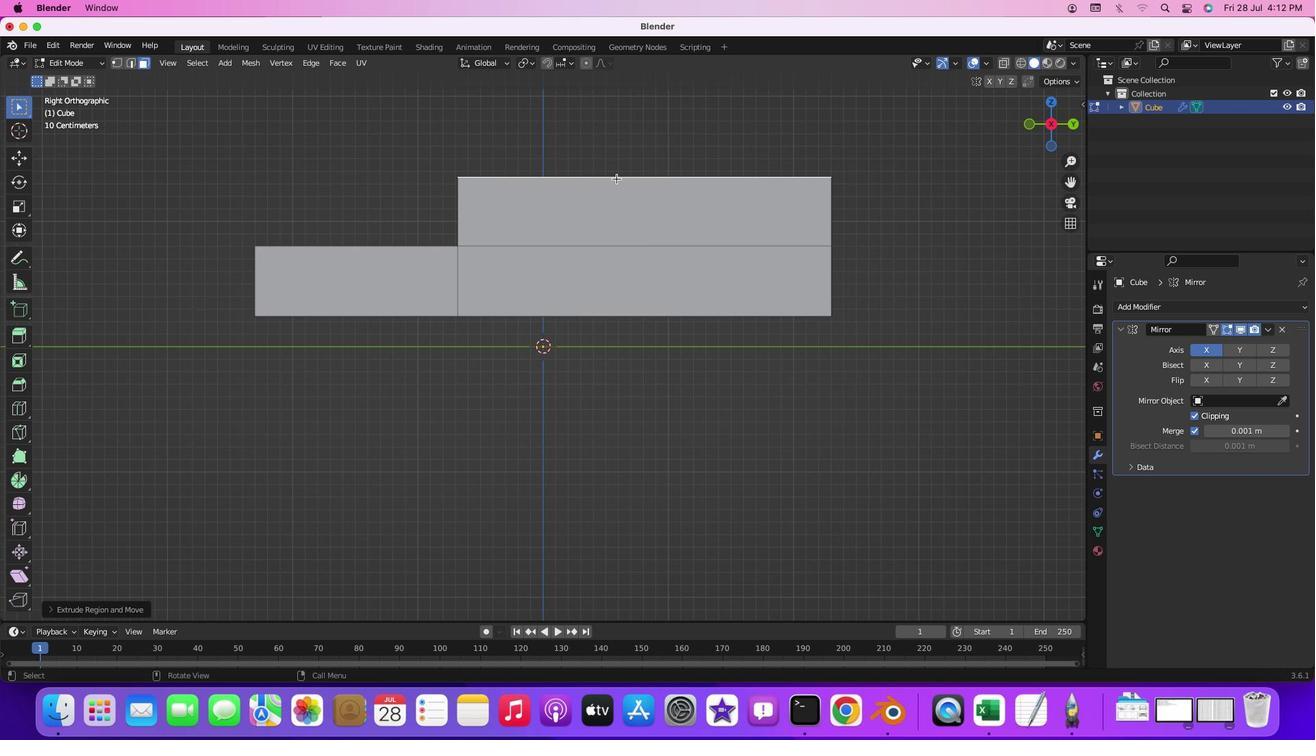 
Action: Key pressed 's''y'
Screenshot: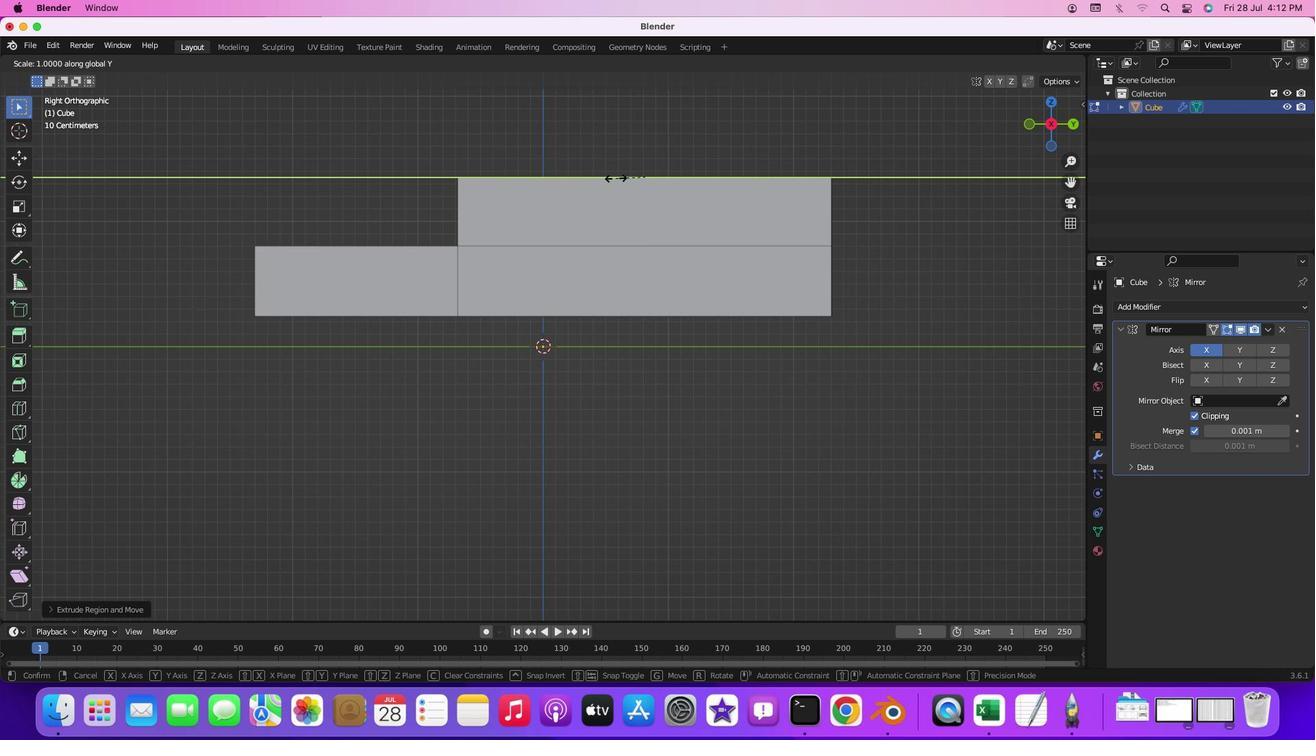 
Action: Mouse moved to (644, 177)
Screenshot: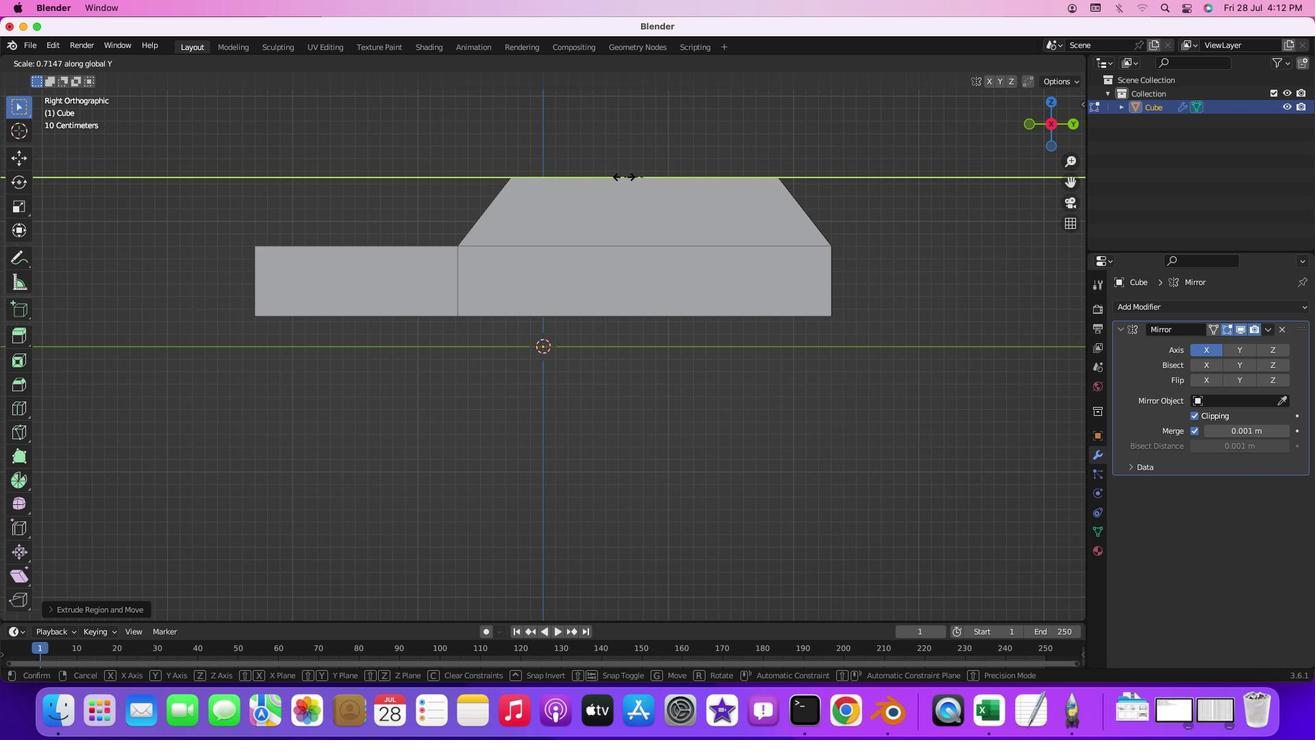 
Action: Mouse pressed left at (644, 177)
Screenshot: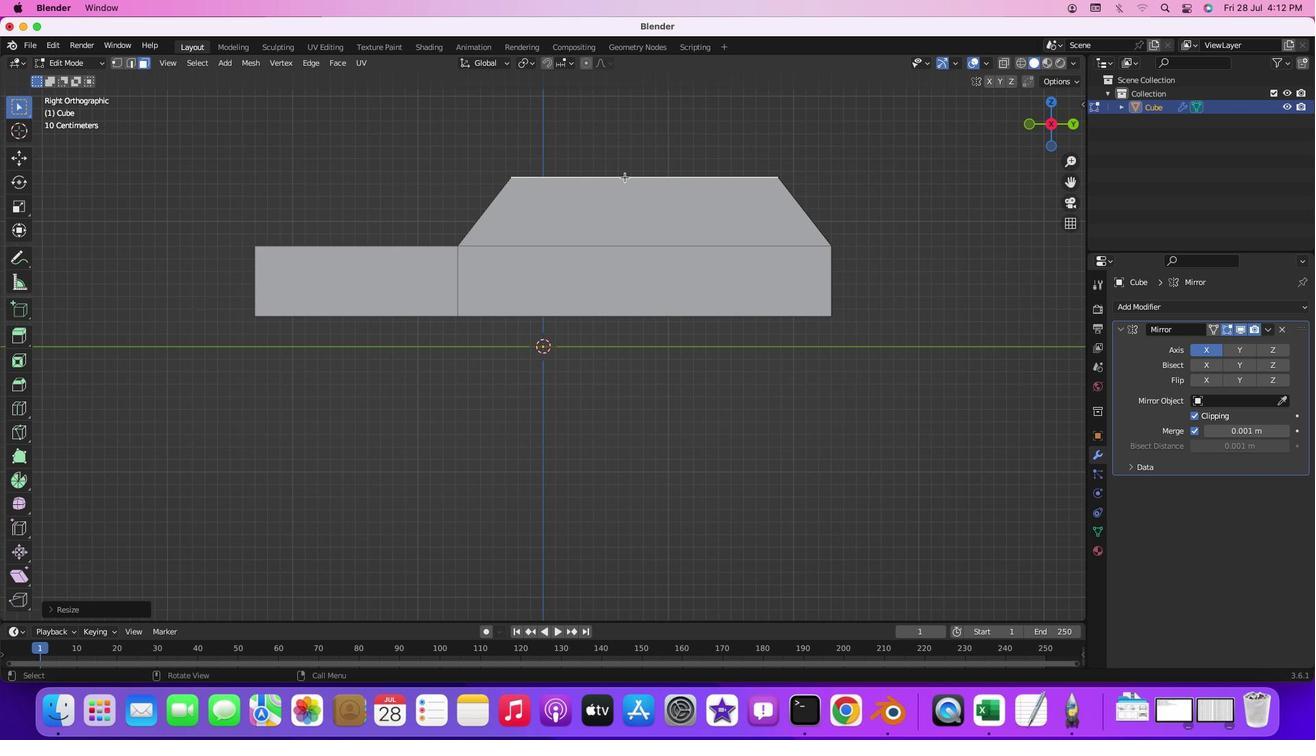 
Action: Key pressed 'g''y'
Screenshot: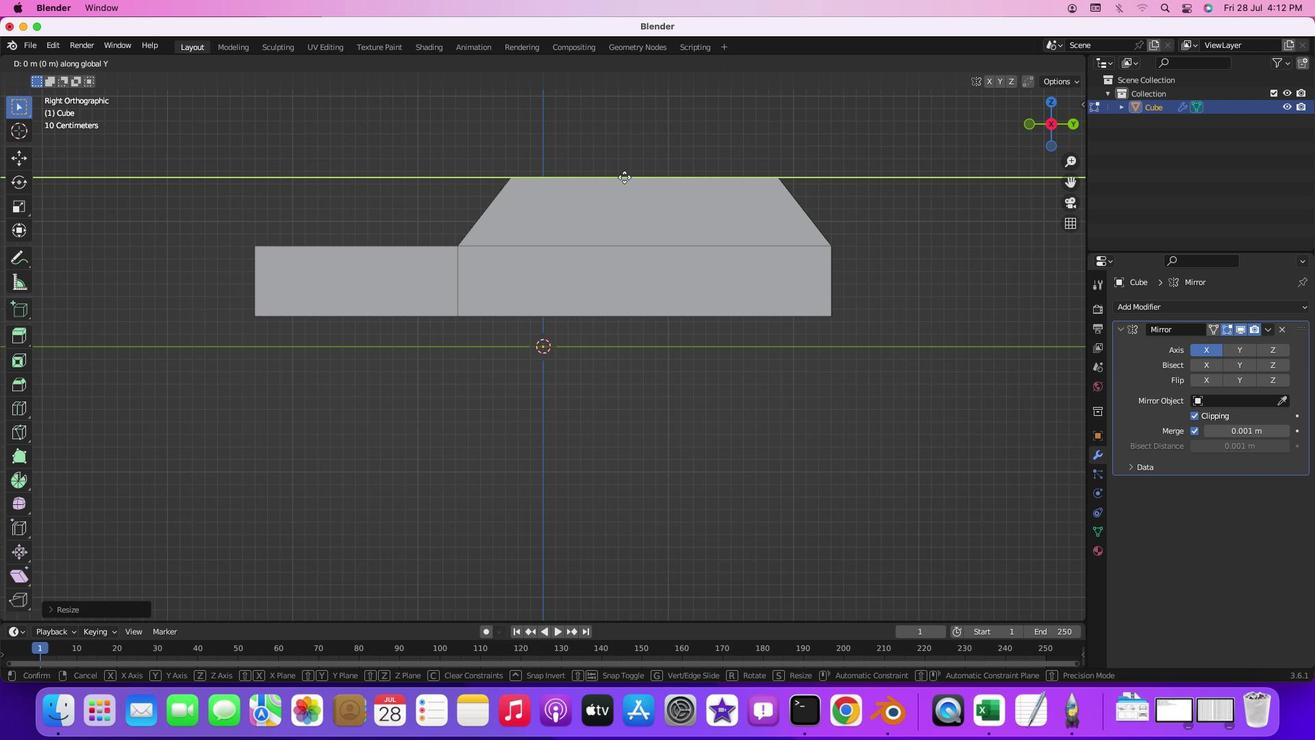 
Action: Mouse moved to (664, 177)
Screenshot: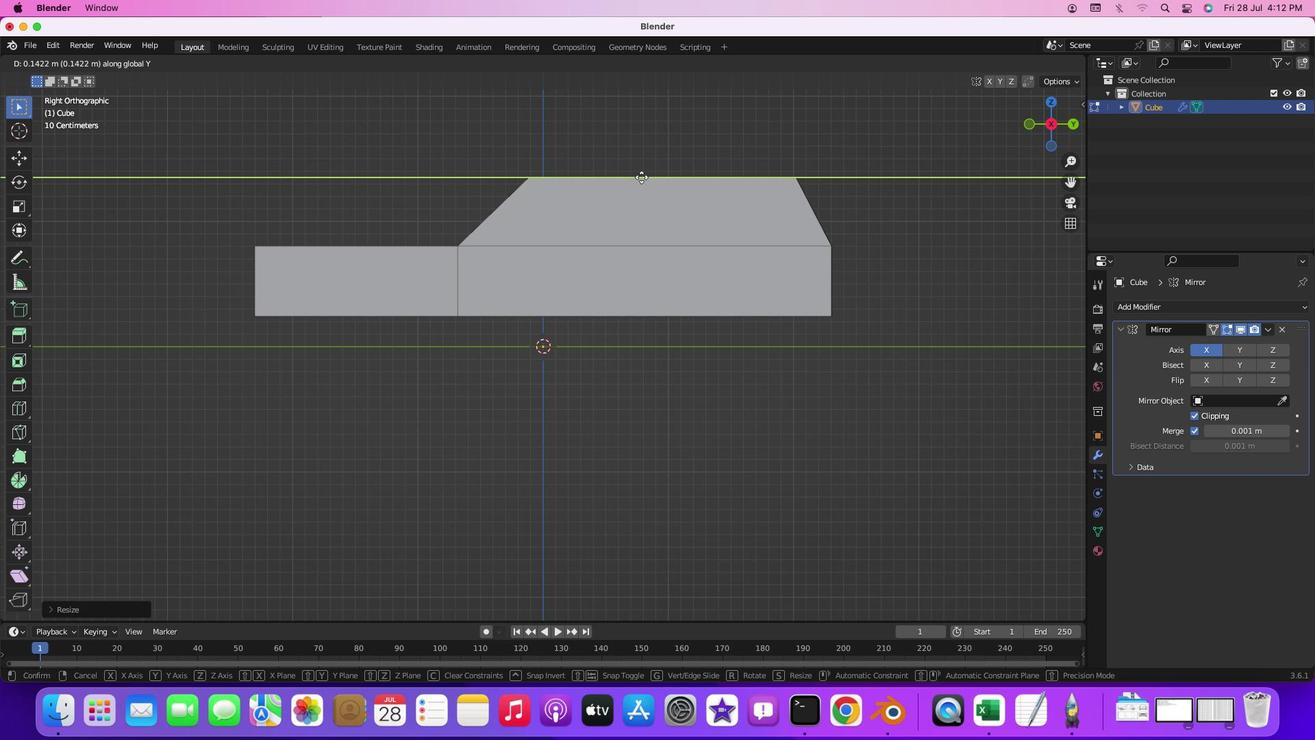 
Action: Mouse pressed left at (664, 177)
Screenshot: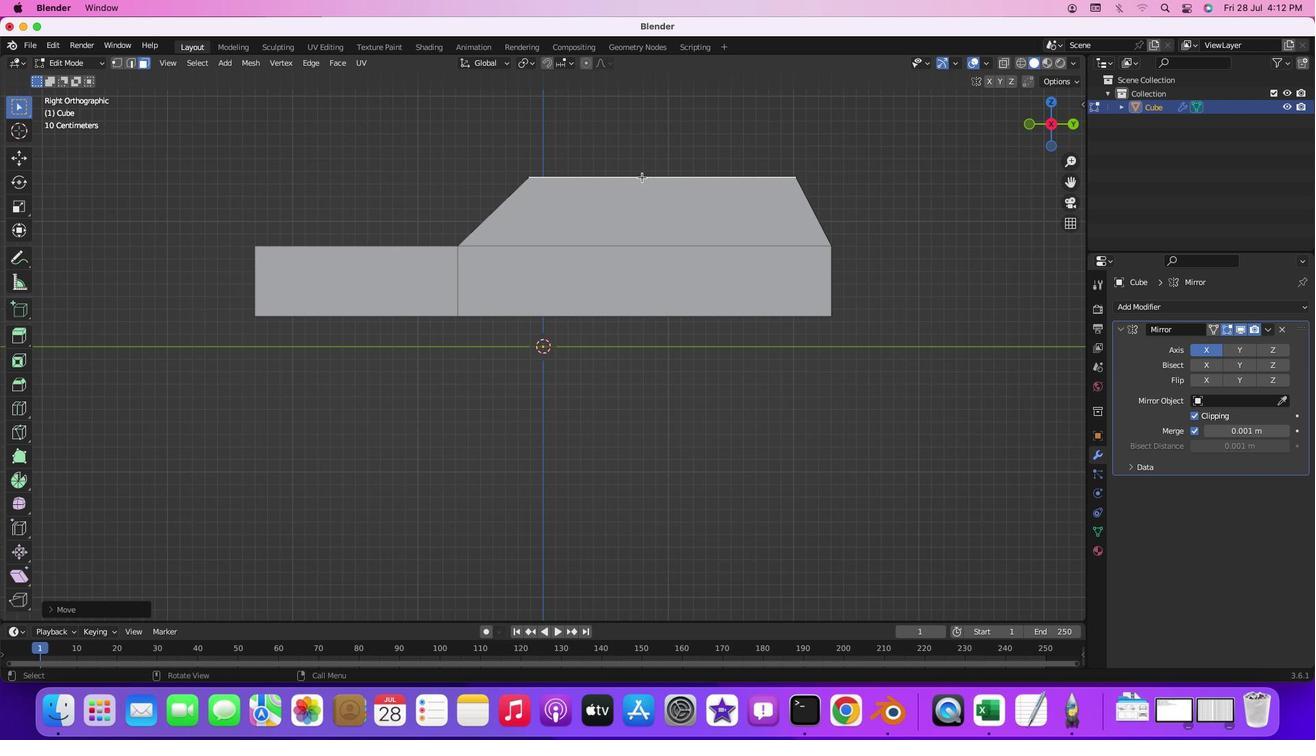 
Action: Mouse moved to (637, 359)
Screenshot: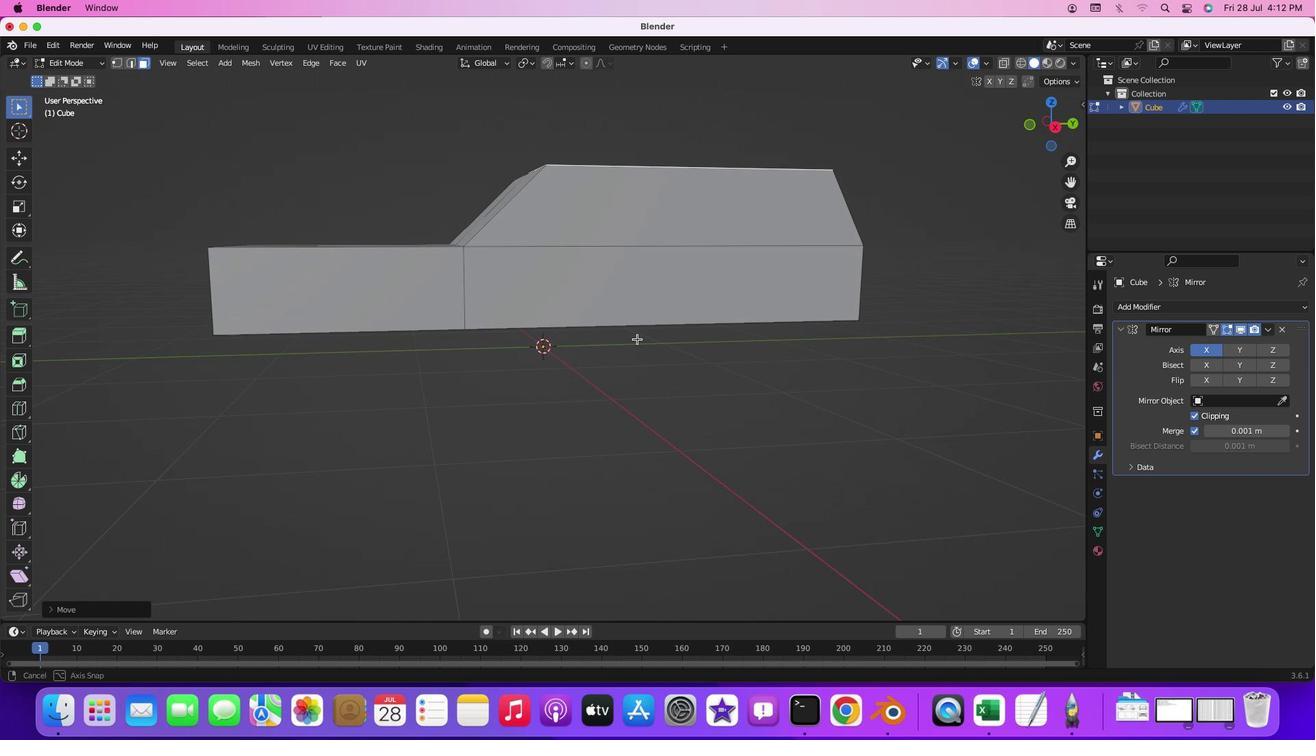 
Action: Mouse pressed middle at (637, 359)
Screenshot: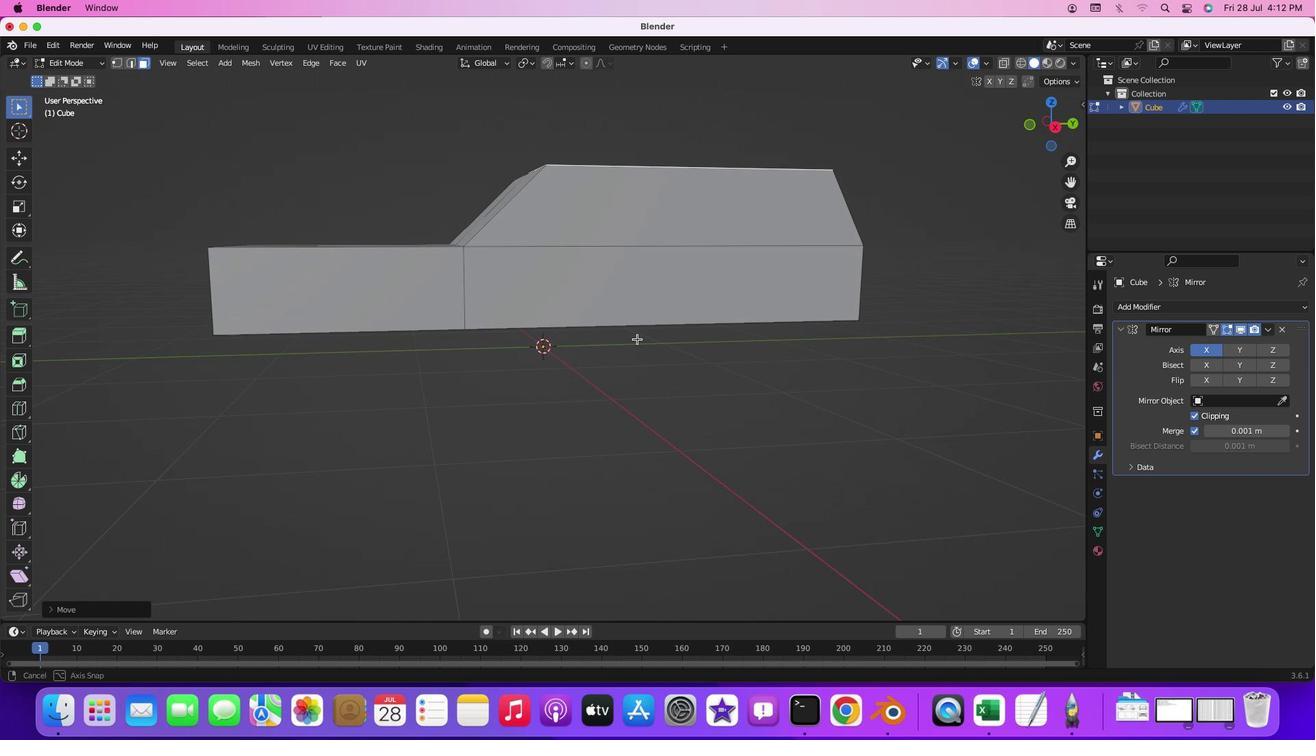 
Action: Mouse moved to (466, 422)
Screenshot: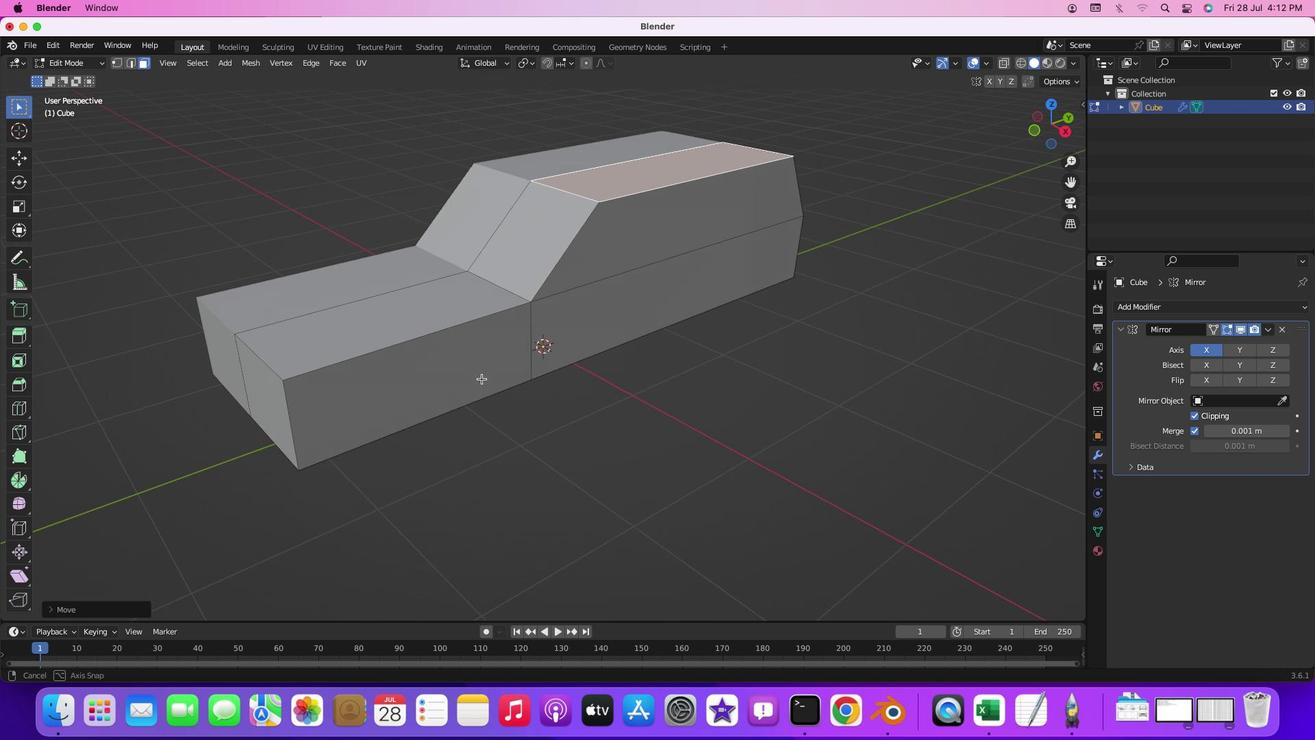 
Action: Mouse pressed middle at (466, 422)
Screenshot: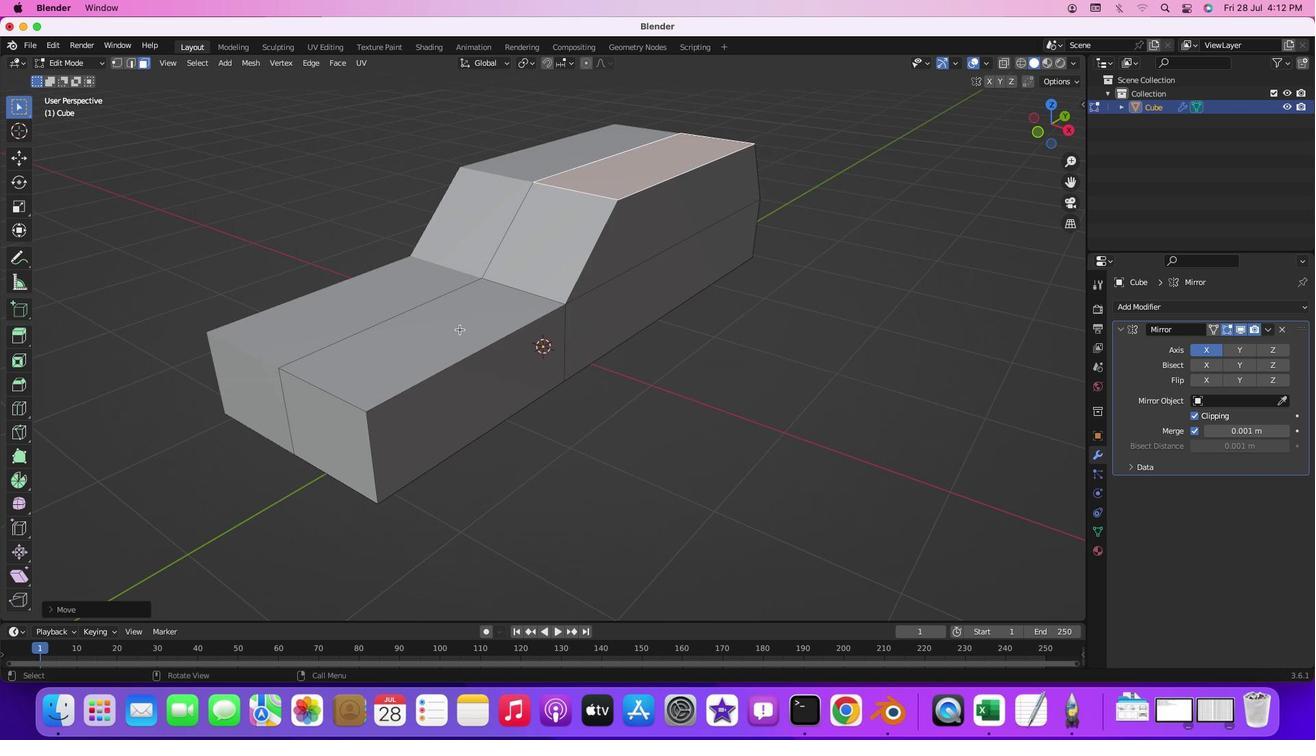 
Action: Mouse moved to (89, 39)
Screenshot: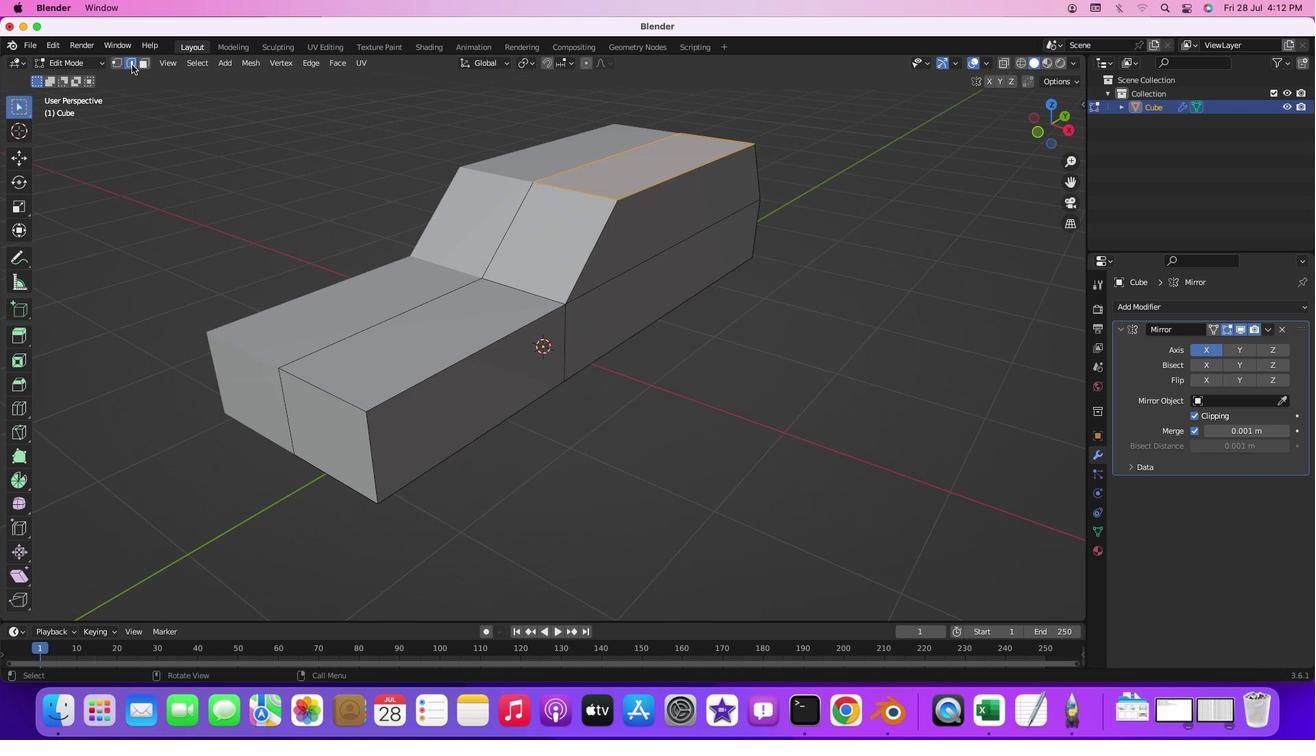 
Action: Mouse pressed left at (89, 39)
Screenshot: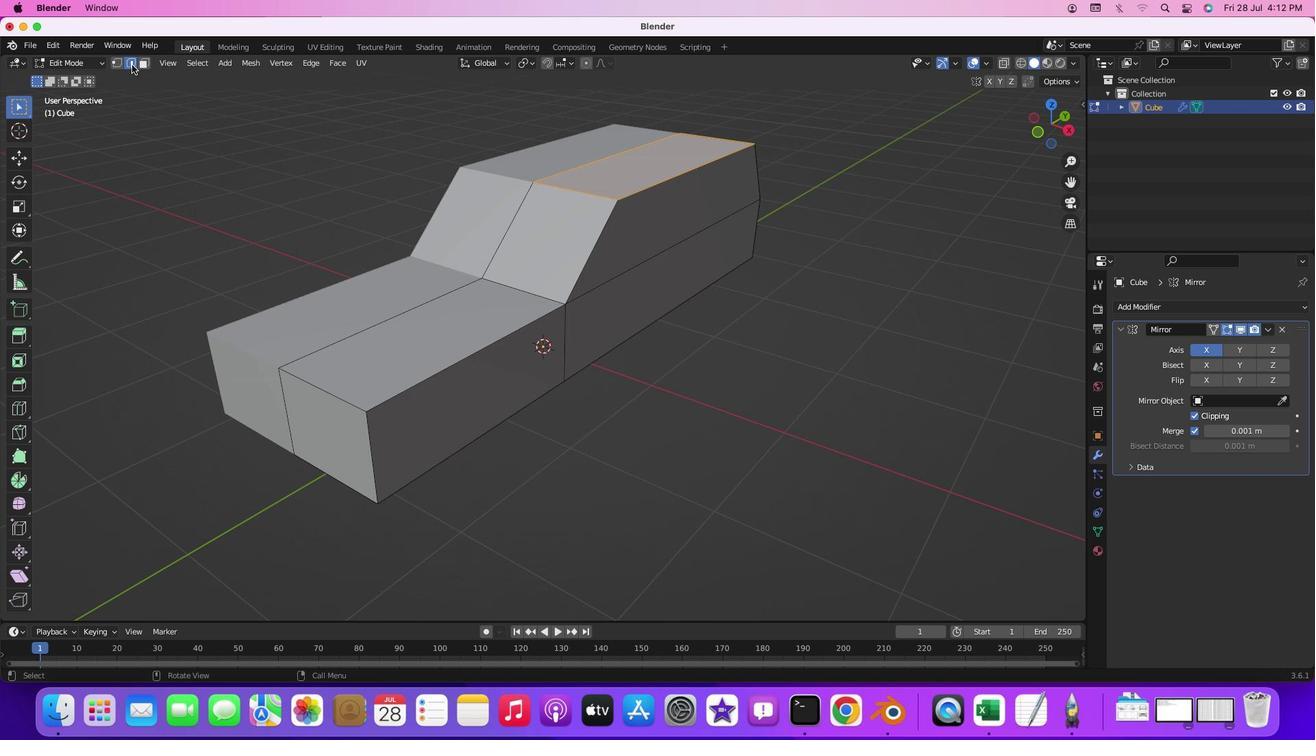 
Action: Mouse moved to (430, 379)
Screenshot: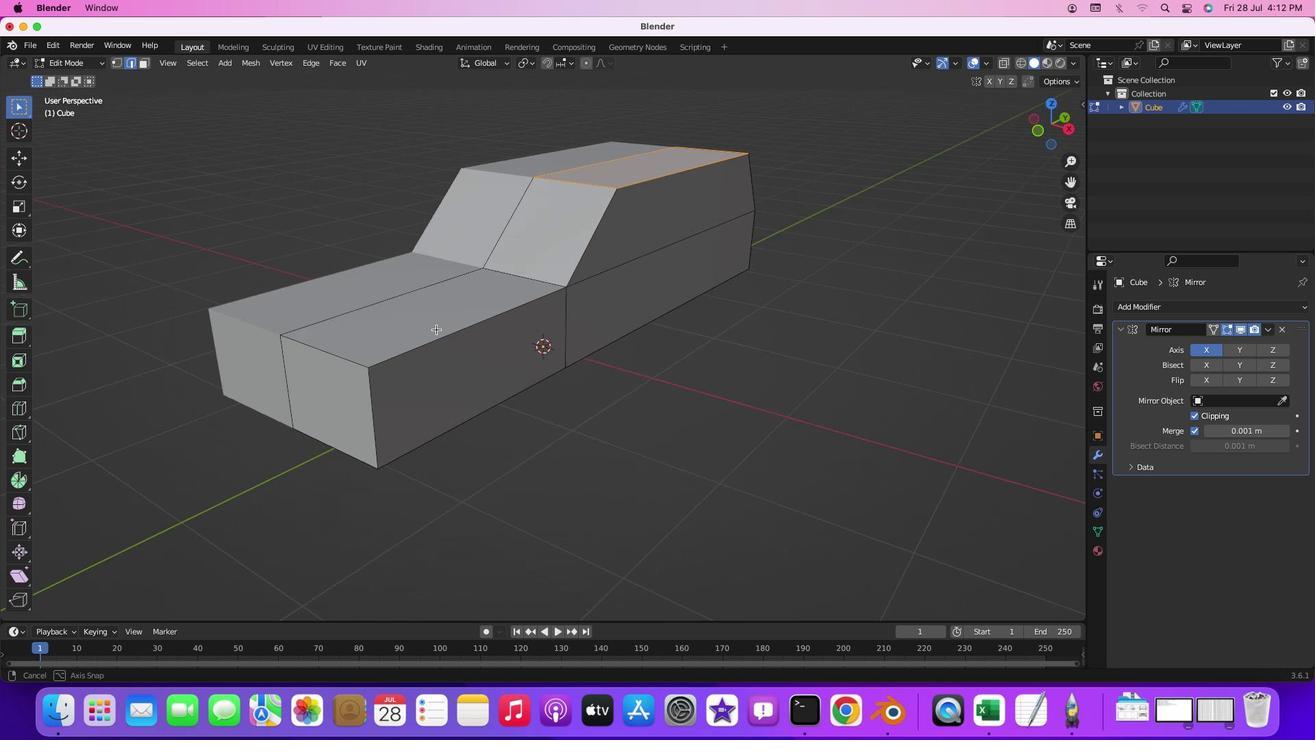 
Action: Mouse pressed middle at (430, 379)
Screenshot: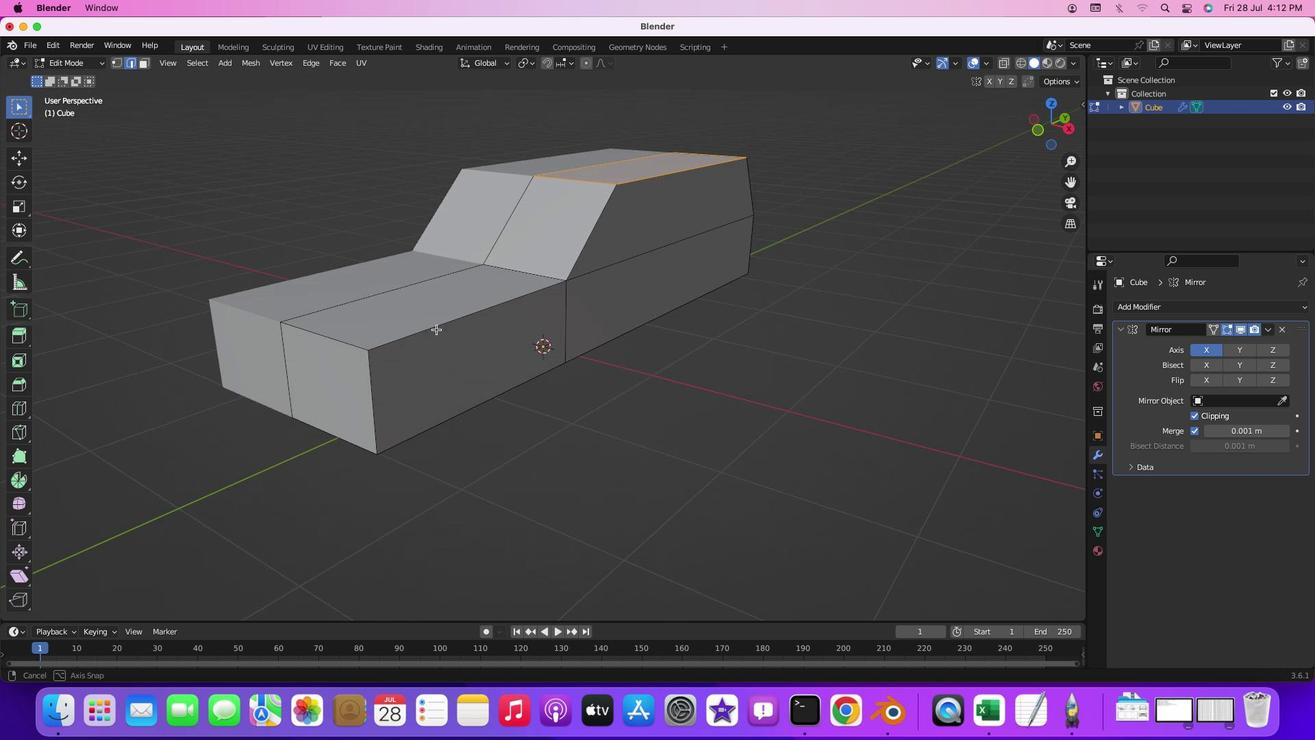 
Action: Mouse moved to (296, 367)
Screenshot: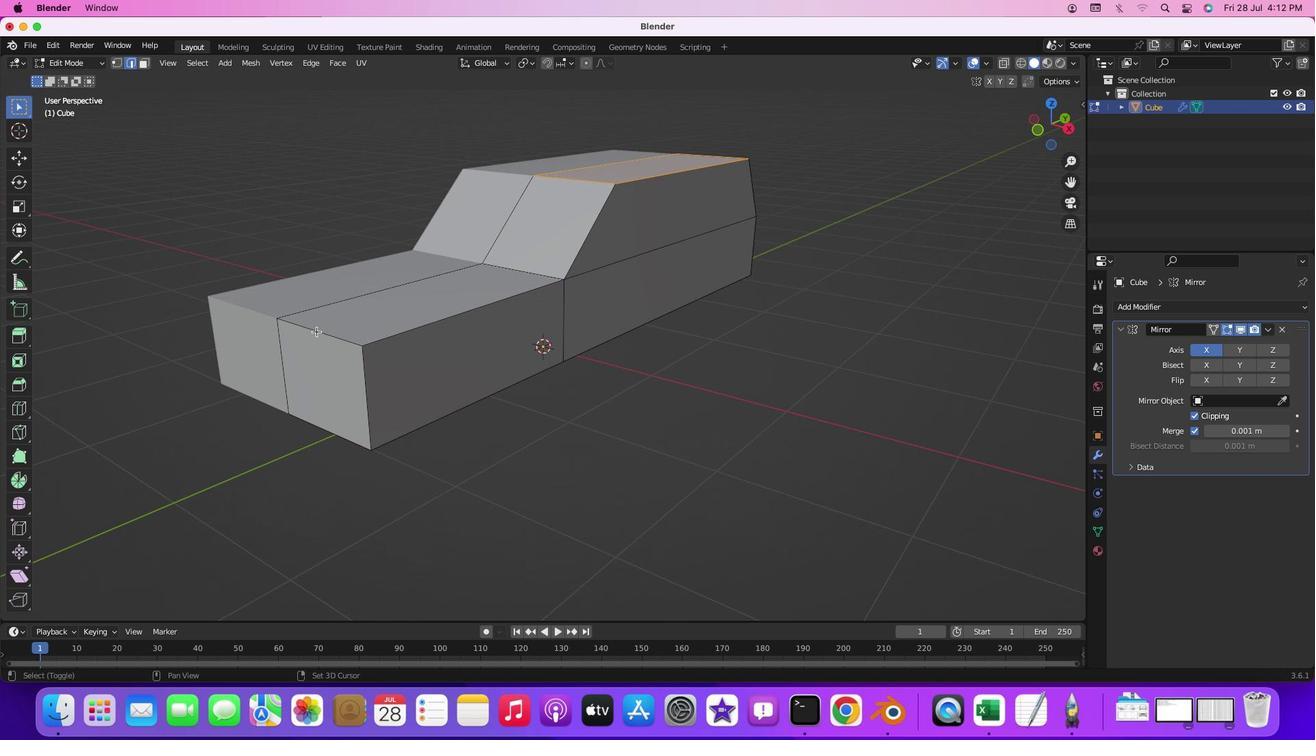 
Action: Key pressed Key.shift
Screenshot: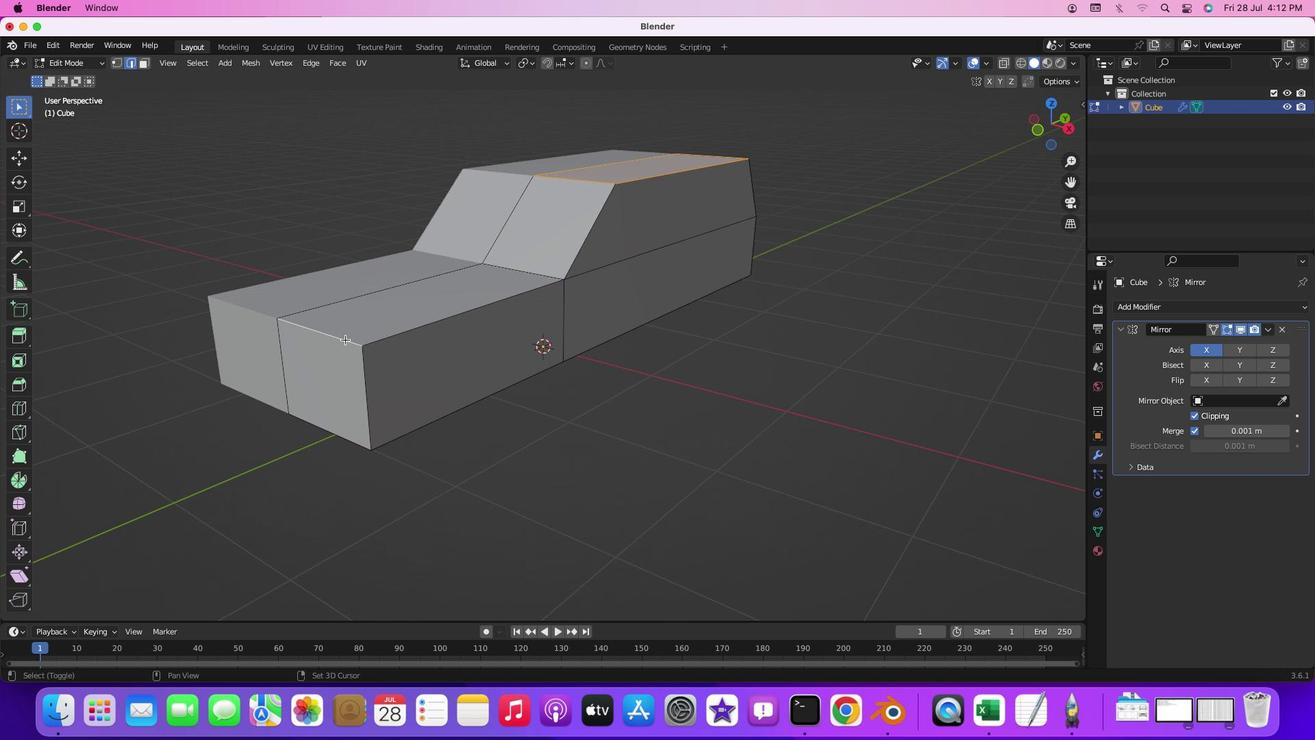 
Action: Mouse pressed left at (296, 367)
Screenshot: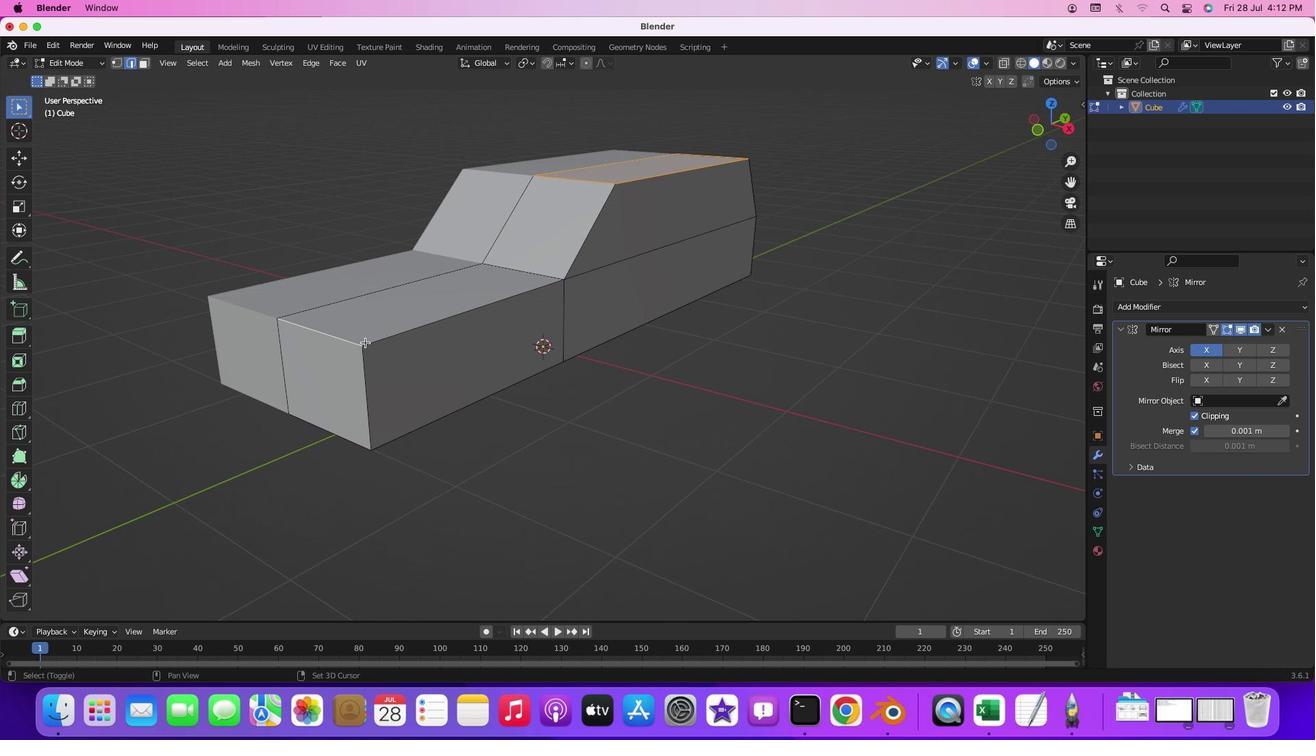 
Action: Mouse moved to (380, 376)
Screenshot: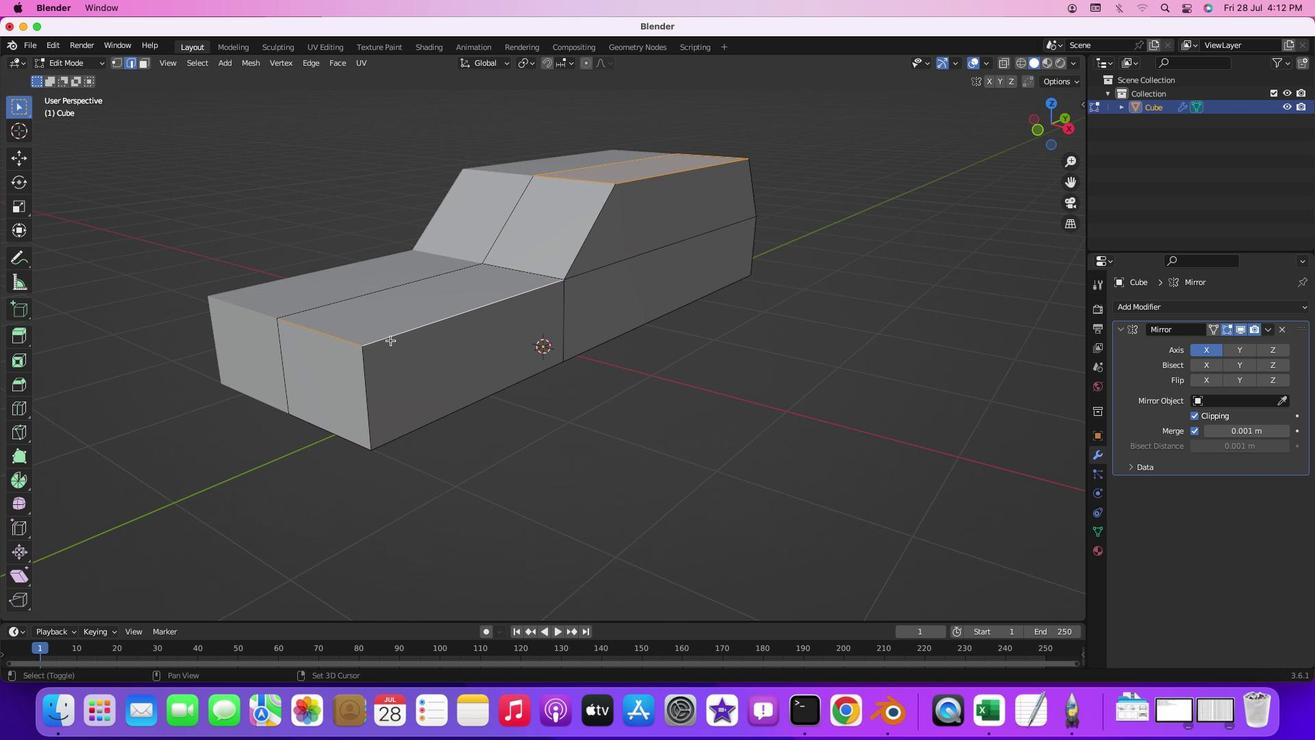 
Action: Mouse pressed left at (380, 376)
Screenshot: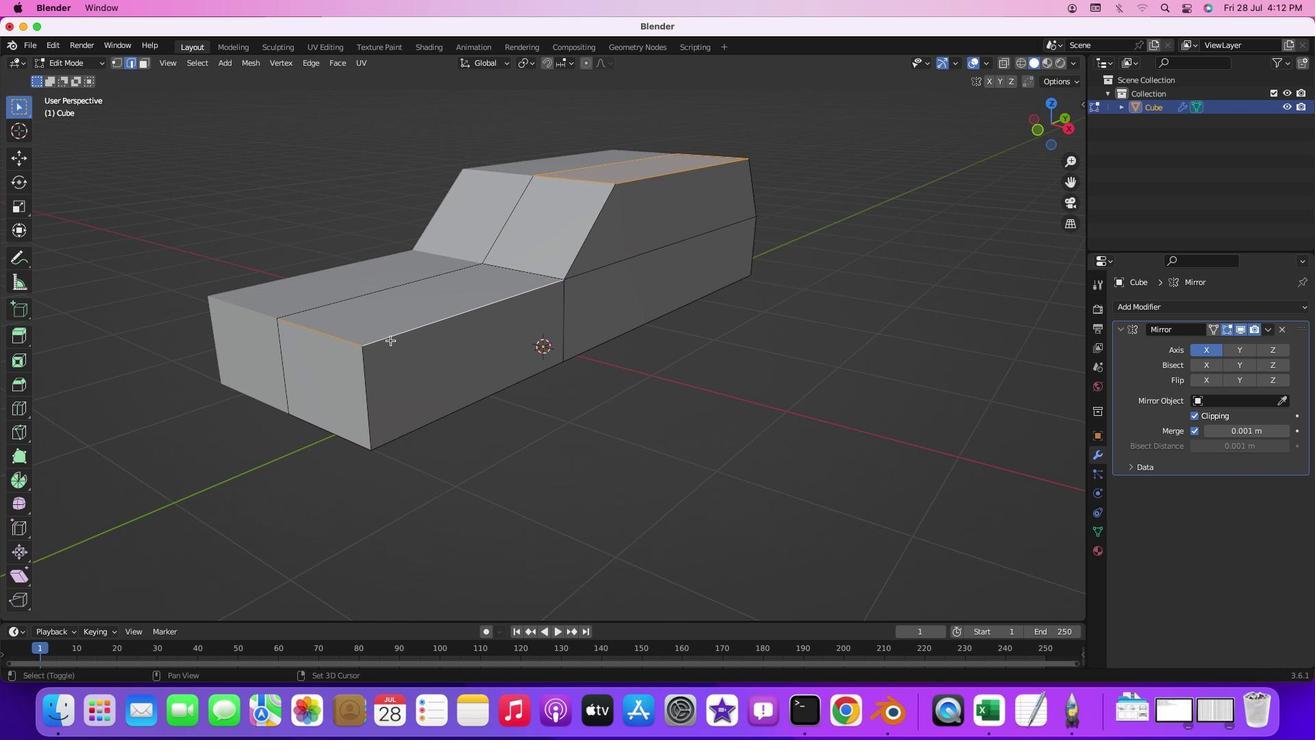 
Action: Mouse moved to (349, 422)
Screenshot: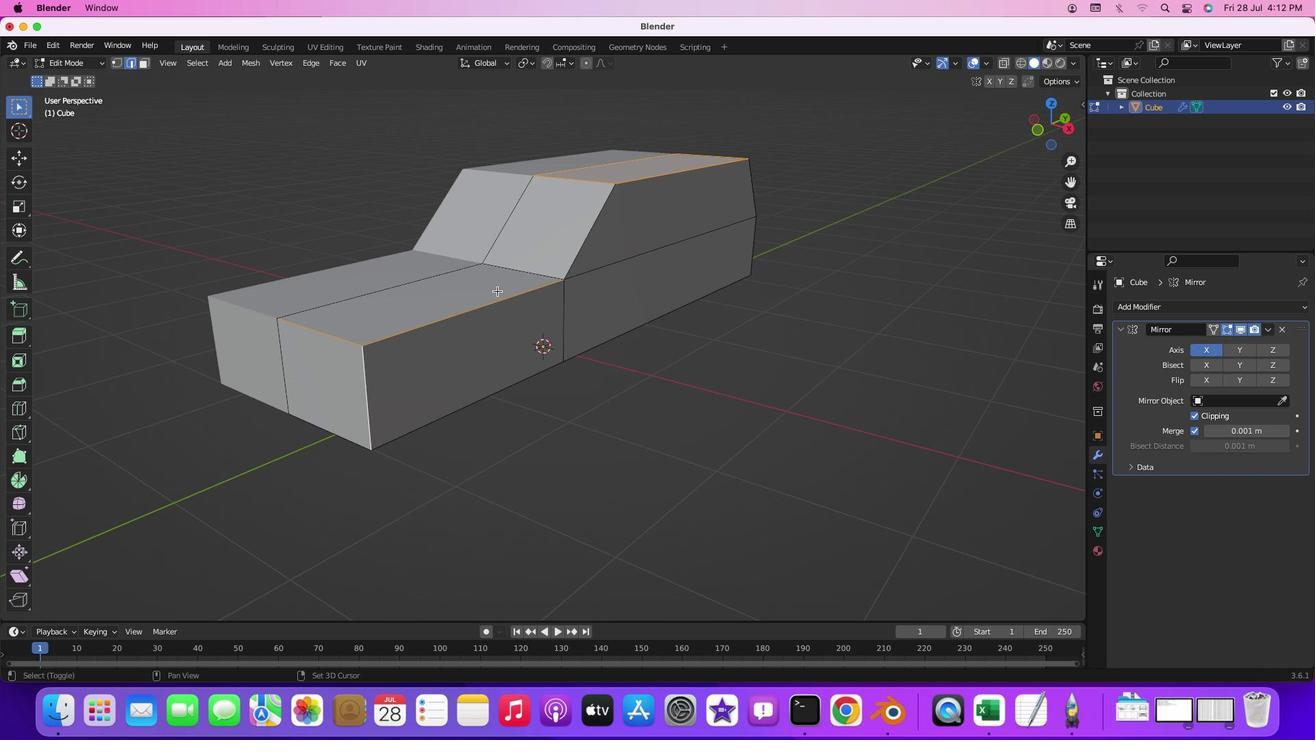 
Action: Mouse pressed left at (349, 422)
Screenshot: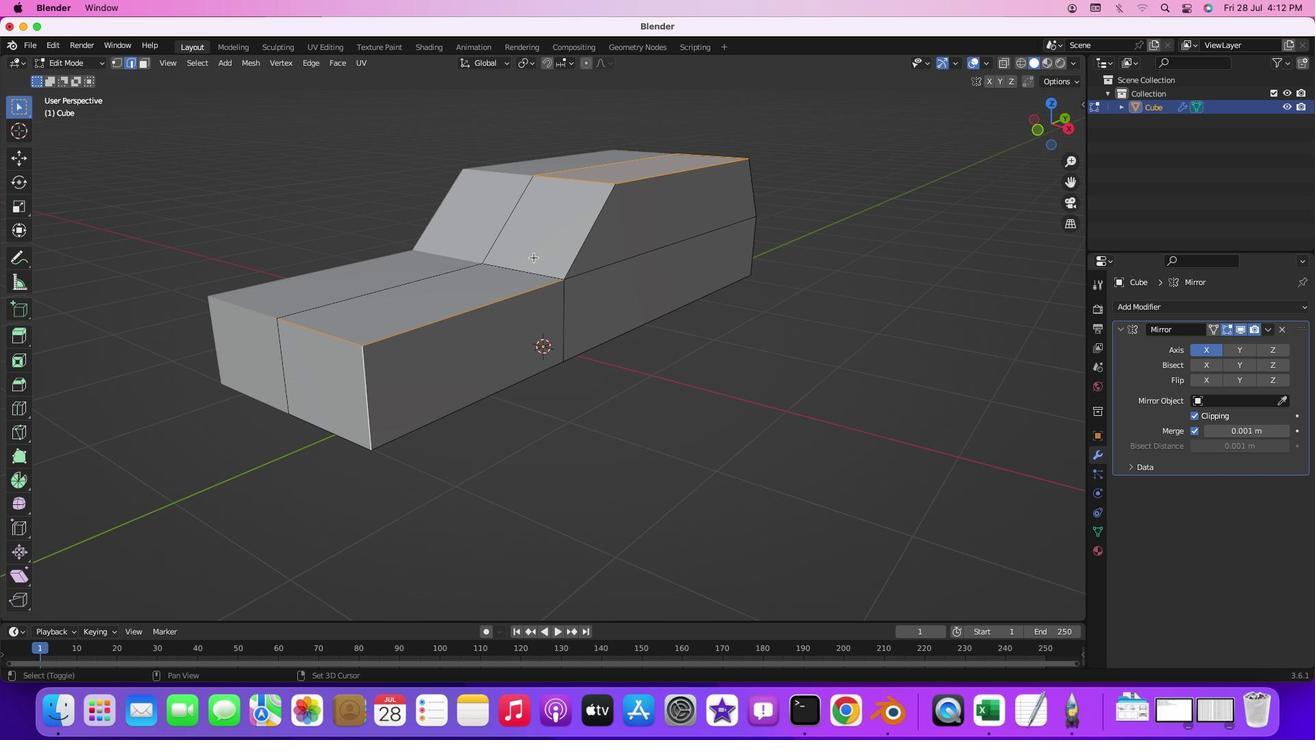 
Action: Mouse moved to (607, 242)
Screenshot: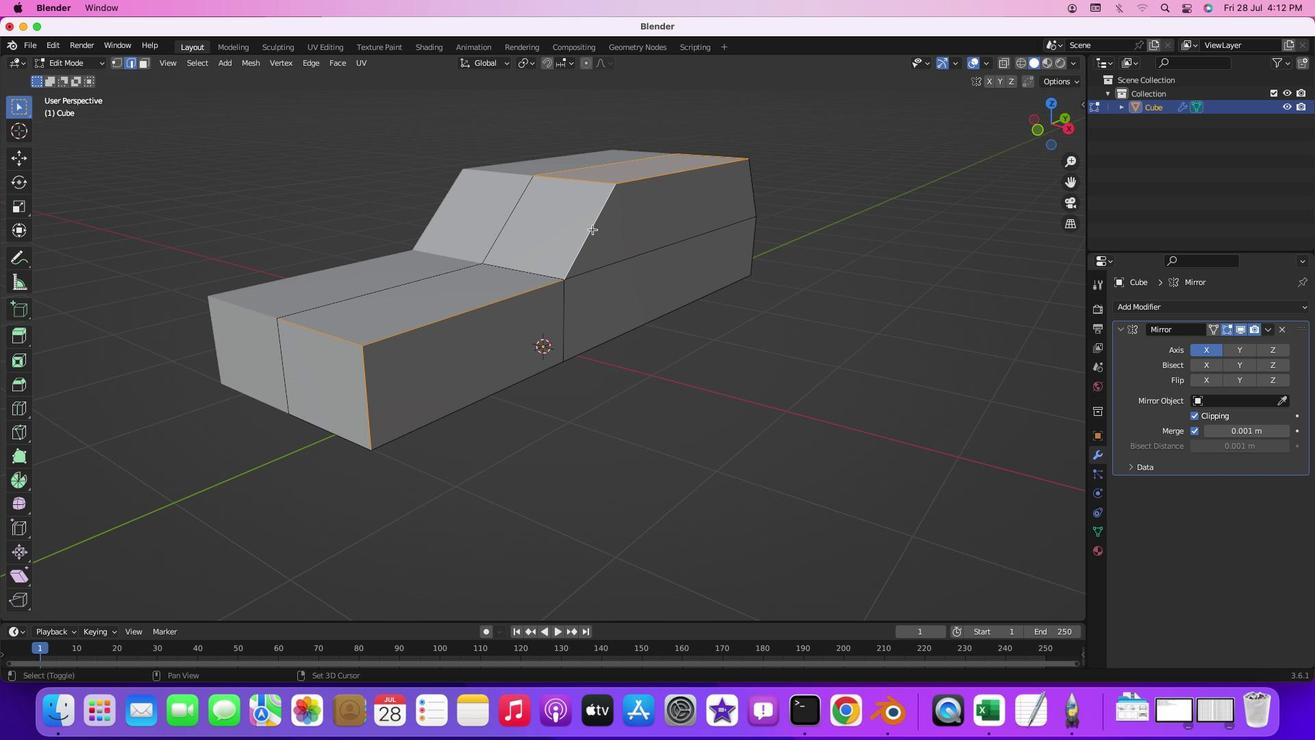 
Action: Mouse pressed left at (607, 242)
Screenshot: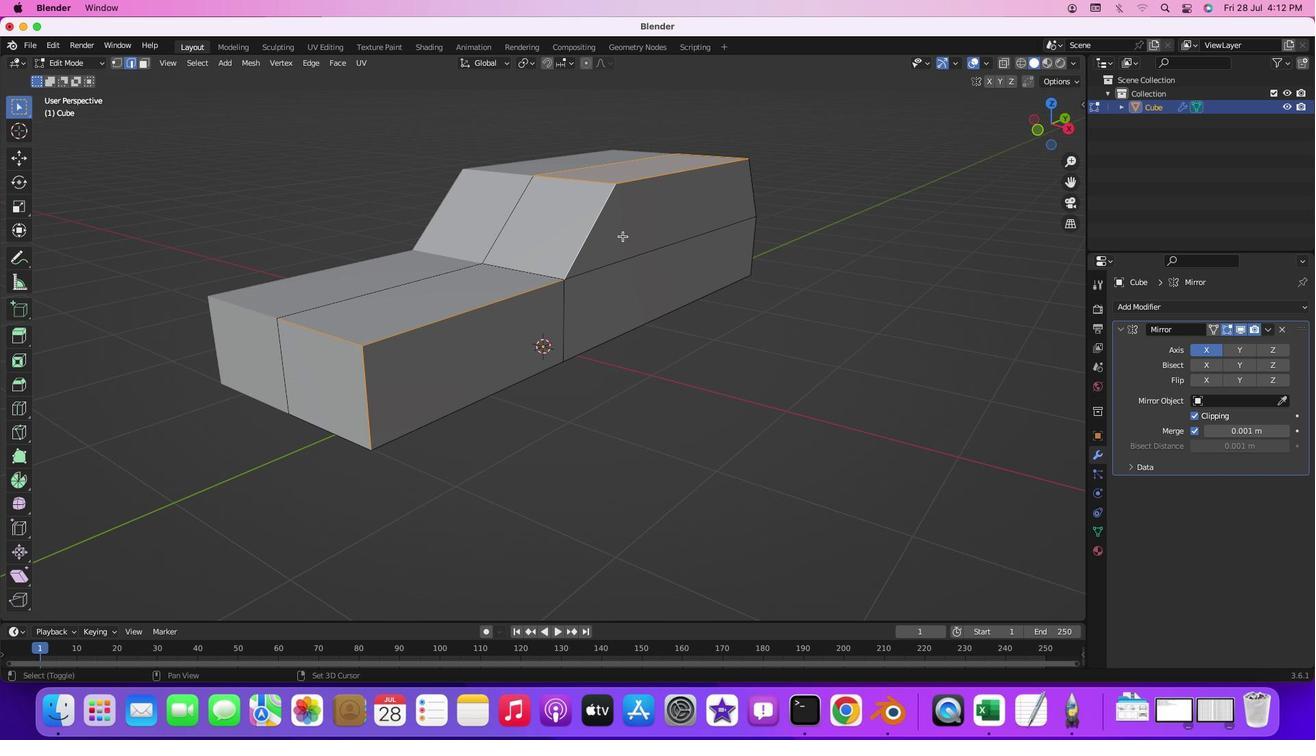 
Action: Mouse moved to (751, 251)
Screenshot: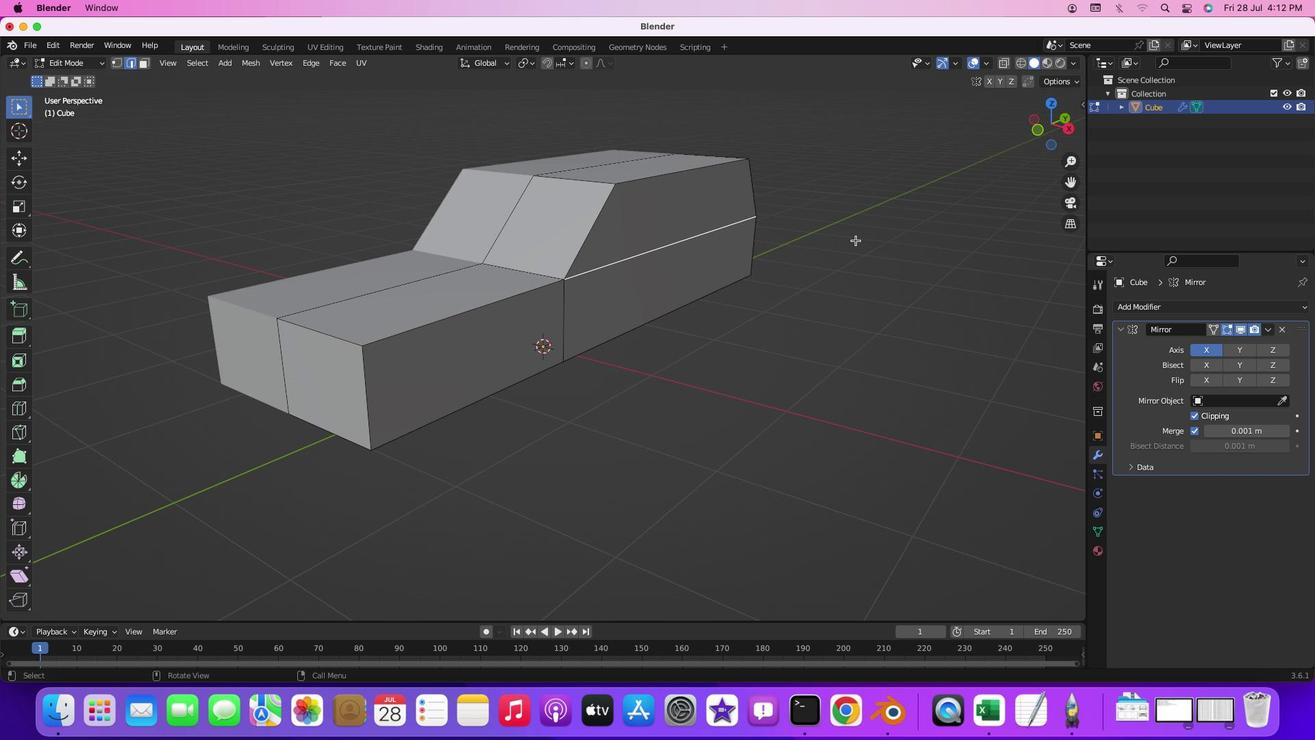 
Action: Mouse pressed left at (751, 251)
Screenshot: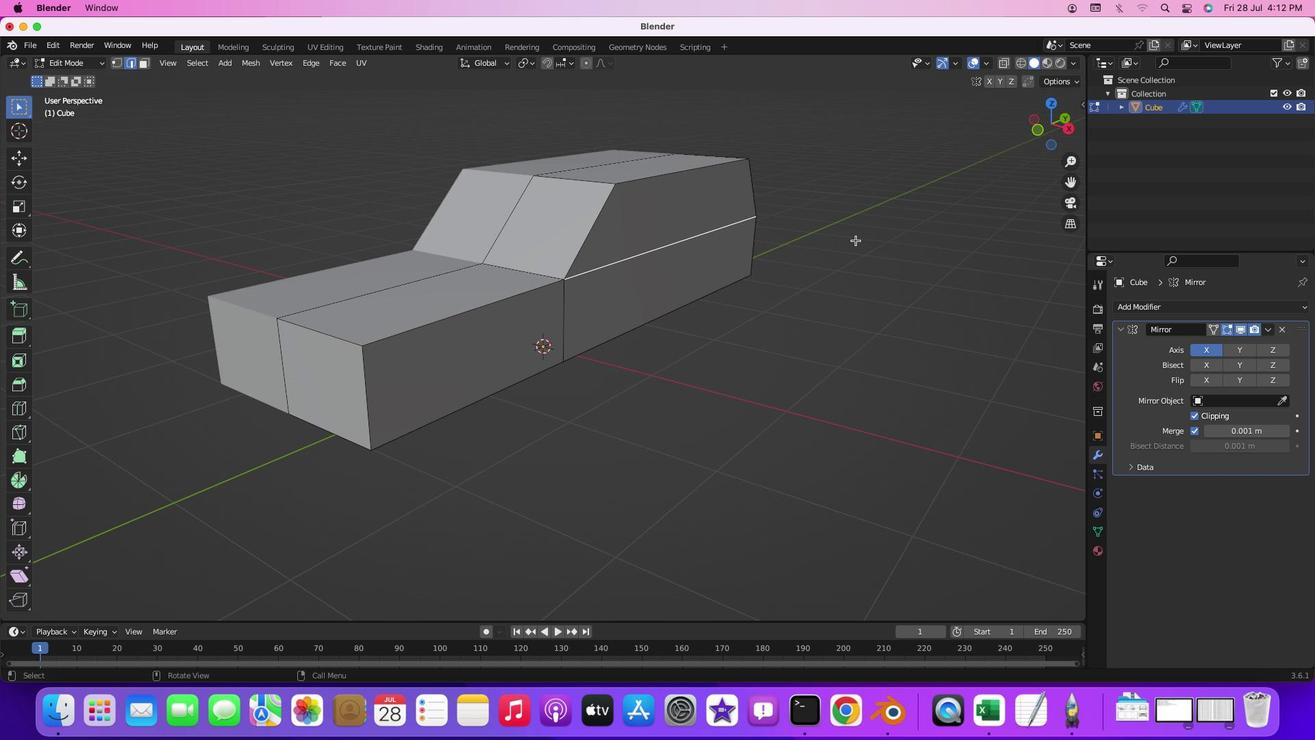 
Action: Mouse moved to (912, 250)
Screenshot: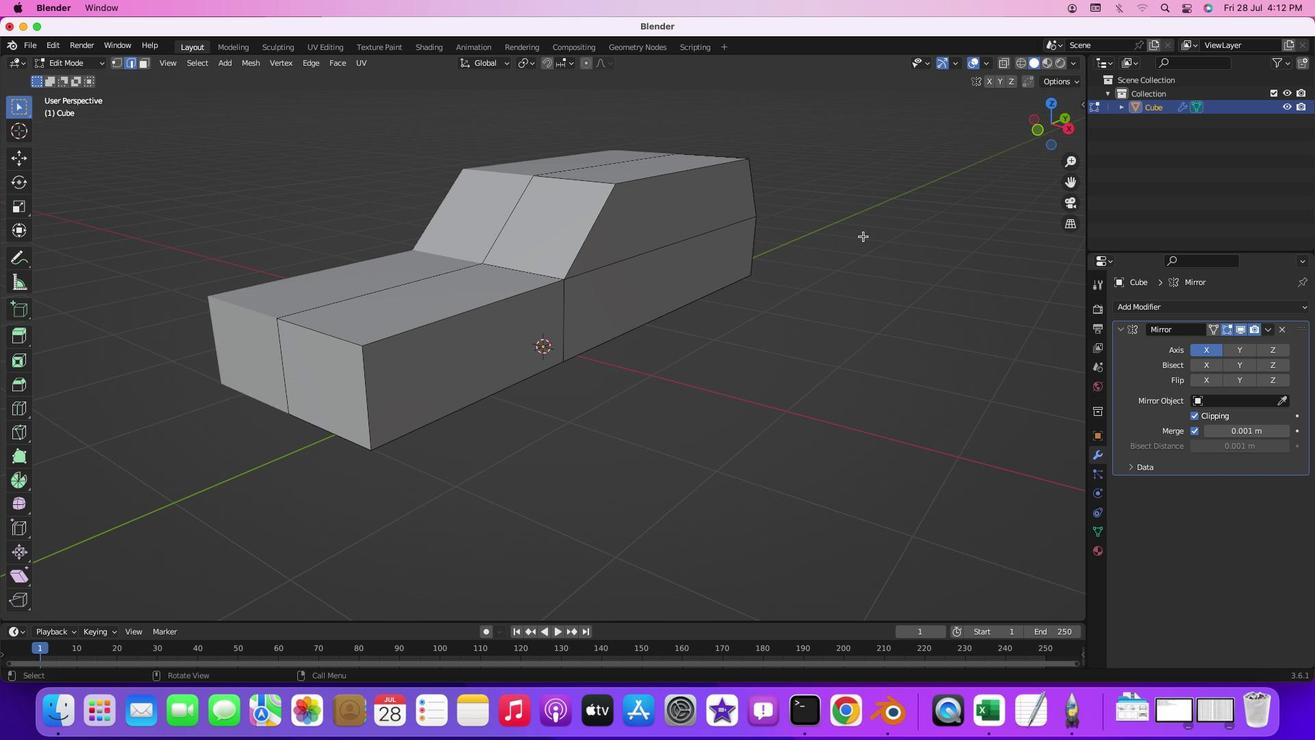 
Action: Mouse pressed left at (912, 250)
Screenshot: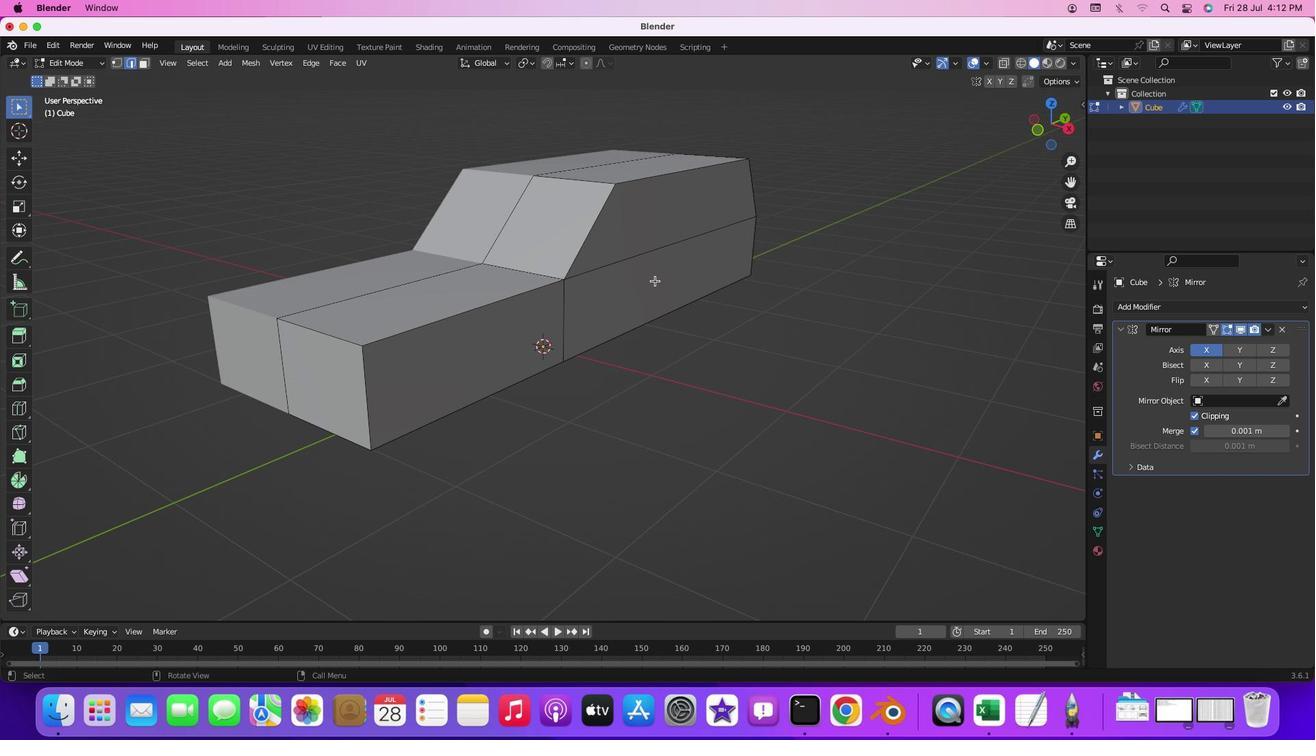 
Action: Mouse moved to (332, 366)
Screenshot: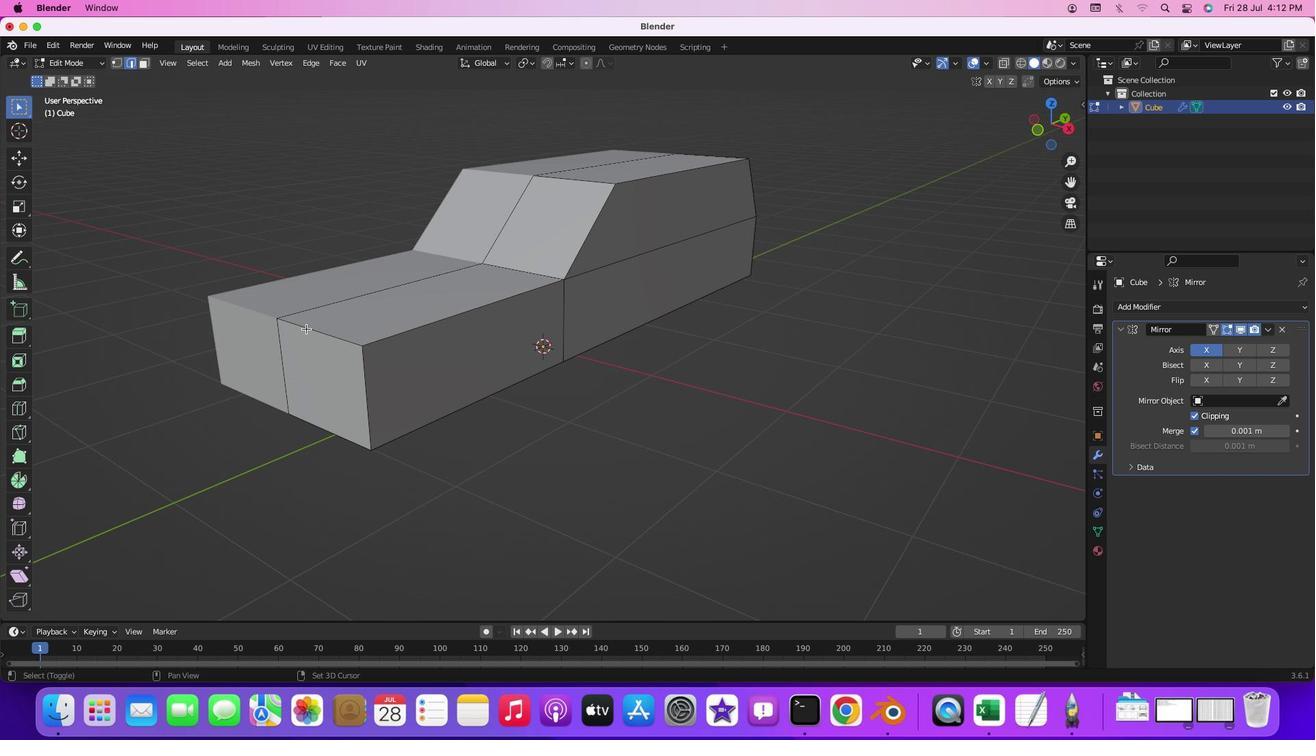 
Action: Key pressed Key.shift
Screenshot: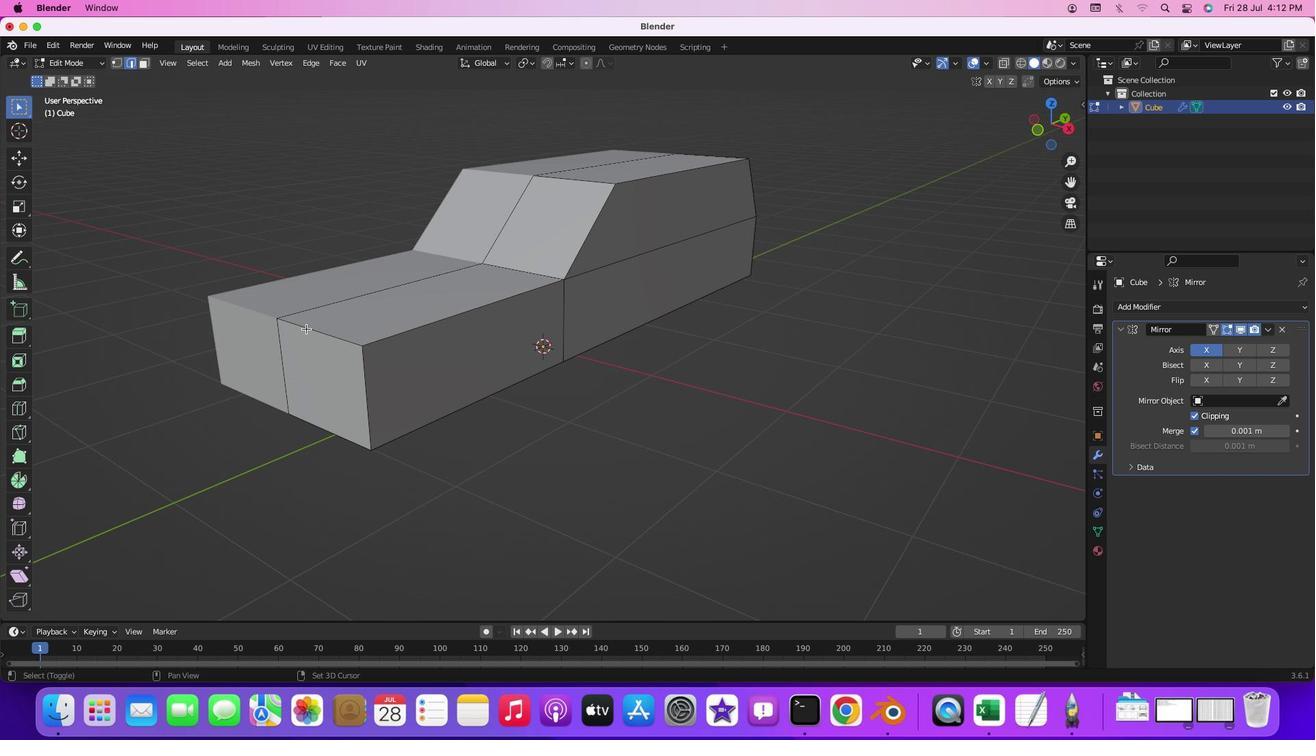 
Action: Mouse moved to (286, 363)
Screenshot: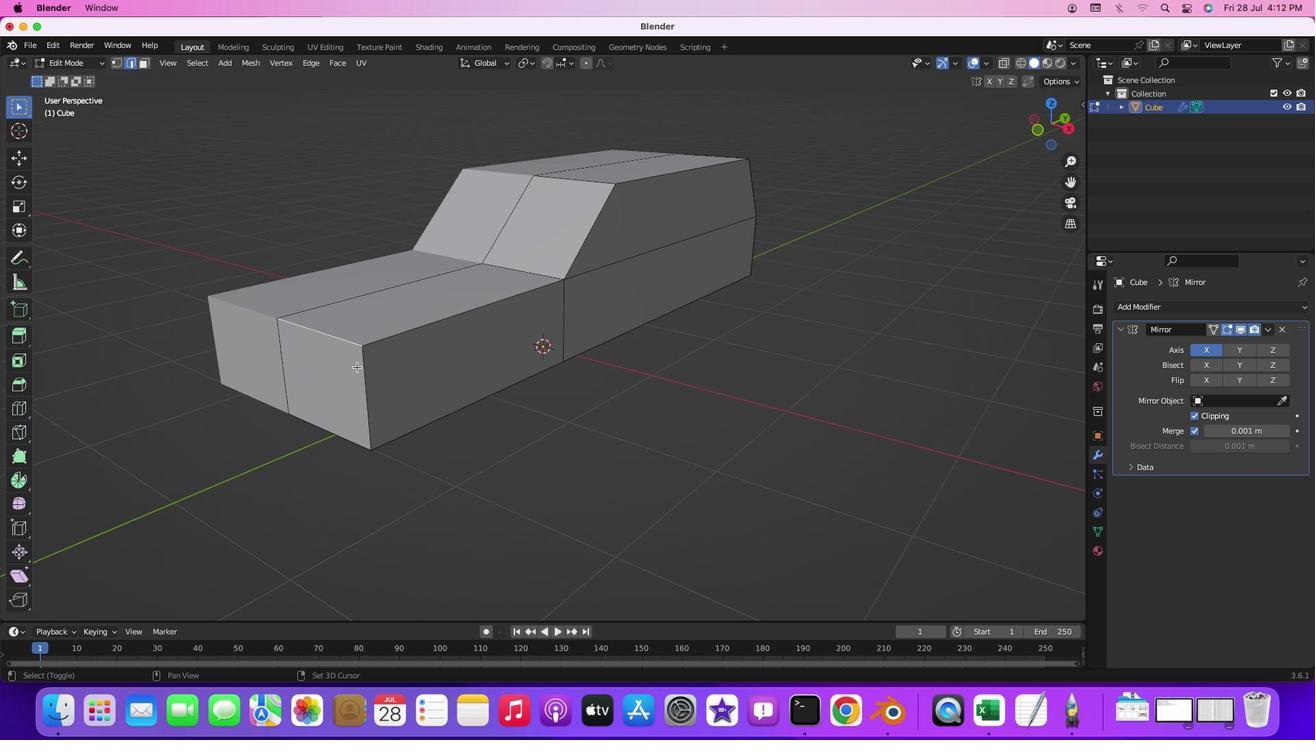 
Action: Mouse pressed left at (286, 363)
Screenshot: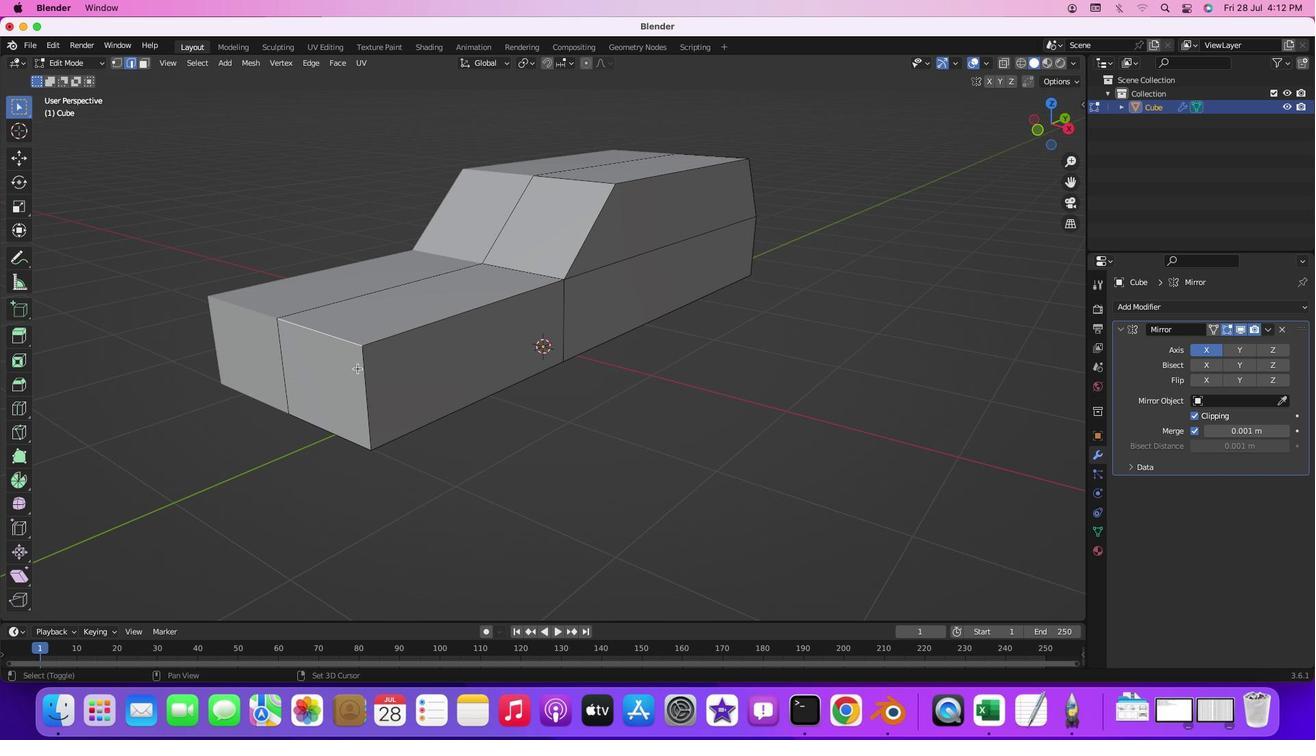 
Action: Mouse moved to (349, 421)
Screenshot: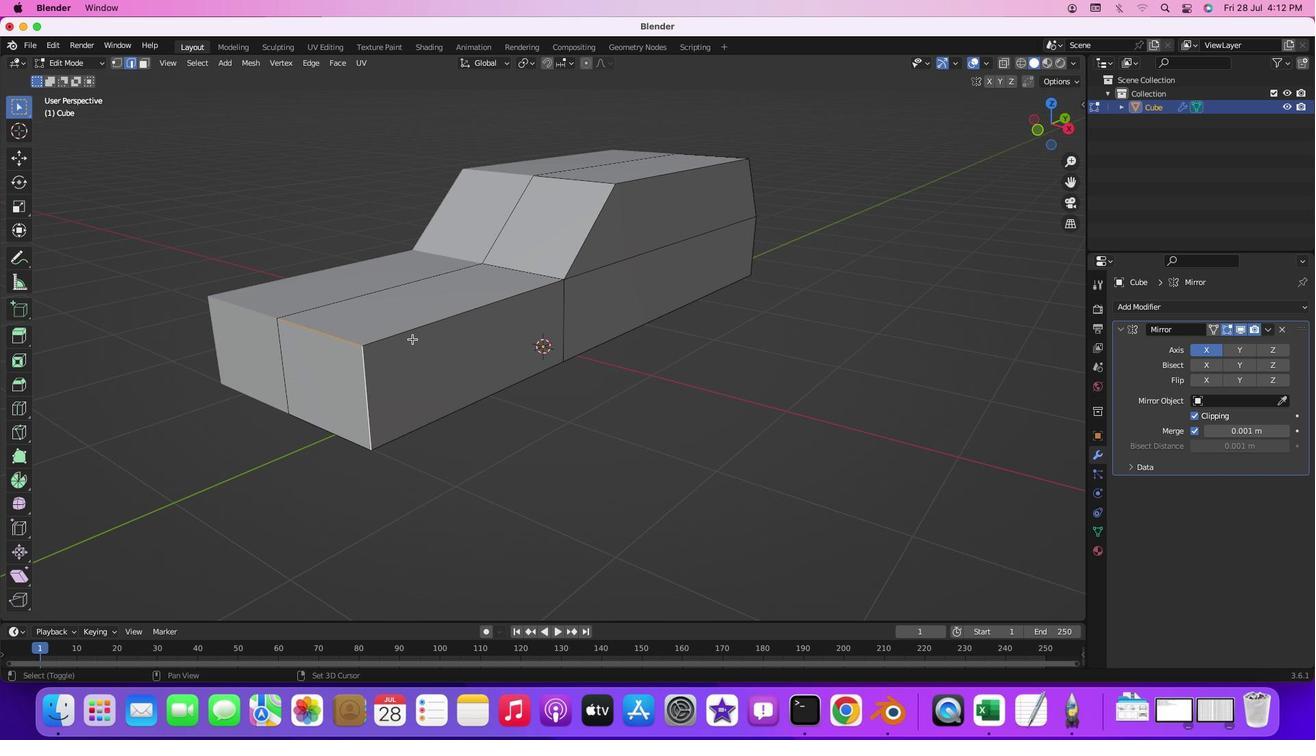 
Action: Mouse pressed left at (349, 421)
Screenshot: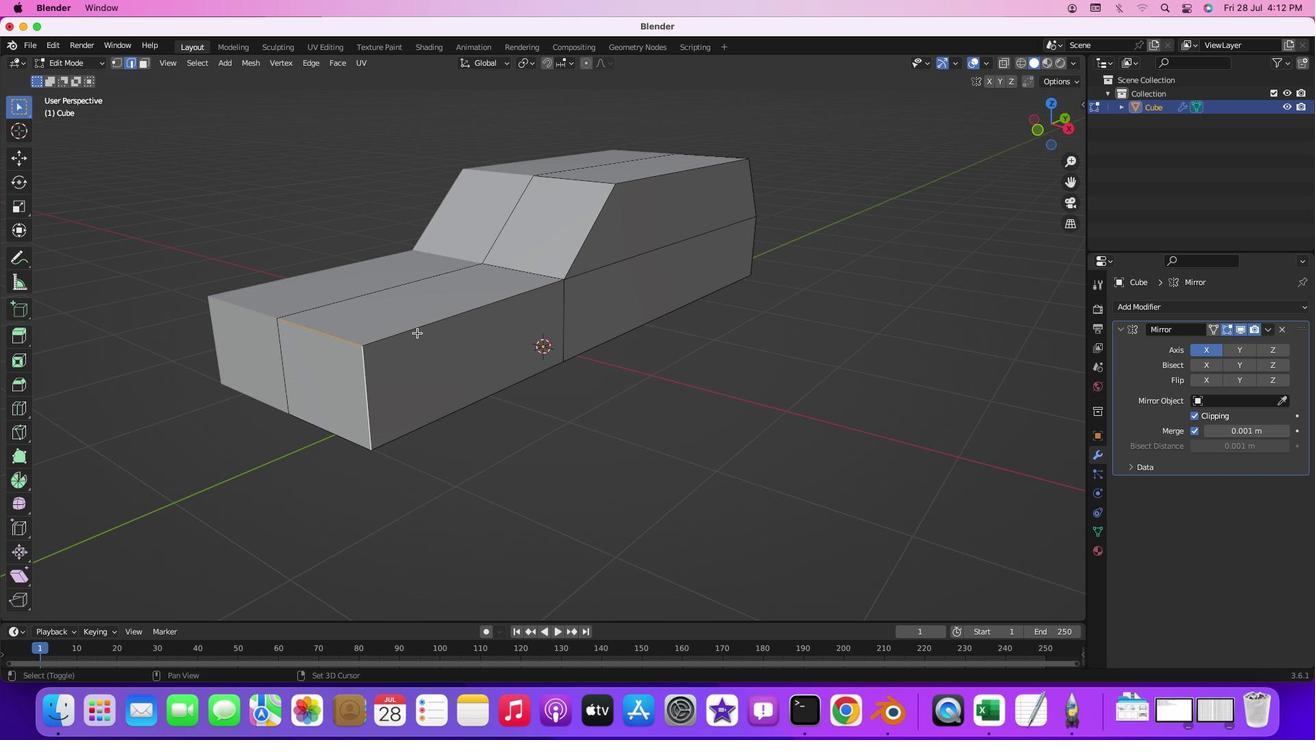 
Action: Mouse moved to (414, 361)
Screenshot: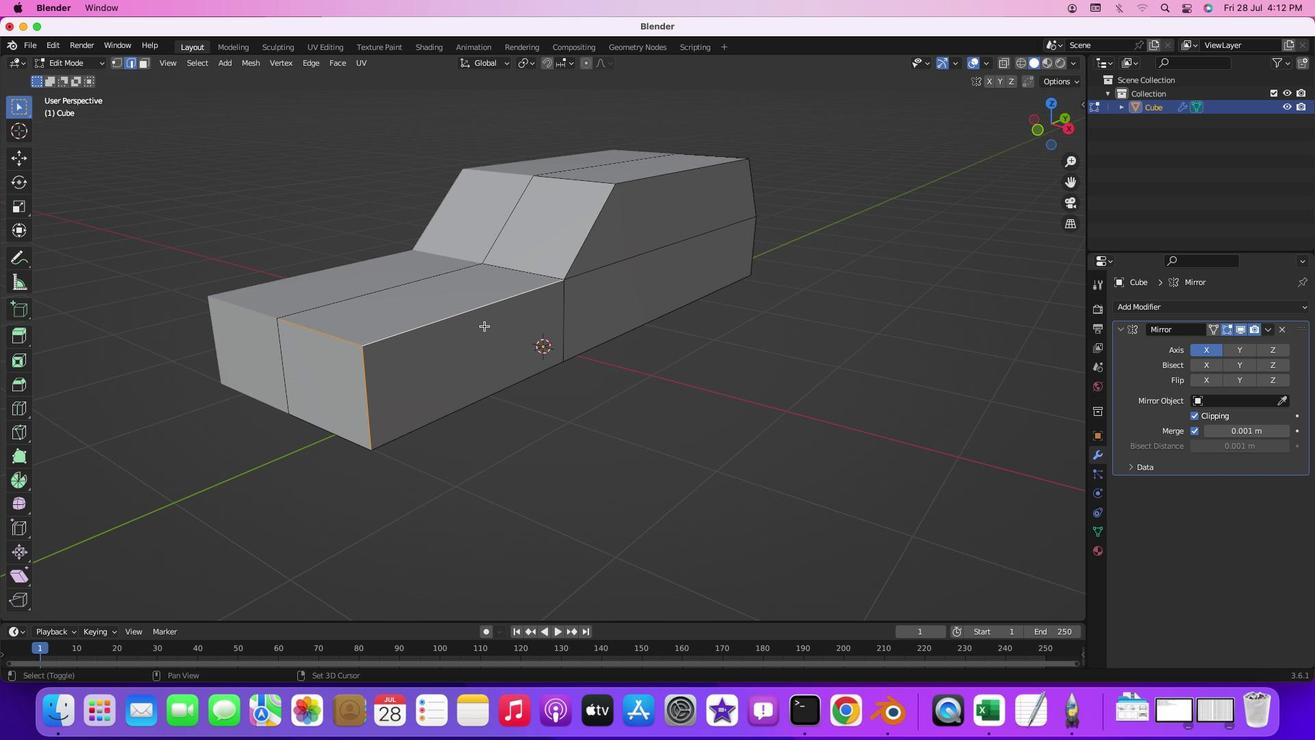 
Action: Mouse pressed left at (414, 361)
Screenshot: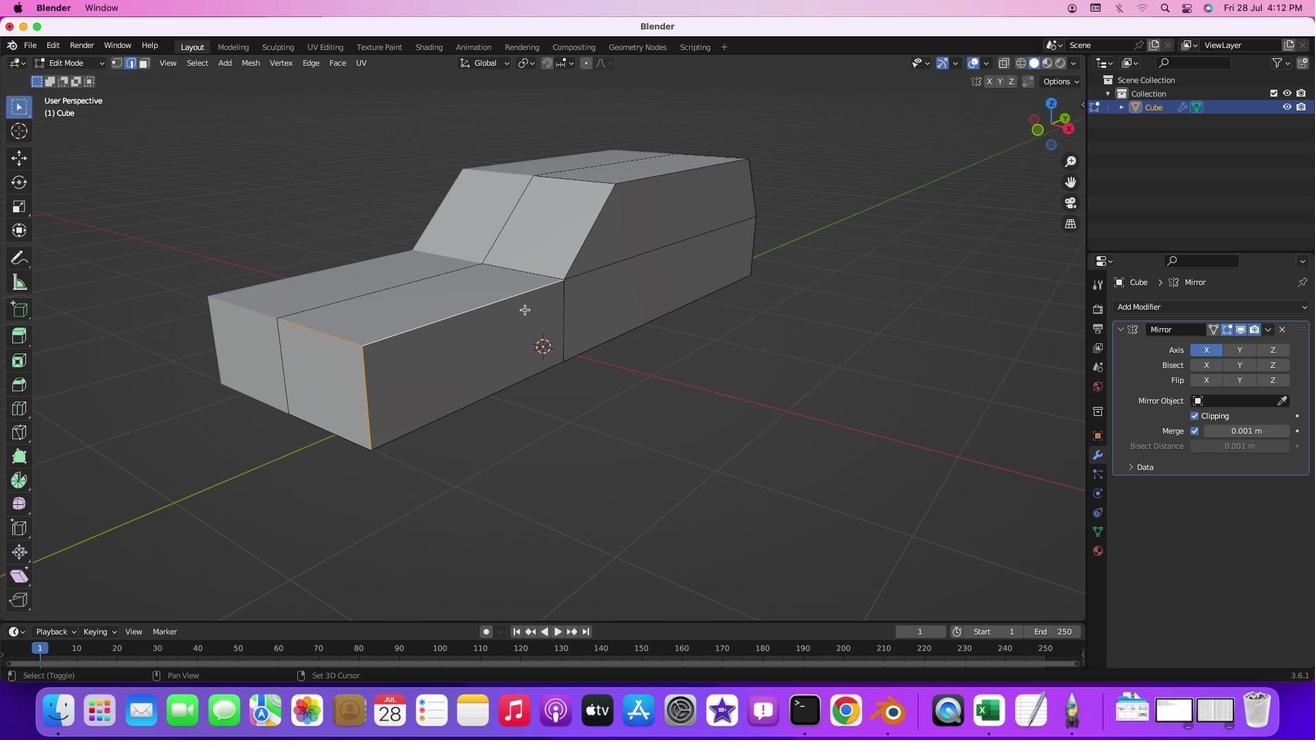 
Action: Mouse moved to (596, 268)
Screenshot: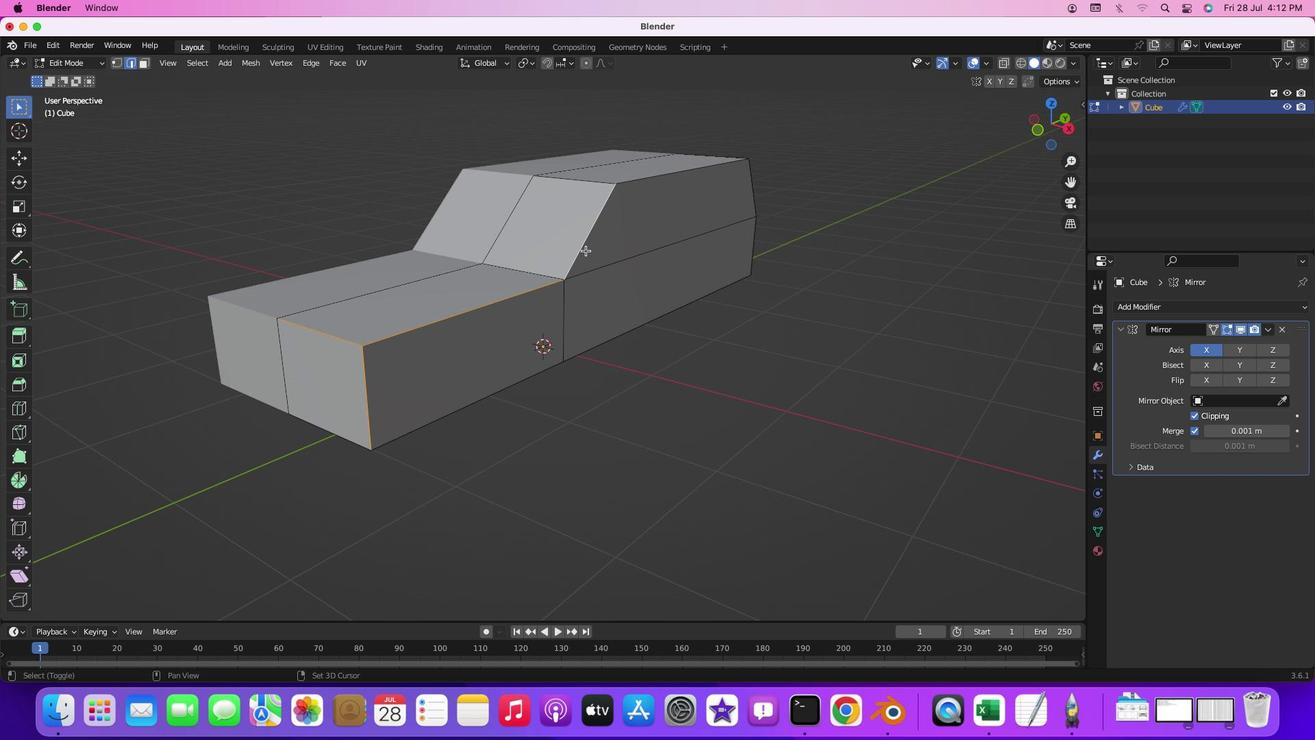 
Action: Mouse pressed left at (596, 268)
Screenshot: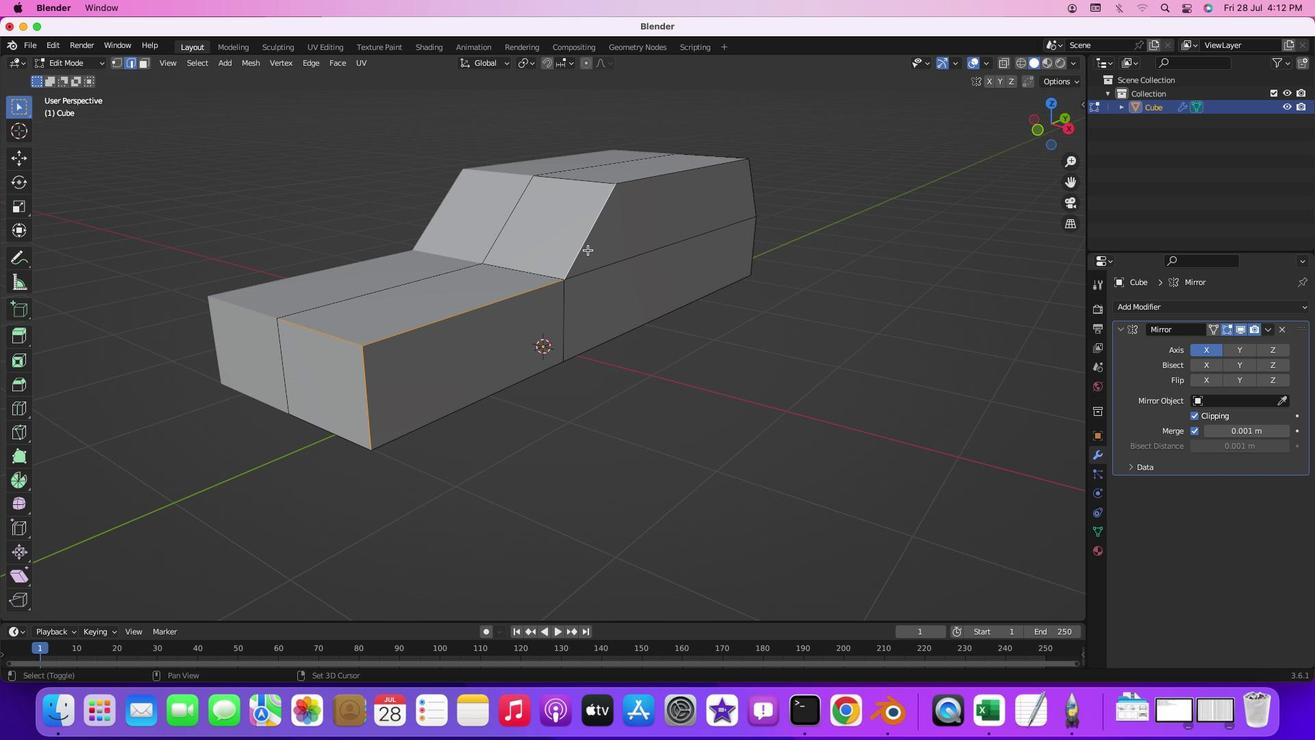 
Action: Mouse moved to (643, 276)
Screenshot: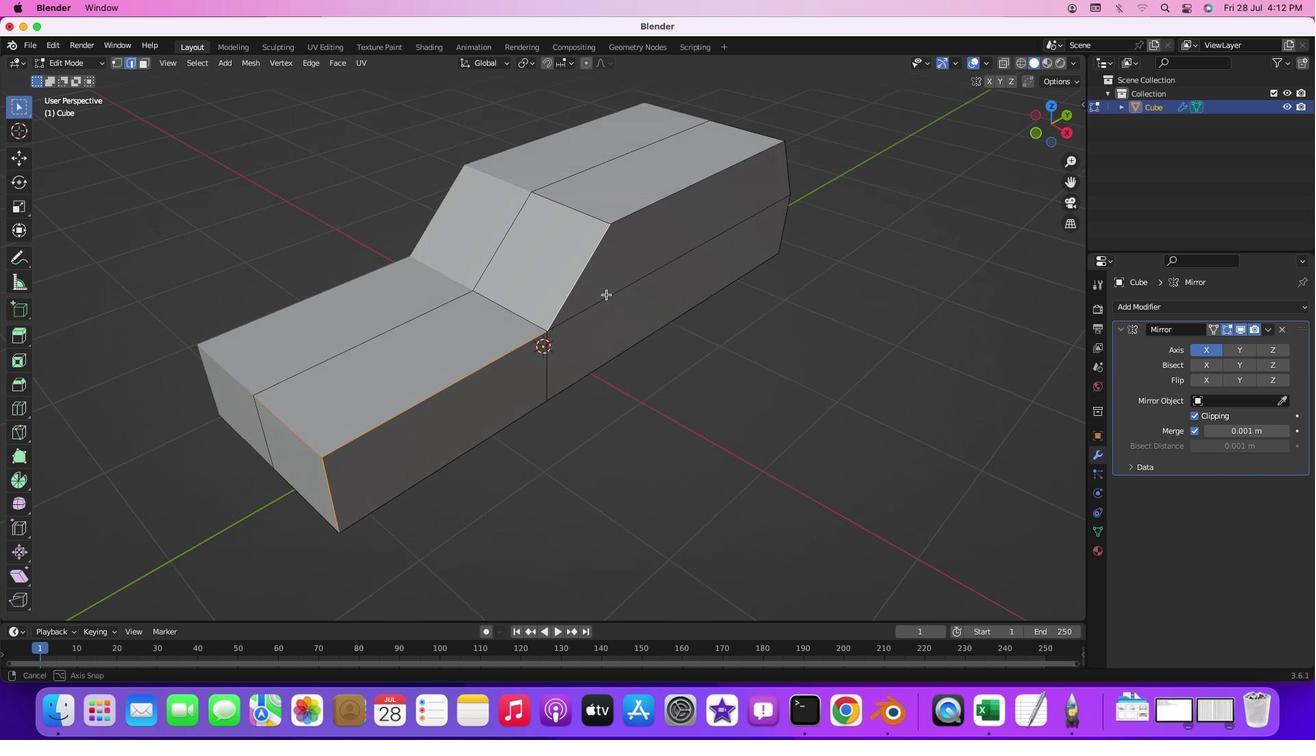 
Action: Mouse pressed middle at (643, 276)
Screenshot: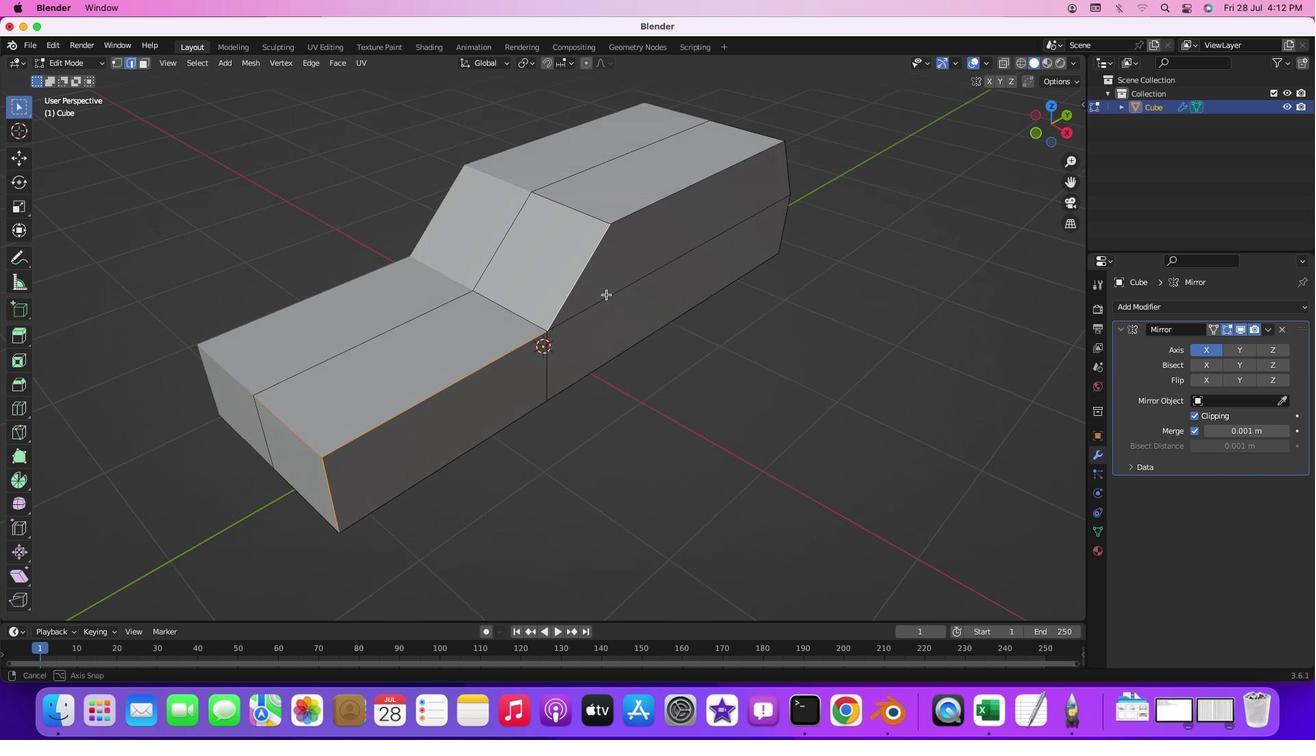 
Action: Mouse moved to (615, 332)
Screenshot: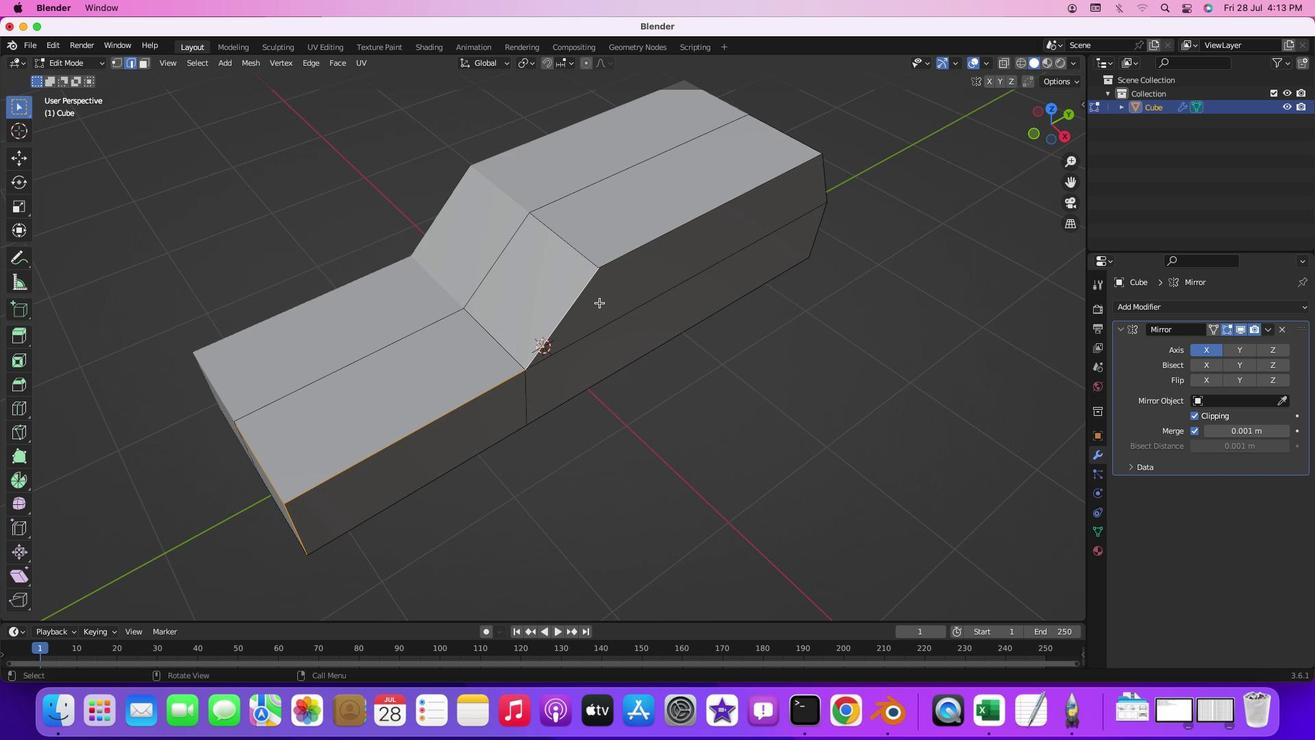 
Action: Key pressed Key.shift
Screenshot: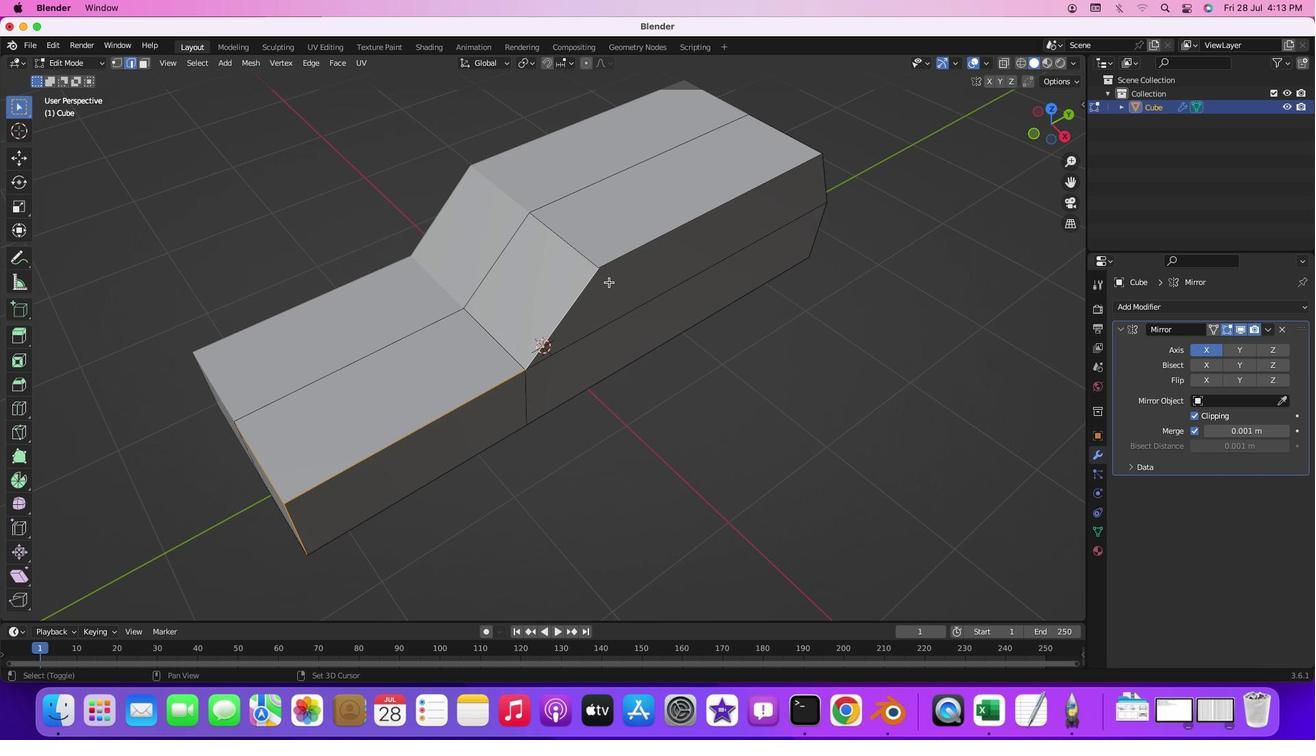
Action: Mouse moved to (594, 267)
Screenshot: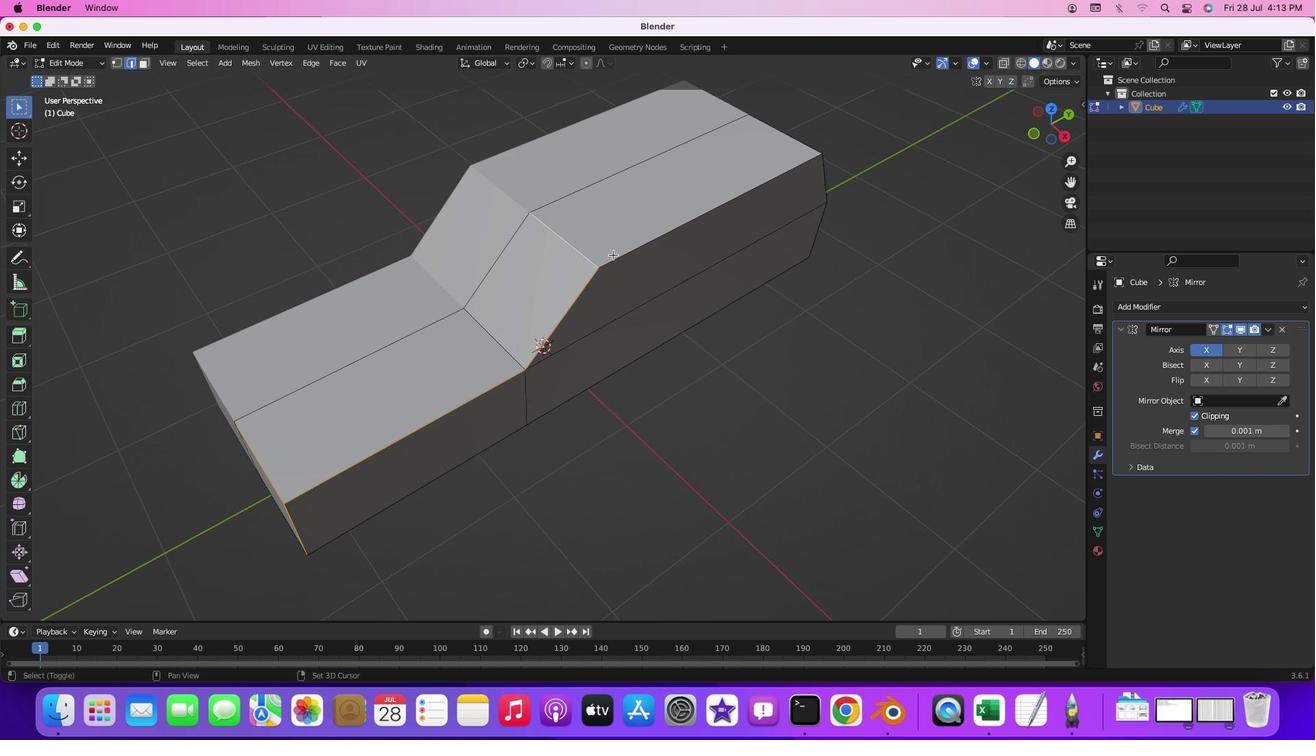 
Action: Mouse pressed left at (594, 267)
Screenshot: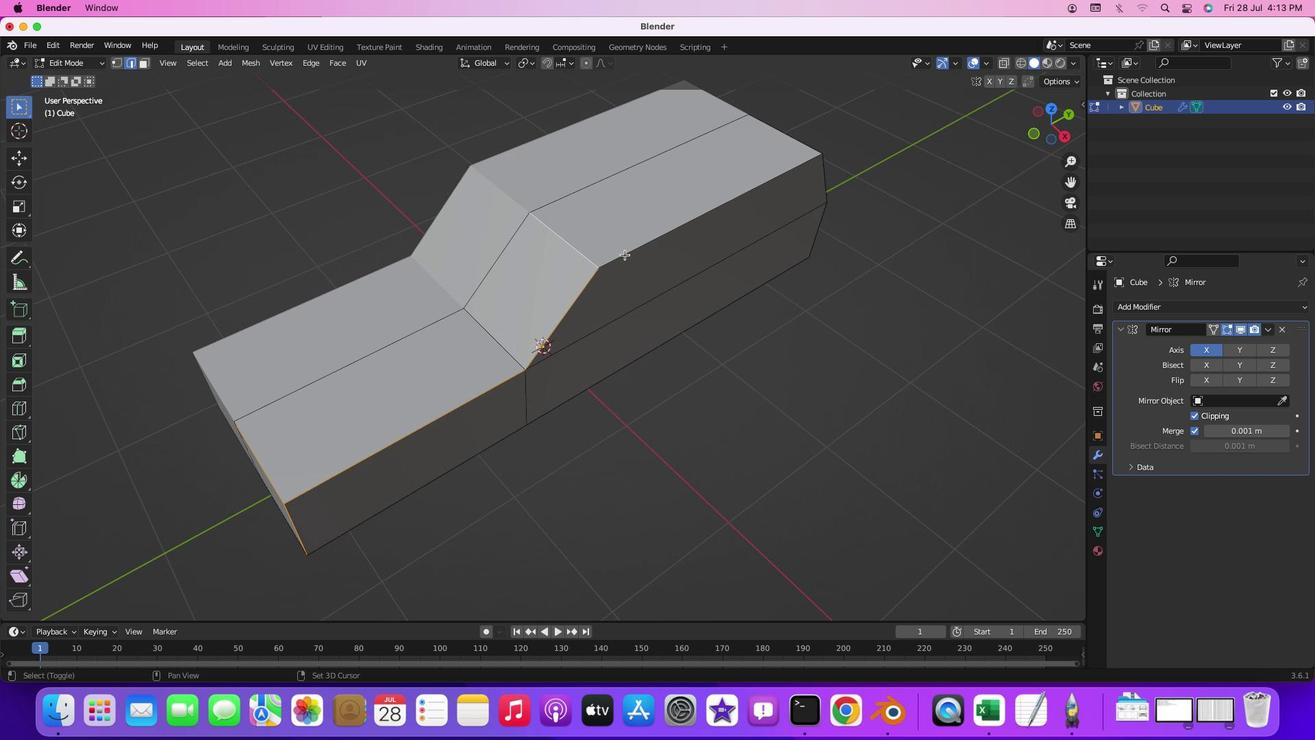 
Action: Mouse moved to (668, 261)
Screenshot: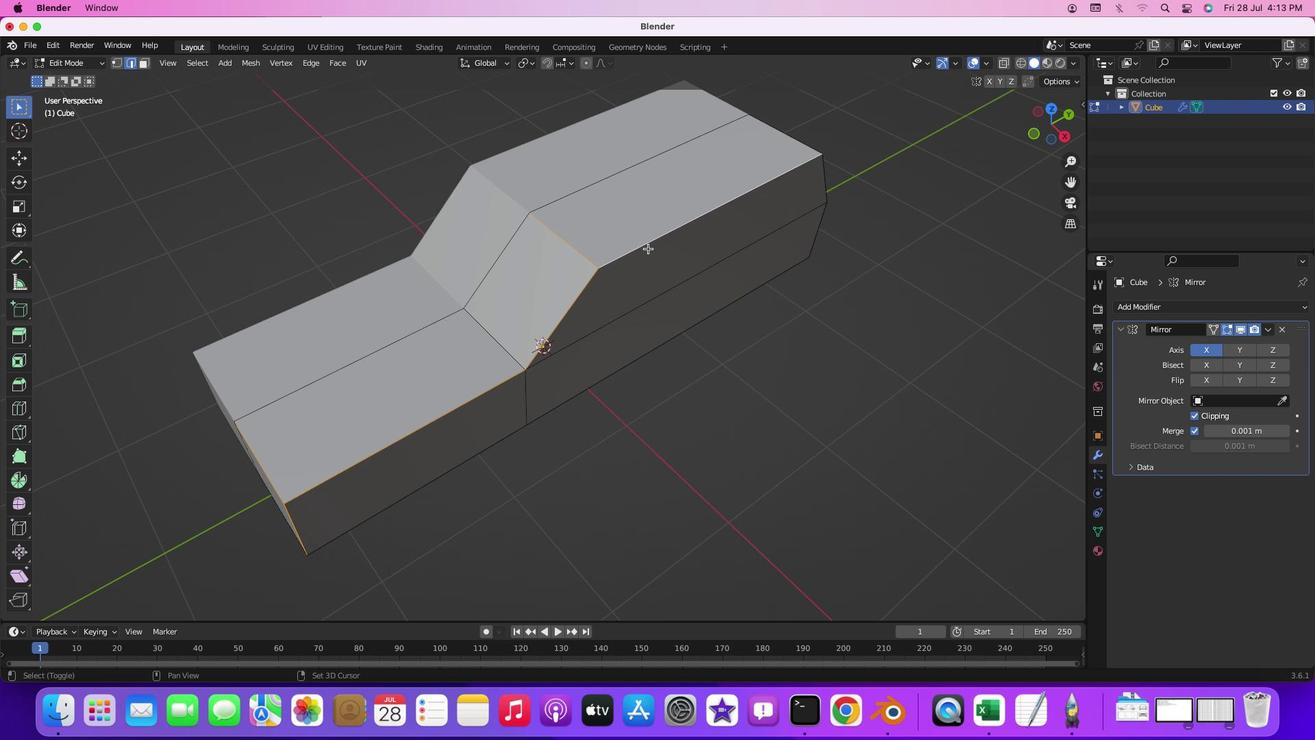 
Action: Mouse pressed left at (668, 261)
Screenshot: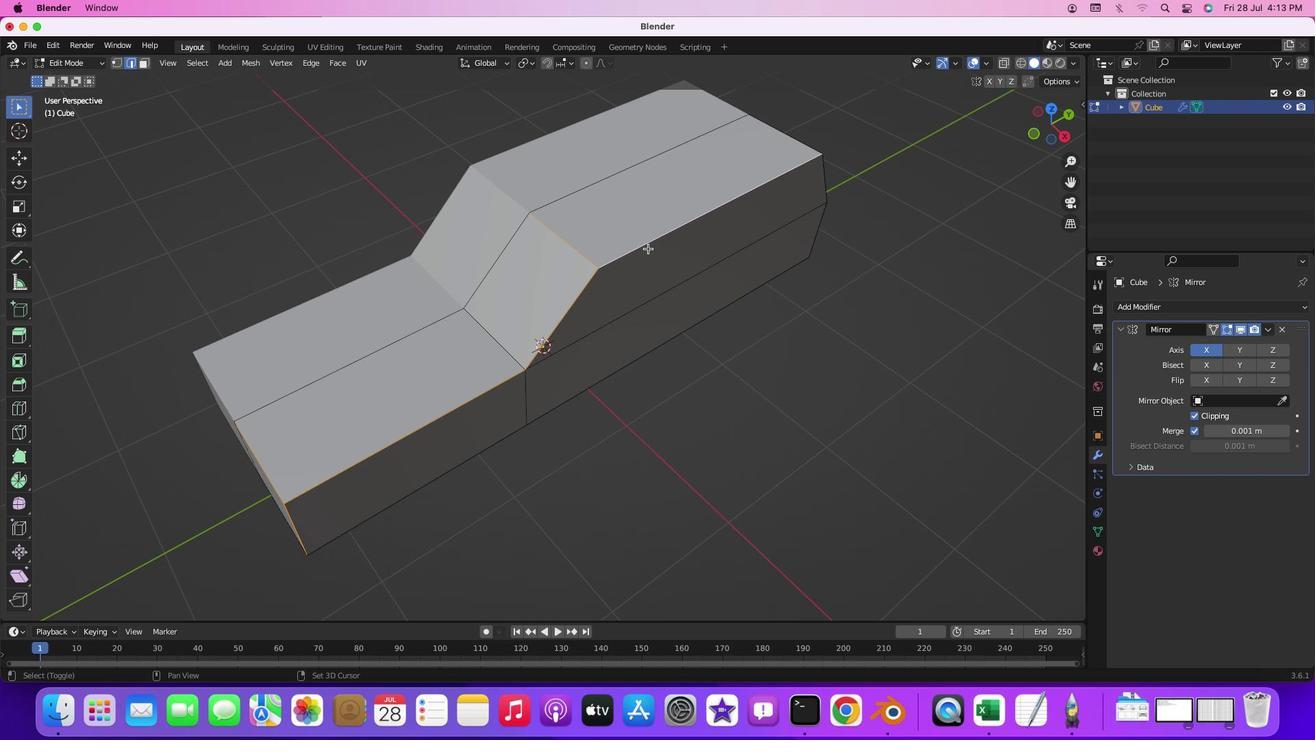 
Action: Mouse moved to (701, 287)
Screenshot: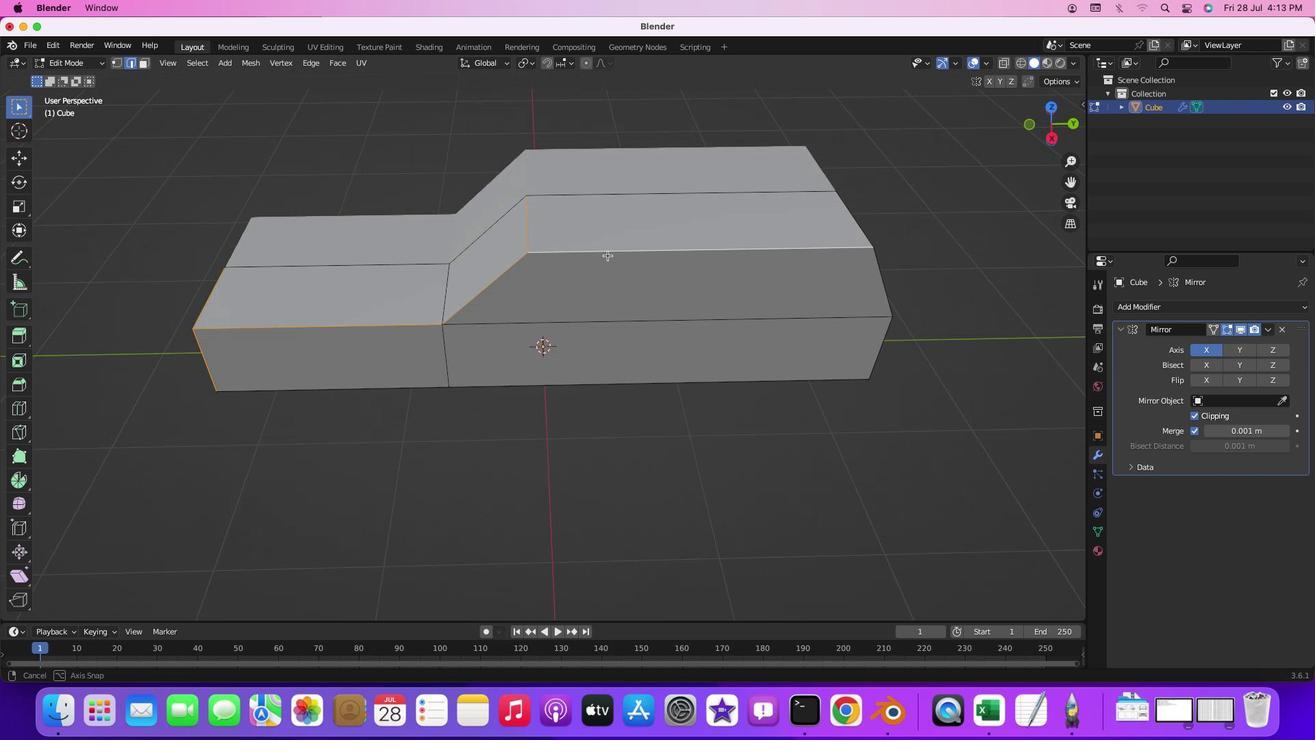 
Action: Mouse pressed middle at (701, 287)
Screenshot: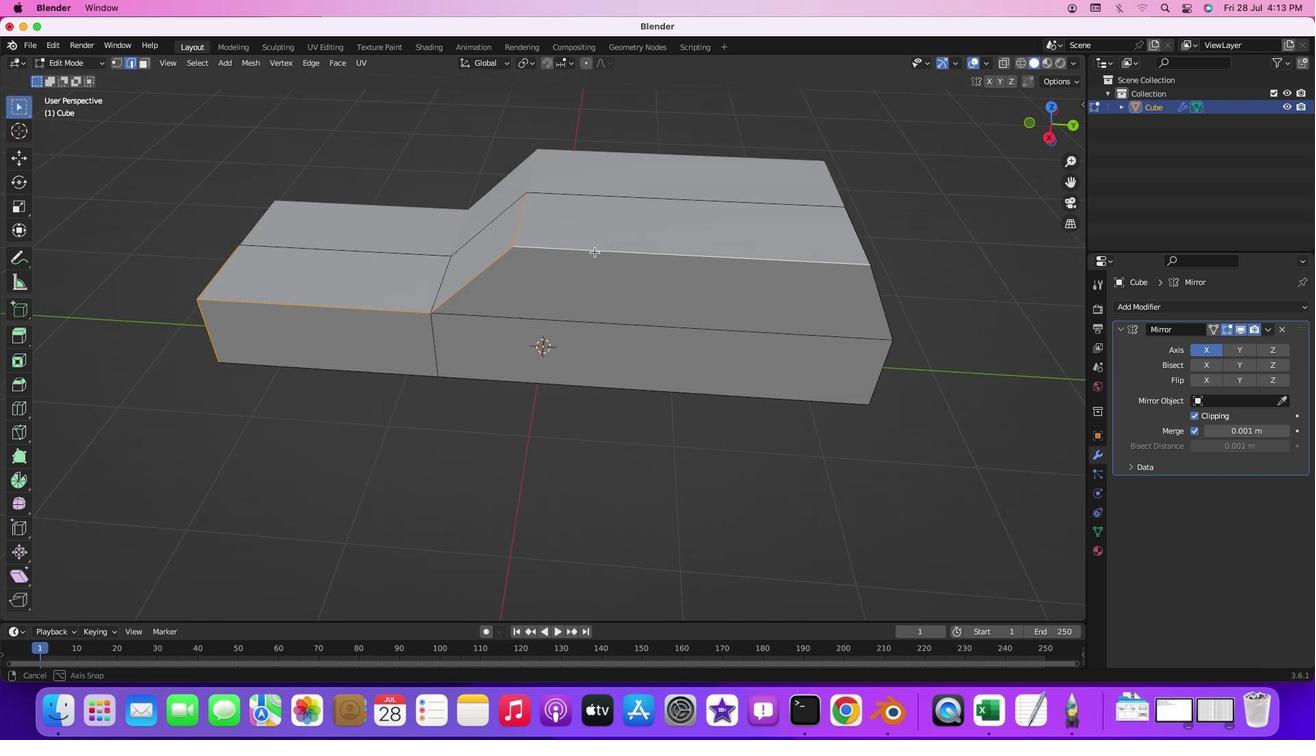 
Action: Mouse moved to (544, 258)
Screenshot: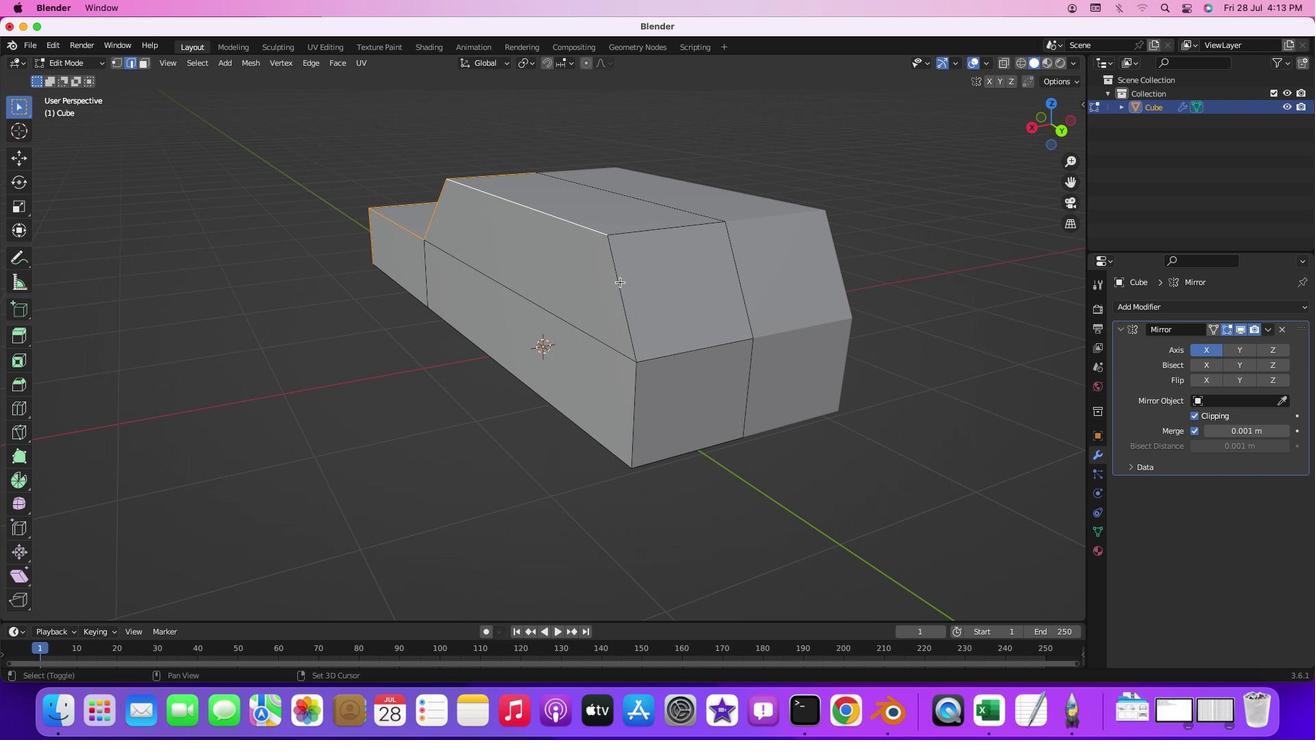 
Action: Key pressed Key.shift
Screenshot: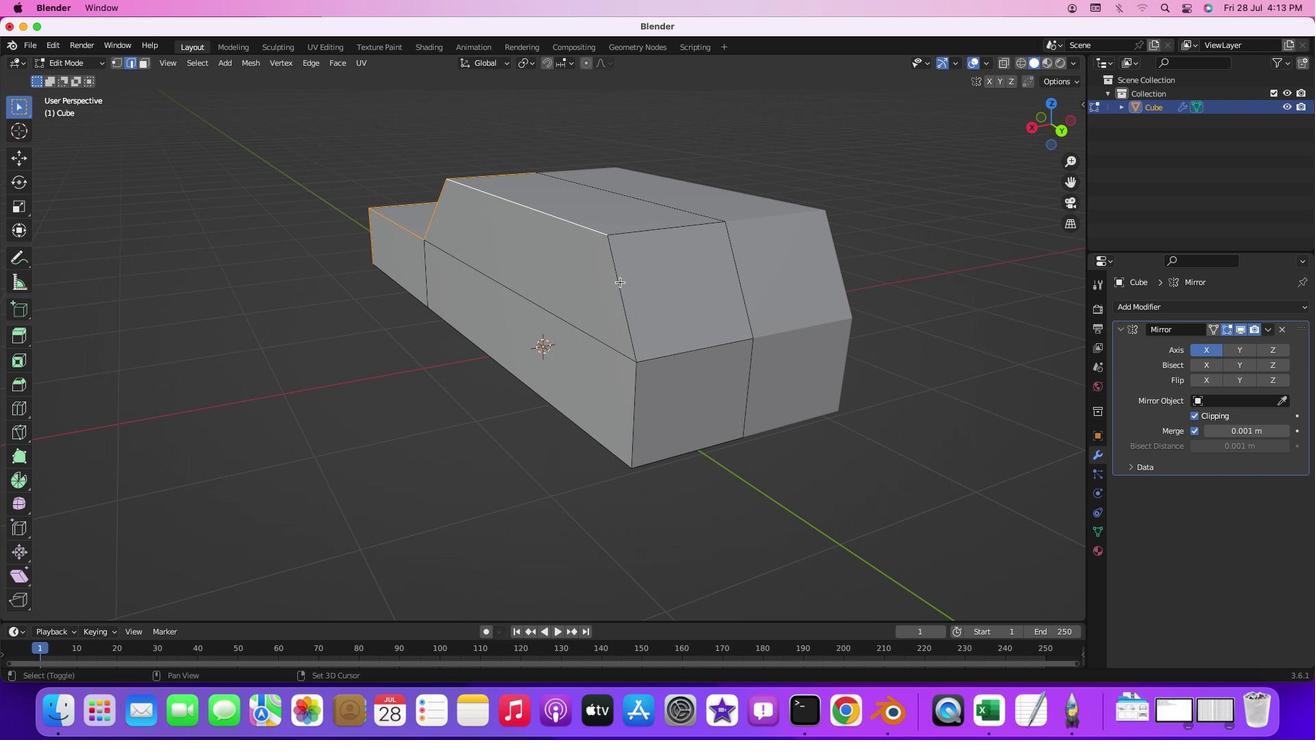 
Action: Mouse moved to (646, 311)
Screenshot: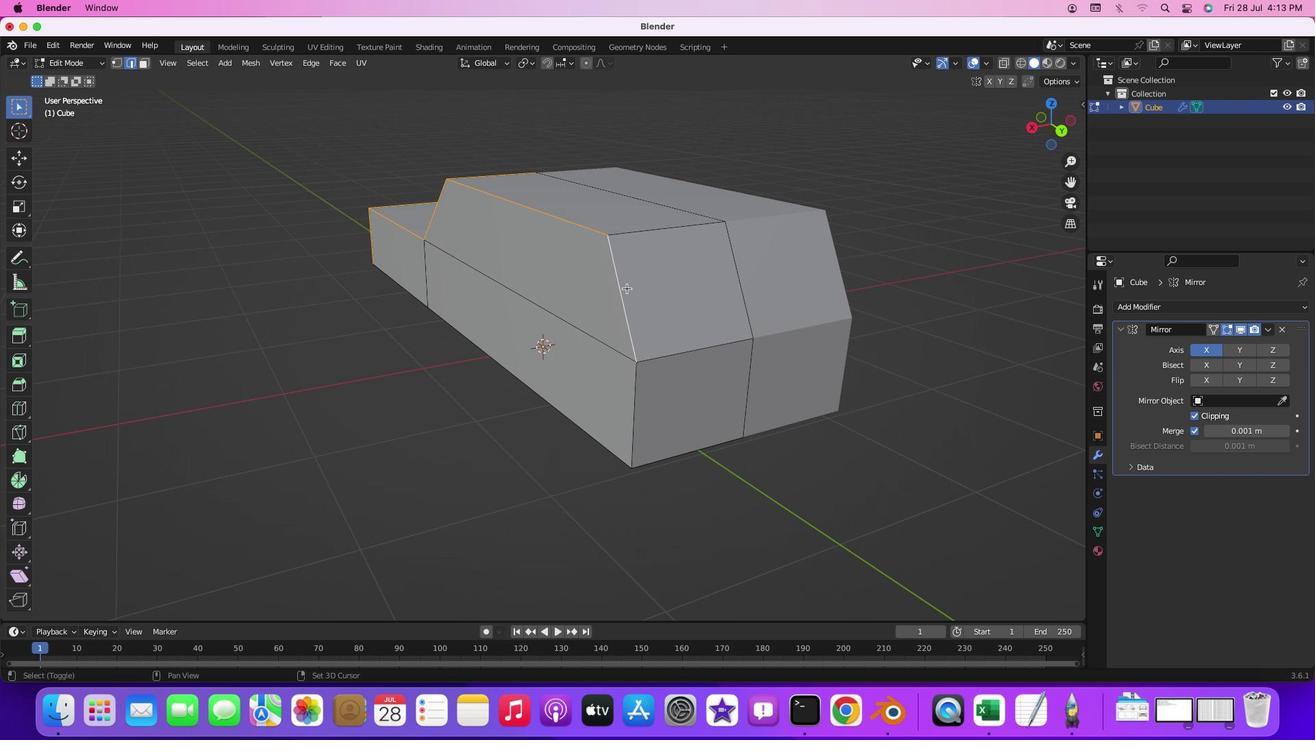 
Action: Mouse pressed left at (646, 311)
Screenshot: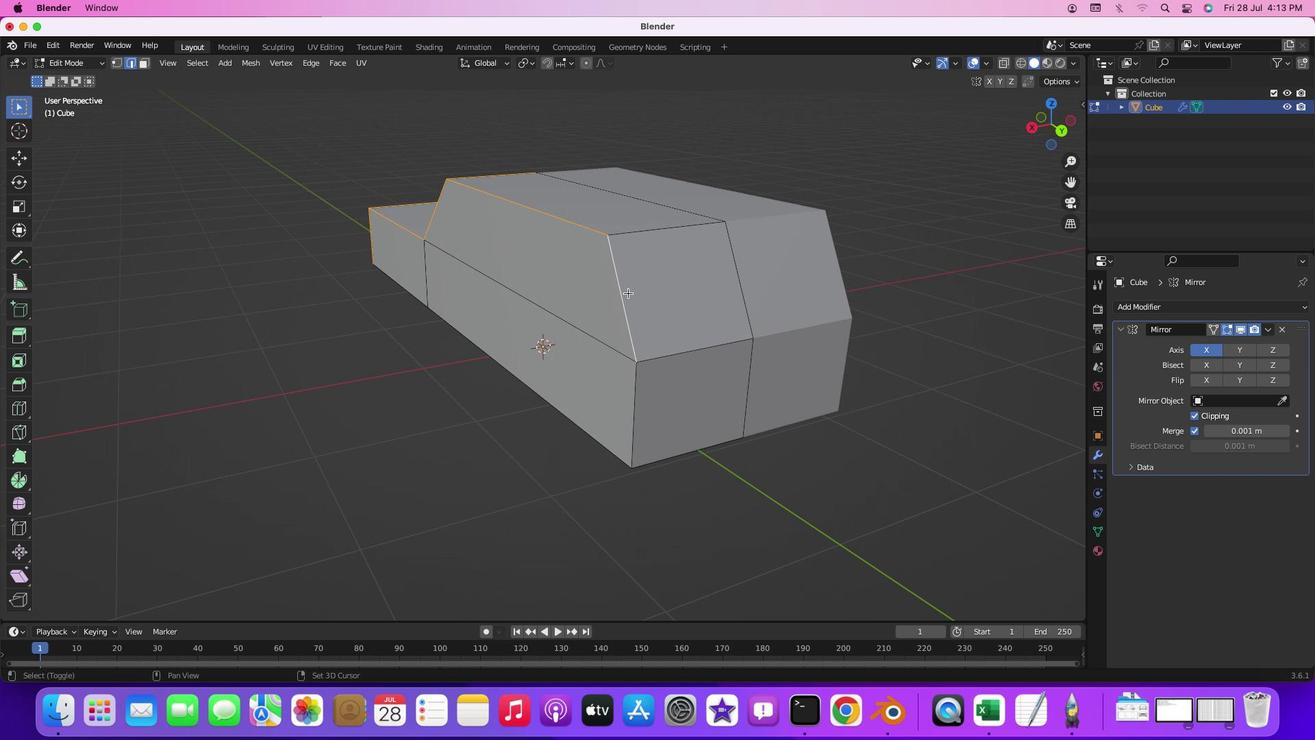 
Action: Mouse moved to (660, 430)
Screenshot: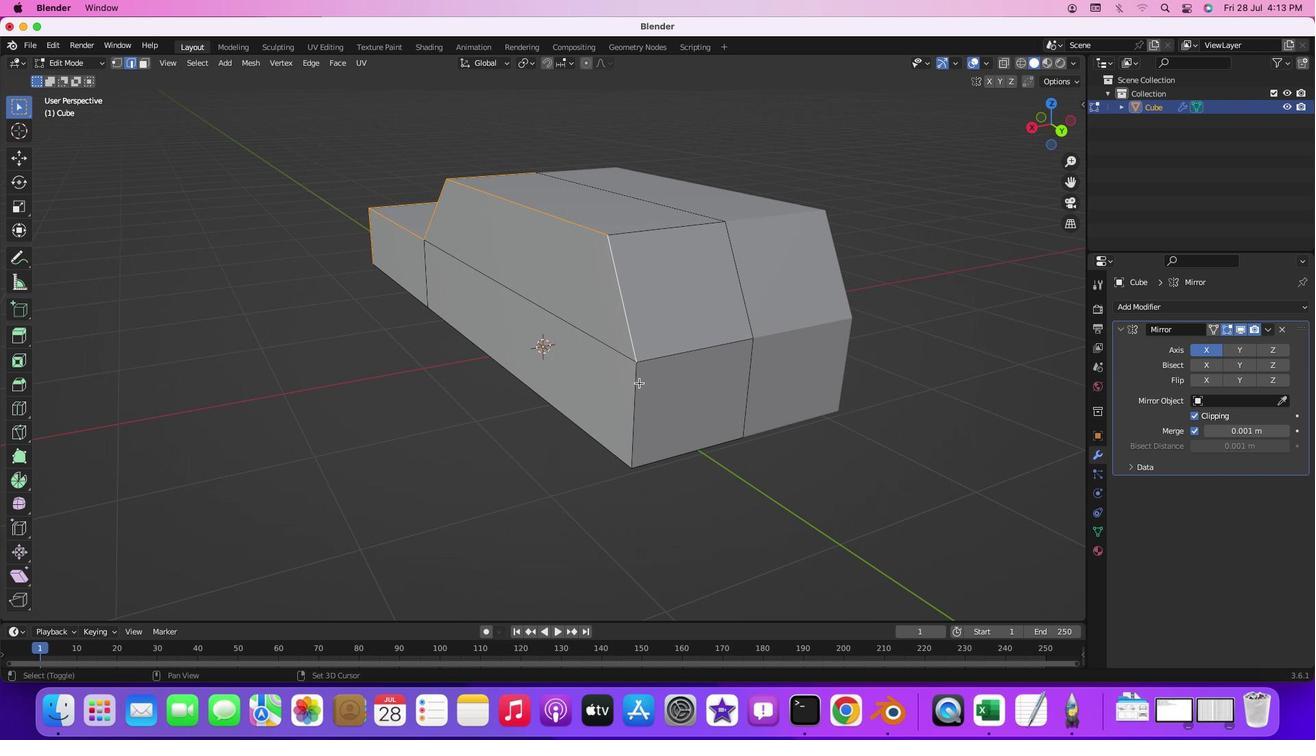 
Action: Mouse pressed left at (660, 430)
Screenshot: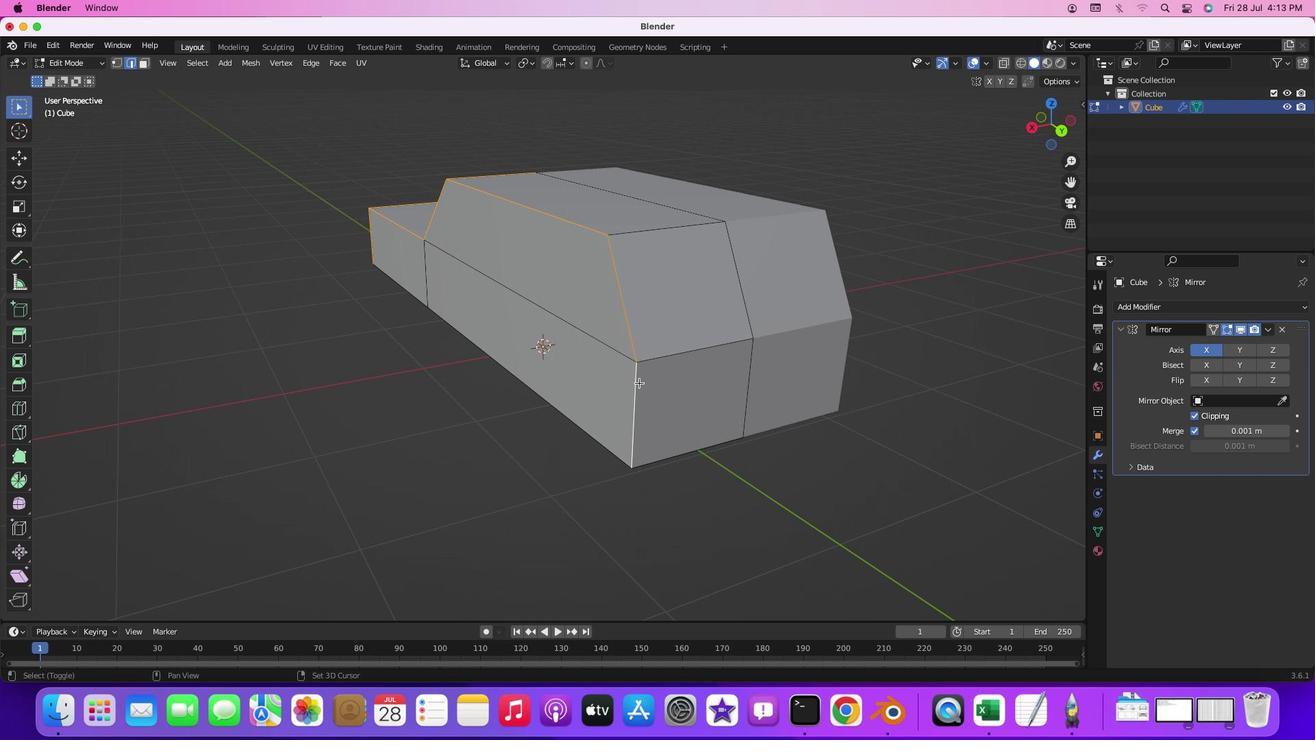 
Action: Mouse moved to (652, 245)
Screenshot: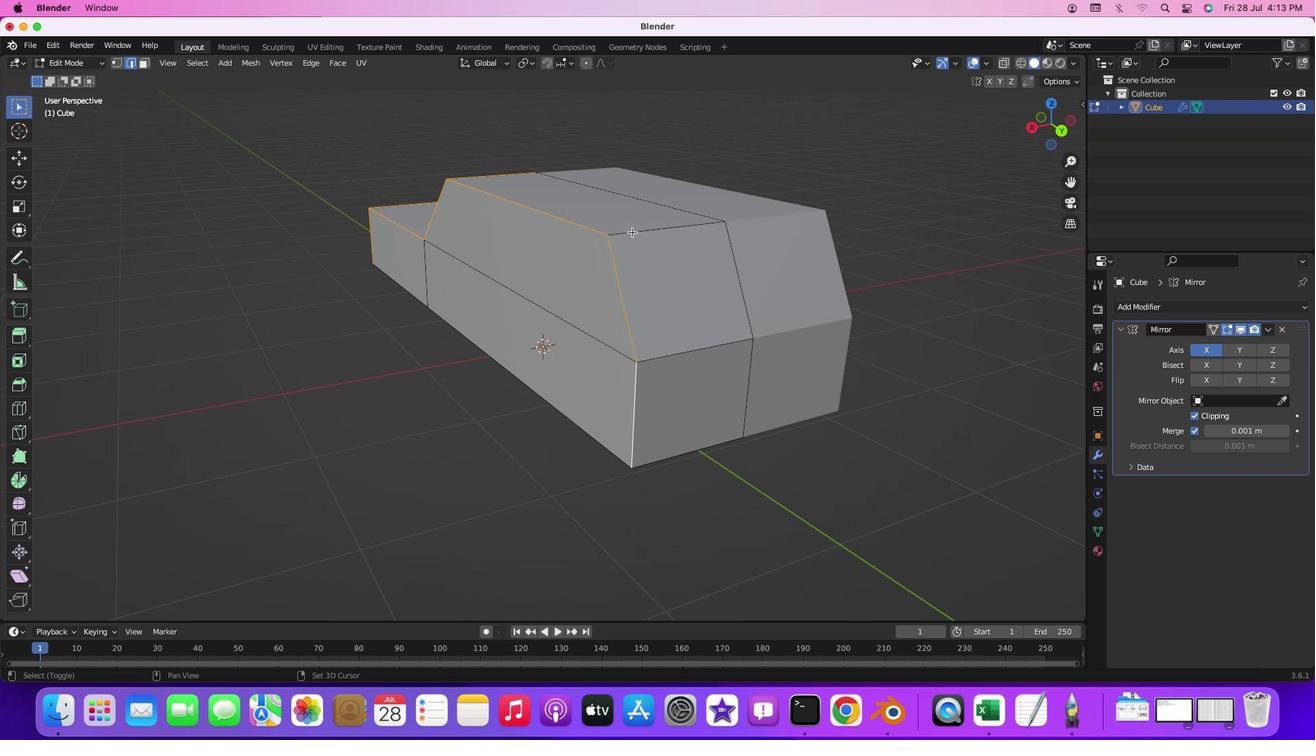 
Action: Mouse pressed left at (652, 245)
Screenshot: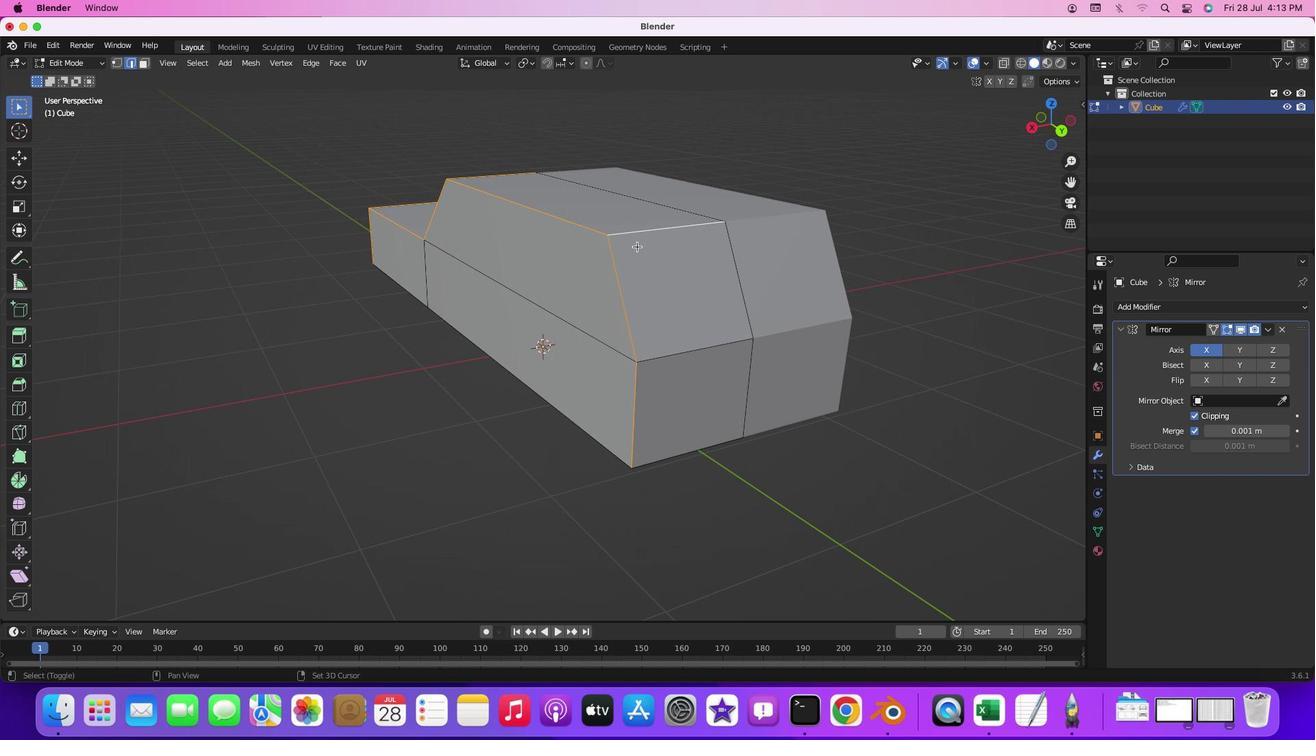 
Action: Mouse moved to (685, 402)
Screenshot: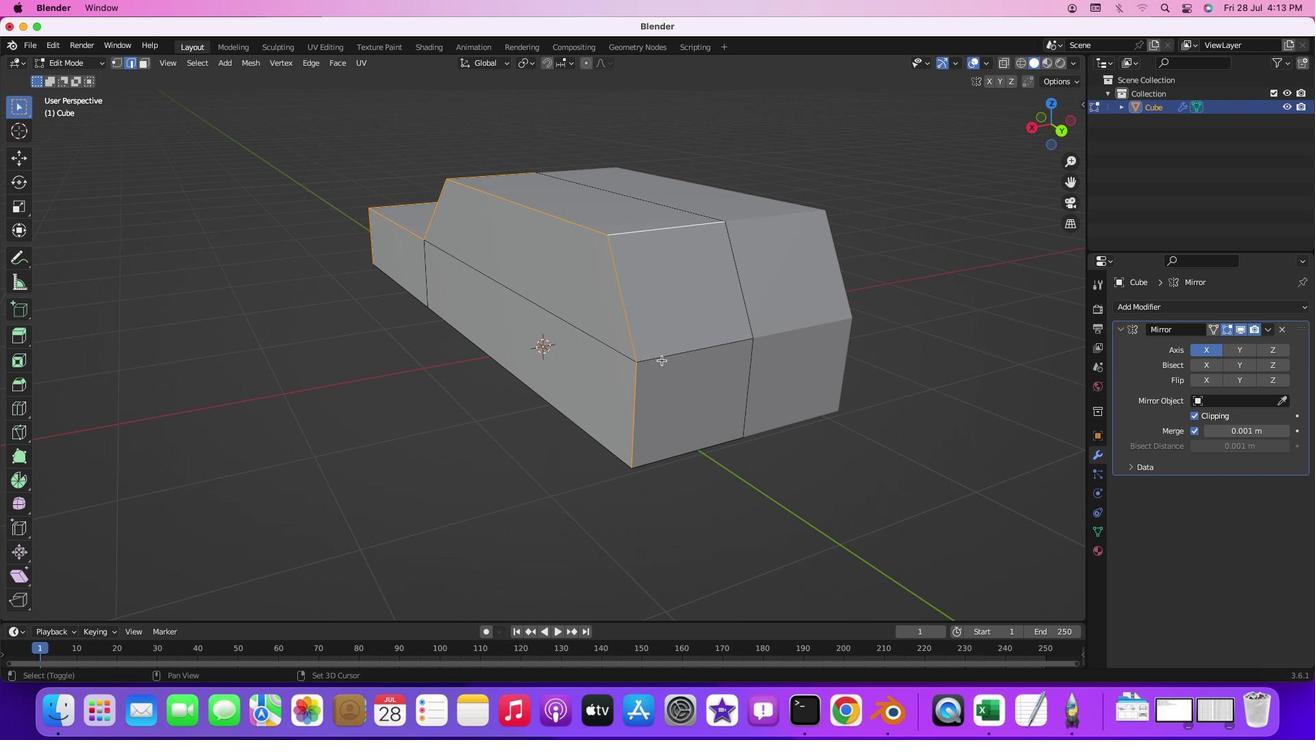 
Action: Mouse pressed left at (685, 402)
Screenshot: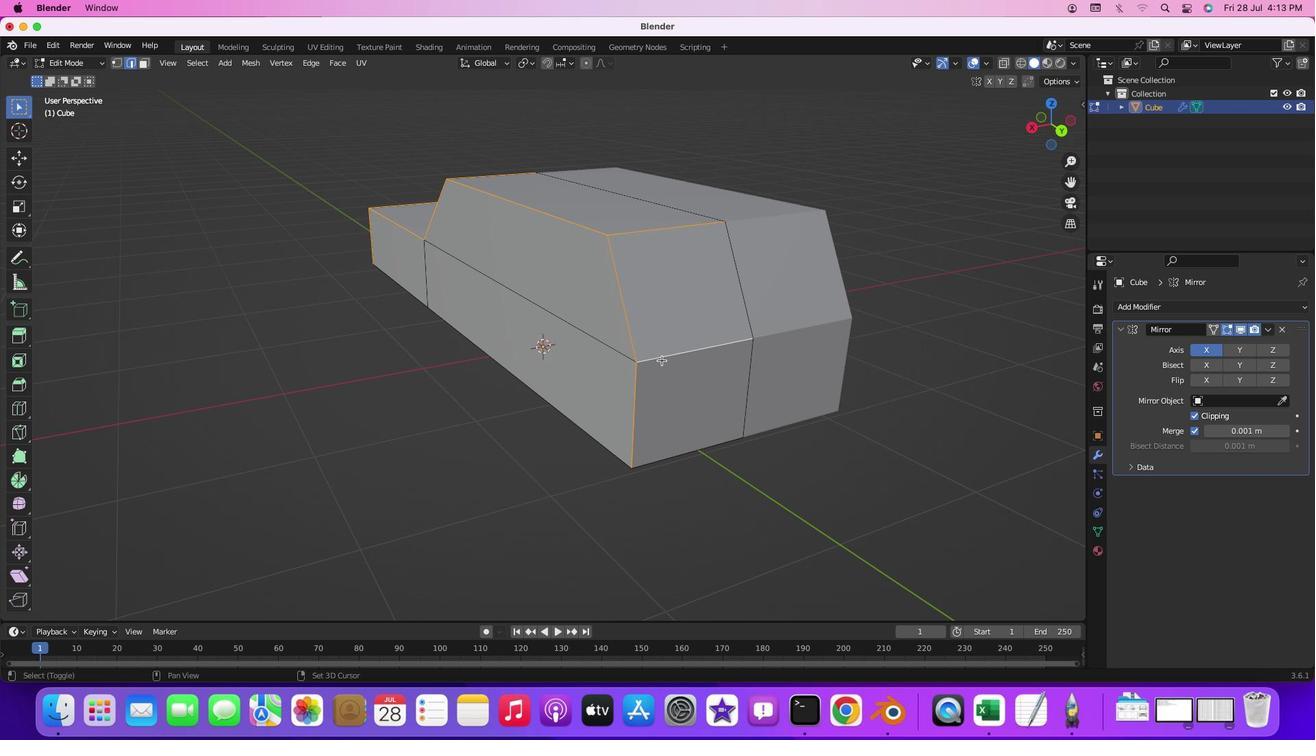
Action: Mouse moved to (516, 403)
Screenshot: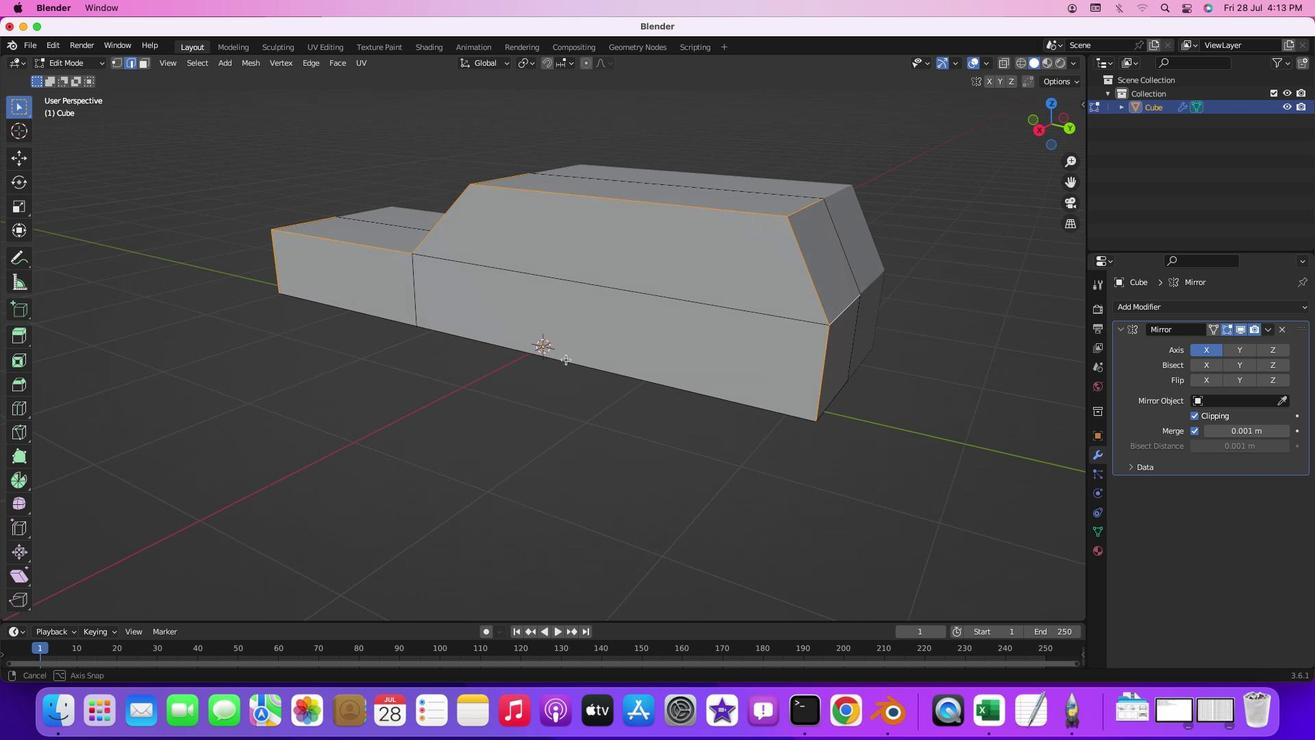 
Action: Mouse pressed middle at (516, 403)
Screenshot: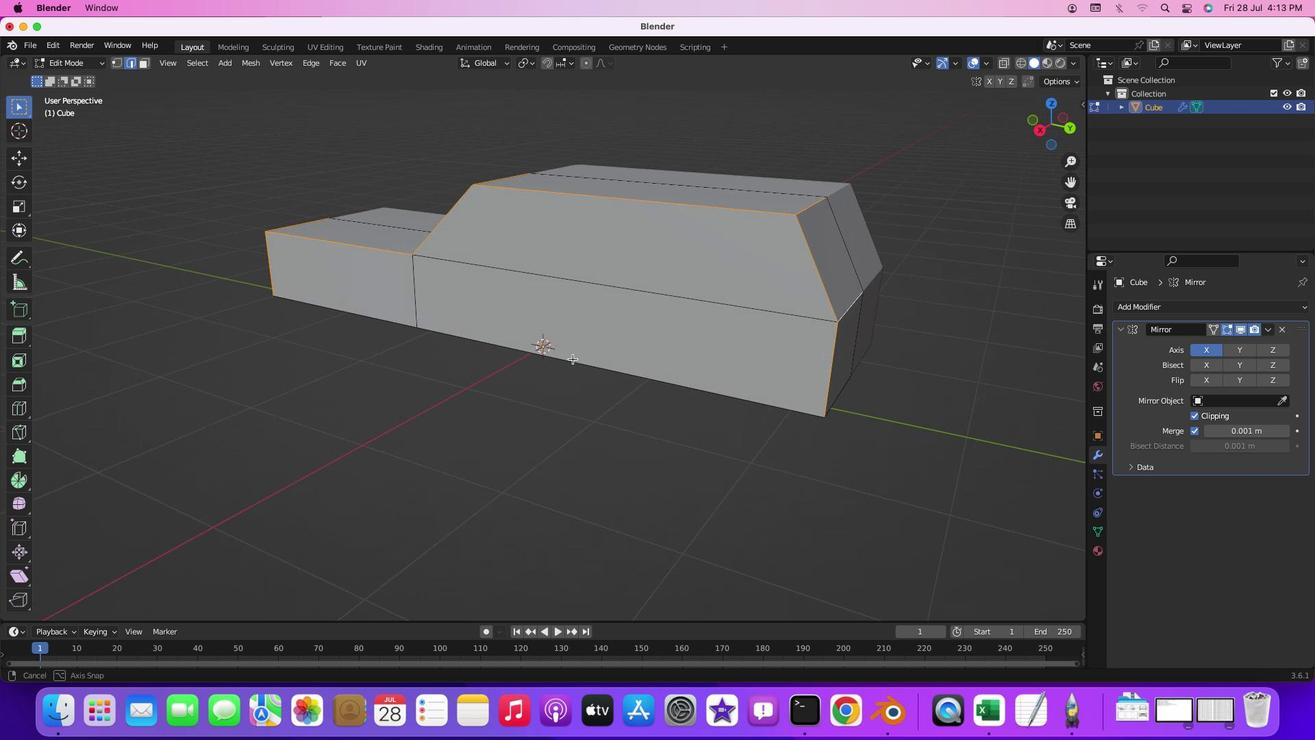 
Action: Mouse moved to (711, 403)
Screenshot: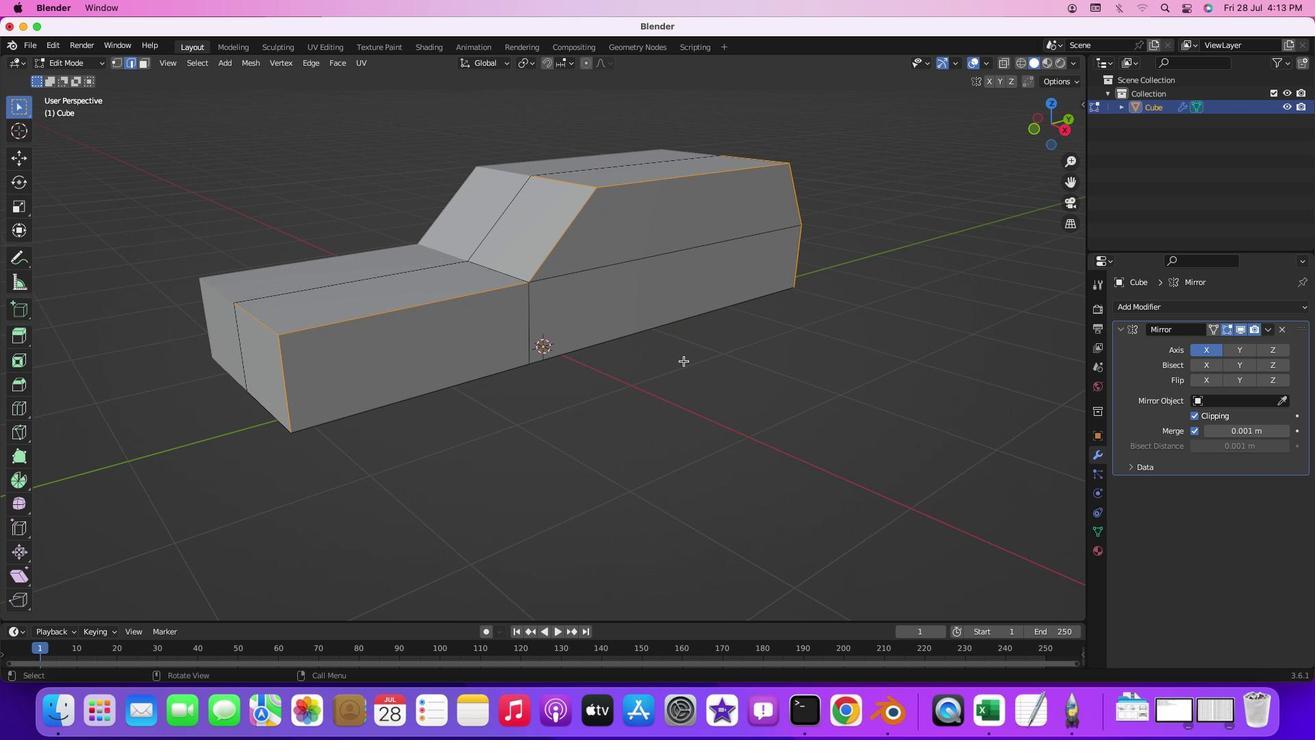 
Action: Key pressed Key.cmd'b'
Screenshot: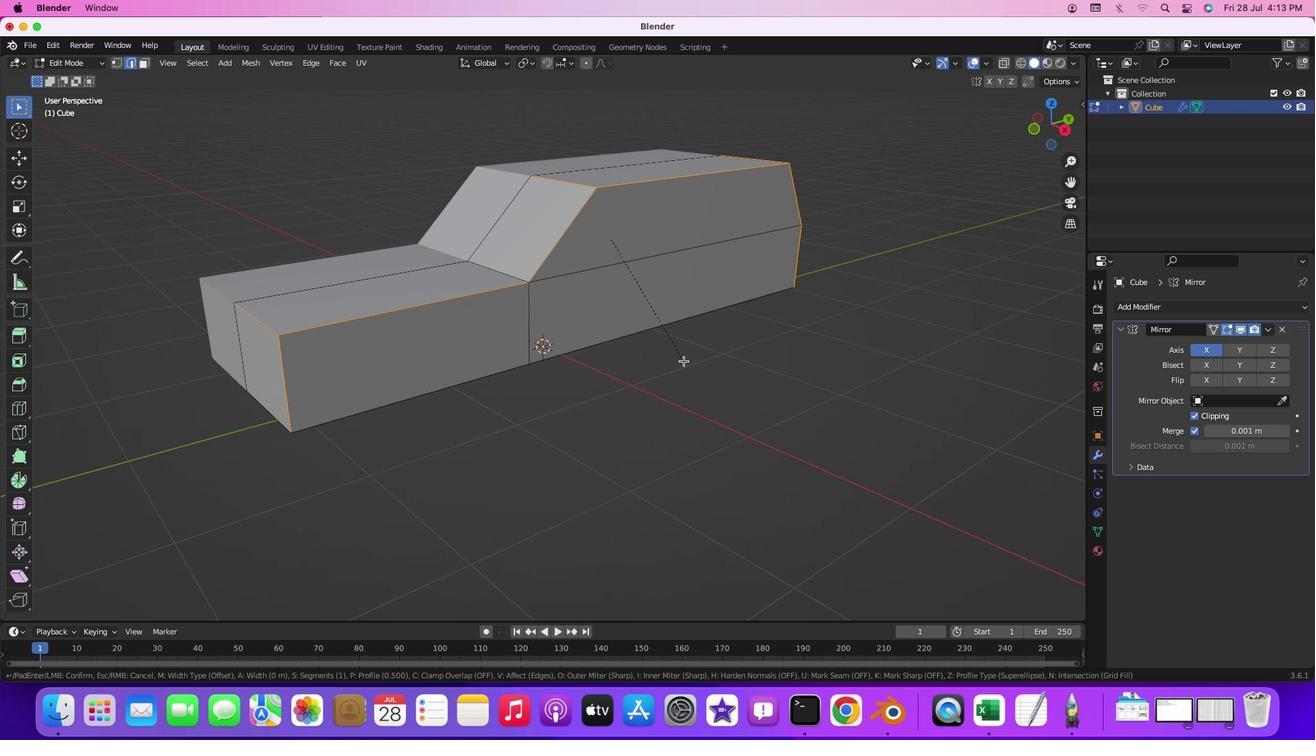 
Action: Mouse moved to (798, 225)
Screenshot: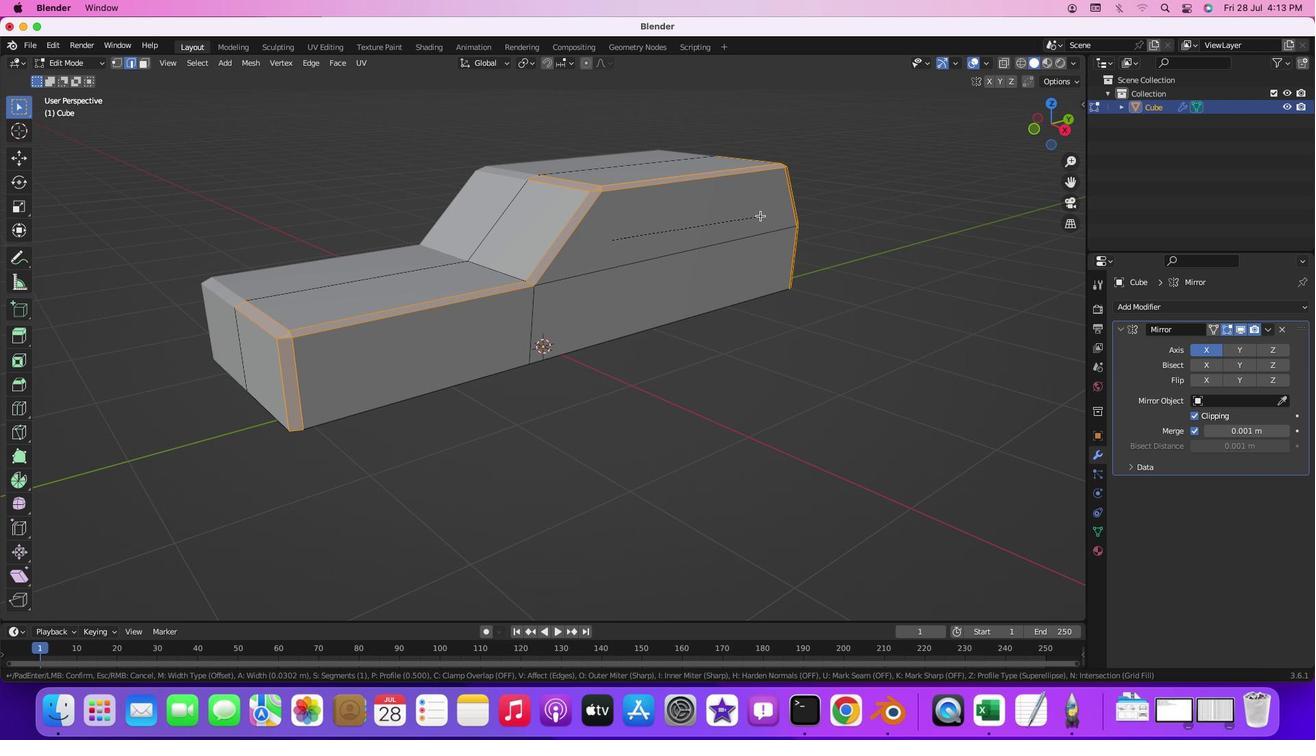 
Action: Mouse pressed left at (798, 225)
Screenshot: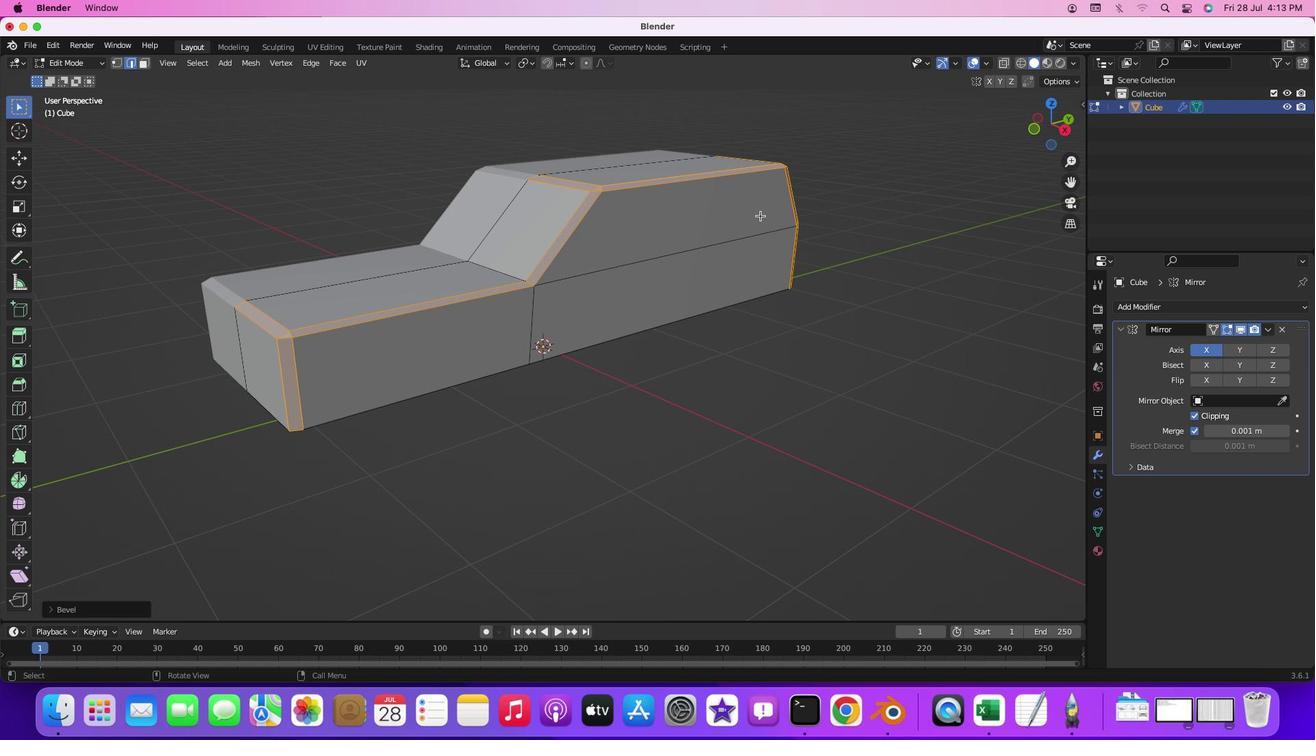 
Action: Mouse moved to (437, 396)
Screenshot: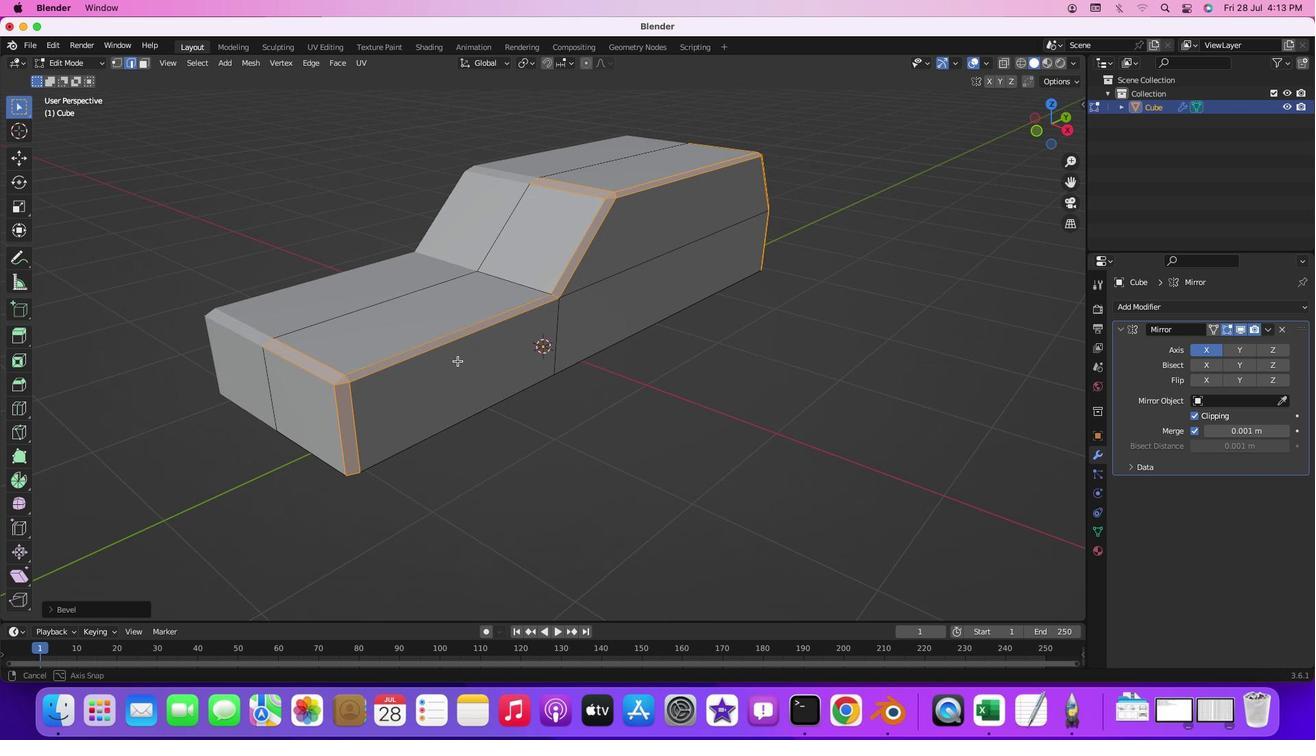 
Action: Mouse pressed middle at (437, 396)
Screenshot: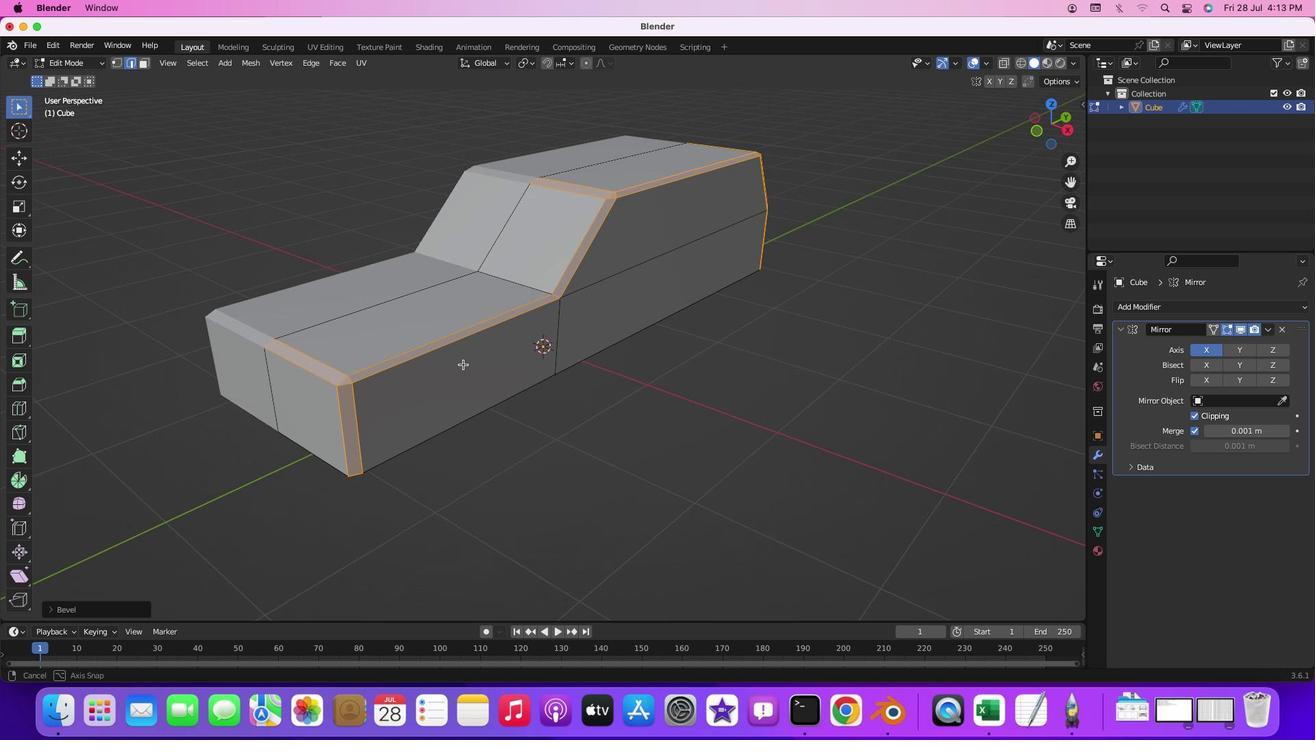 
Action: Mouse moved to (571, 458)
Screenshot: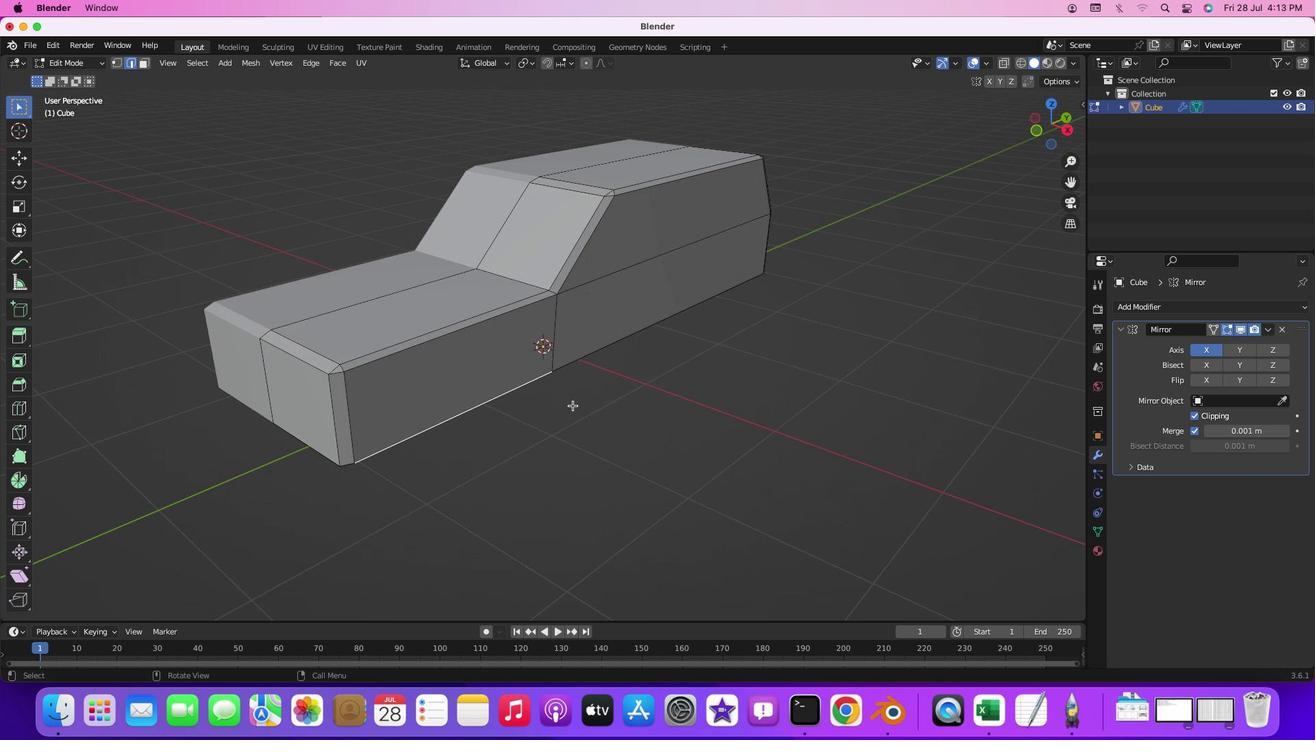 
Action: Mouse pressed left at (571, 458)
Screenshot: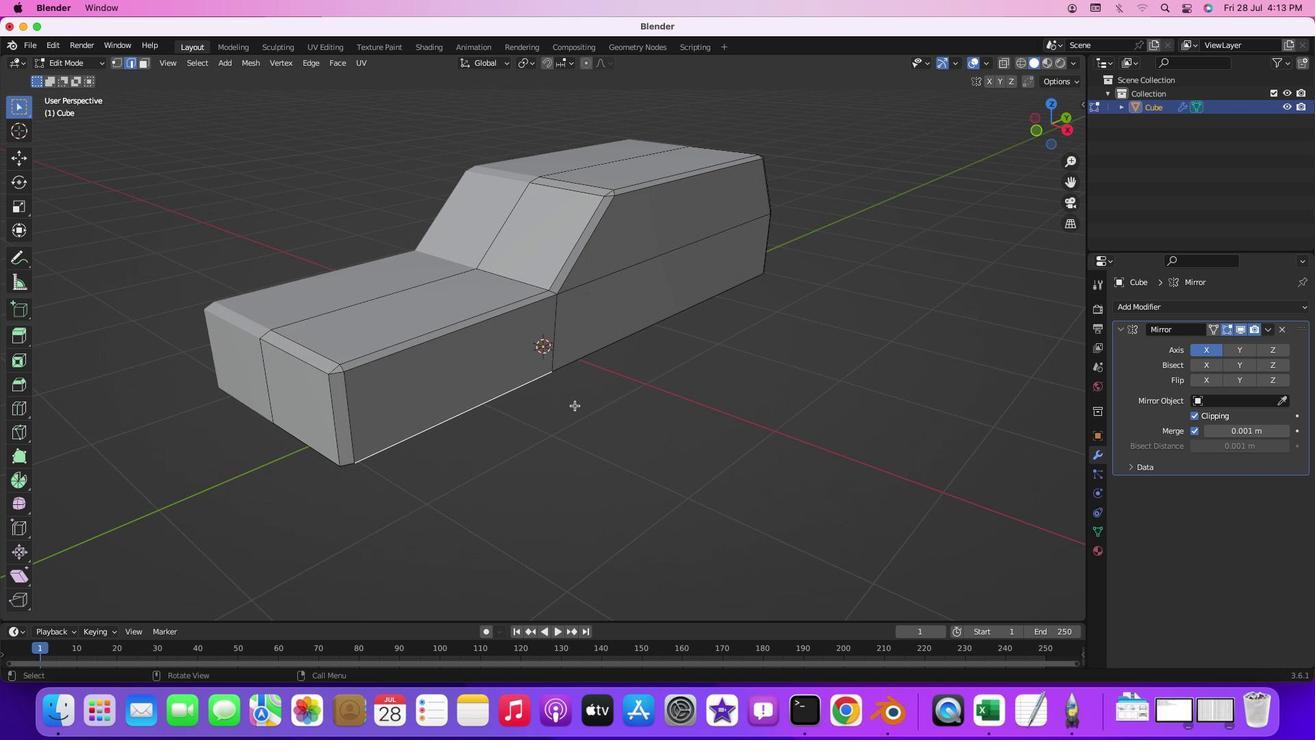 
Action: Mouse moved to (594, 455)
Screenshot: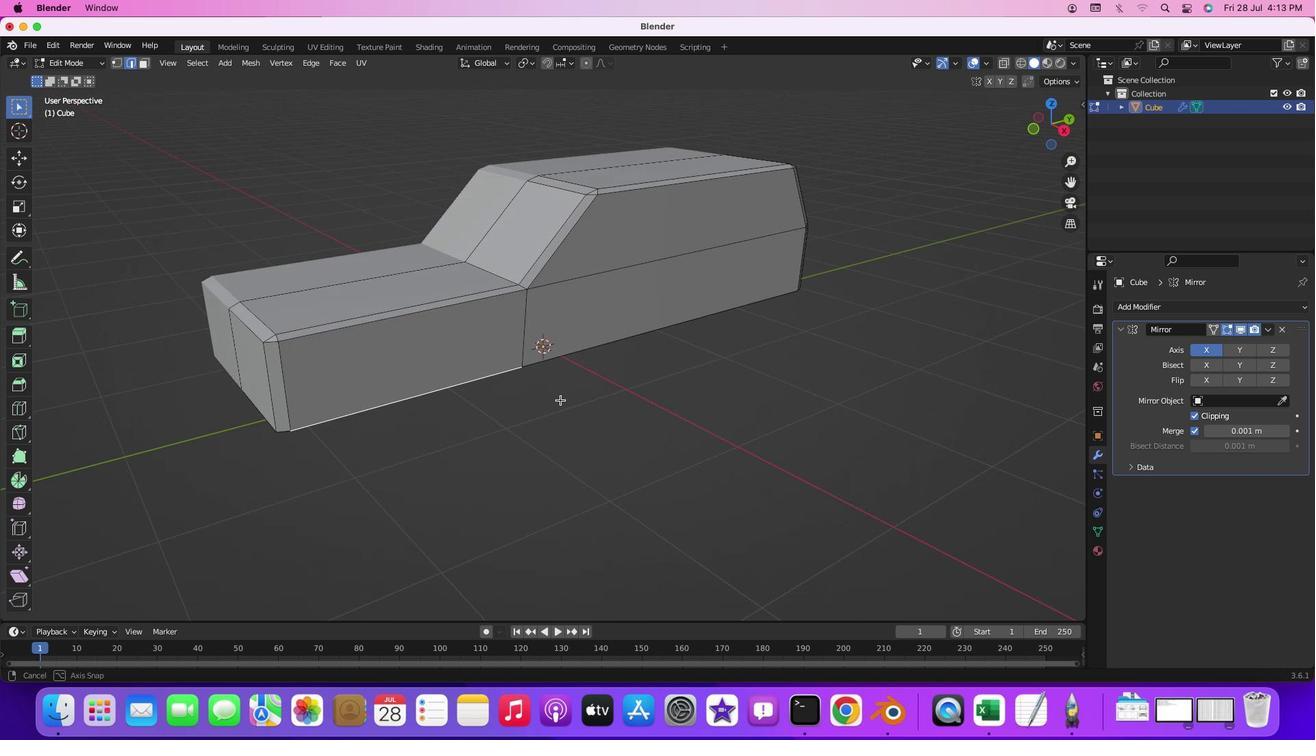 
Action: Mouse pressed middle at (594, 455)
Screenshot: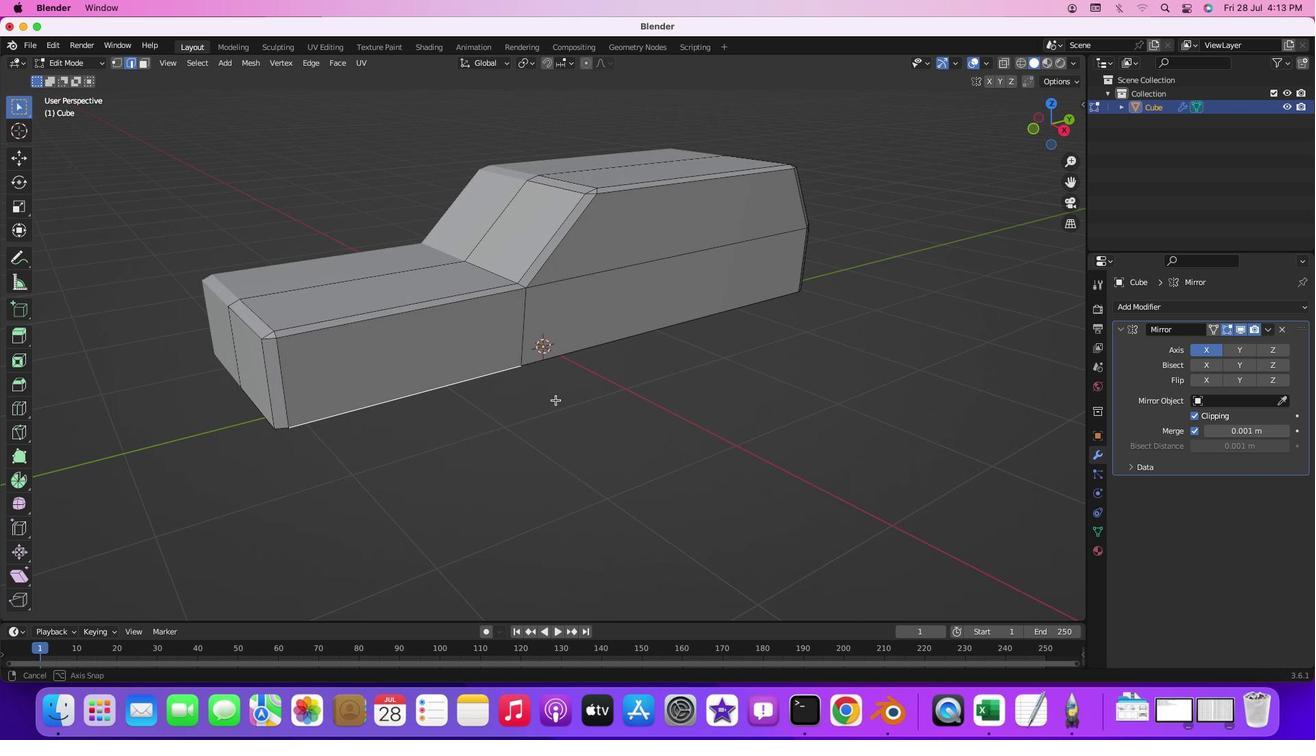 
Action: Mouse moved to (570, 434)
Screenshot: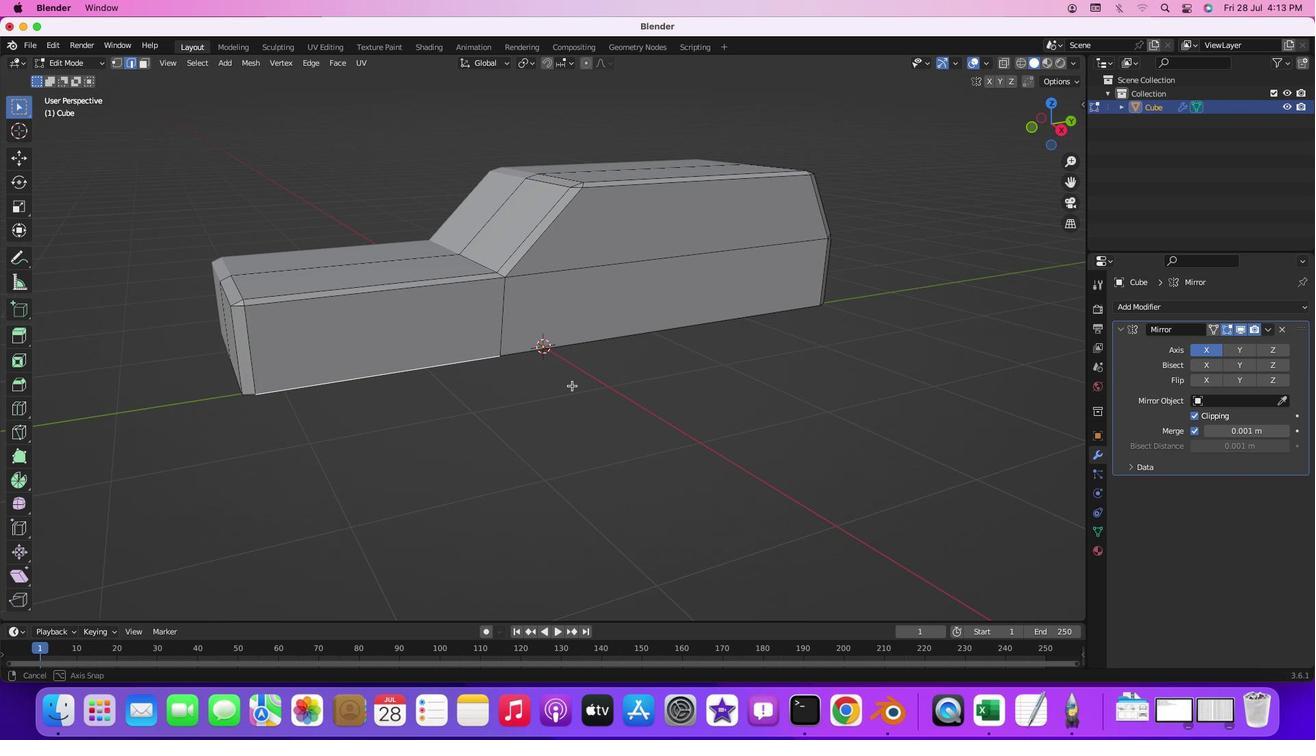 
Action: Mouse pressed middle at (570, 434)
Screenshot: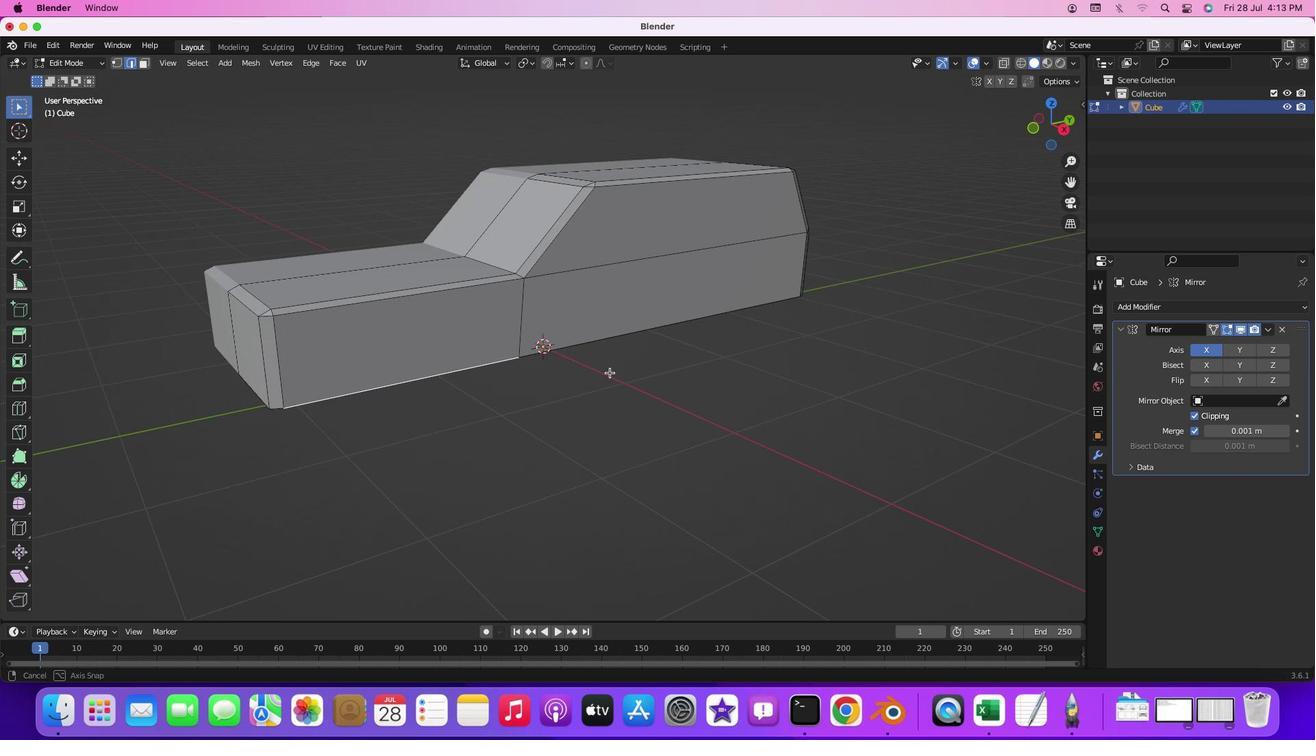 
Action: Mouse moved to (631, 413)
Screenshot: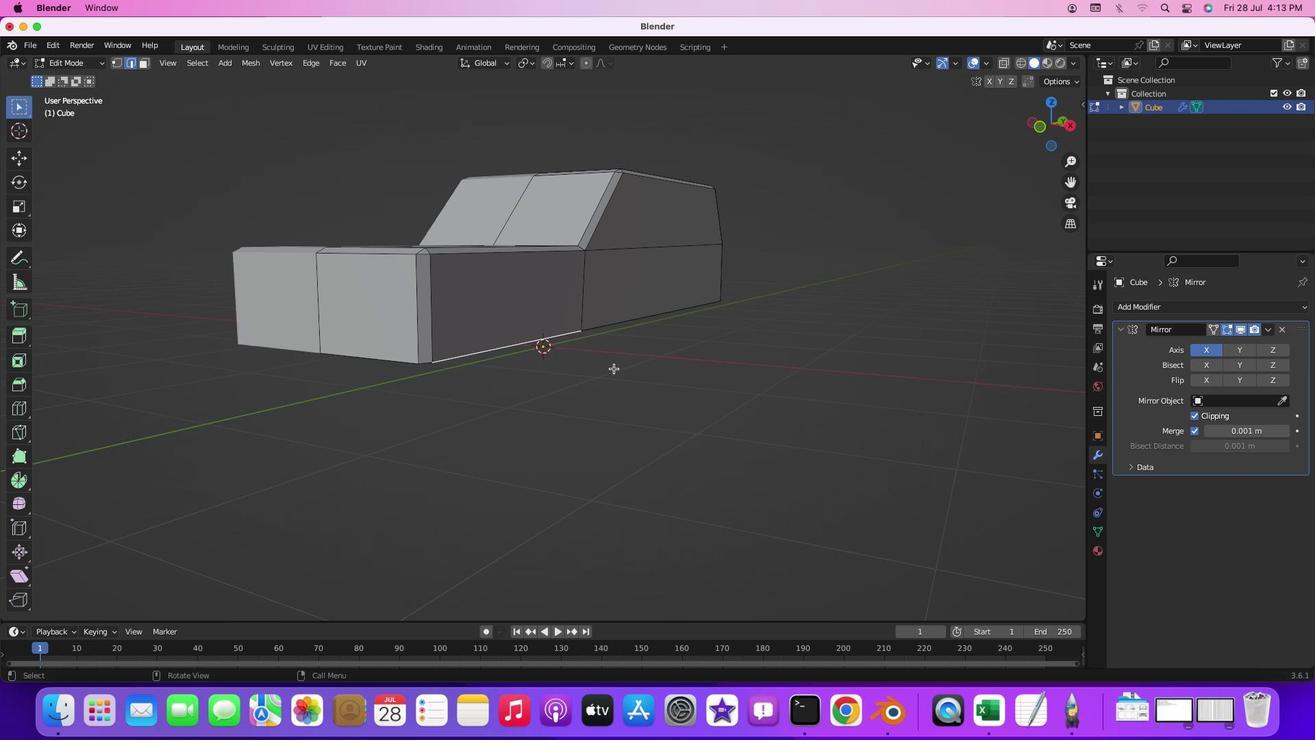 
Action: Key pressed Key.tab
Screenshot: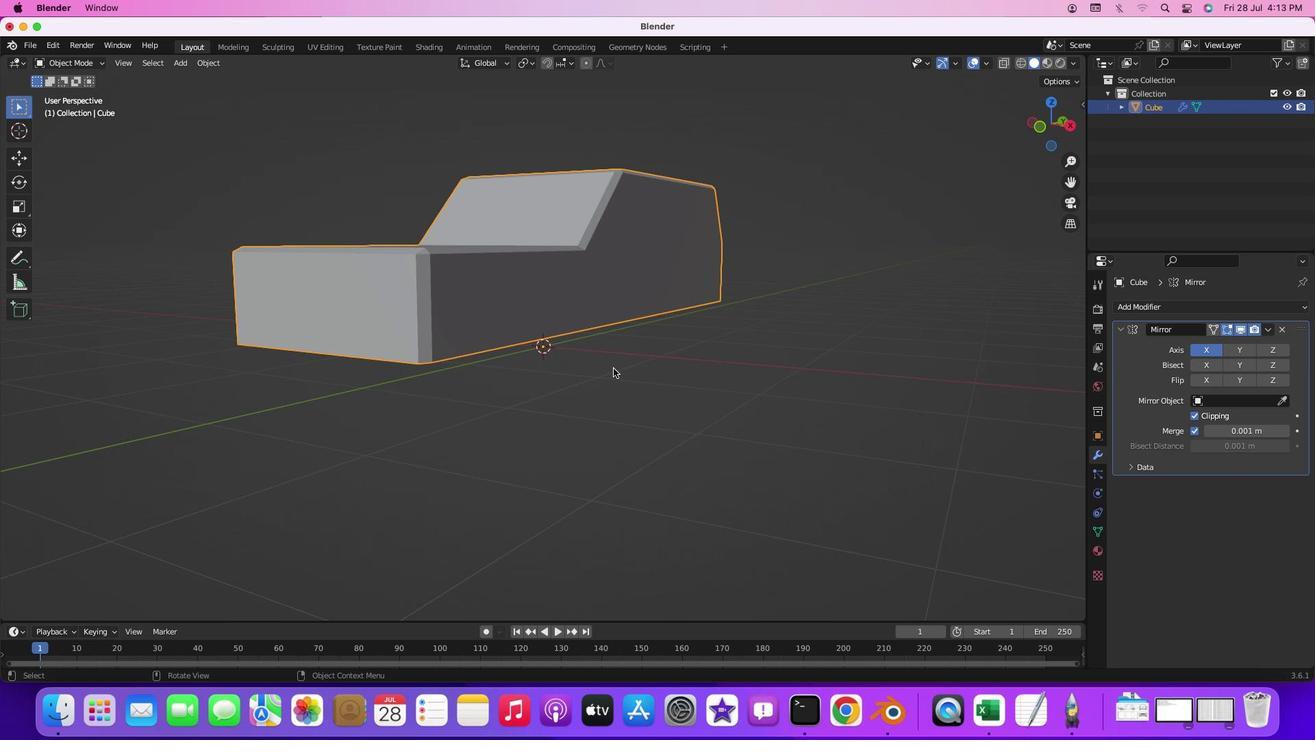 
Action: Mouse moved to (632, 421)
Screenshot: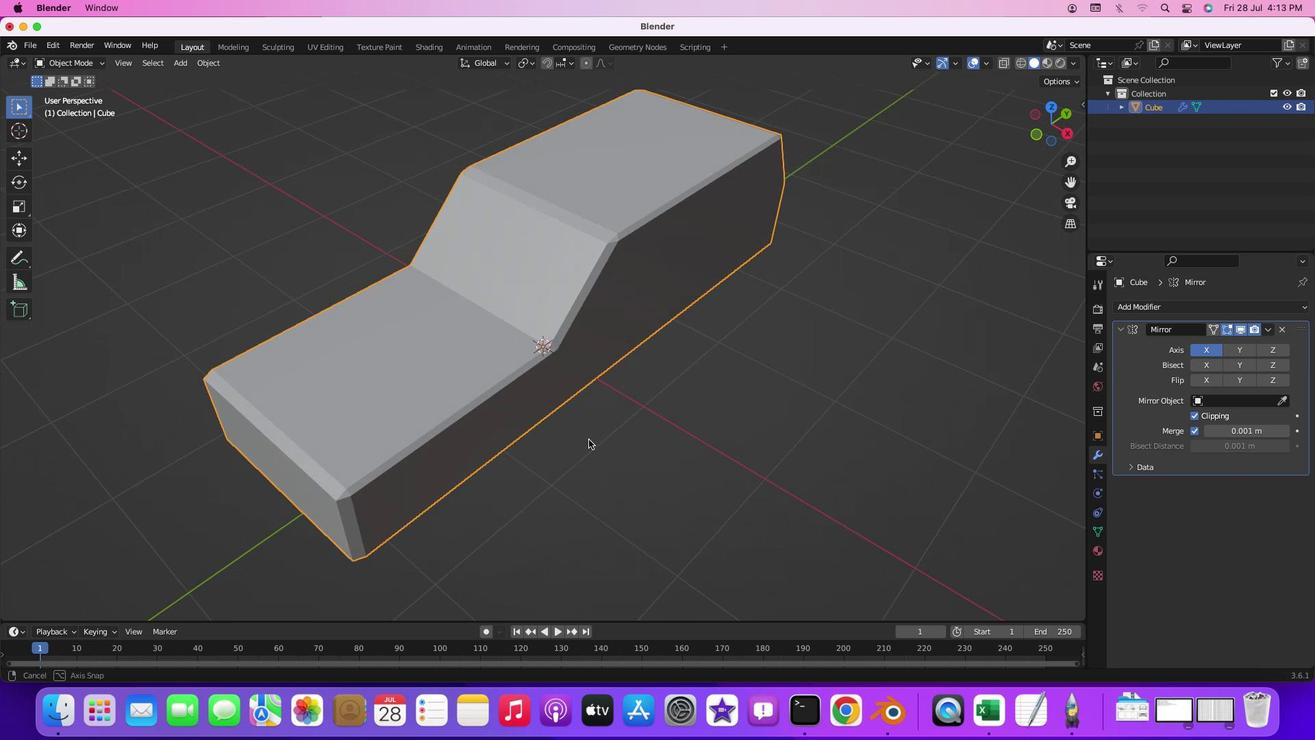
Action: Mouse pressed middle at (632, 421)
Screenshot: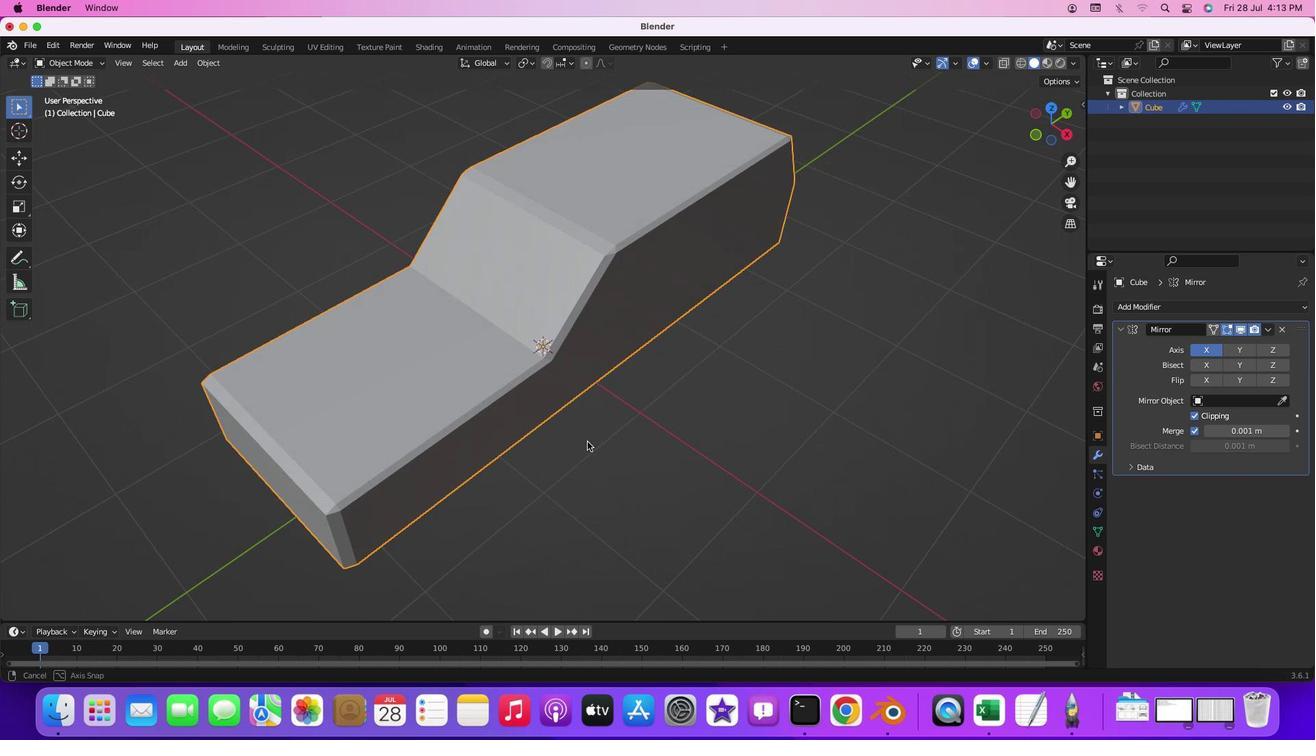 
Action: Mouse moved to (475, 484)
Screenshot: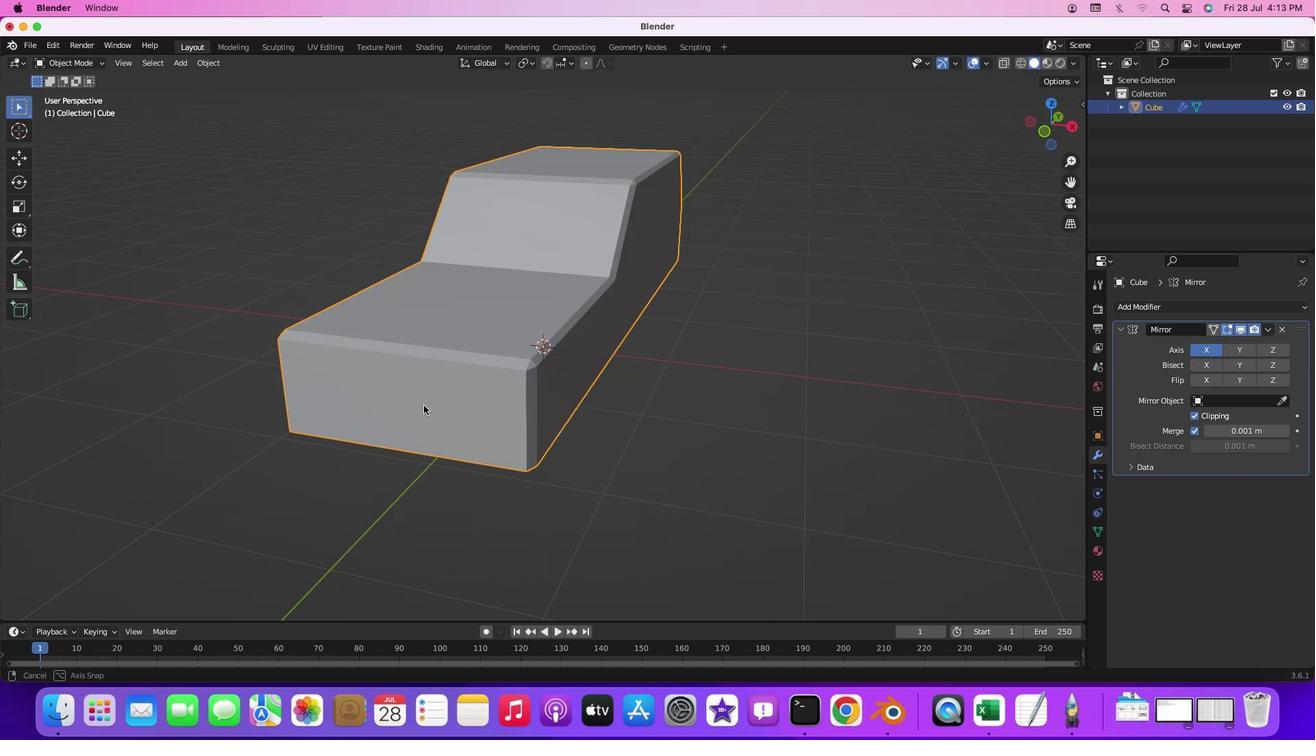 
Action: Mouse pressed middle at (475, 484)
Screenshot: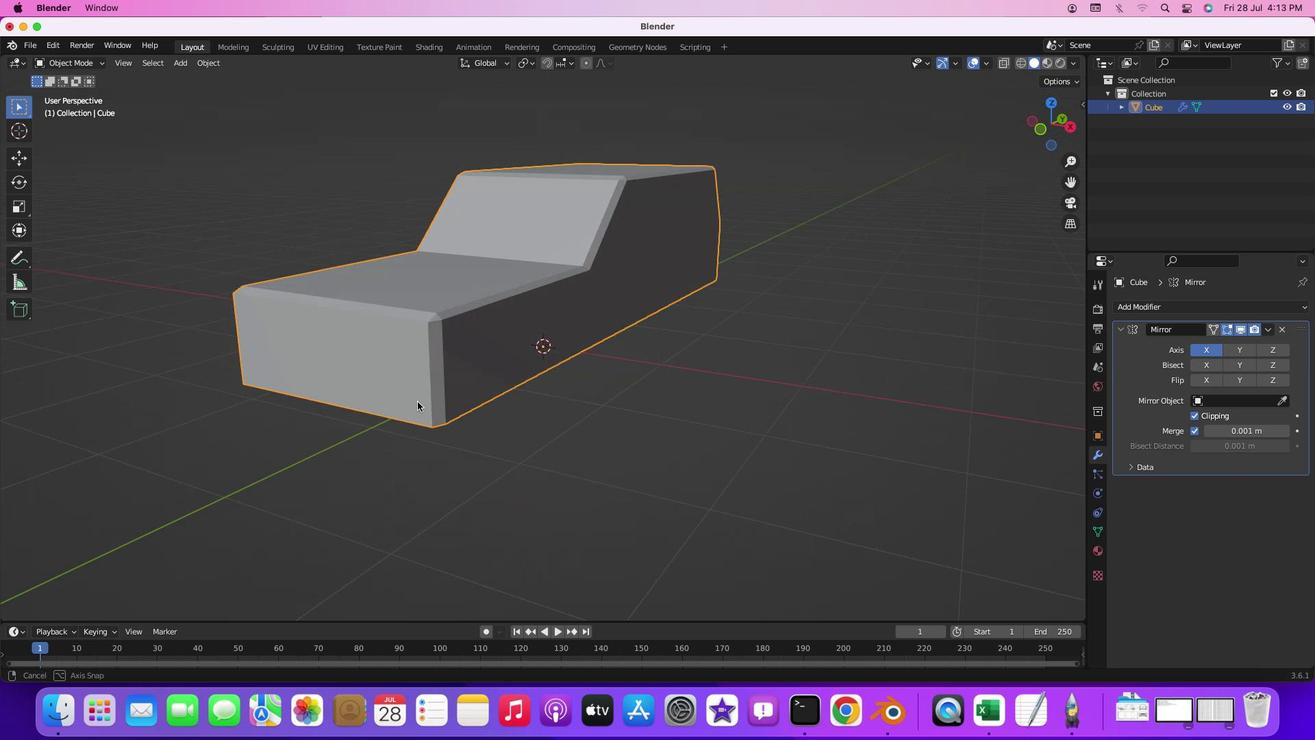 
Action: Mouse moved to (300, 444)
Screenshot: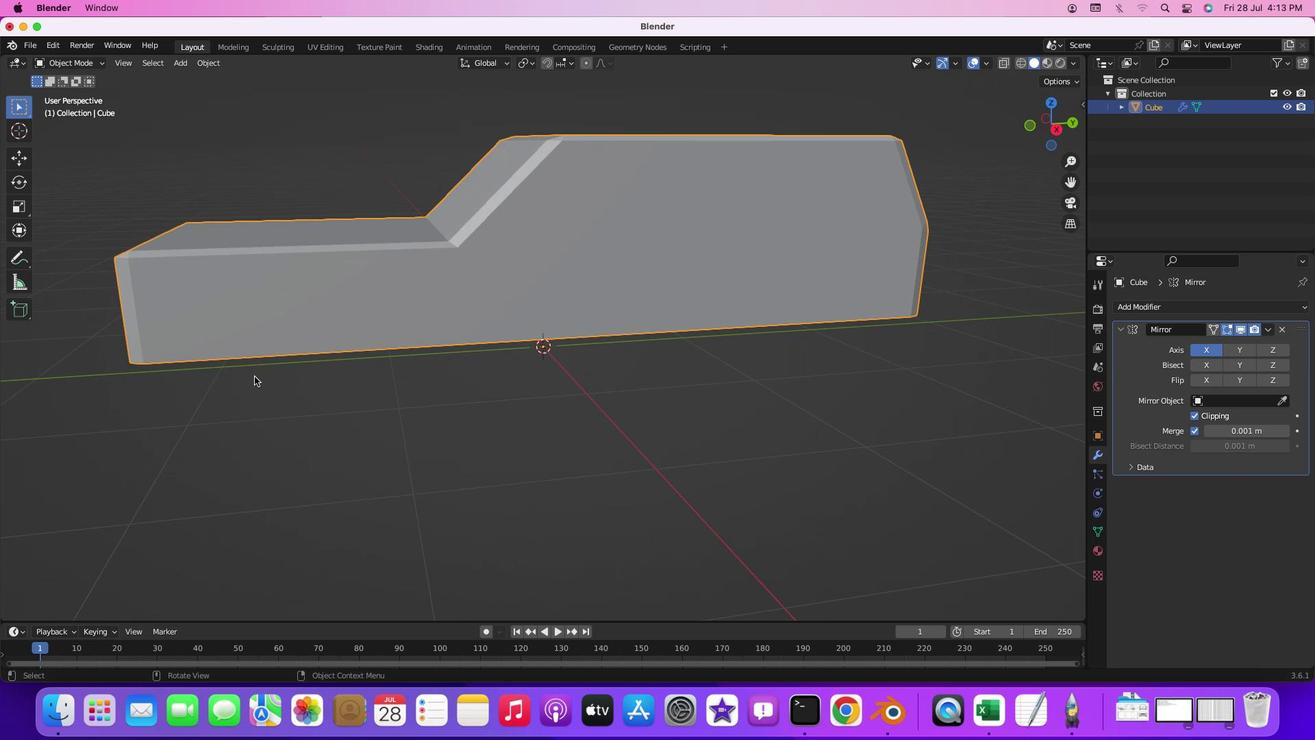 
Action: Mouse scrolled (300, 444) with delta (-59, -38)
Screenshot: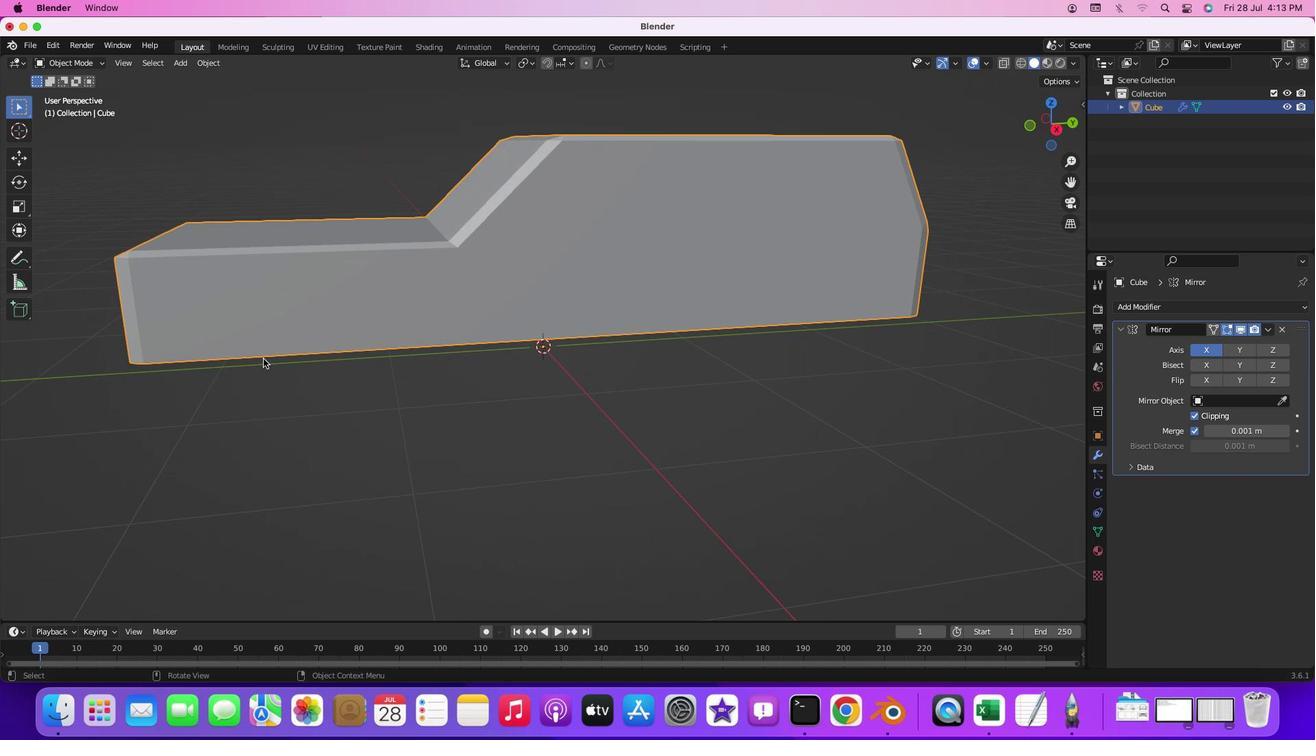 
Action: Mouse moved to (260, 363)
Screenshot: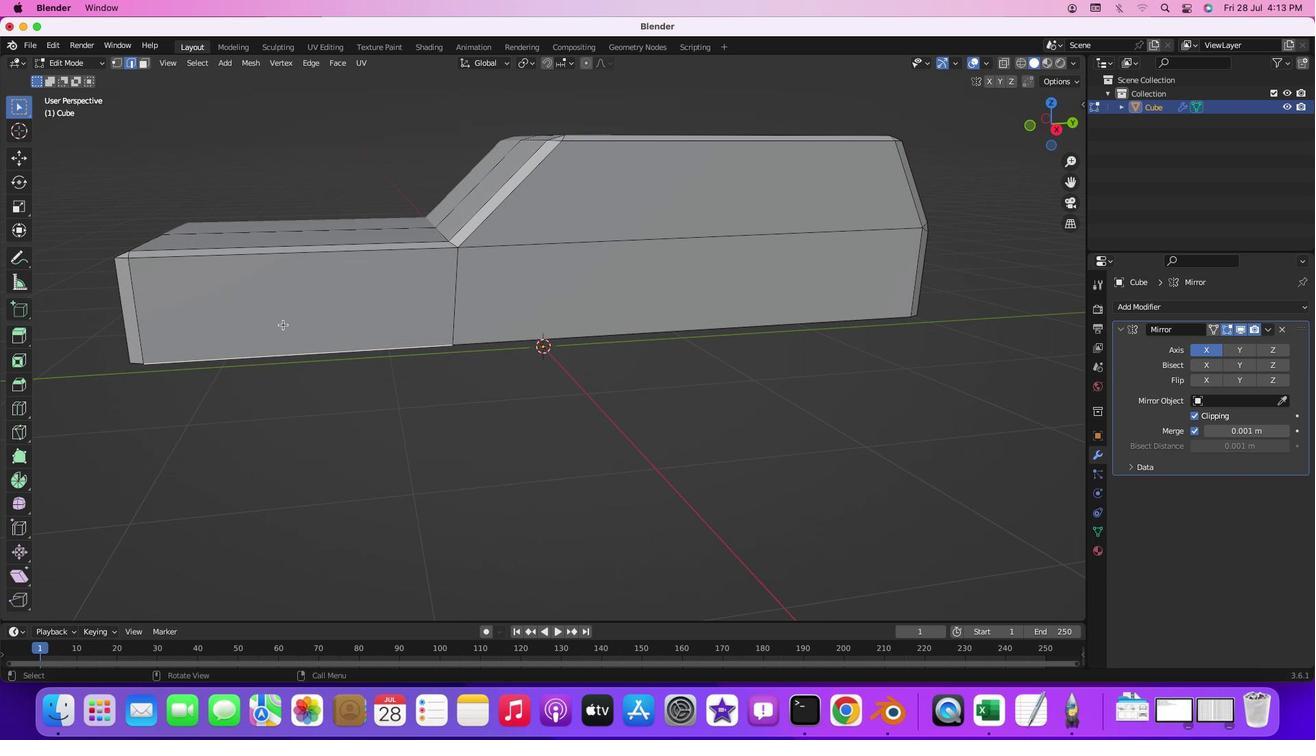 
Action: Key pressed Key.tab
Screenshot: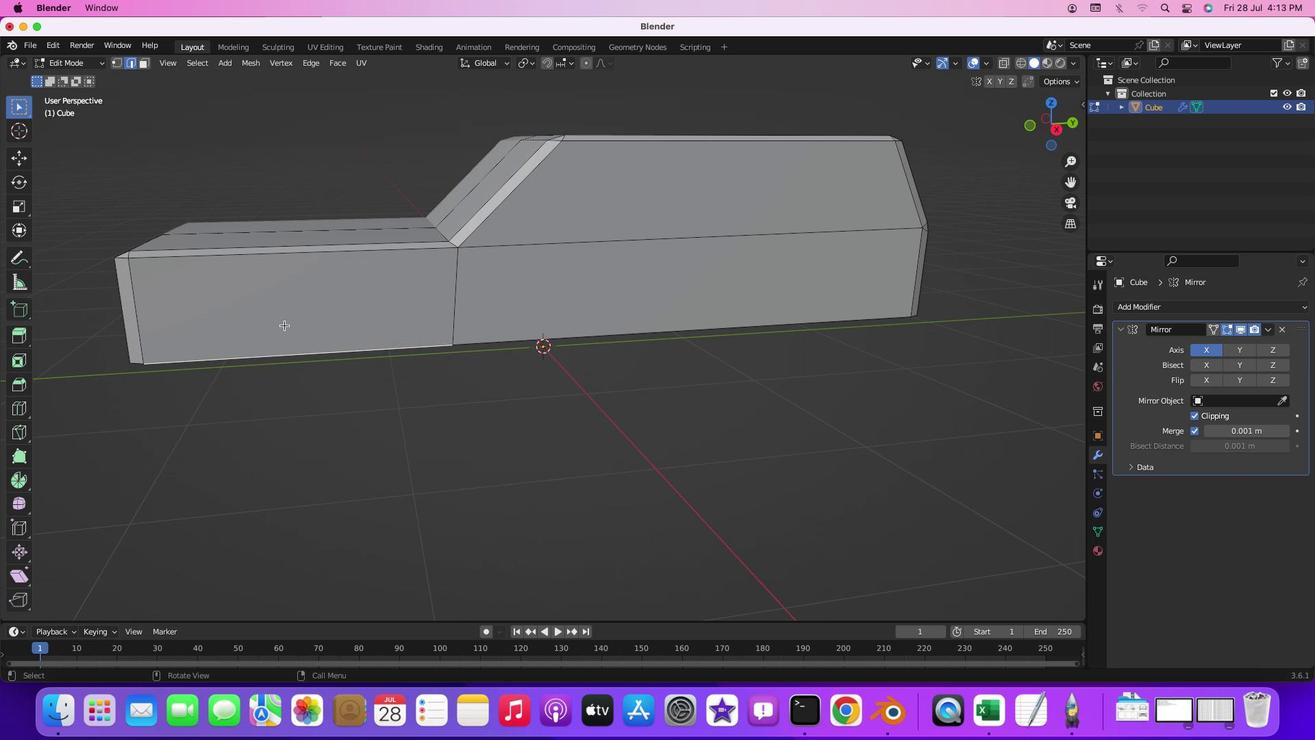 
Action: Mouse moved to (263, 360)
Screenshot: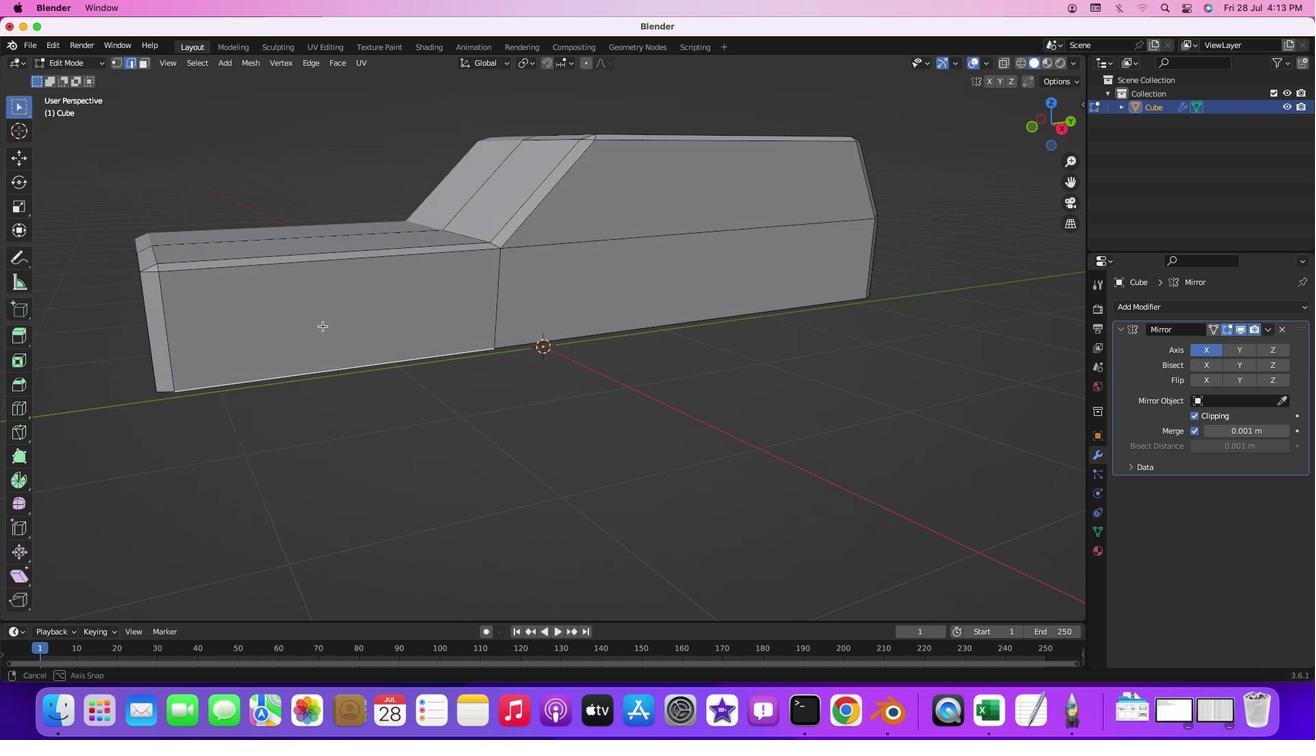 
Action: Mouse pressed middle at (263, 360)
Screenshot: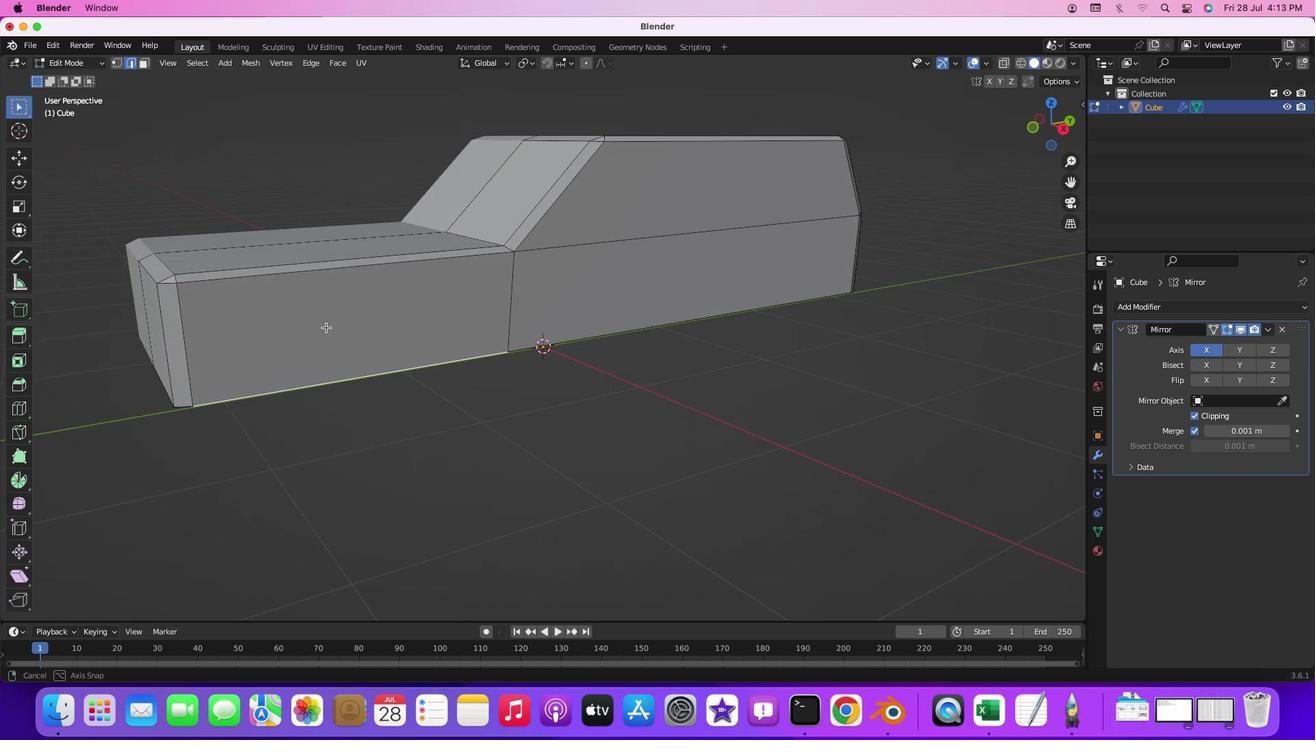 
Action: Mouse moved to (403, 393)
Screenshot: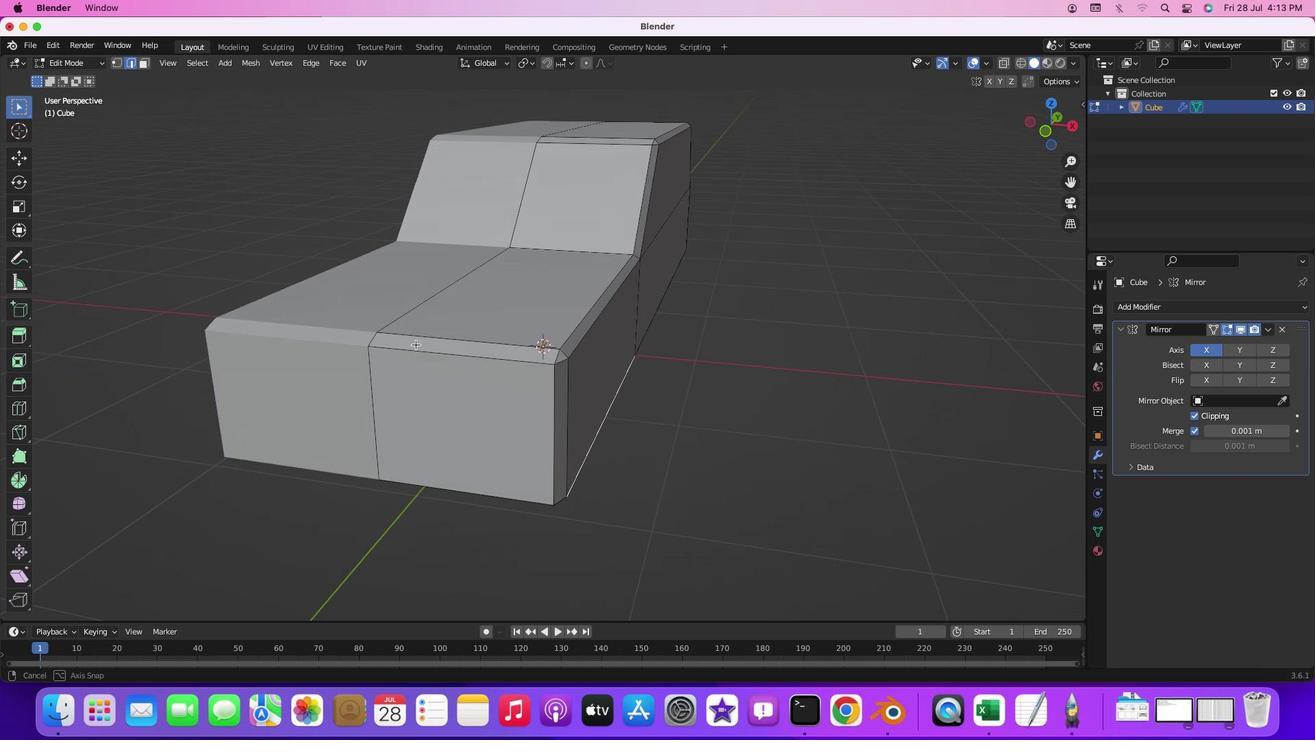 
Action: Mouse pressed middle at (403, 393)
Screenshot: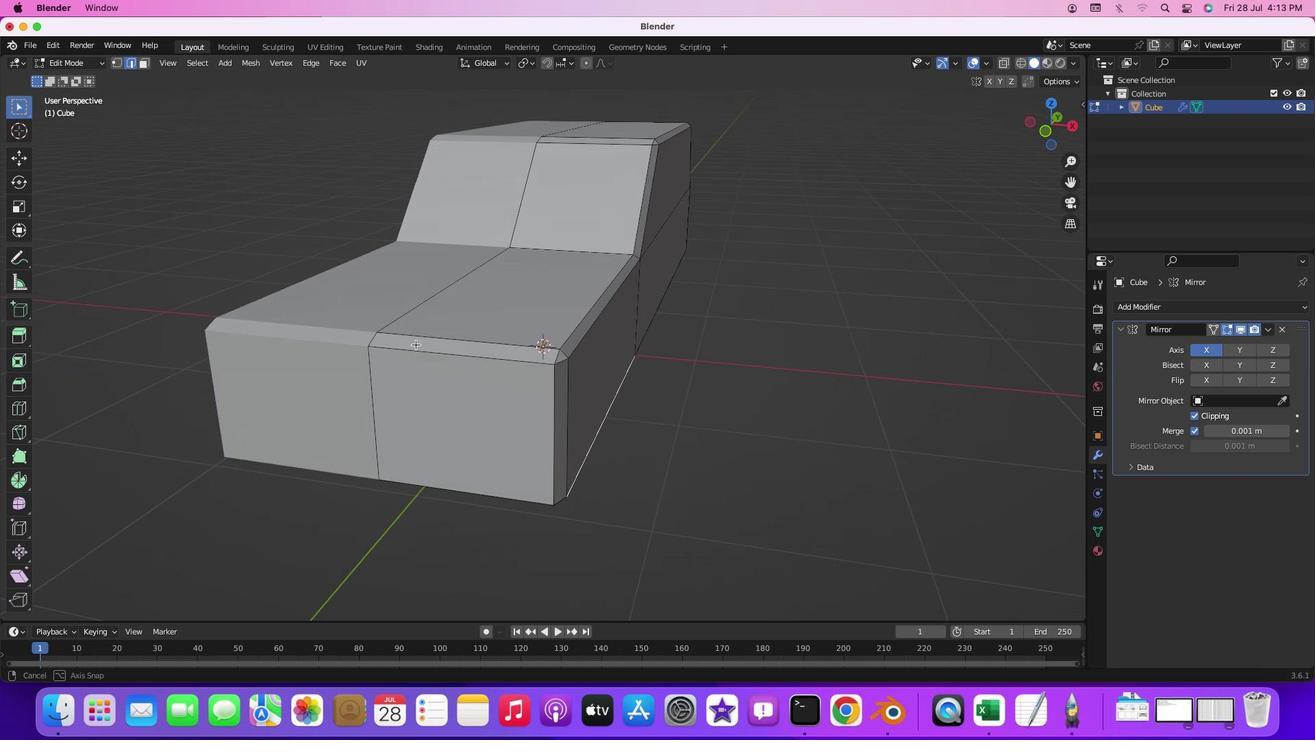 
Action: Mouse moved to (355, 284)
Screenshot: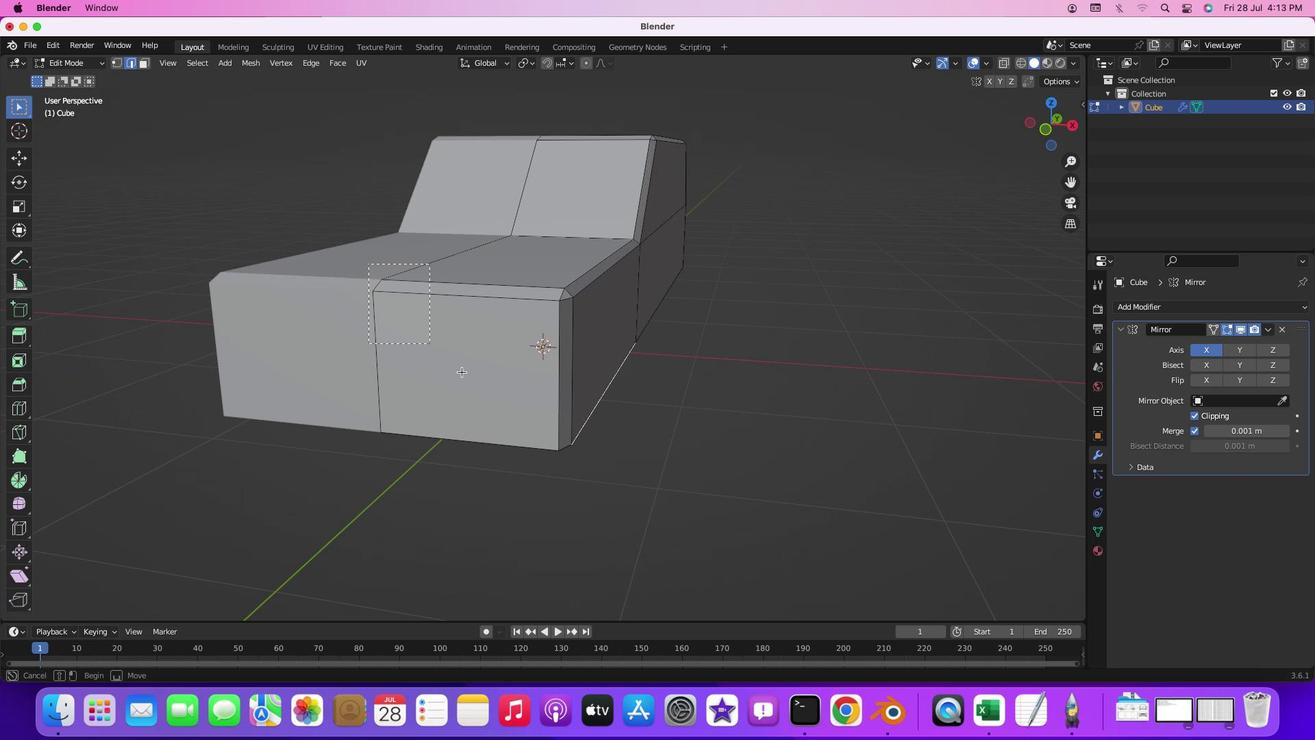 
Action: Mouse pressed left at (355, 284)
Screenshot: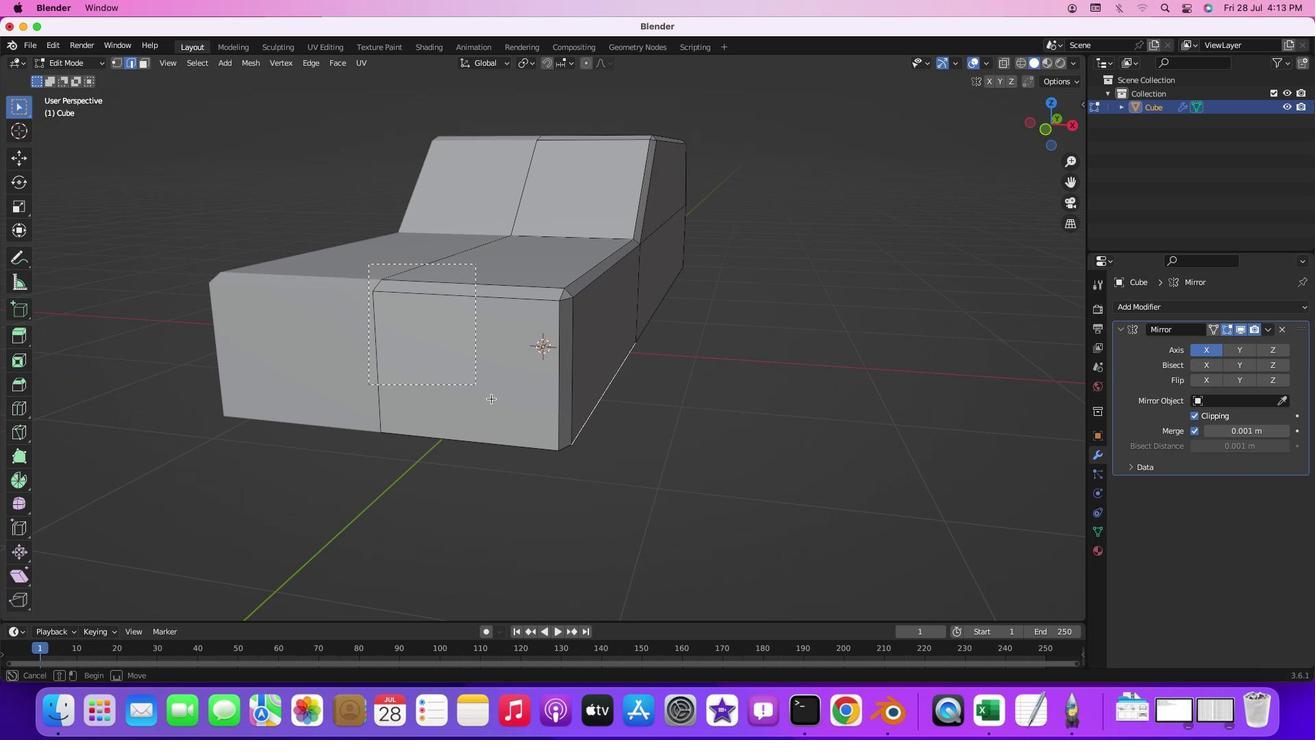 
Action: Mouse moved to (610, 537)
Screenshot: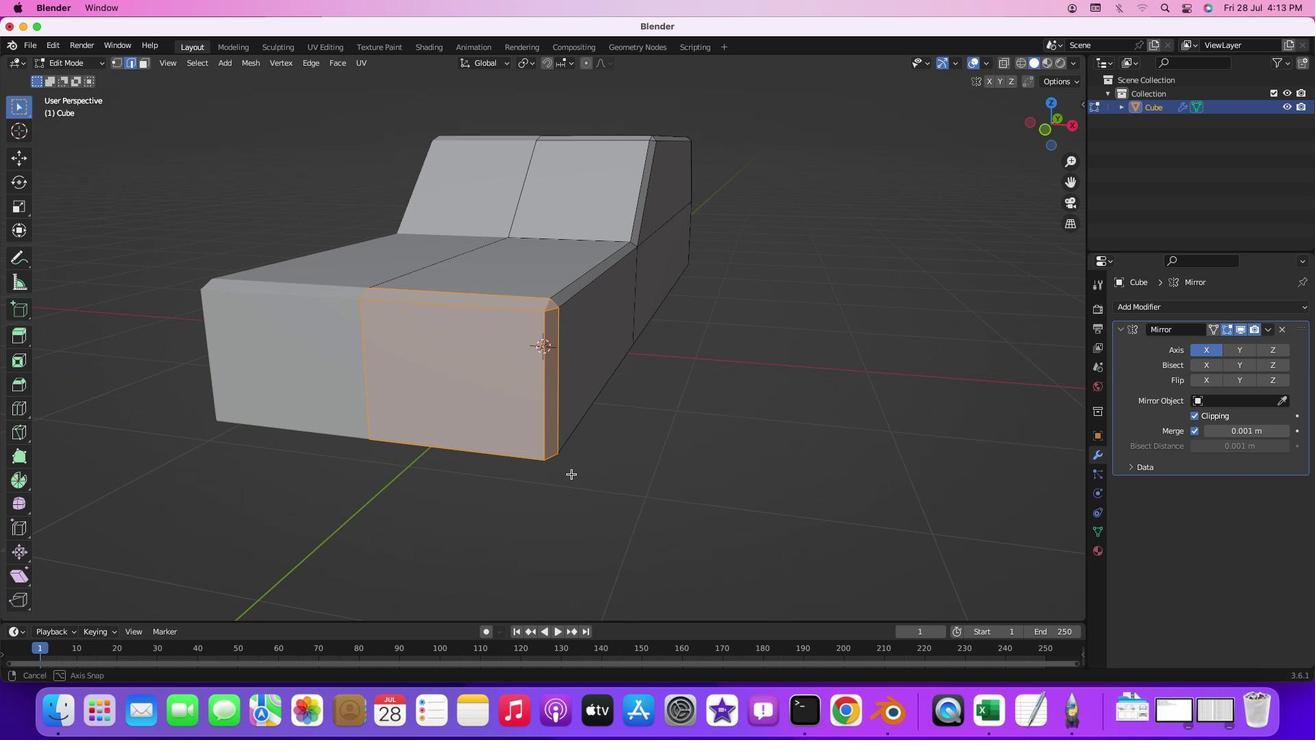 
Action: Mouse pressed middle at (610, 537)
Screenshot: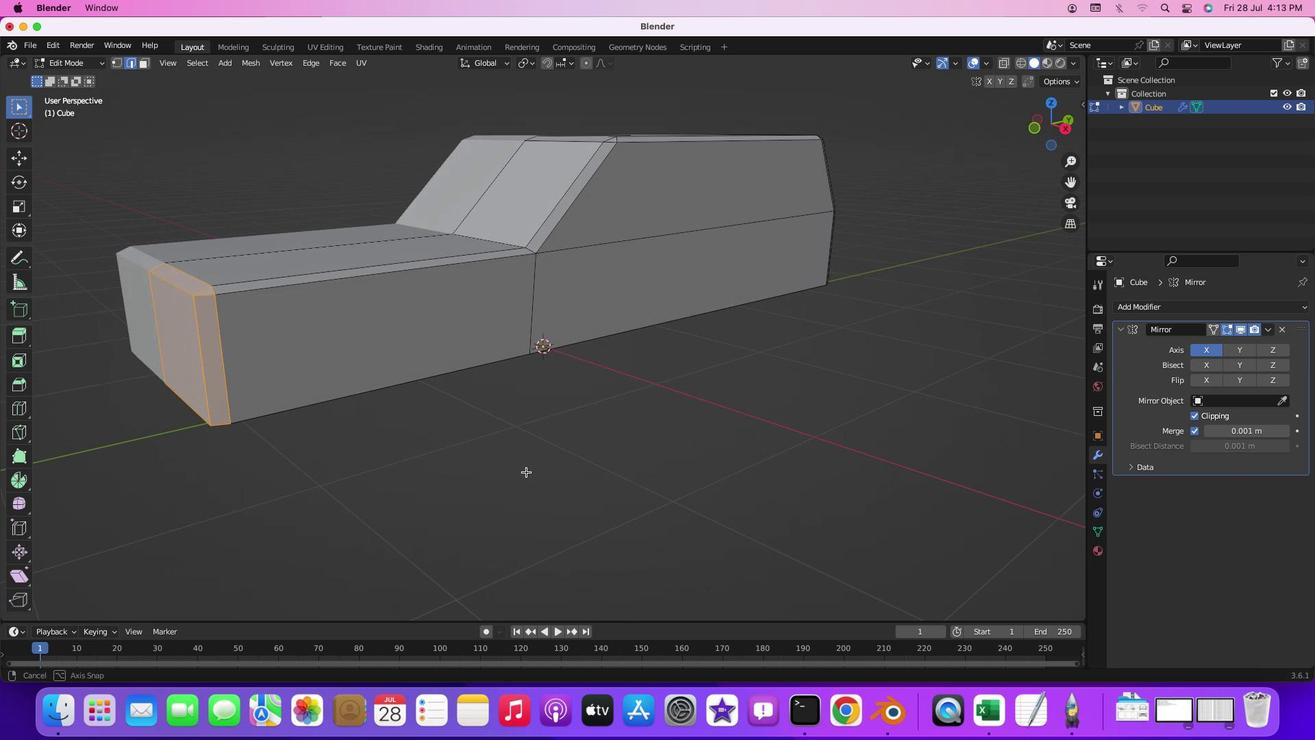 
Action: Mouse moved to (101, 335)
Screenshot: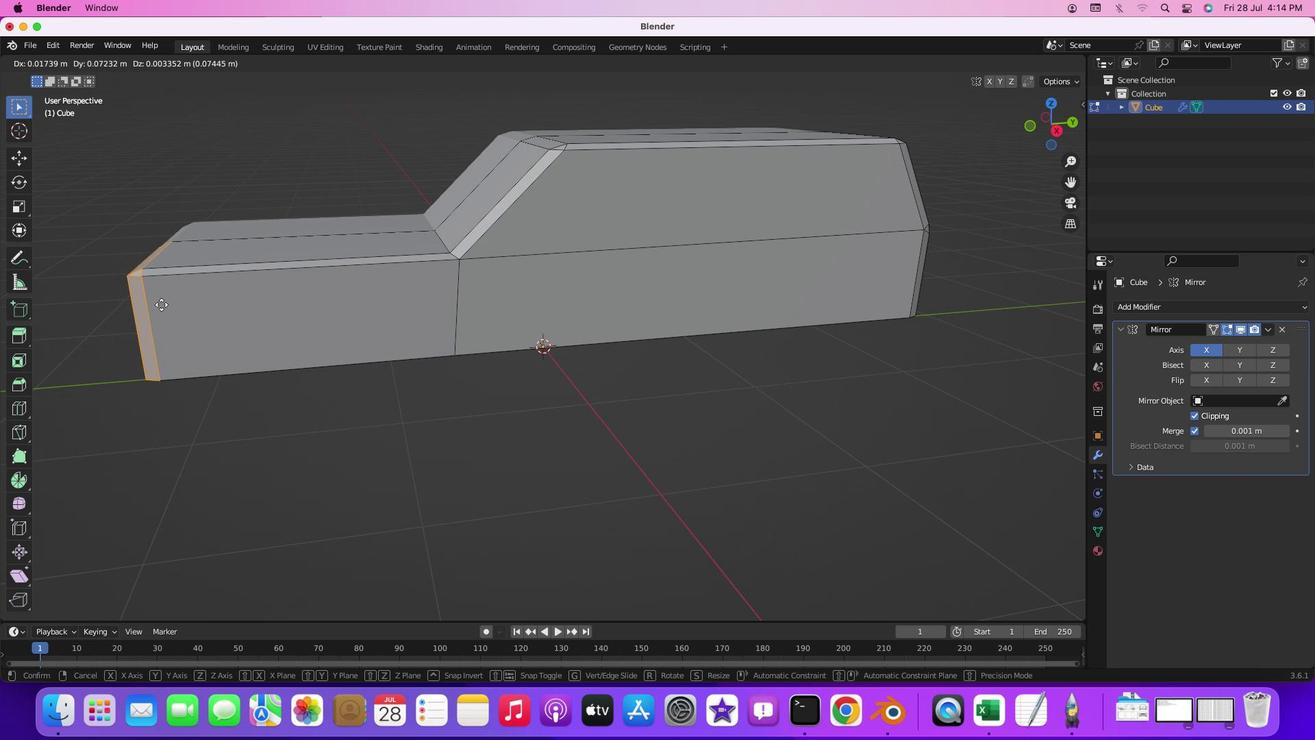 
Action: Key pressed 'g'
Screenshot: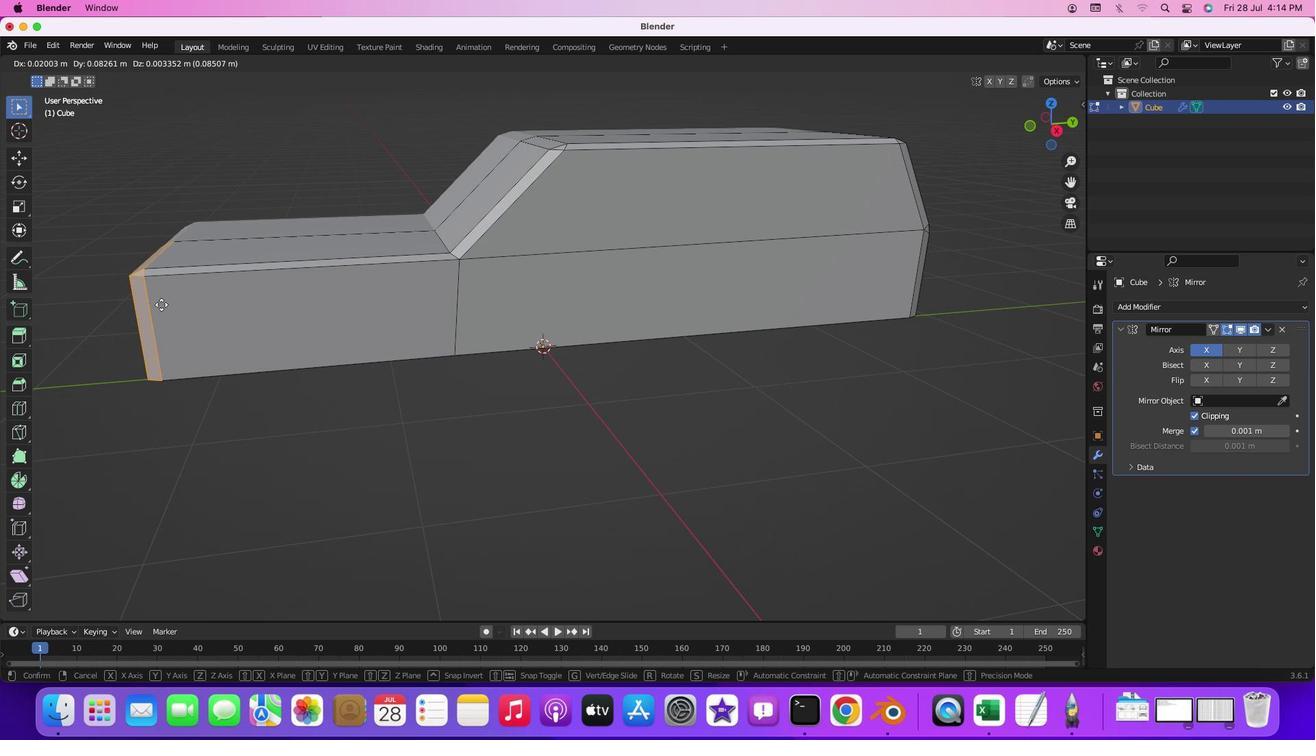 
Action: Mouse moved to (219, 330)
Screenshot: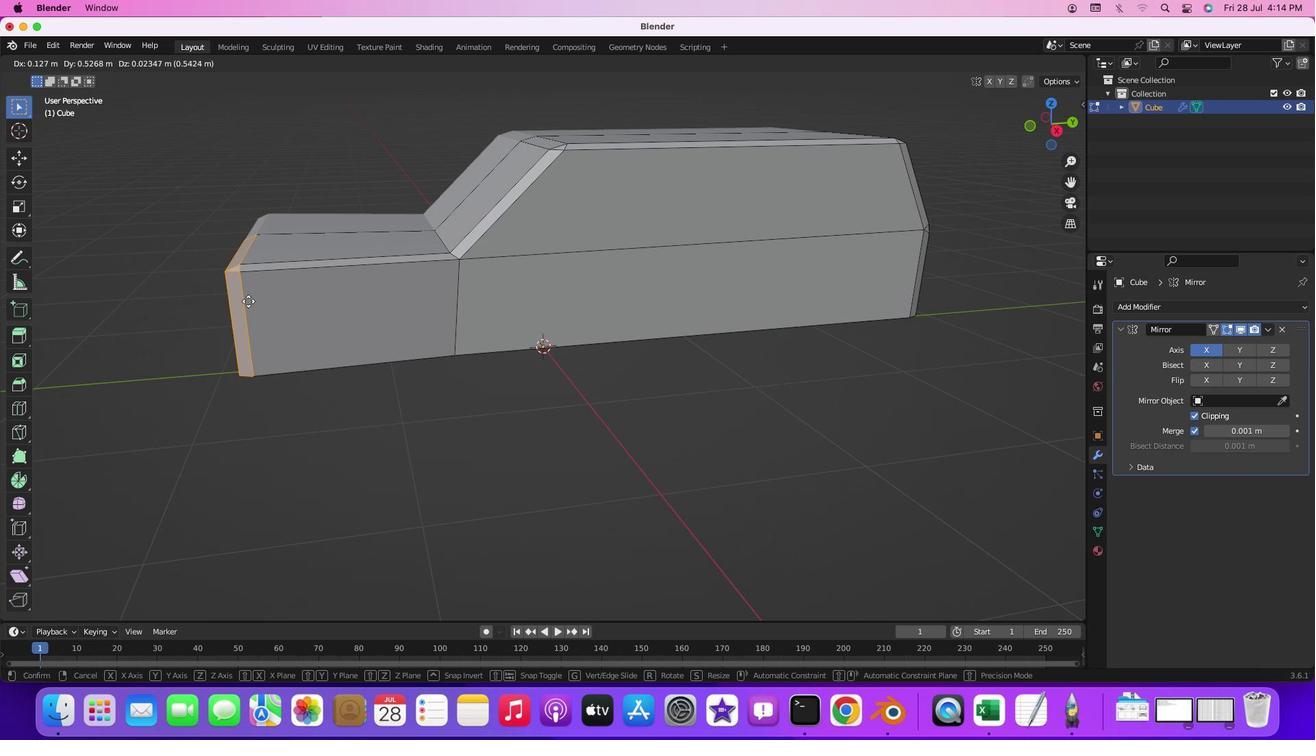 
Action: Key pressed '3'
Screenshot: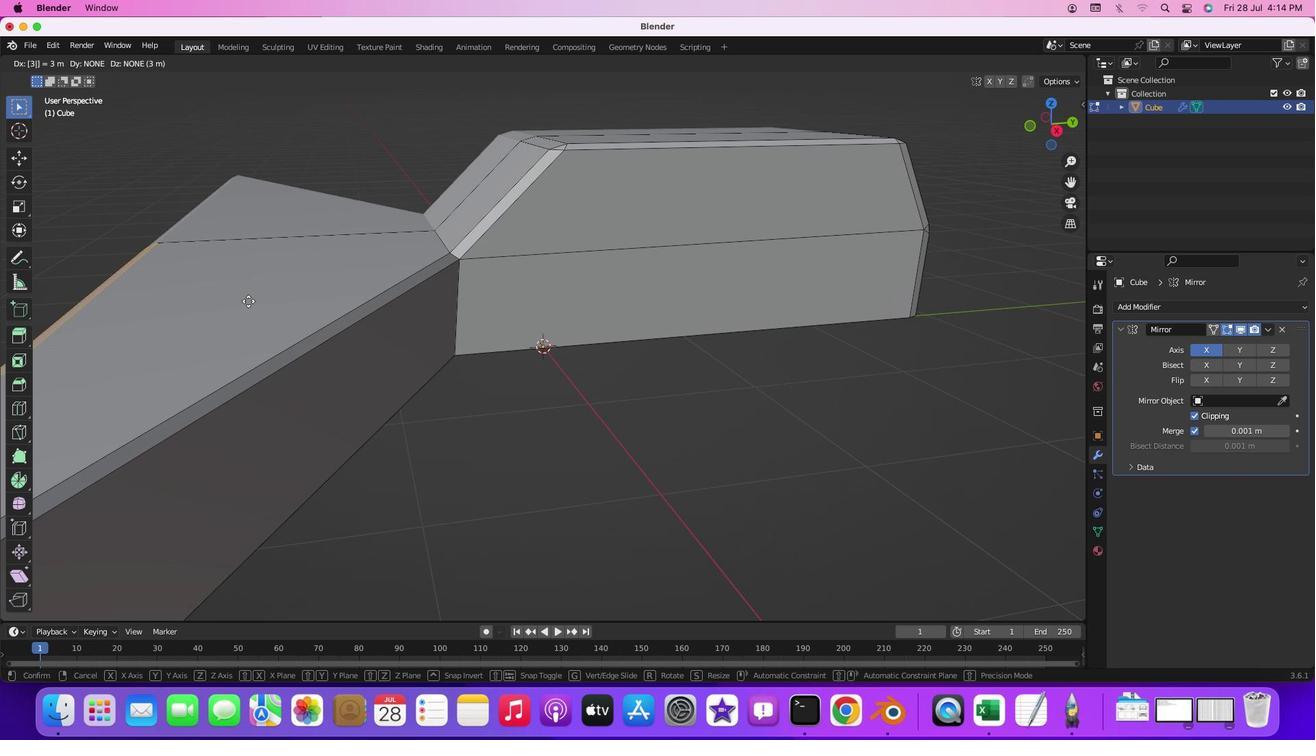 
Action: Mouse moved to (174, 319)
Screenshot: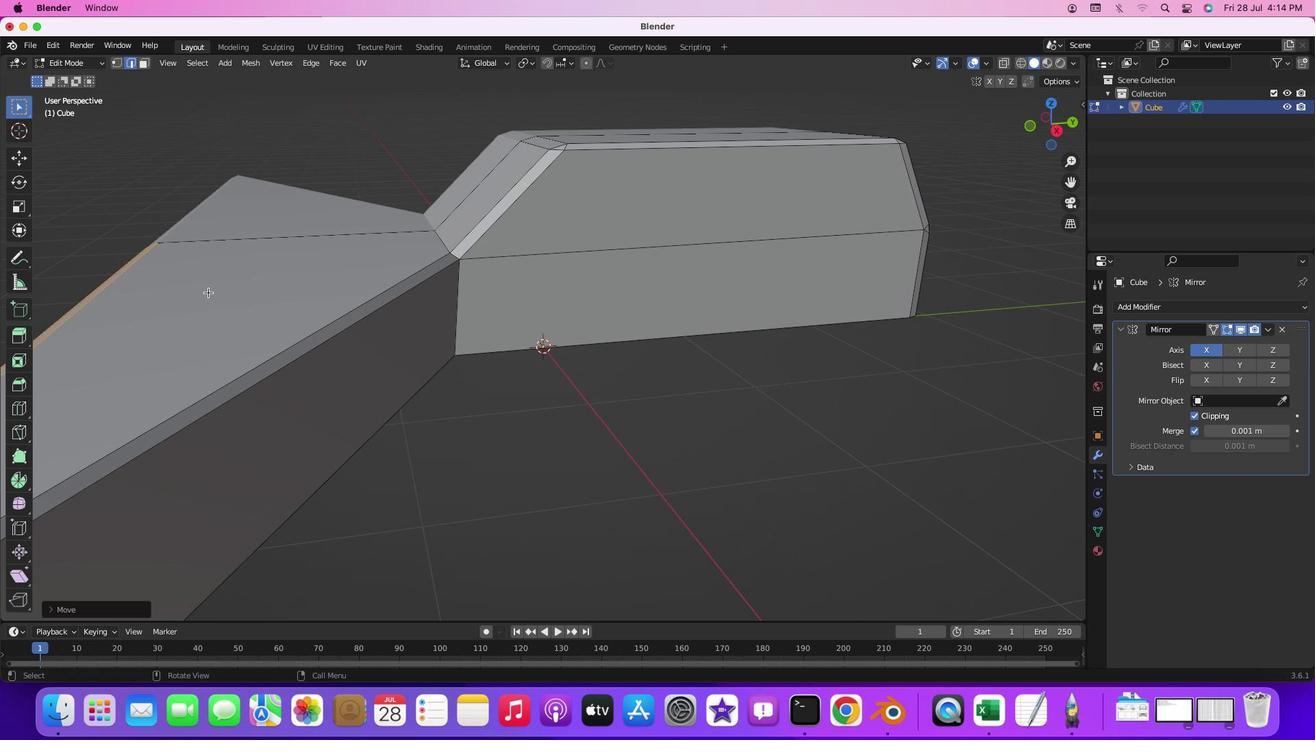 
Action: Mouse pressed left at (174, 319)
Screenshot: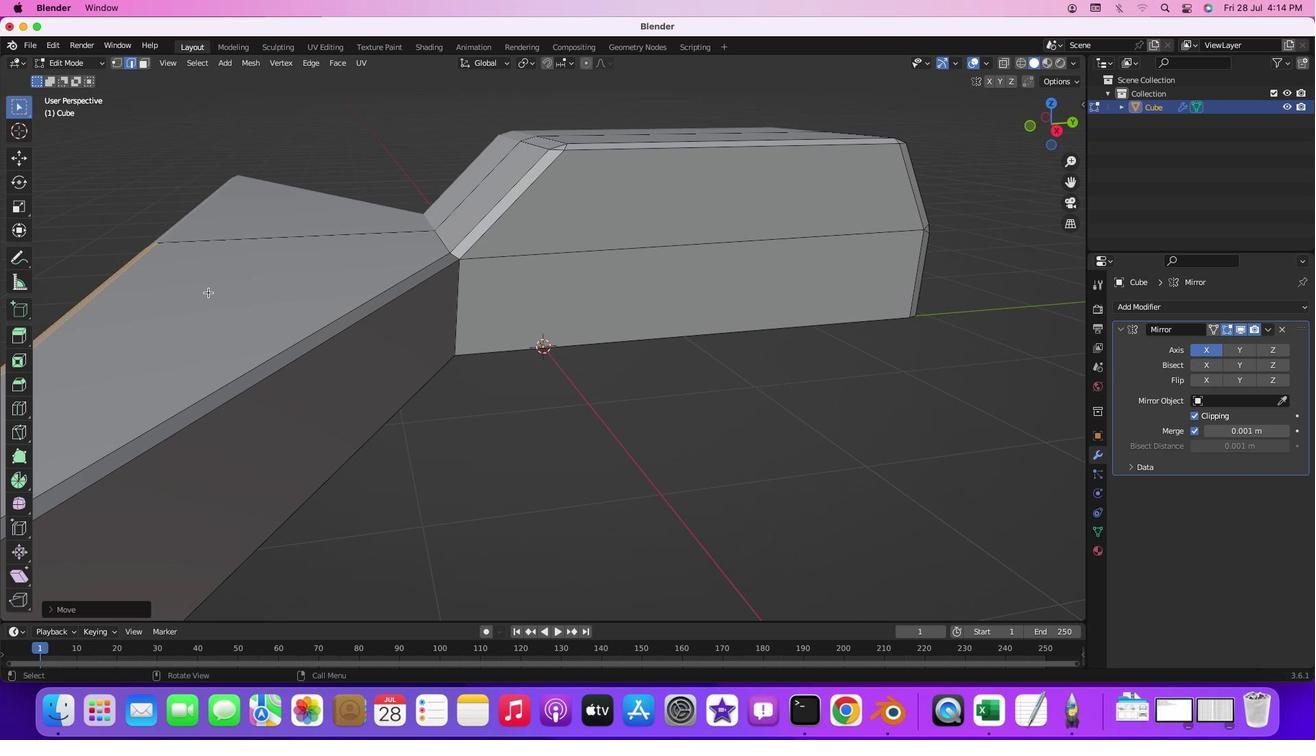 
Action: Key pressed Key.escKey.cmd'z''3'
Screenshot: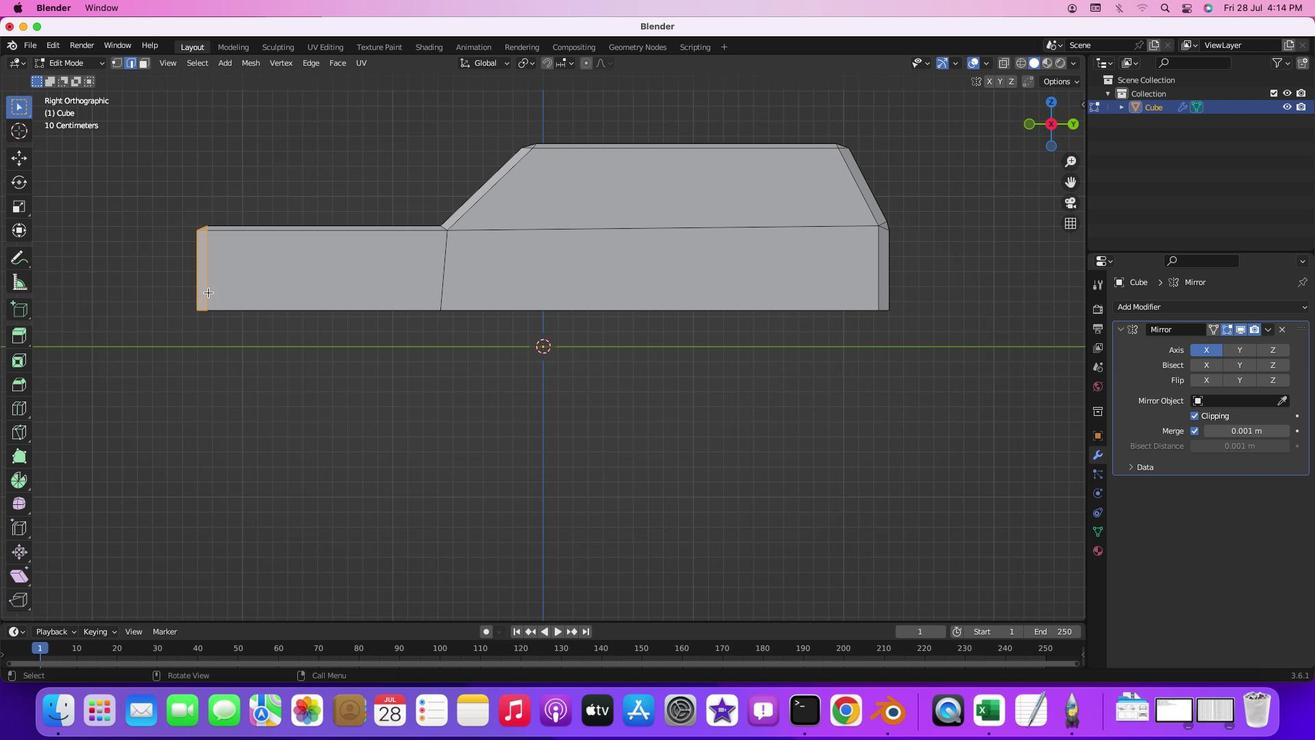 
Action: Mouse moved to (100, 286)
Screenshot: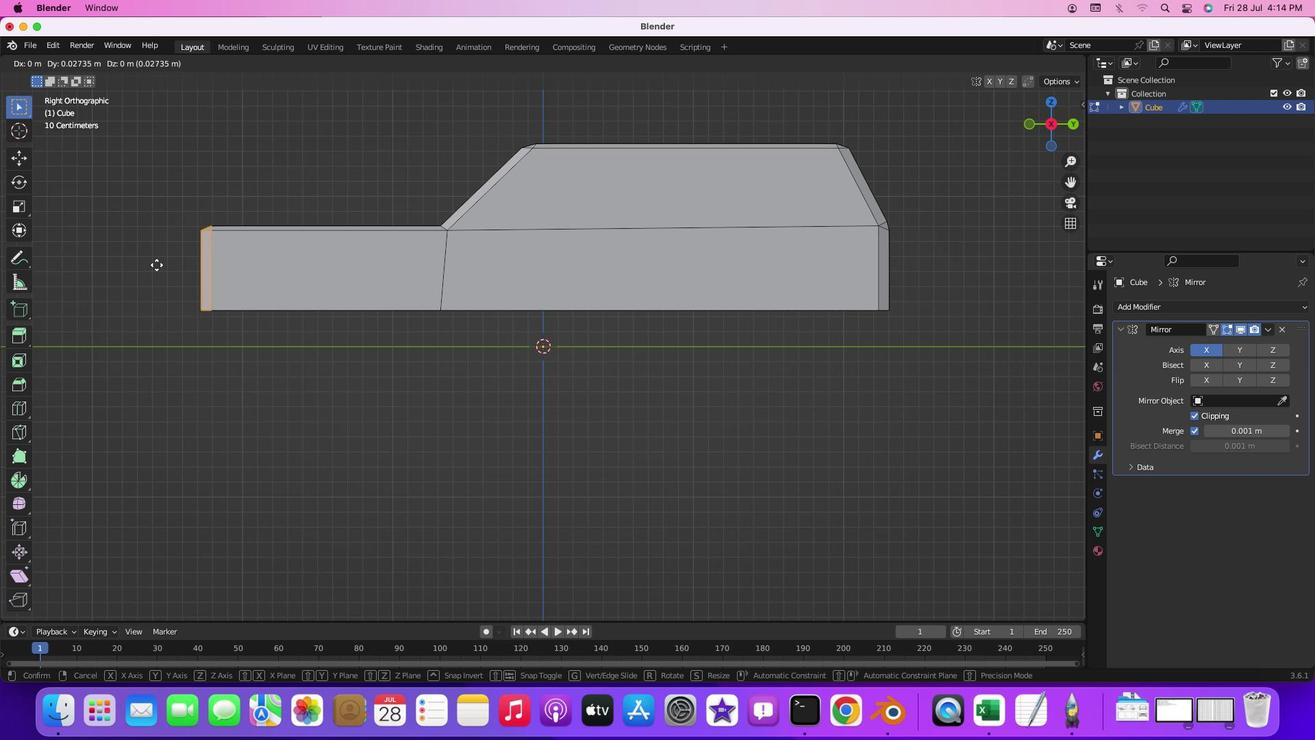 
Action: Key pressed 'g'
Screenshot: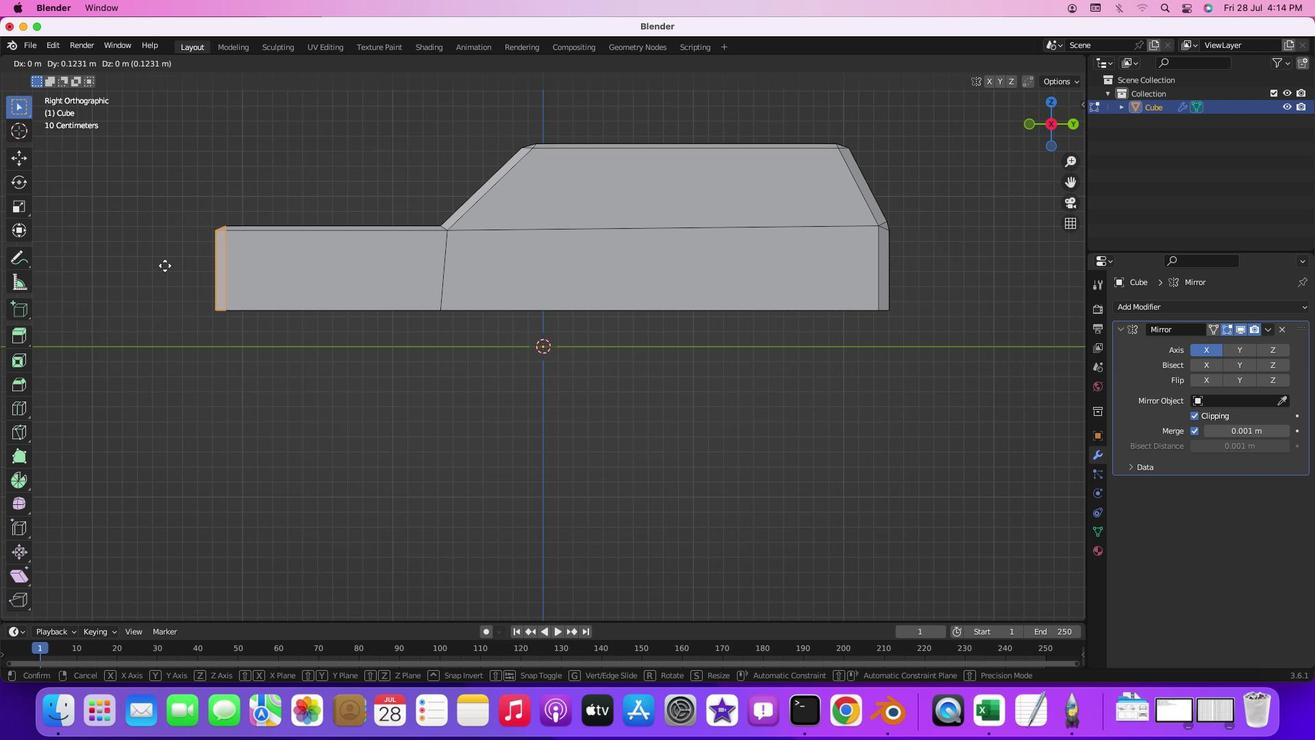 
Action: Mouse moved to (180, 286)
Screenshot: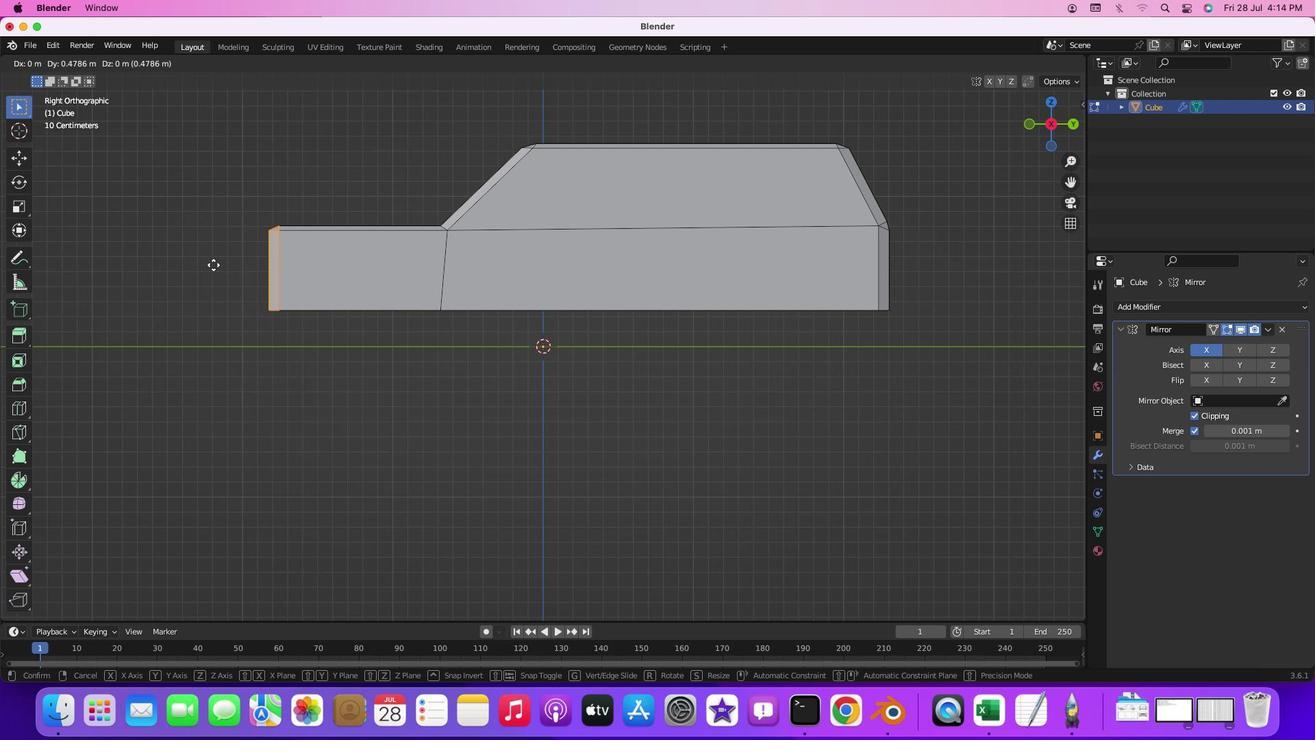 
Action: Key pressed 'y'
Screenshot: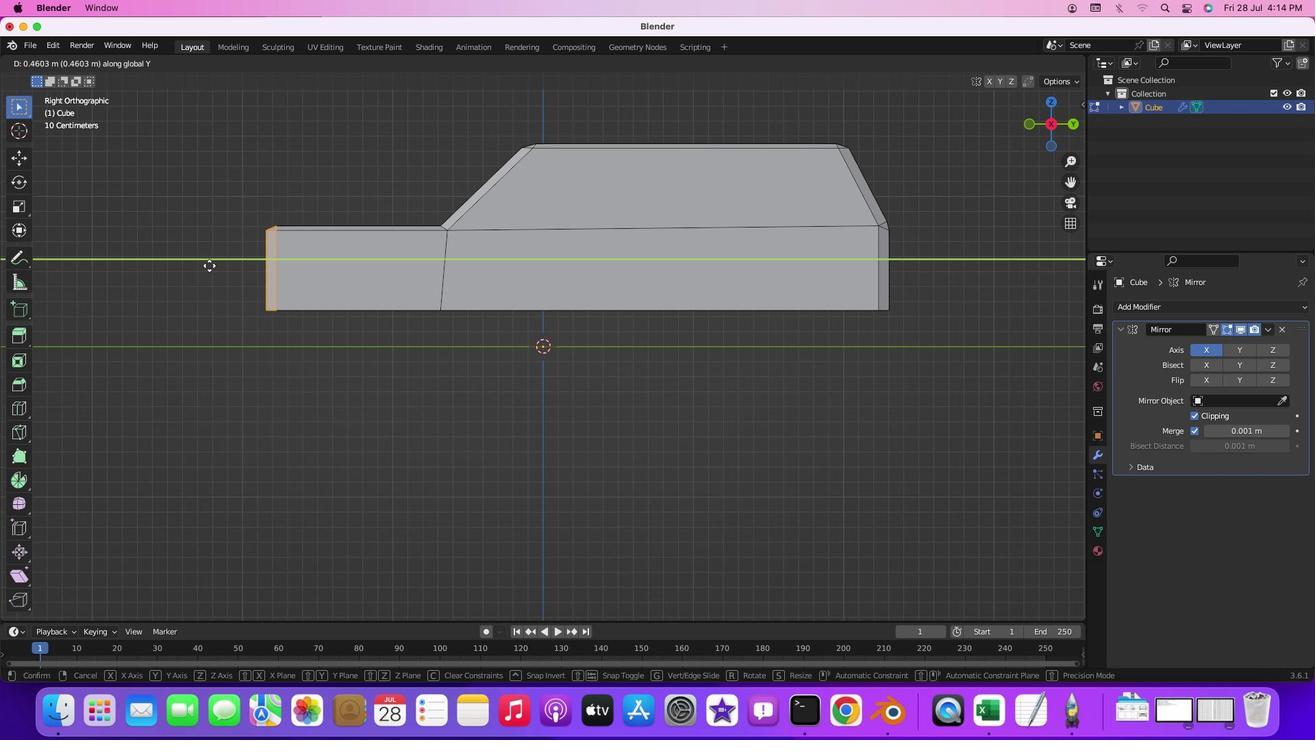 
Action: Mouse moved to (185, 287)
Screenshot: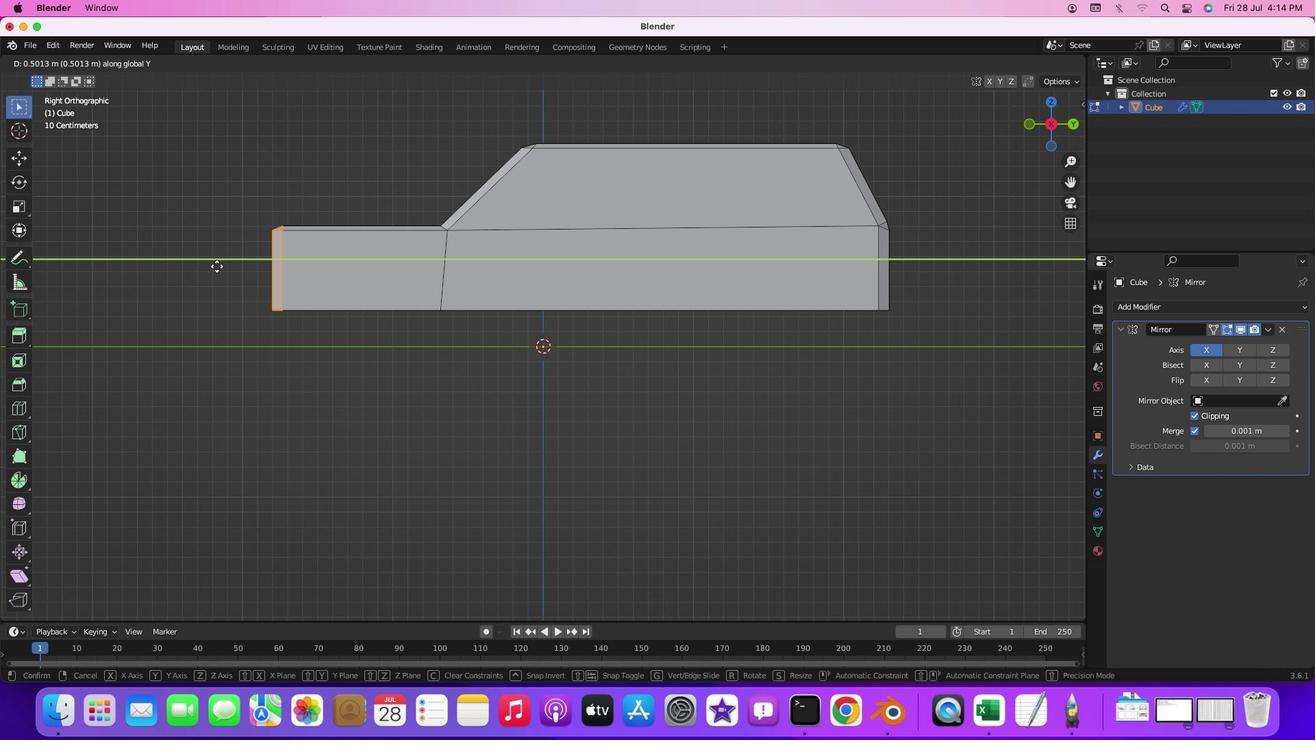 
Action: Mouse pressed left at (185, 287)
Screenshot: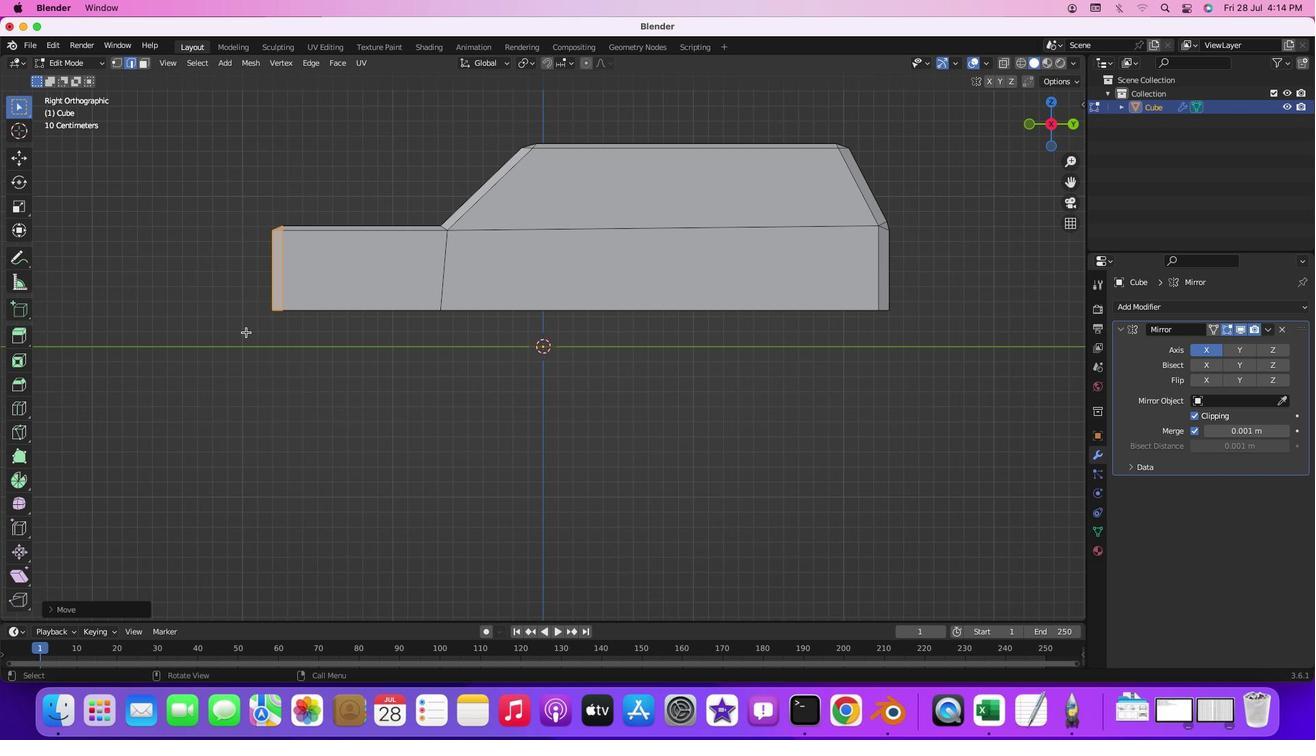 
Action: Mouse moved to (217, 367)
Screenshot: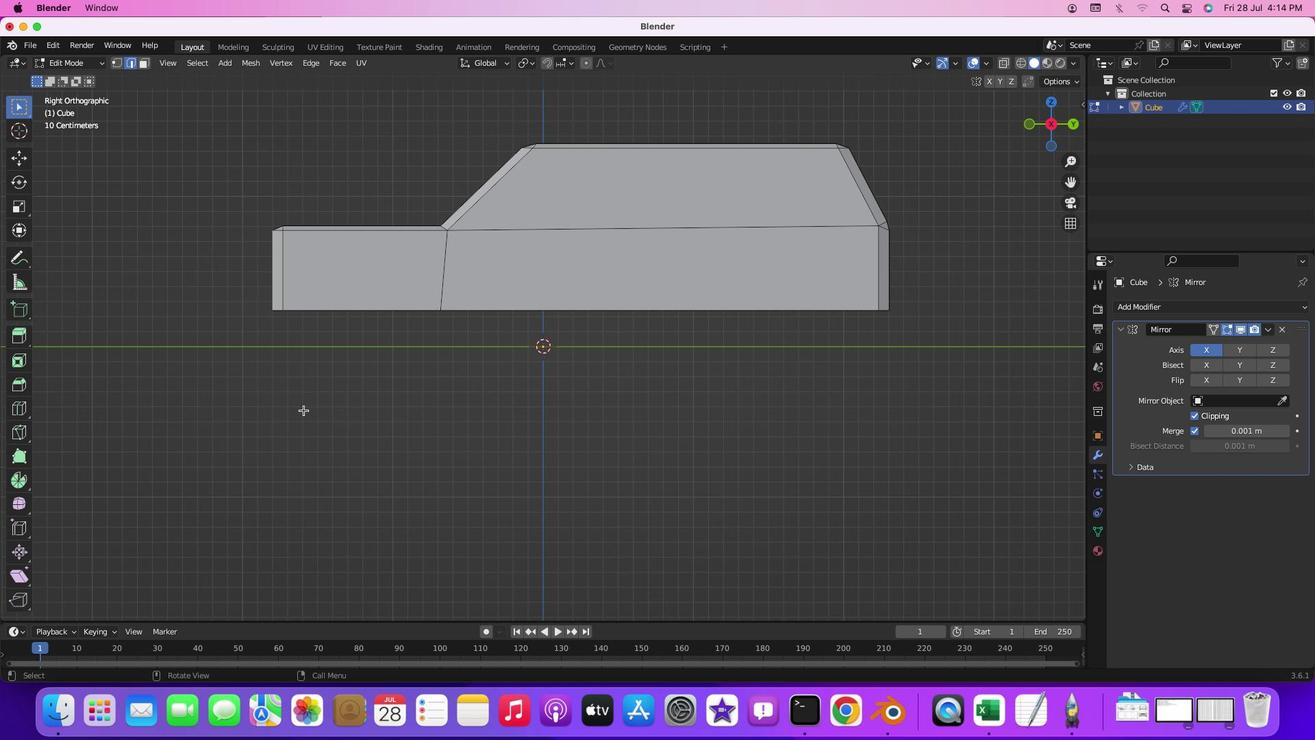
Action: Mouse pressed left at (217, 367)
Screenshot: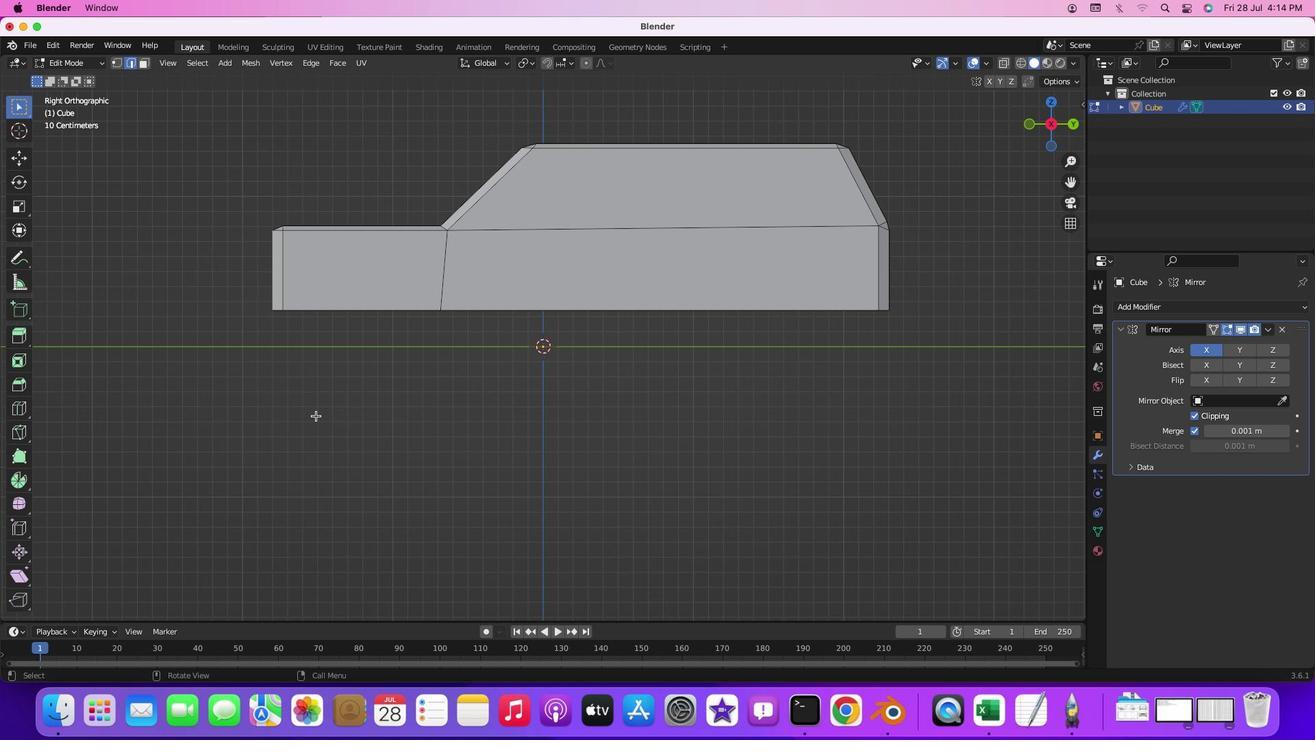 
Action: Mouse moved to (282, 463)
Screenshot: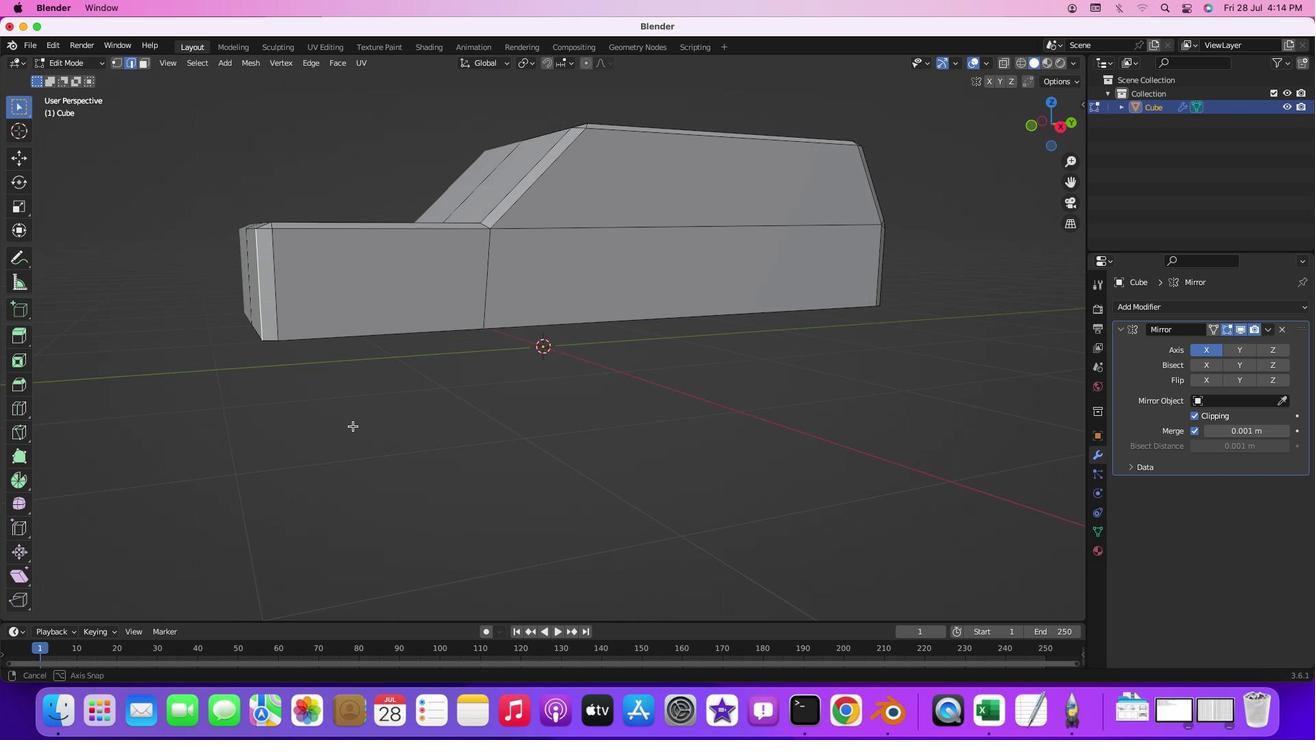 
Action: Mouse pressed middle at (282, 463)
Screenshot: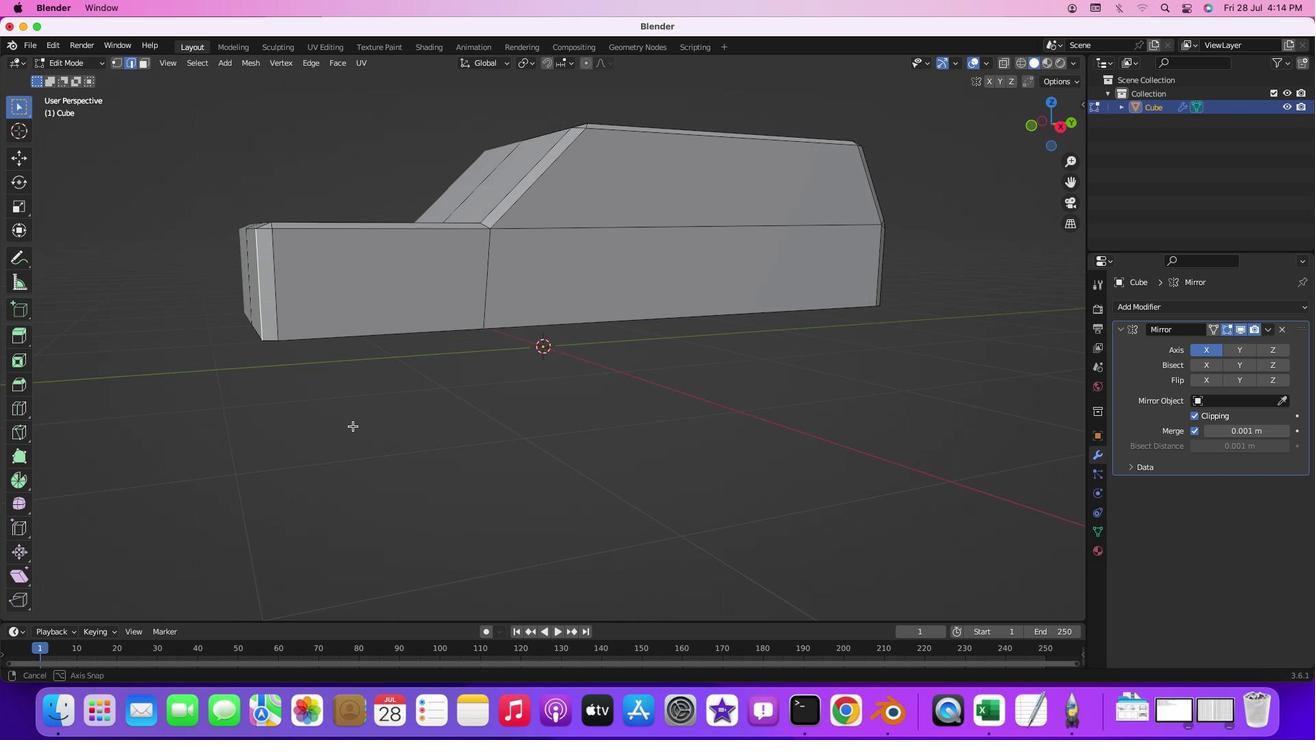 
Action: Mouse moved to (512, 590)
Screenshot: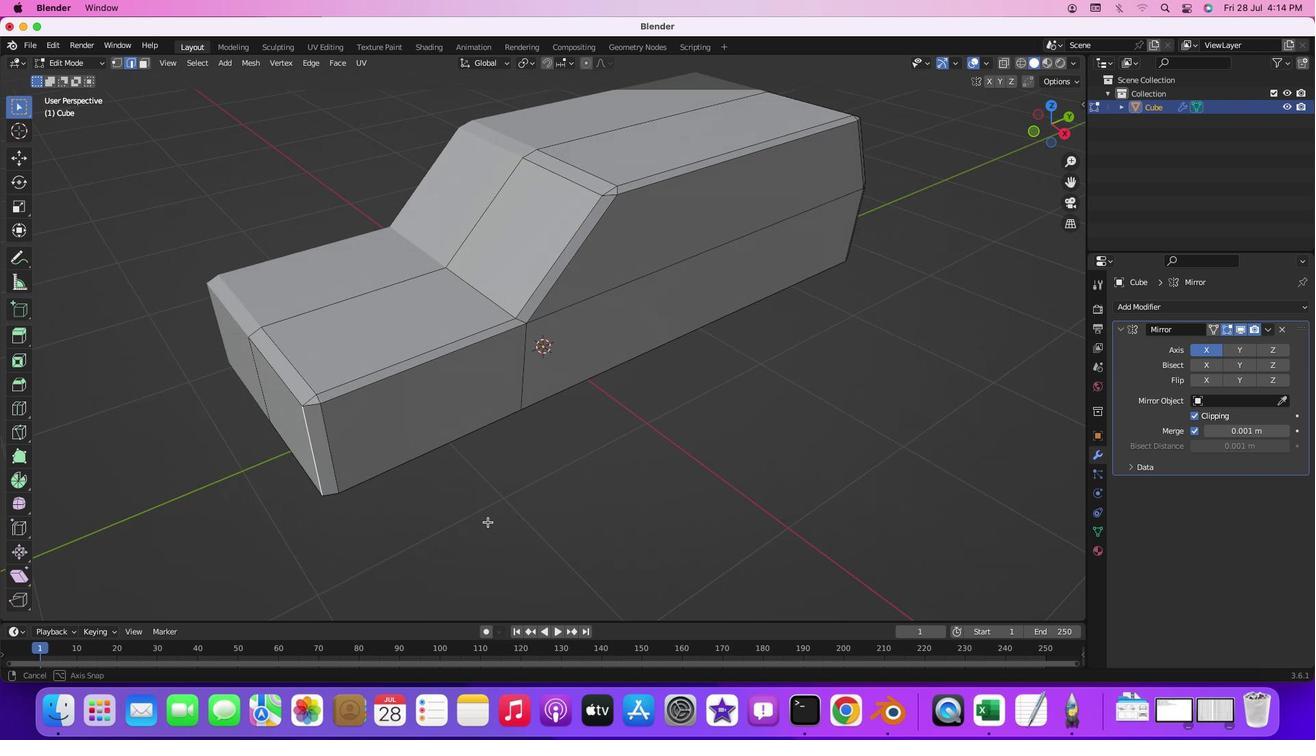 
Action: Mouse pressed middle at (512, 590)
Screenshot: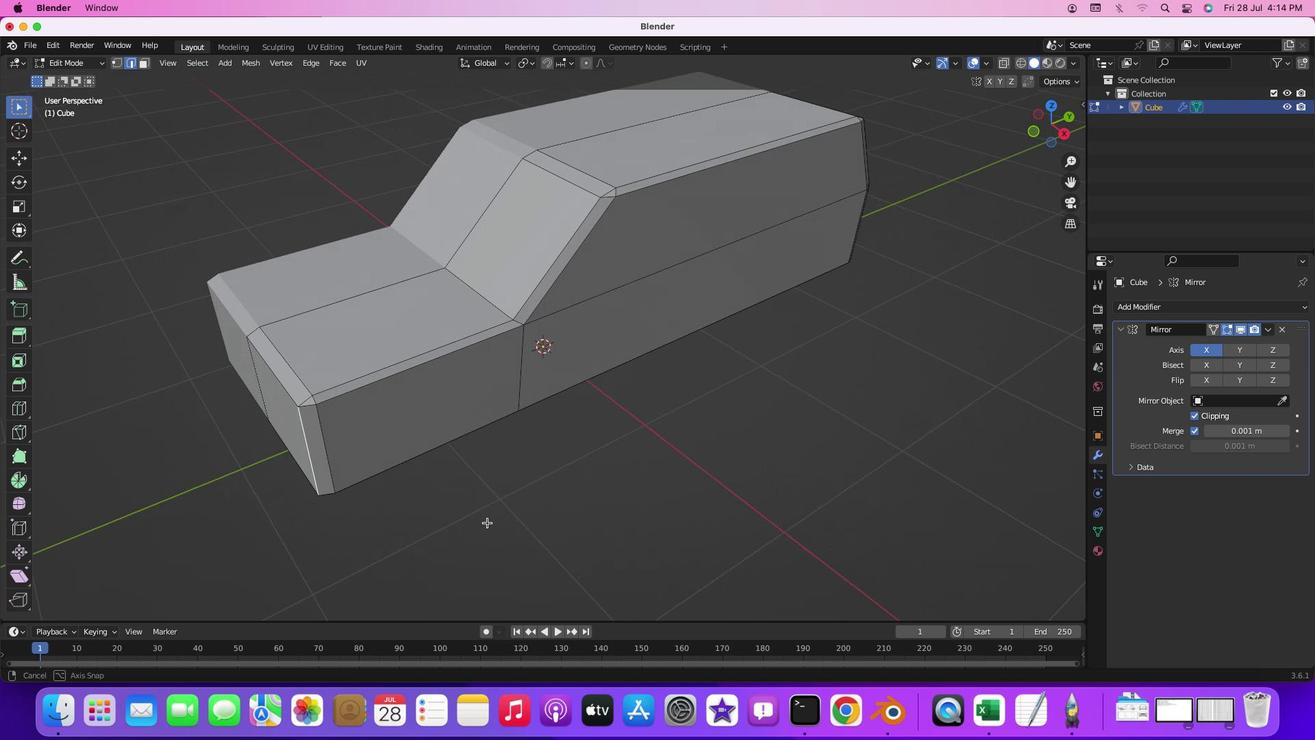 
Action: Mouse moved to (1153, 38)
Screenshot: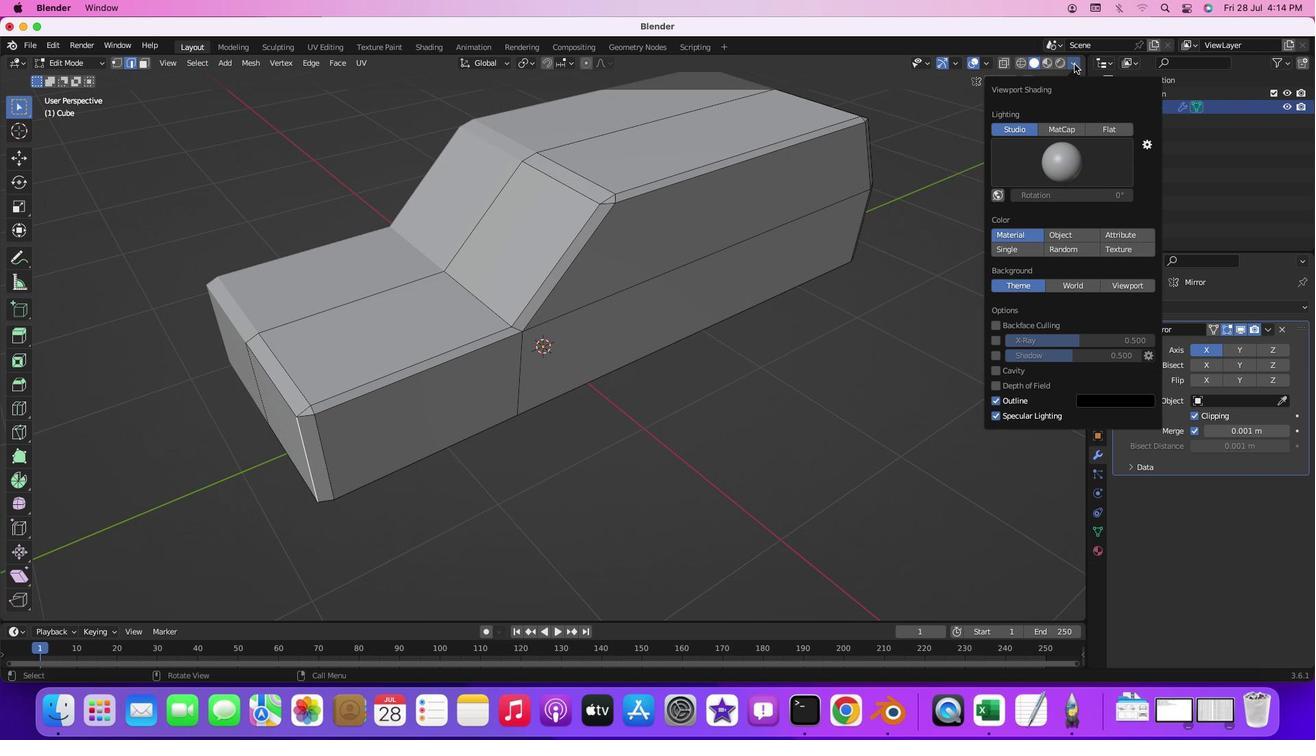 
Action: Mouse pressed left at (1153, 38)
Screenshot: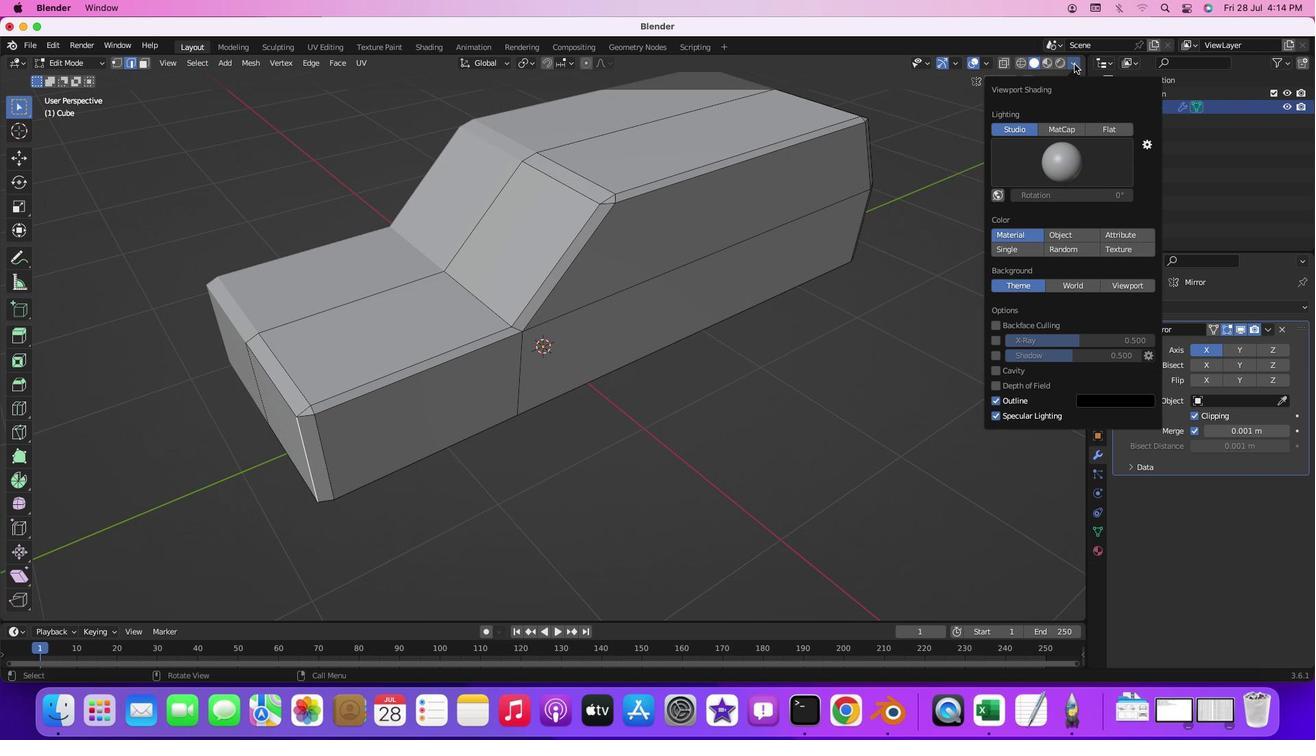 
Action: Mouse moved to (1138, 151)
Screenshot: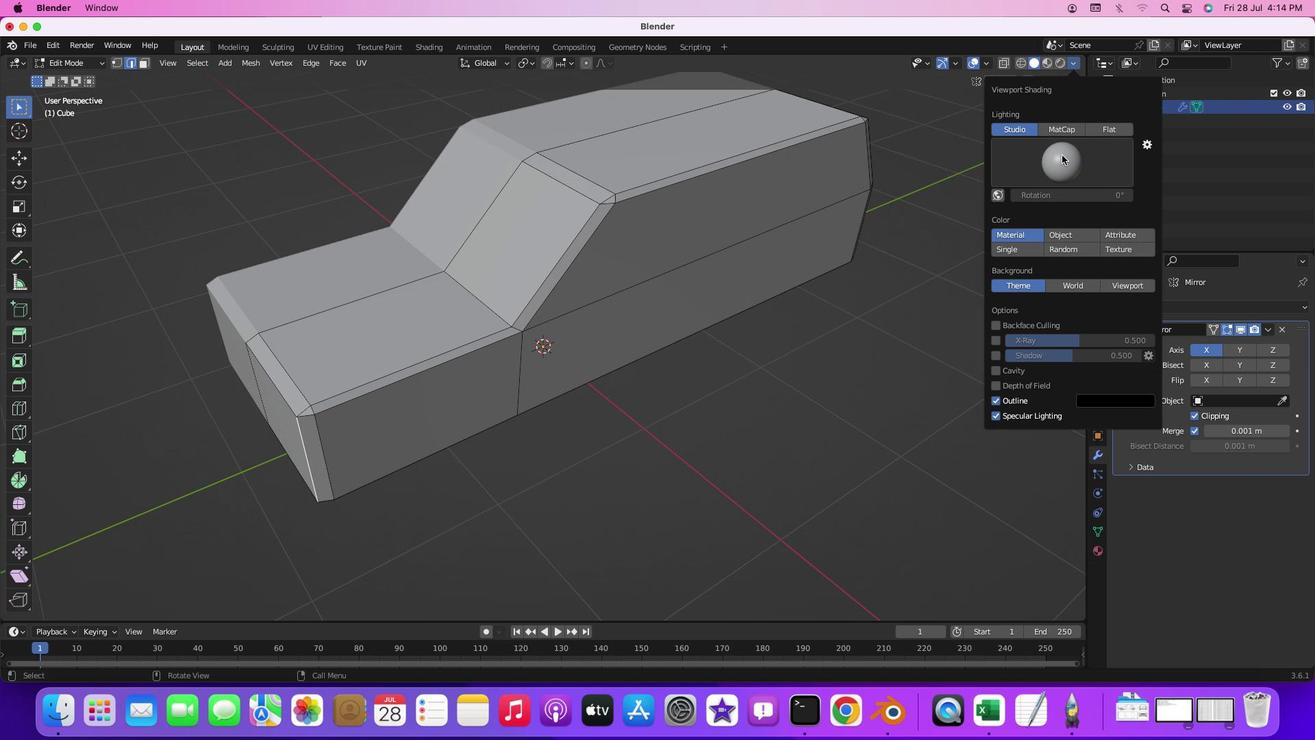 
Action: Mouse pressed left at (1138, 151)
